 Task: Get directions from Big Sur, California, United States to Washington-on-the-Brazos State Historic Site, Texas, United States and explore the nearby things to do with rating 3 and above and open @ 11:00 am Monday
Action: Mouse moved to (154, 84)
Screenshot: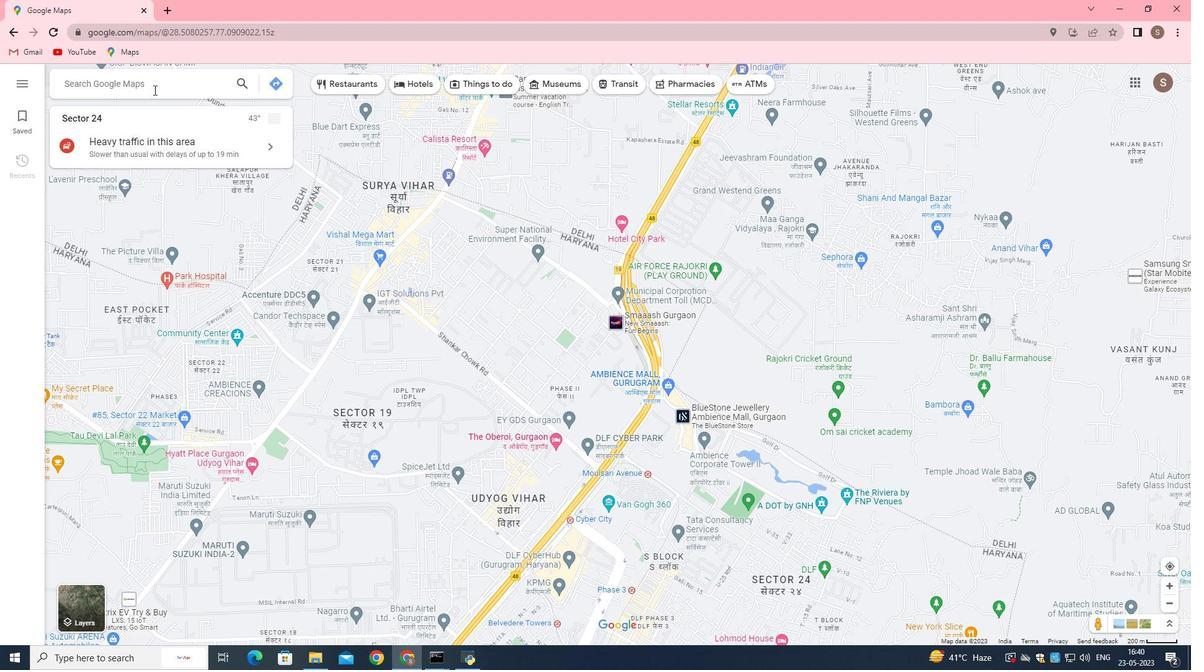 
Action: Mouse pressed left at (154, 84)
Screenshot: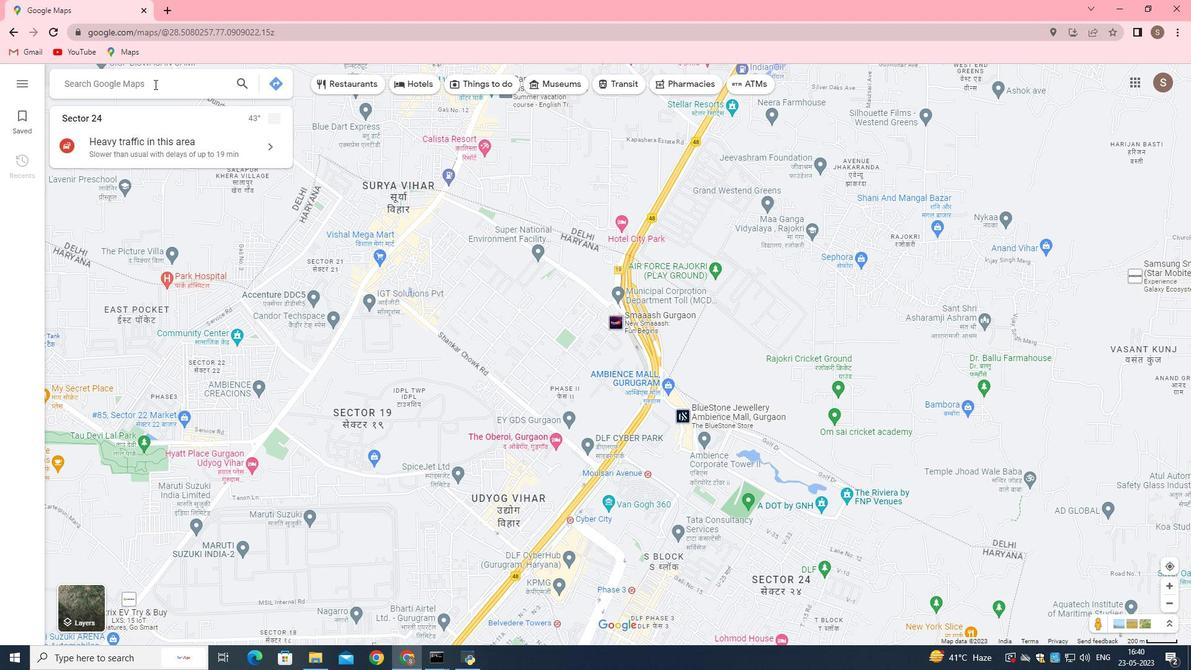 
Action: Mouse moved to (154, 83)
Screenshot: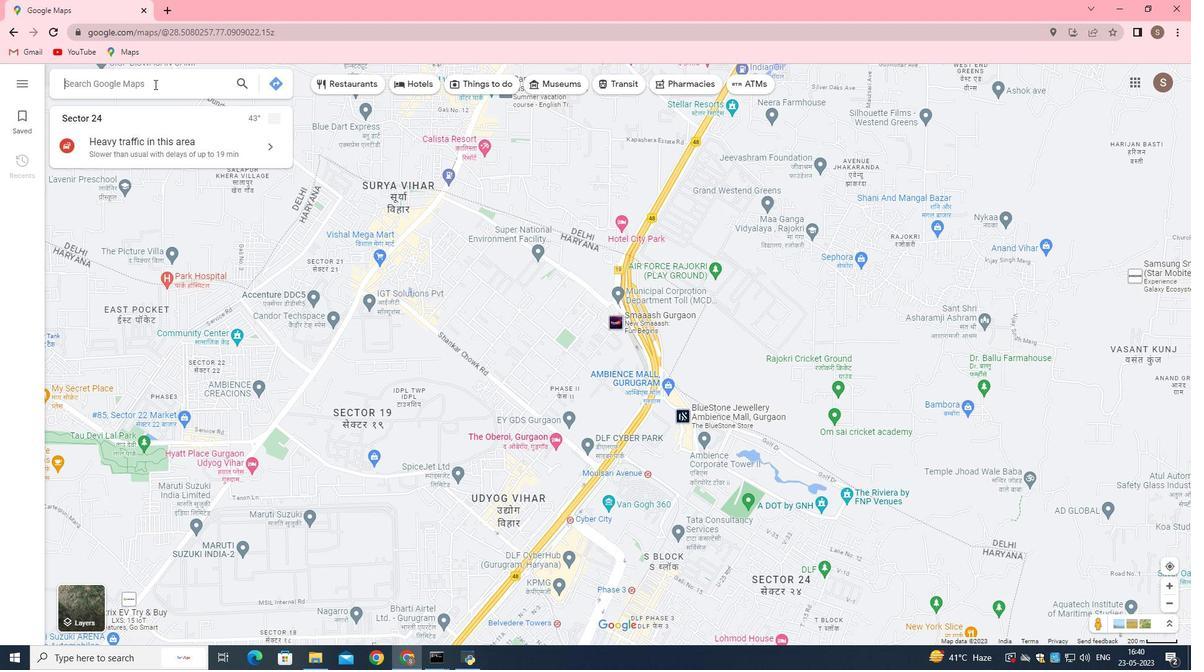 
Action: Key pressed big<Key.space>sur<Key.space>,<Key.space>california,<Key.space>united<Key.space>state<Key.enter>
Screenshot: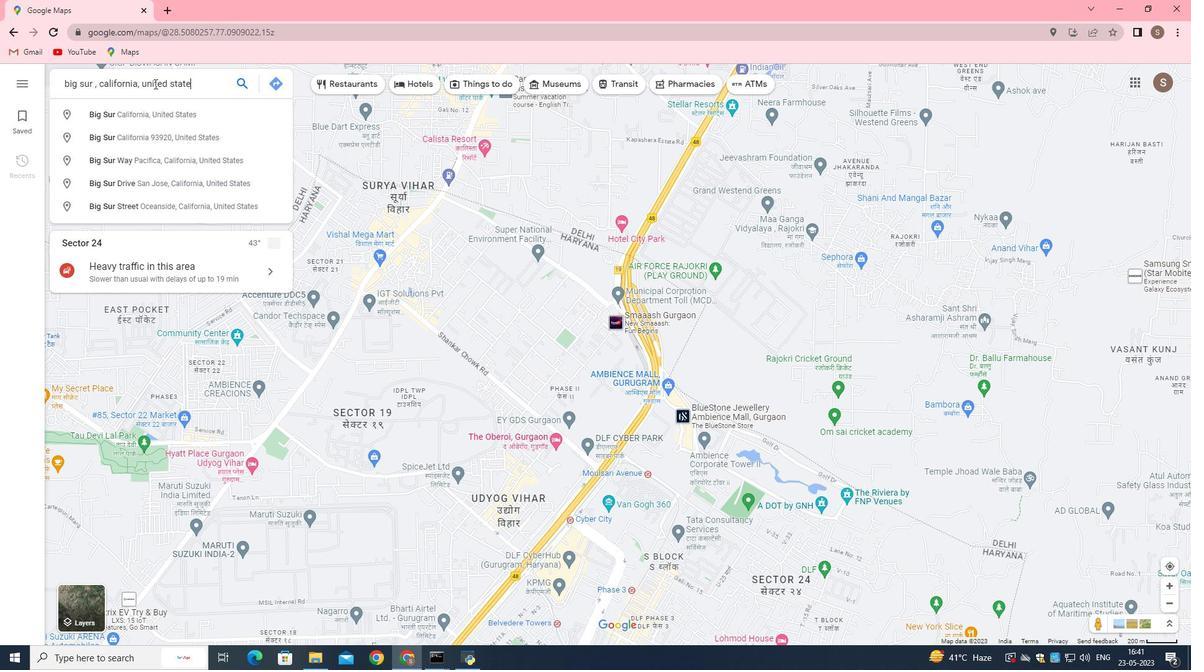 
Action: Mouse moved to (75, 297)
Screenshot: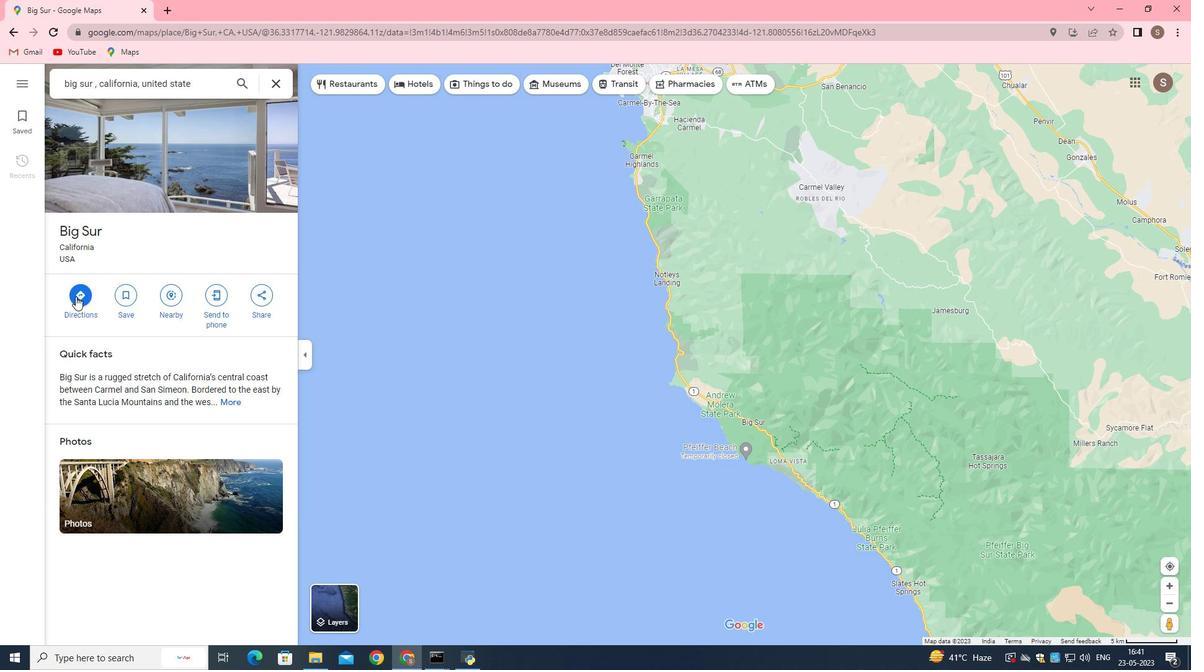 
Action: Mouse pressed left at (75, 297)
Screenshot: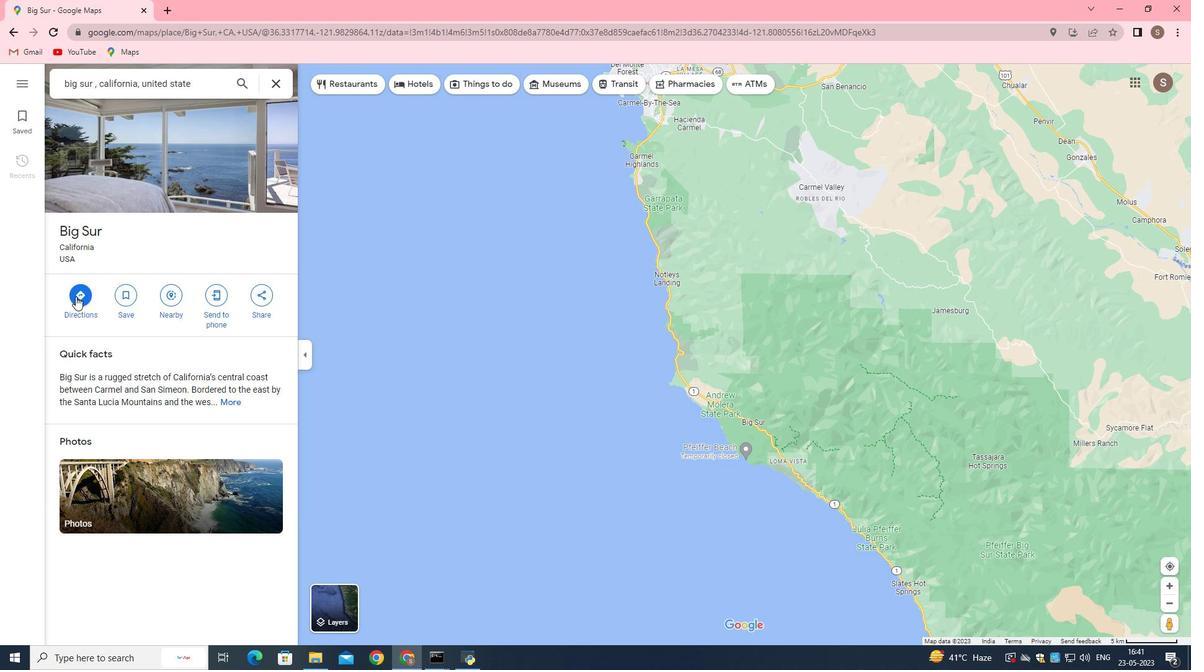 
Action: Mouse moved to (165, 156)
Screenshot: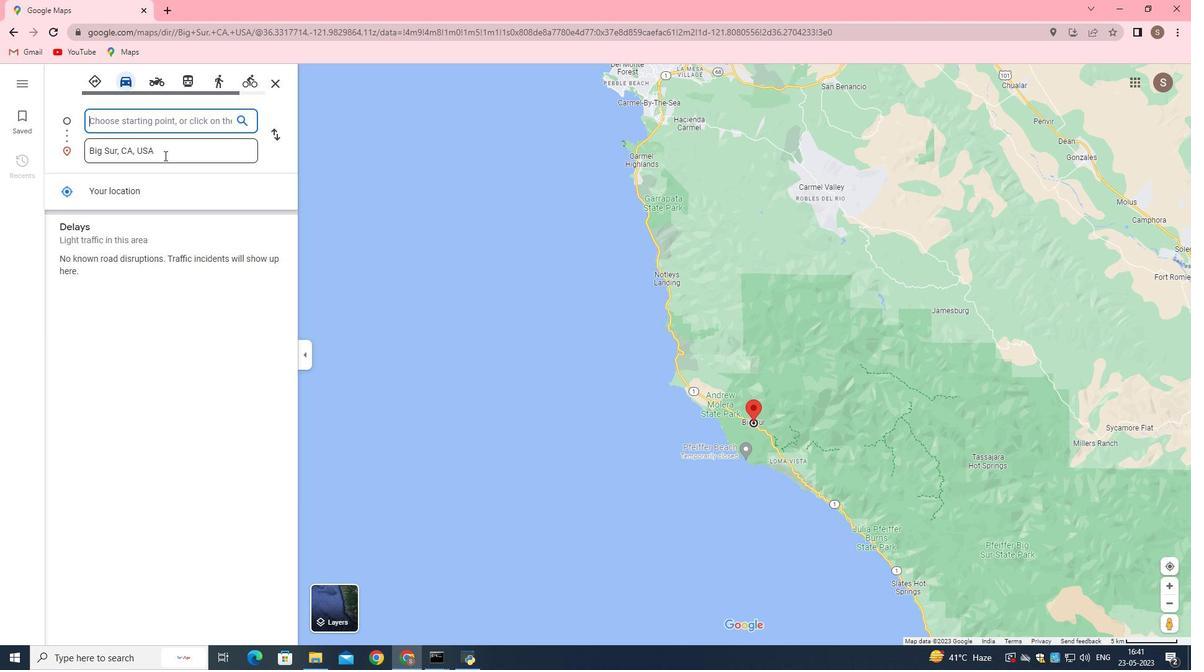 
Action: Mouse pressed left at (165, 156)
Screenshot: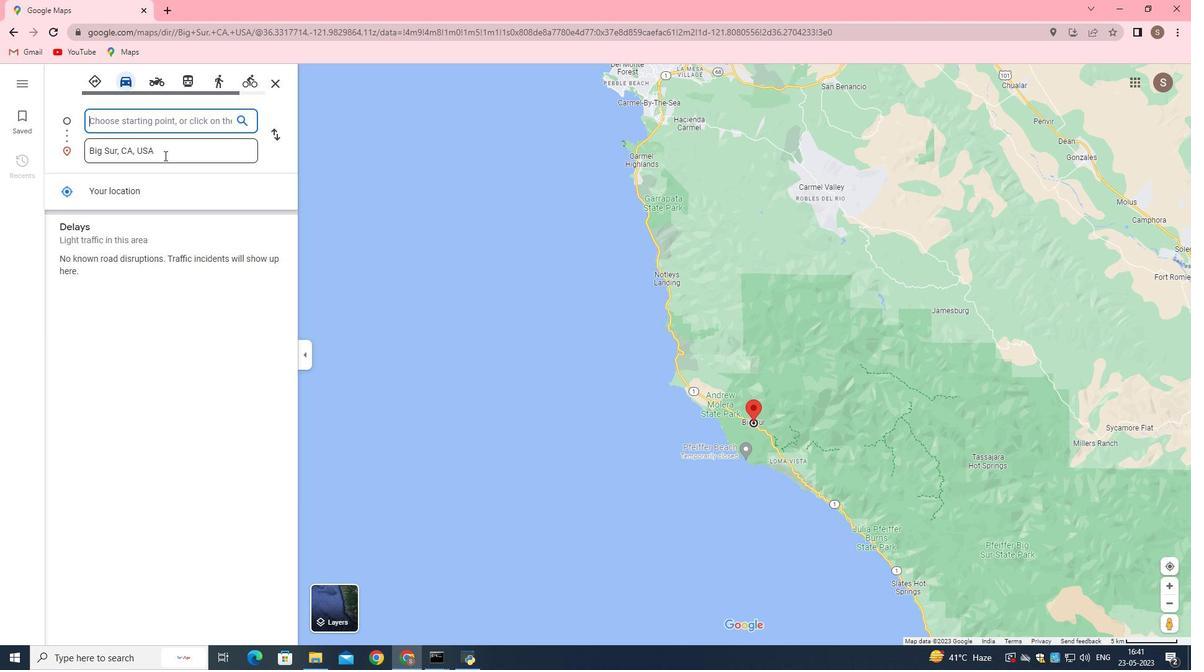 
Action: Mouse moved to (150, 150)
Screenshot: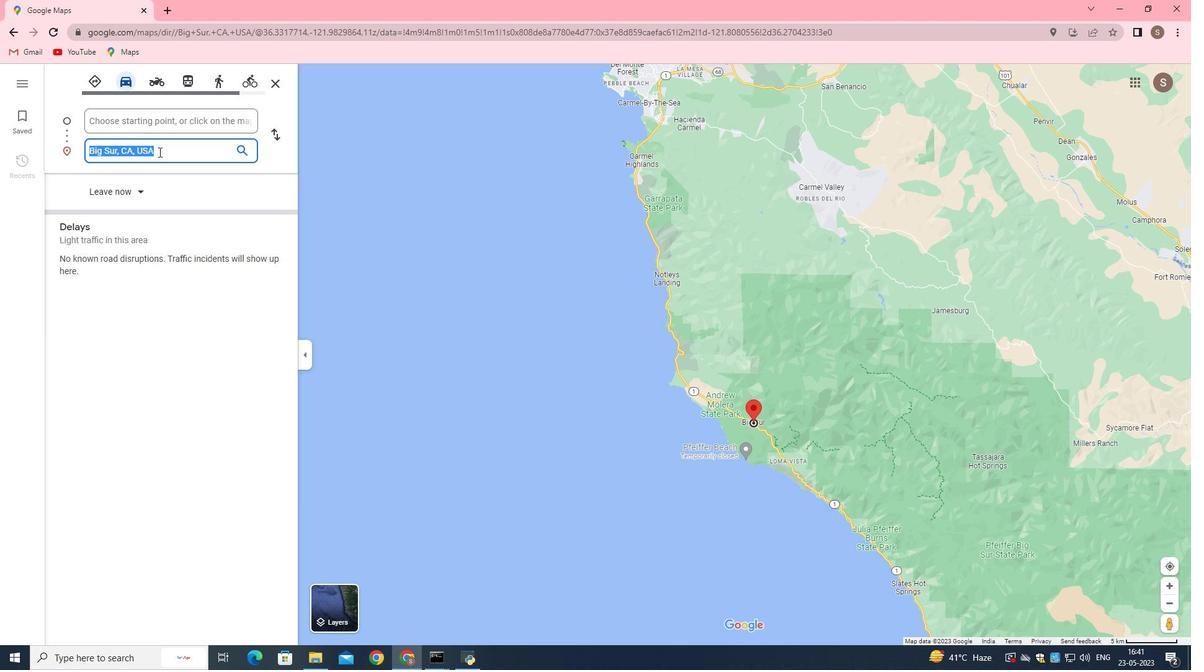 
Action: Key pressed ctrl+C
Screenshot: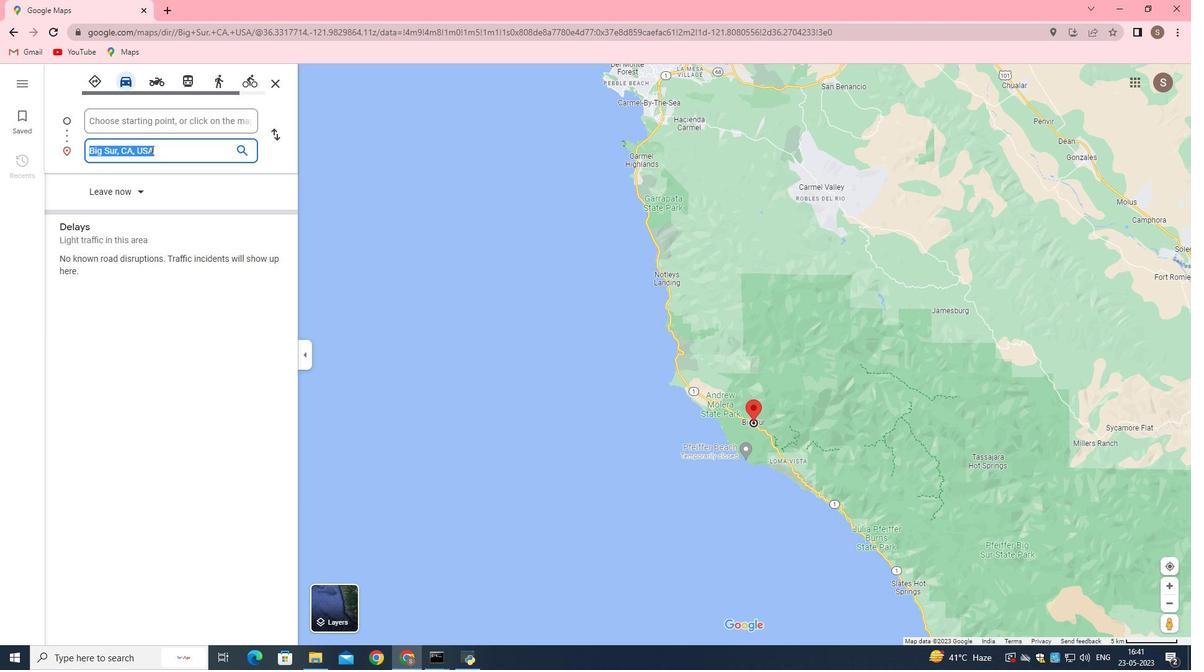 
Action: Mouse moved to (126, 125)
Screenshot: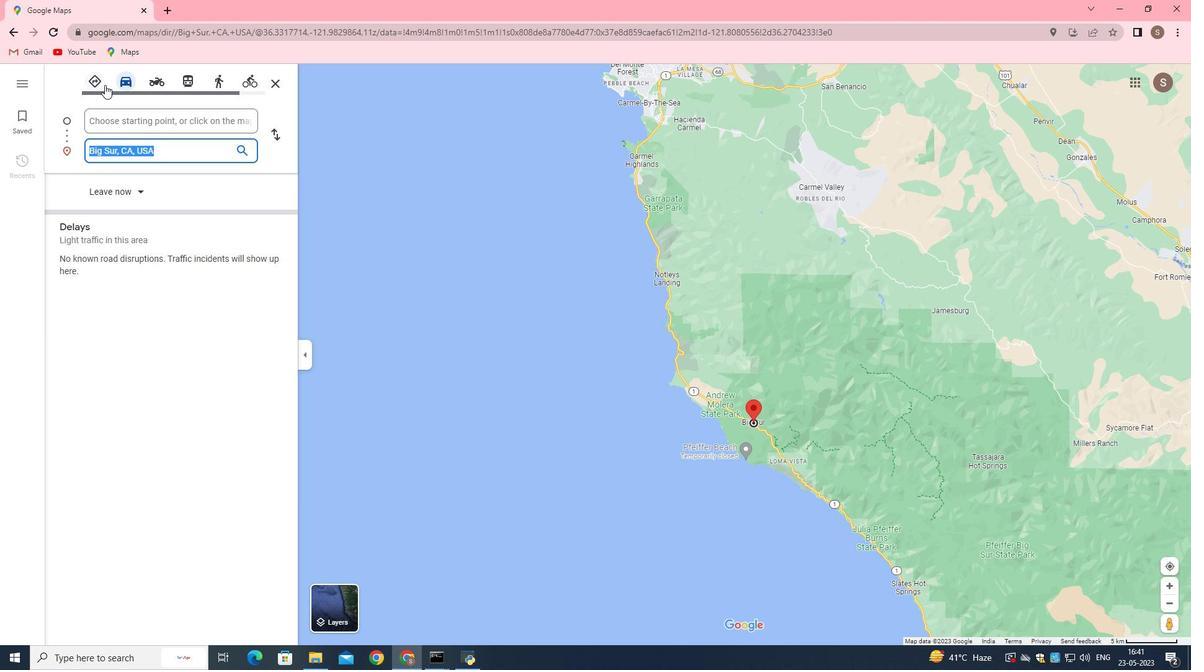 
Action: Mouse pressed left at (126, 125)
Screenshot: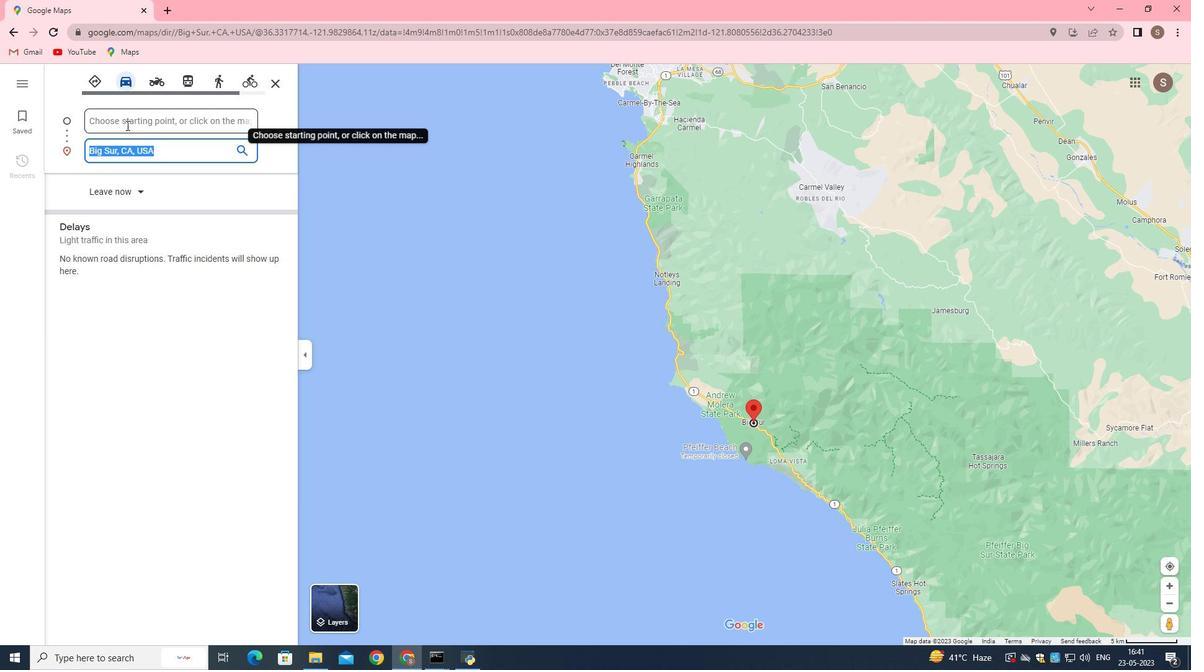 
Action: Mouse moved to (127, 125)
Screenshot: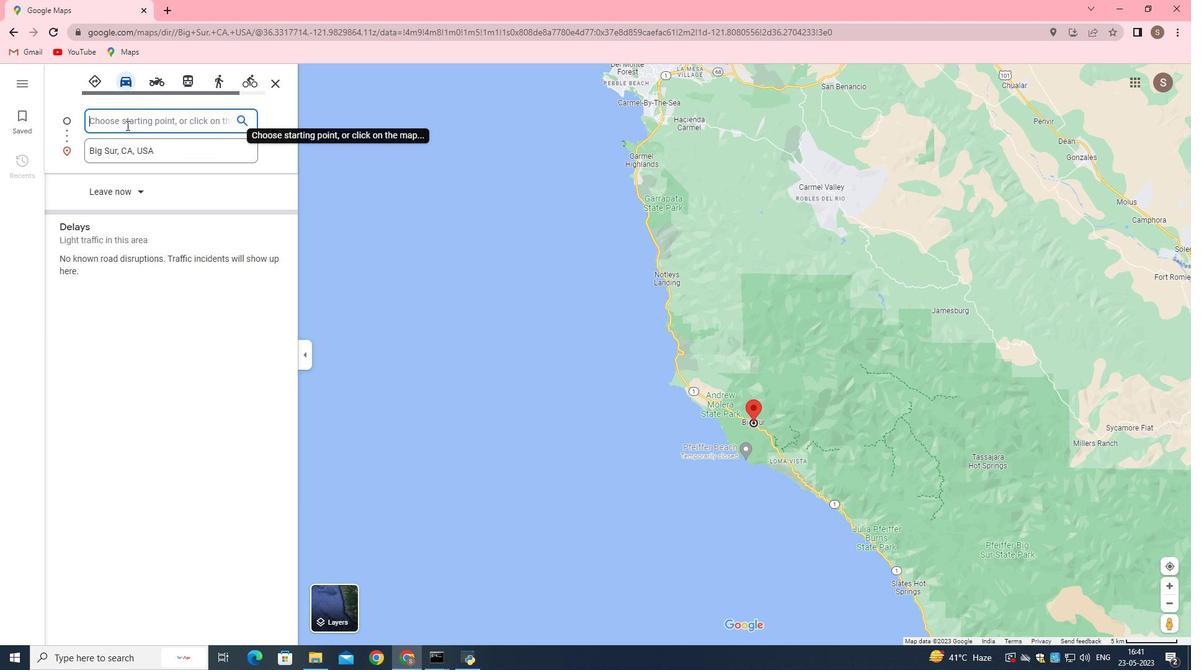 
Action: Key pressed ctrl+V
Screenshot: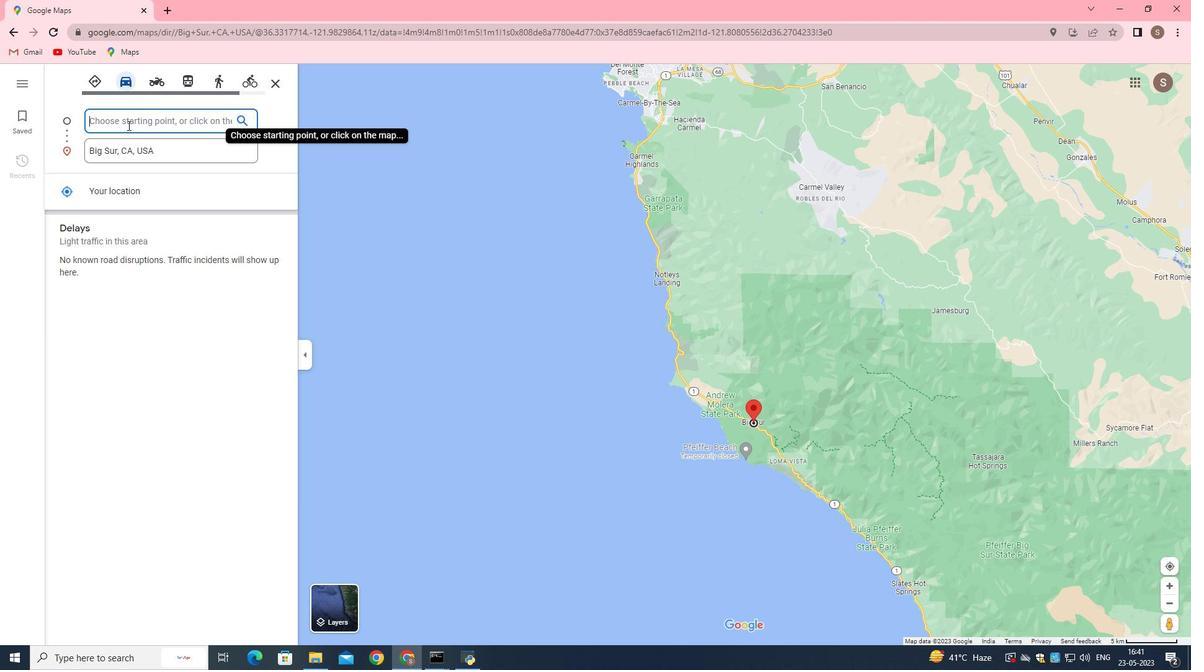 
Action: Mouse moved to (176, 140)
Screenshot: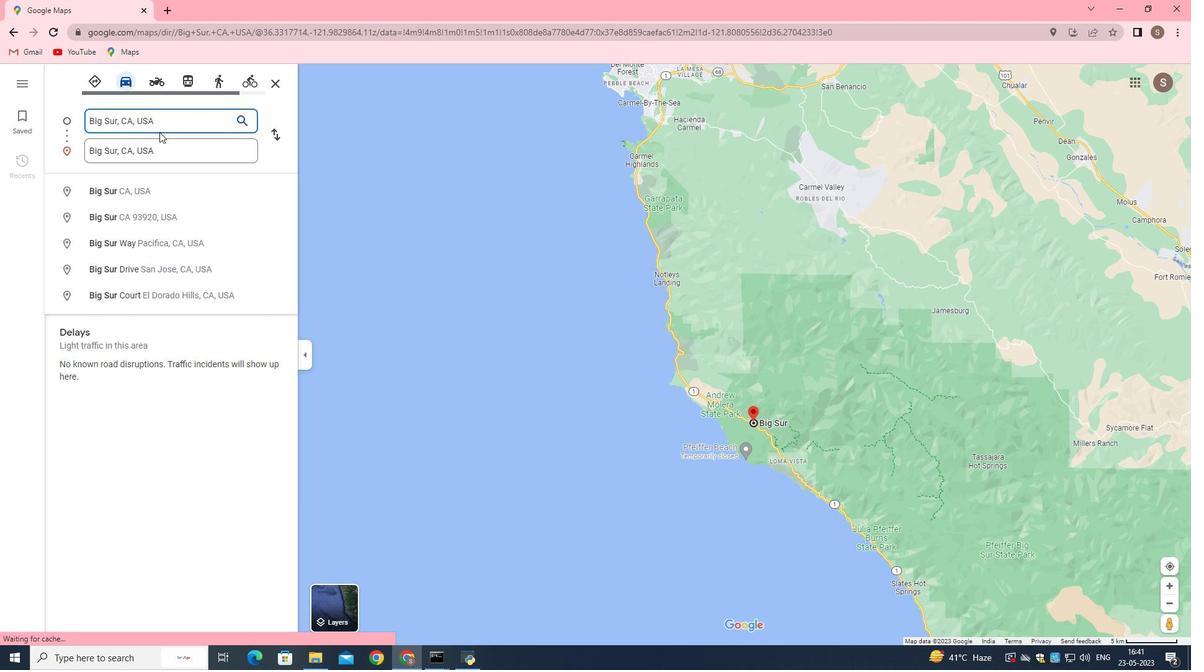 
Action: Mouse pressed left at (176, 140)
Screenshot: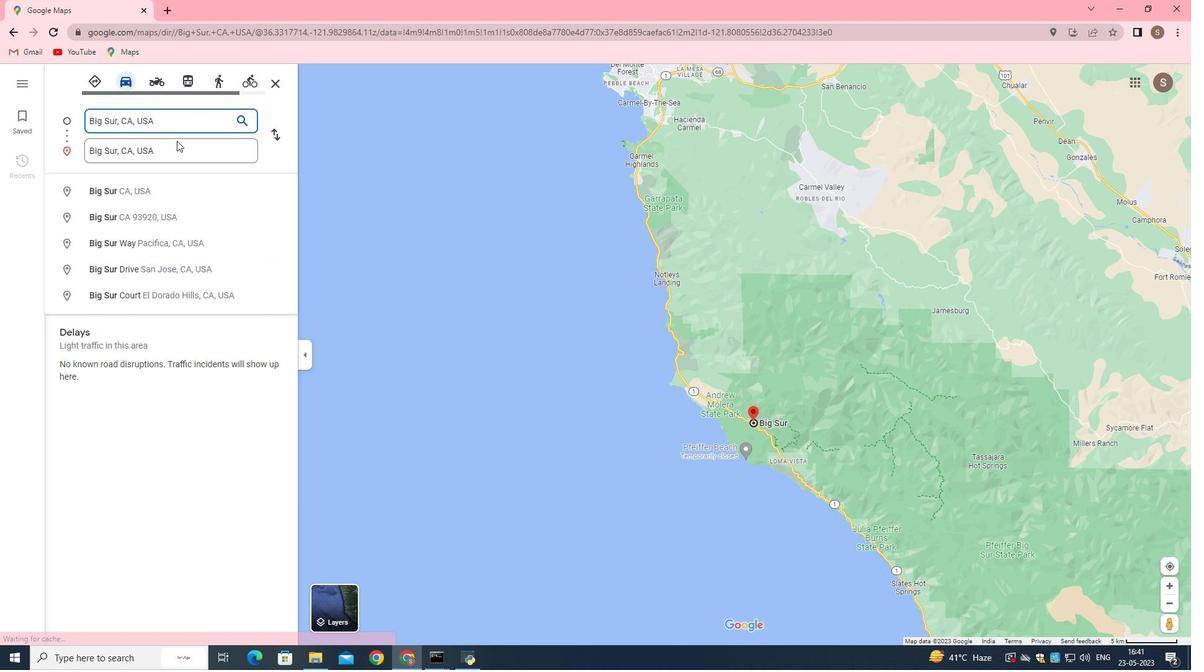 
Action: Mouse moved to (153, 127)
Screenshot: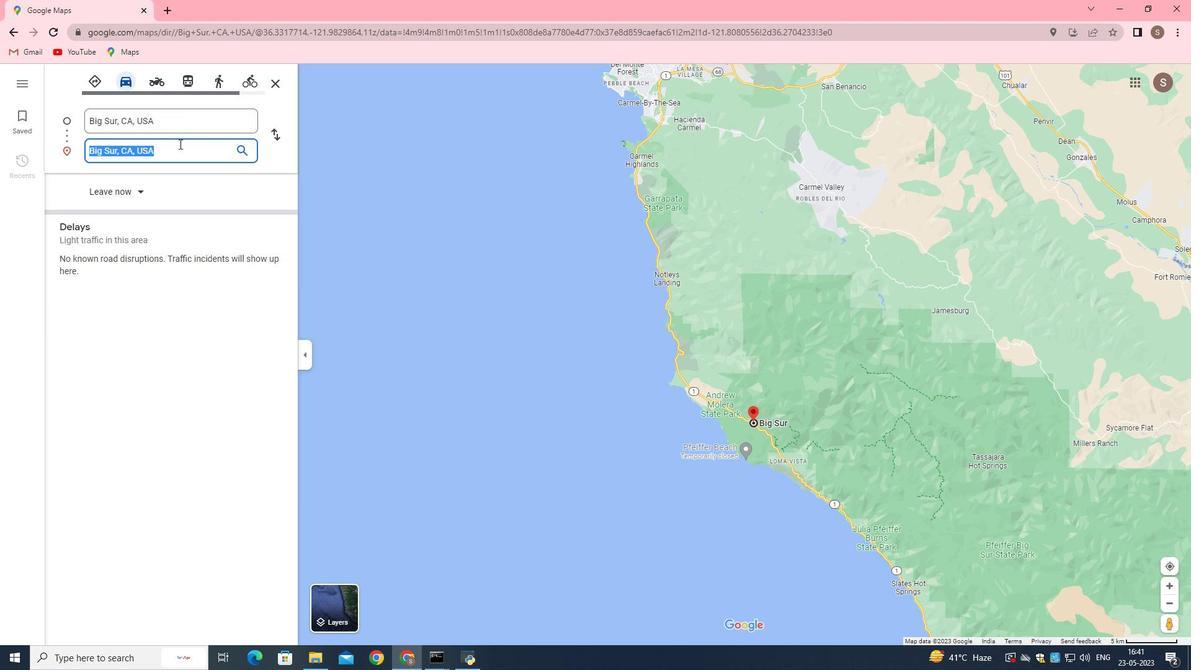 
Action: Key pressed <Key.shift>Washington-on-the-brazos<Key.space>state<Key.space>historic<Key.space>site<Key.enter>
Screenshot: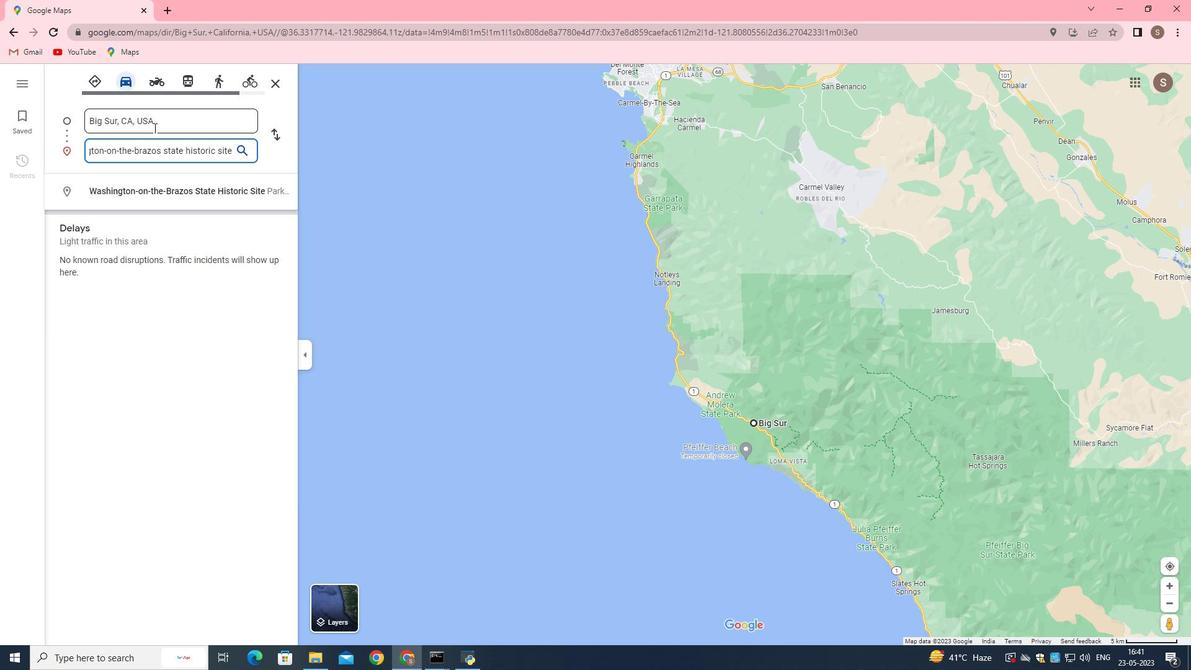 
Action: Mouse moved to (107, 222)
Screenshot: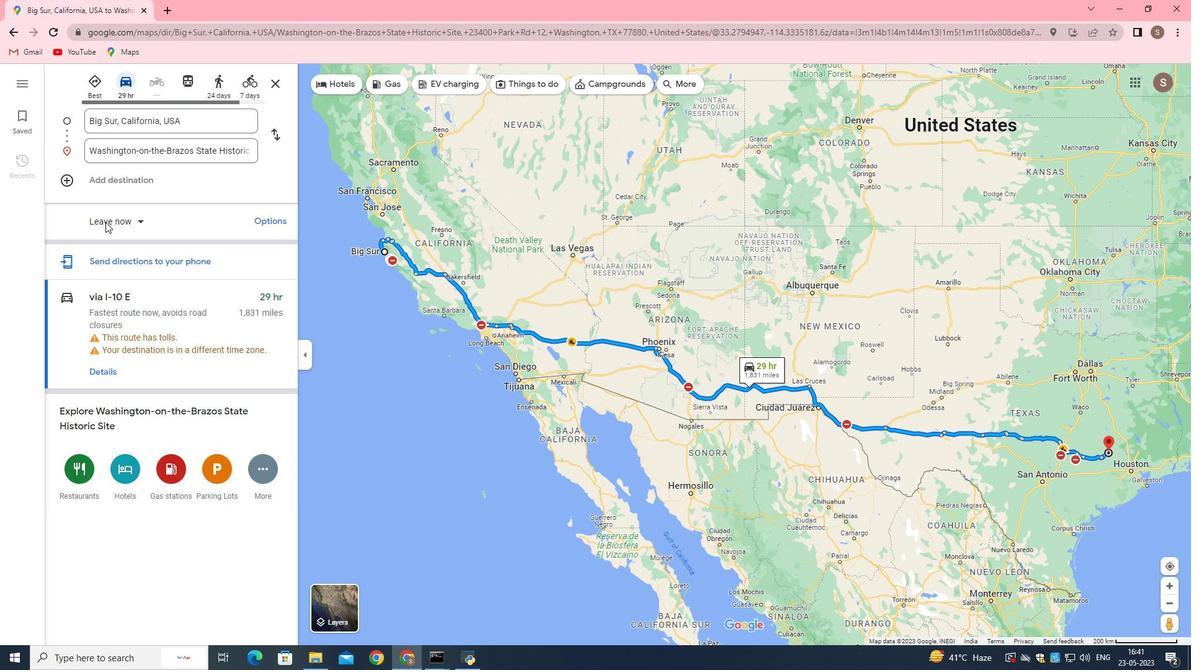 
Action: Mouse pressed left at (107, 222)
Screenshot: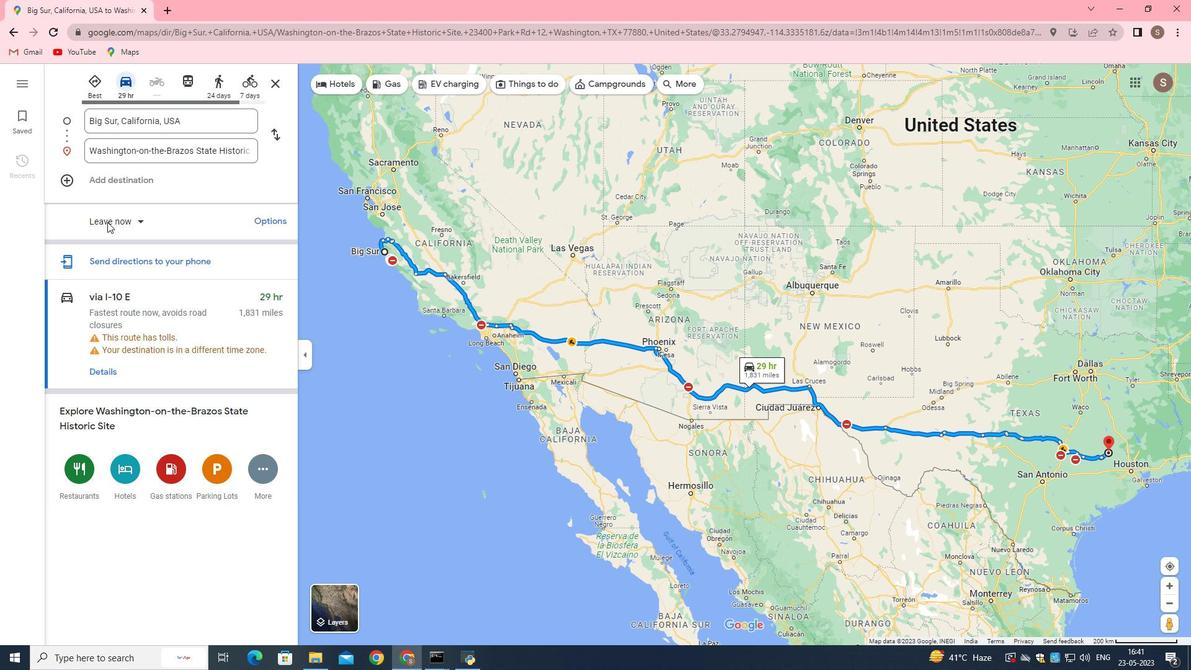 
Action: Mouse moved to (109, 272)
Screenshot: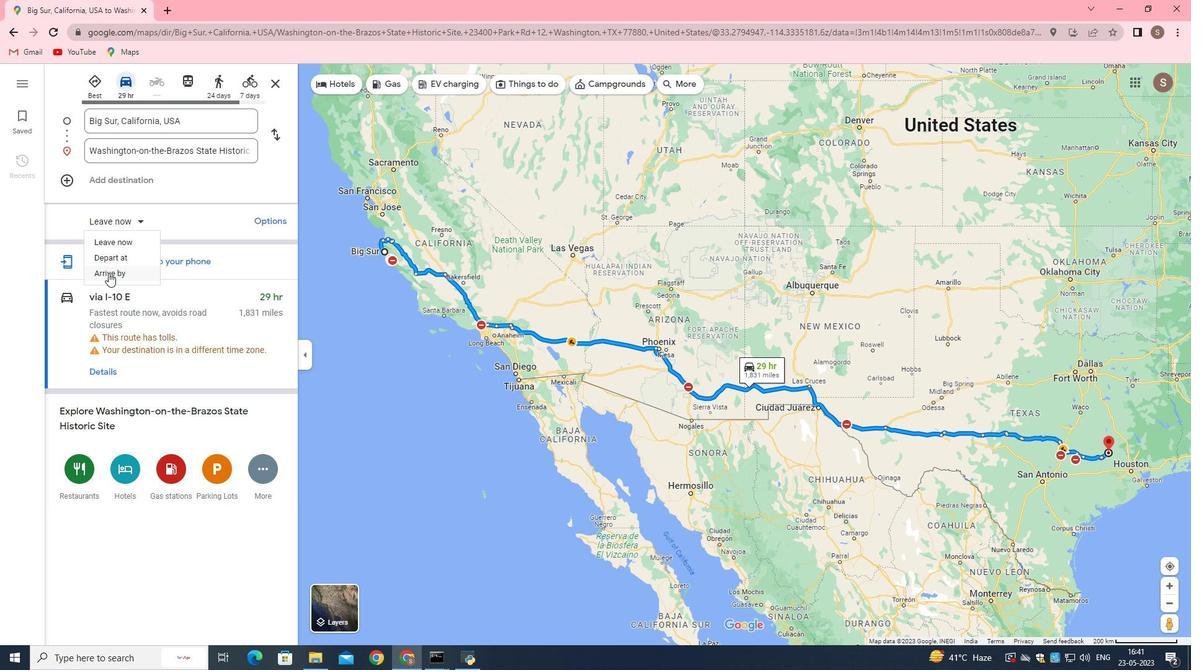 
Action: Mouse pressed left at (109, 272)
Screenshot: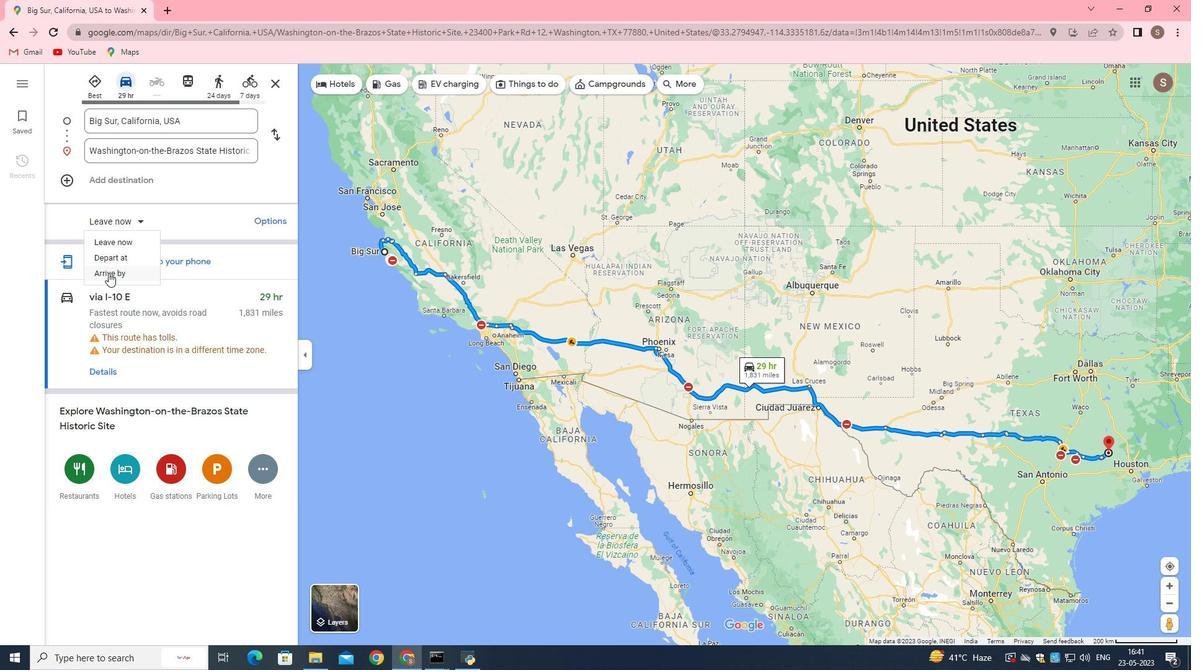 
Action: Mouse moved to (122, 212)
Screenshot: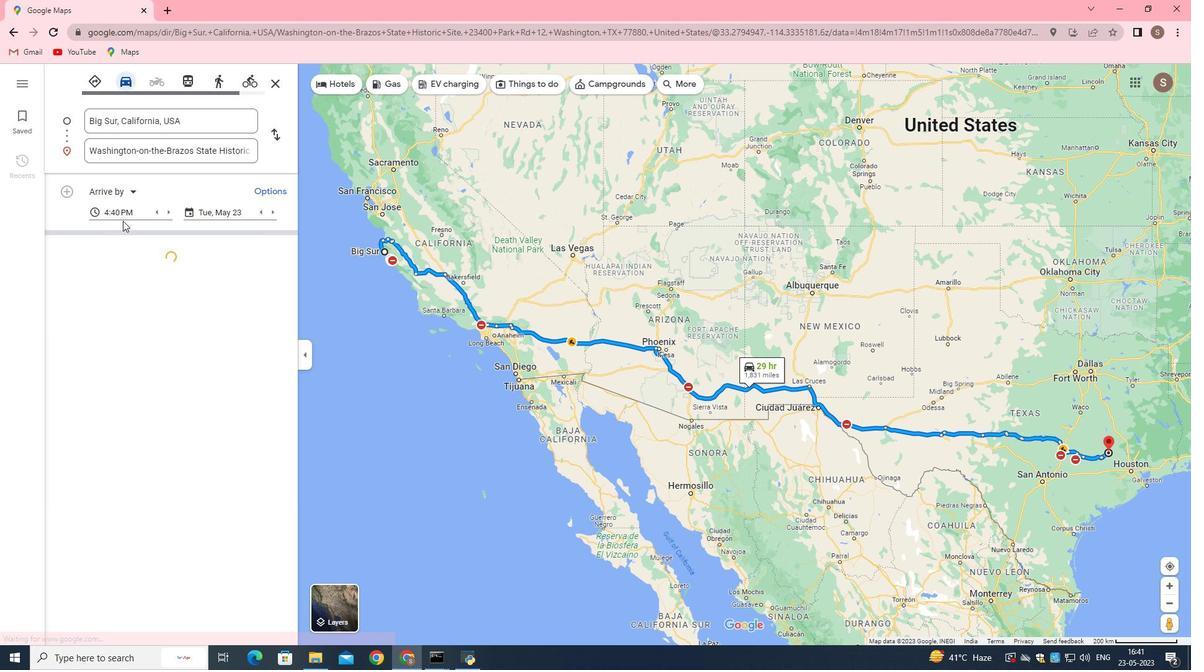 
Action: Mouse pressed left at (122, 212)
Screenshot: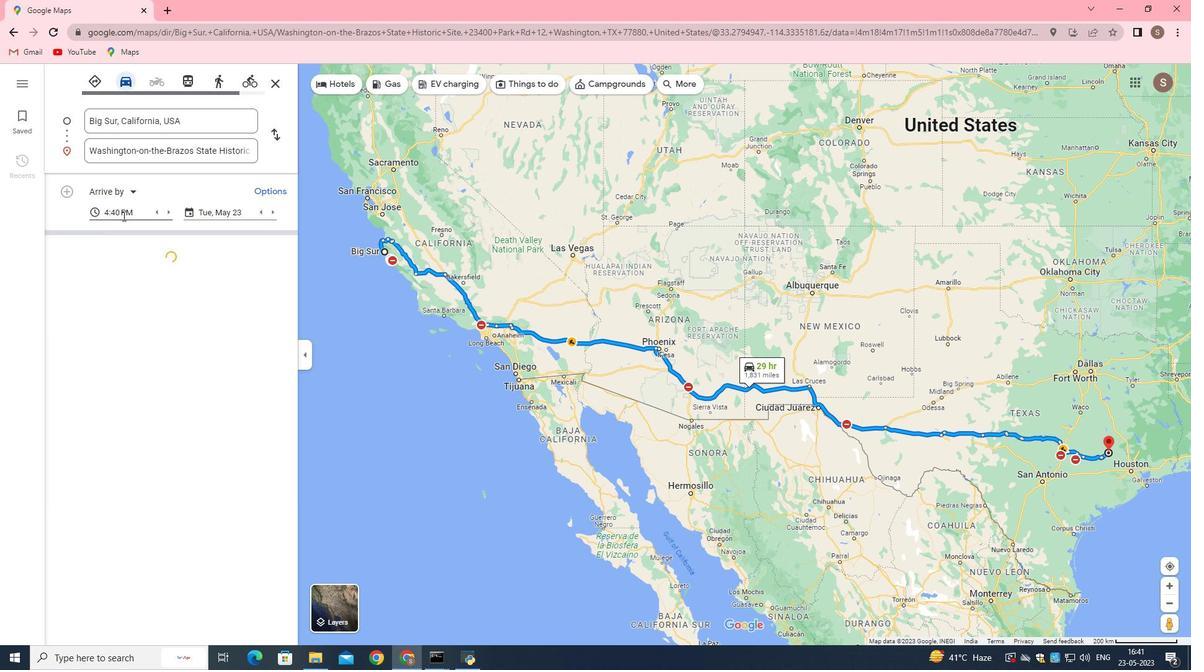 
Action: Mouse moved to (171, 237)
Screenshot: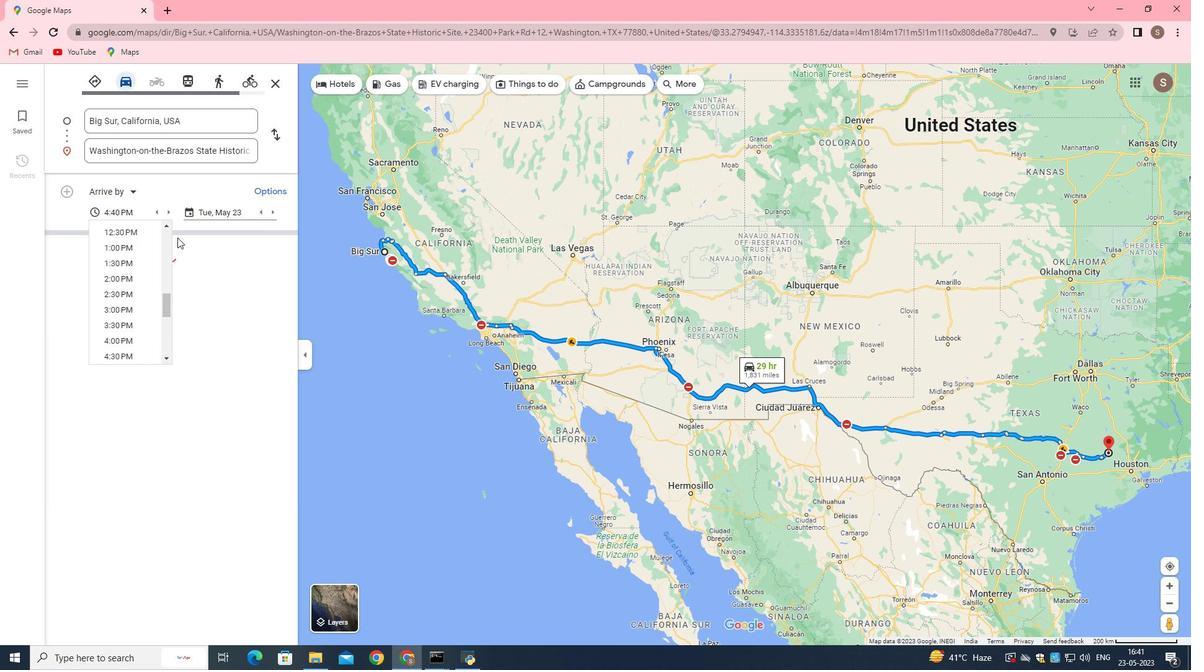 
Action: Key pressed <Key.backspace><Key.backspace><Key.backspace><Key.backspace><Key.backspace><Key.backspace><Key.backspace><Key.backspace><Key.backspace><Key.backspace><Key.backspace>11
Screenshot: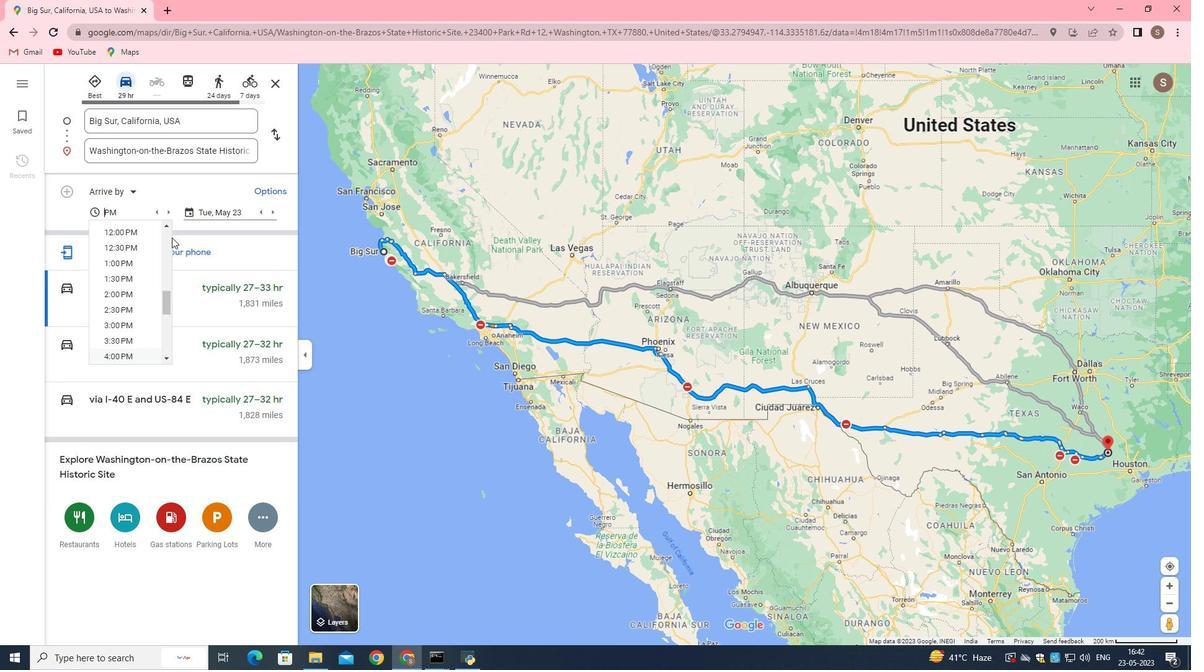 
Action: Mouse moved to (511, 390)
Screenshot: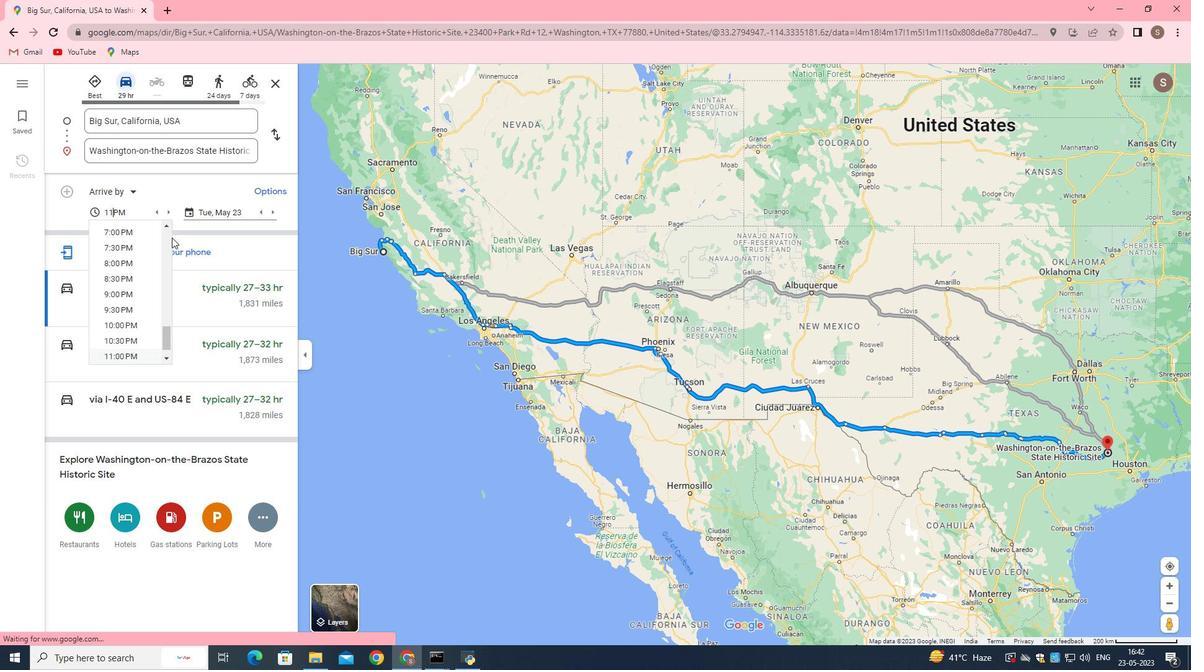 
Action: Key pressed <Key.shift_r>:
Screenshot: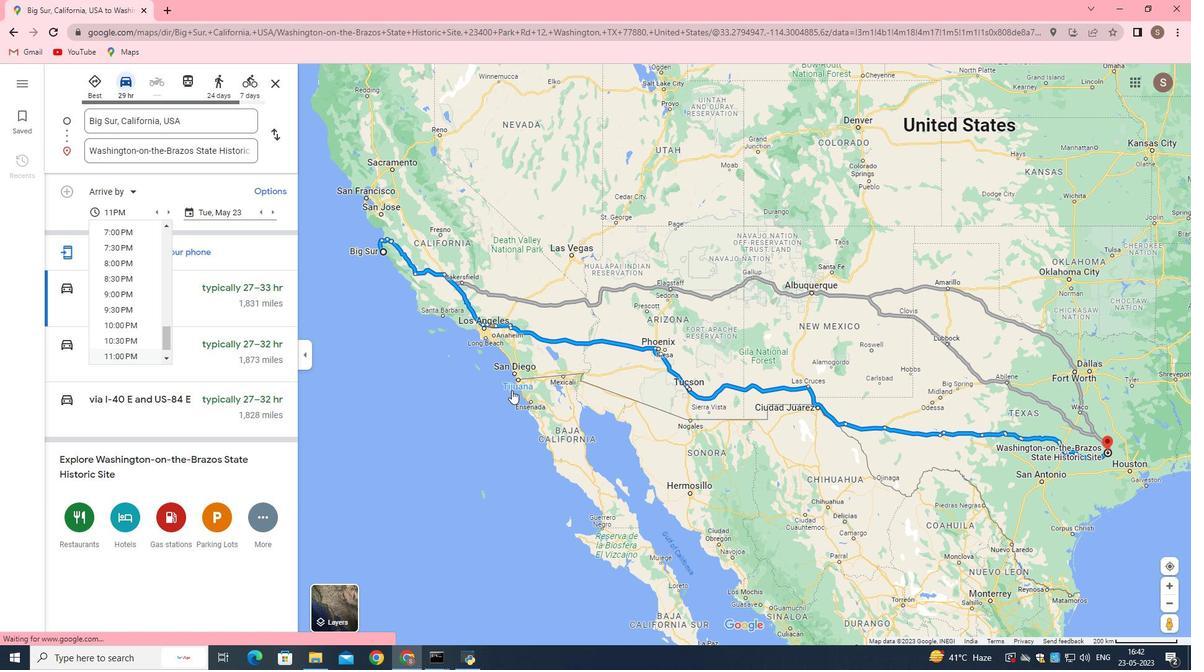
Action: Mouse moved to (794, 564)
Screenshot: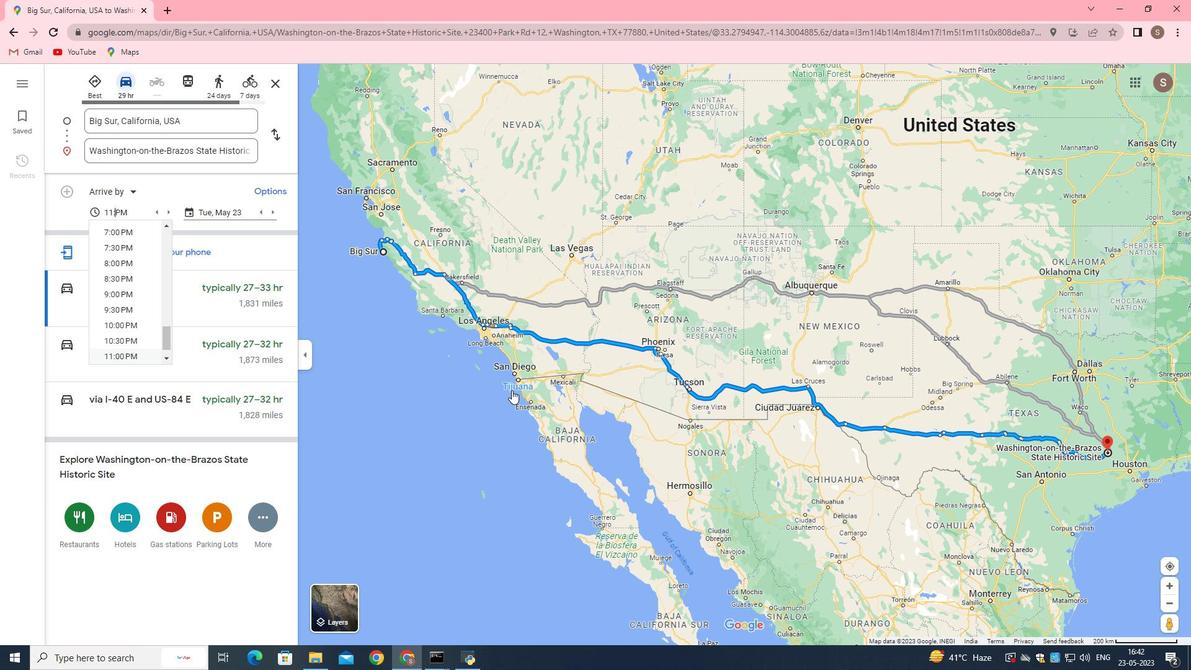 
Action: Key pressed 00
Screenshot: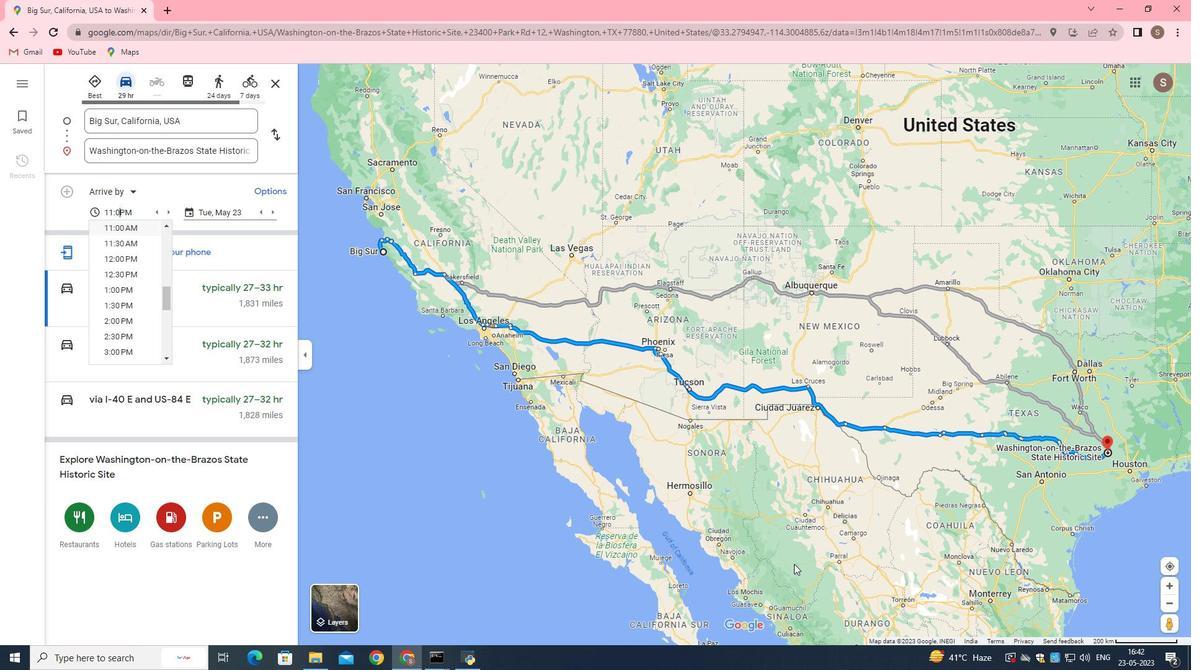 
Action: Mouse moved to (1018, 628)
Screenshot: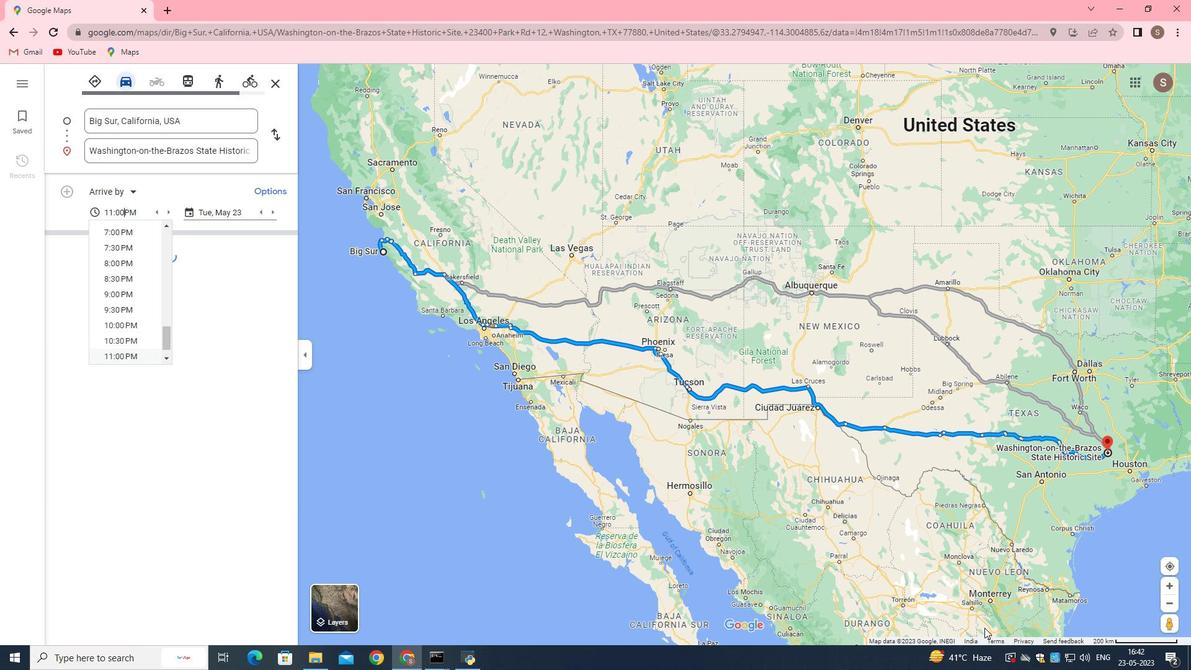 
Action: Key pressed <Key.right><Key.right><Key.left><Key.backspace><Key.shift>A
Screenshot: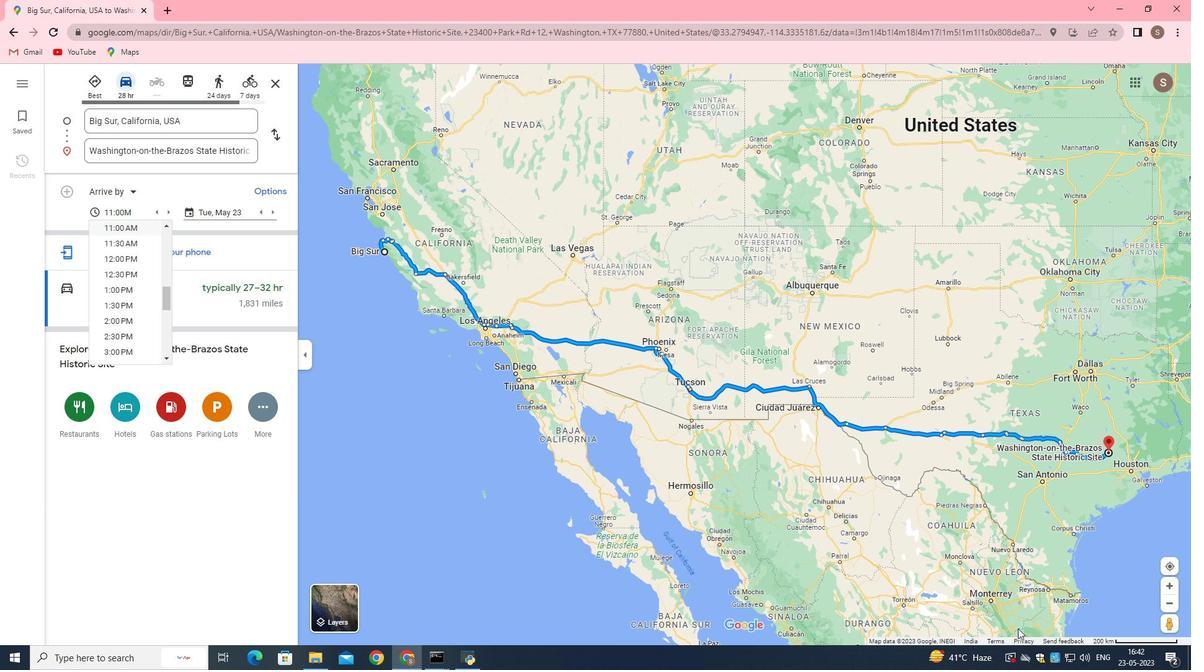 
Action: Mouse moved to (265, 211)
Screenshot: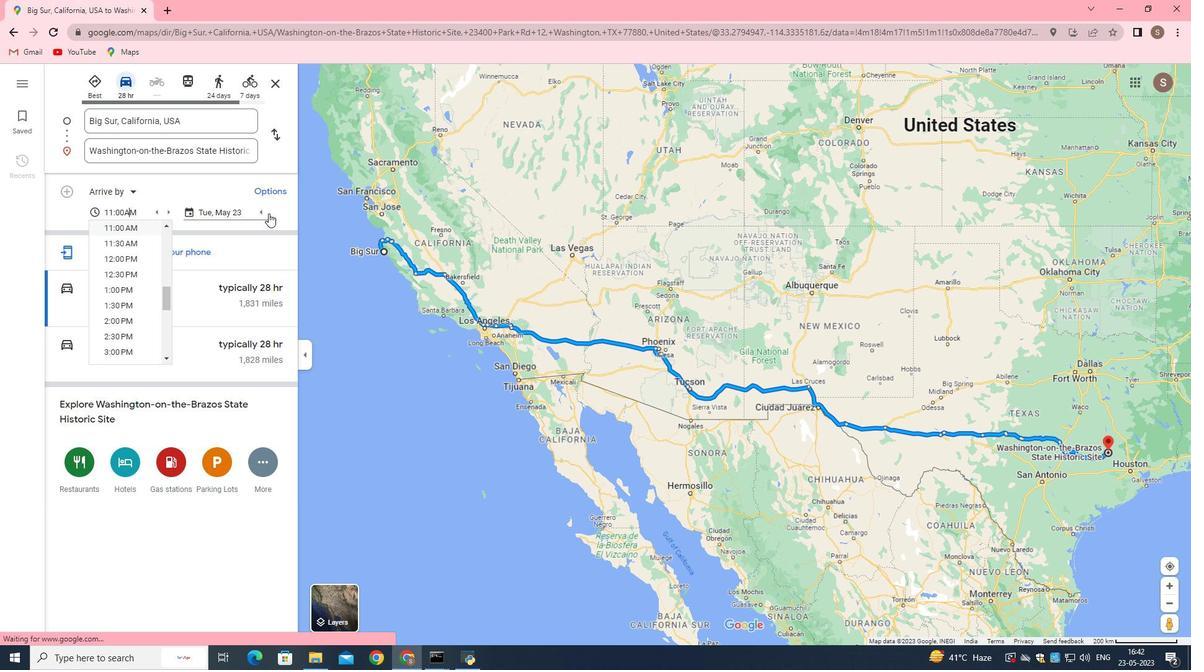 
Action: Mouse pressed left at (265, 211)
Screenshot: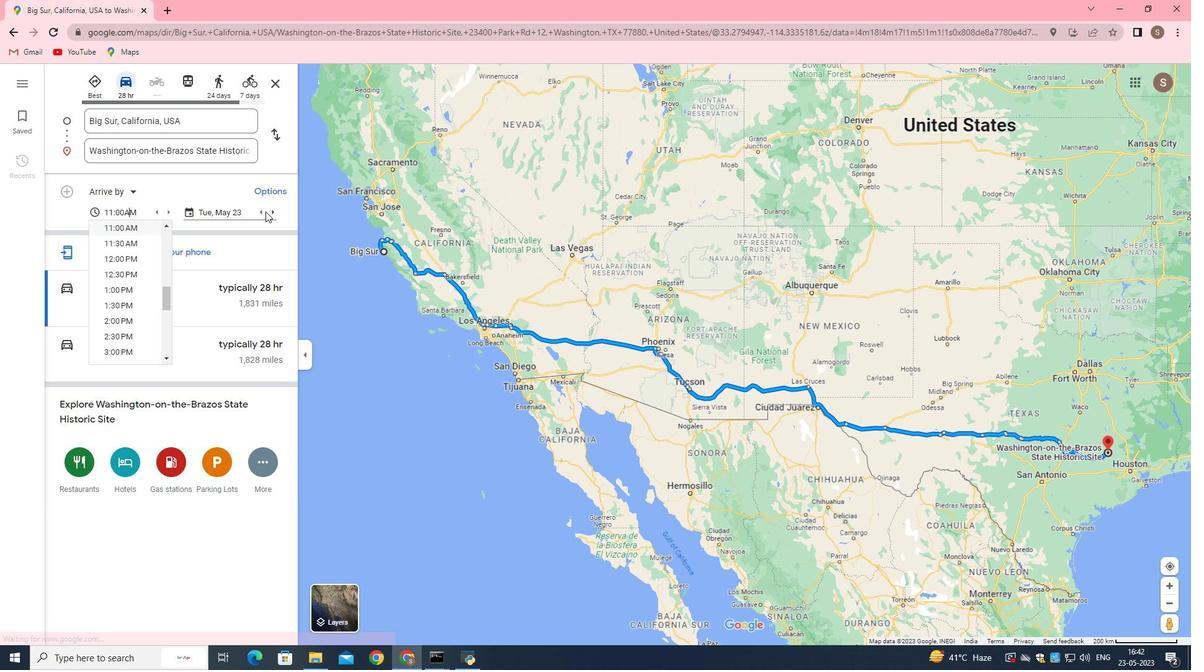 
Action: Mouse moved to (291, 255)
Screenshot: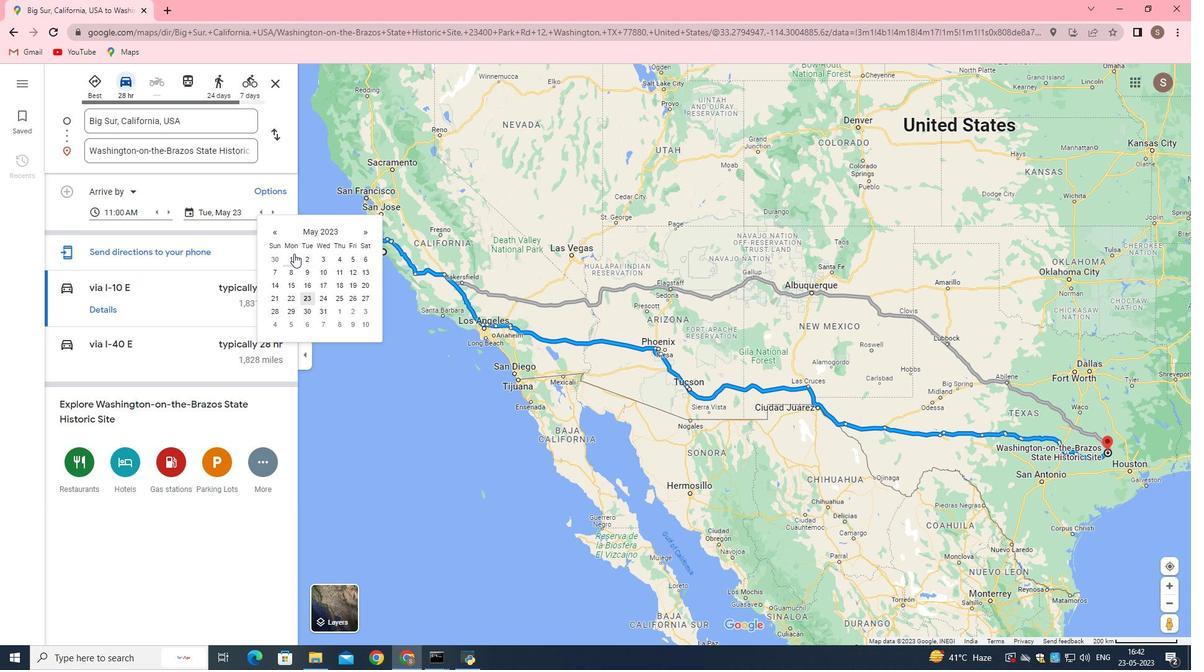 
Action: Mouse pressed left at (291, 255)
Screenshot: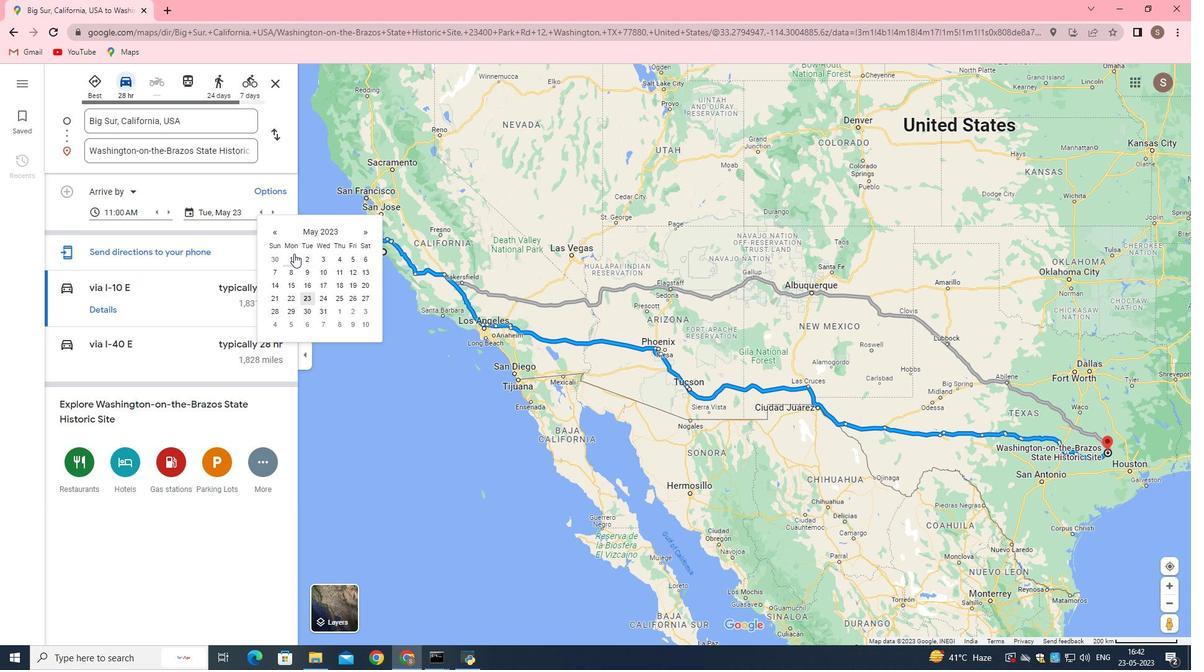 
Action: Mouse moved to (220, 267)
Screenshot: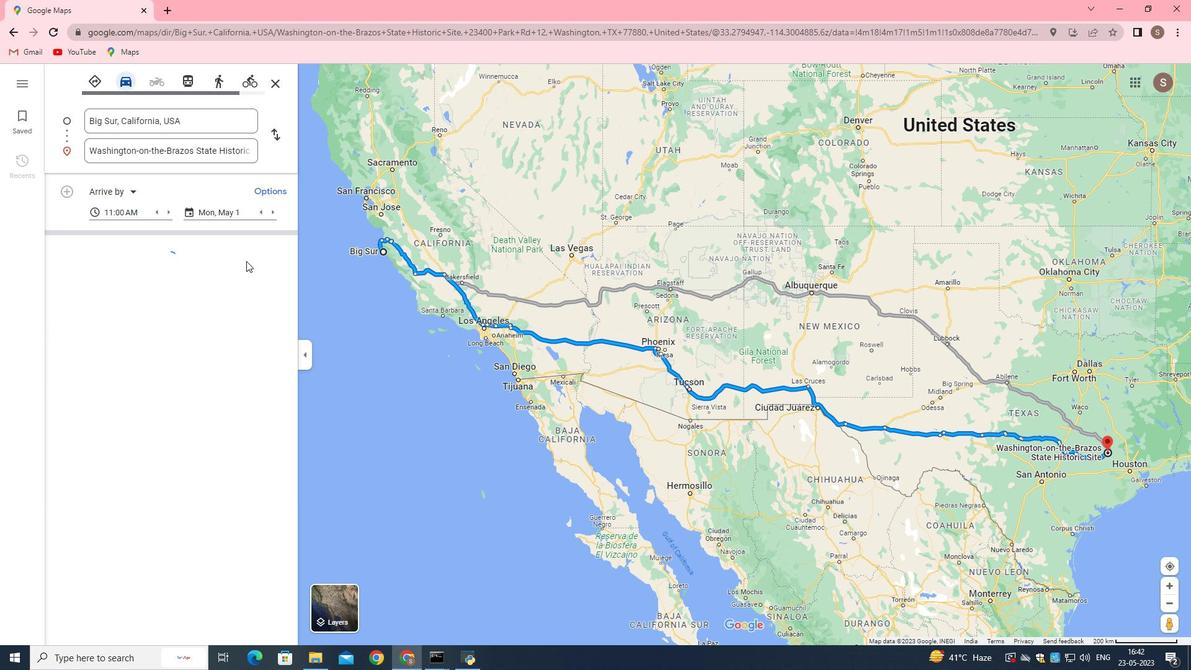 
Action: Mouse scrolled (220, 268) with delta (0, 0)
Screenshot: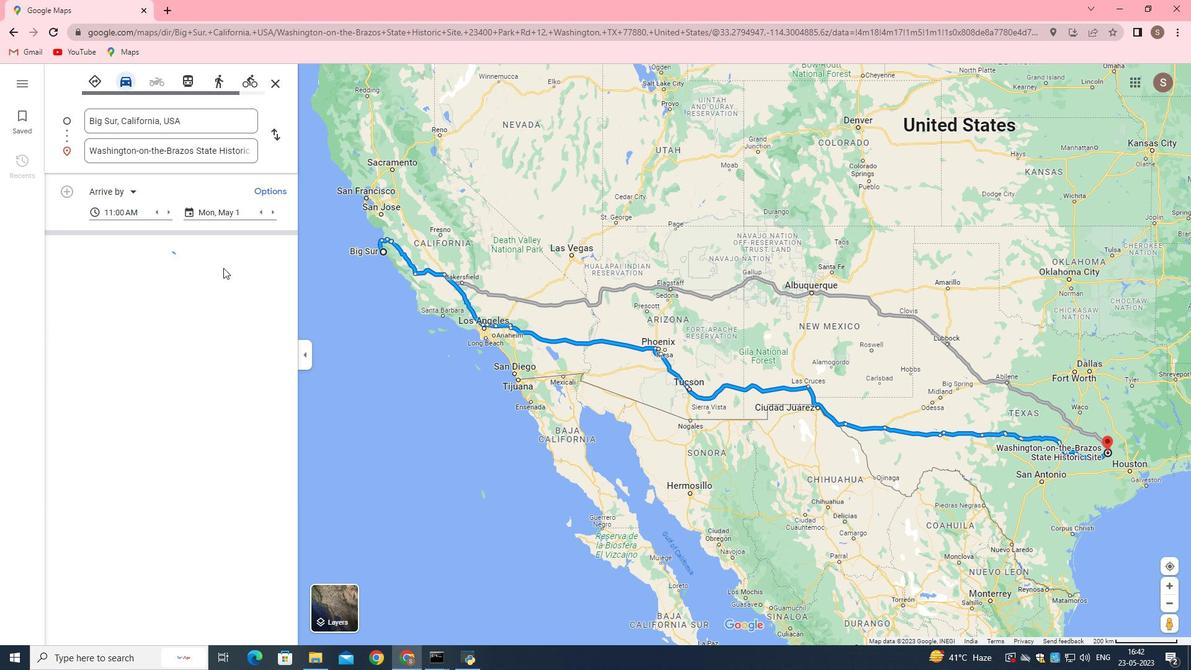 
Action: Mouse moved to (220, 266)
Screenshot: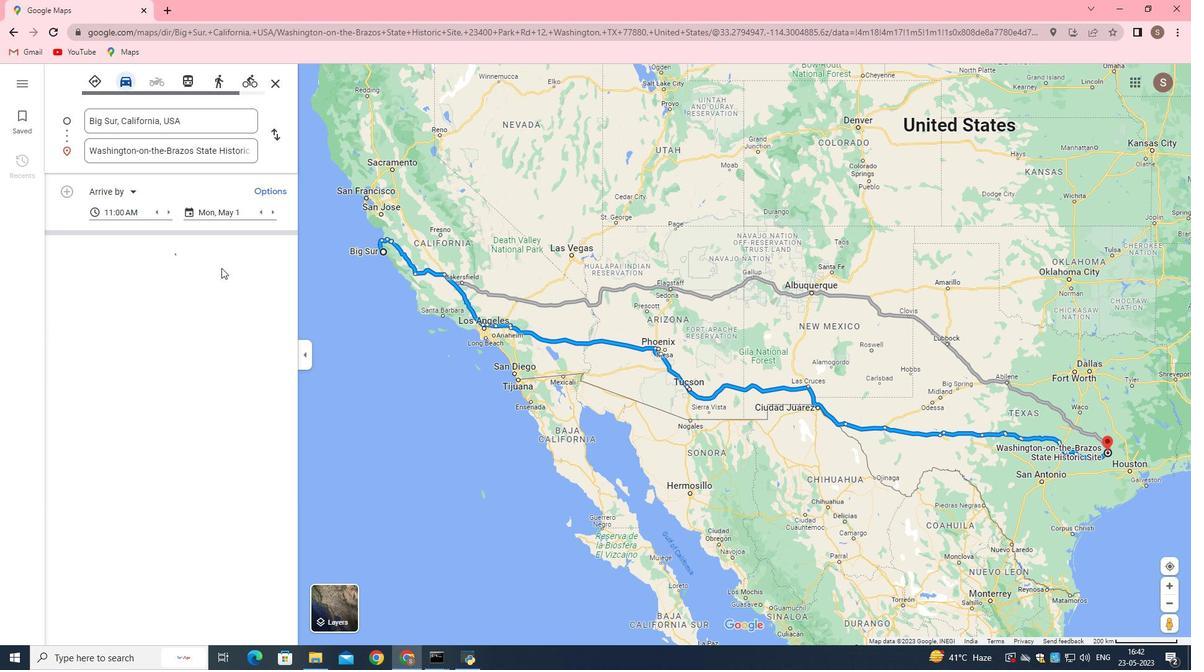 
Action: Mouse scrolled (220, 267) with delta (0, 0)
Screenshot: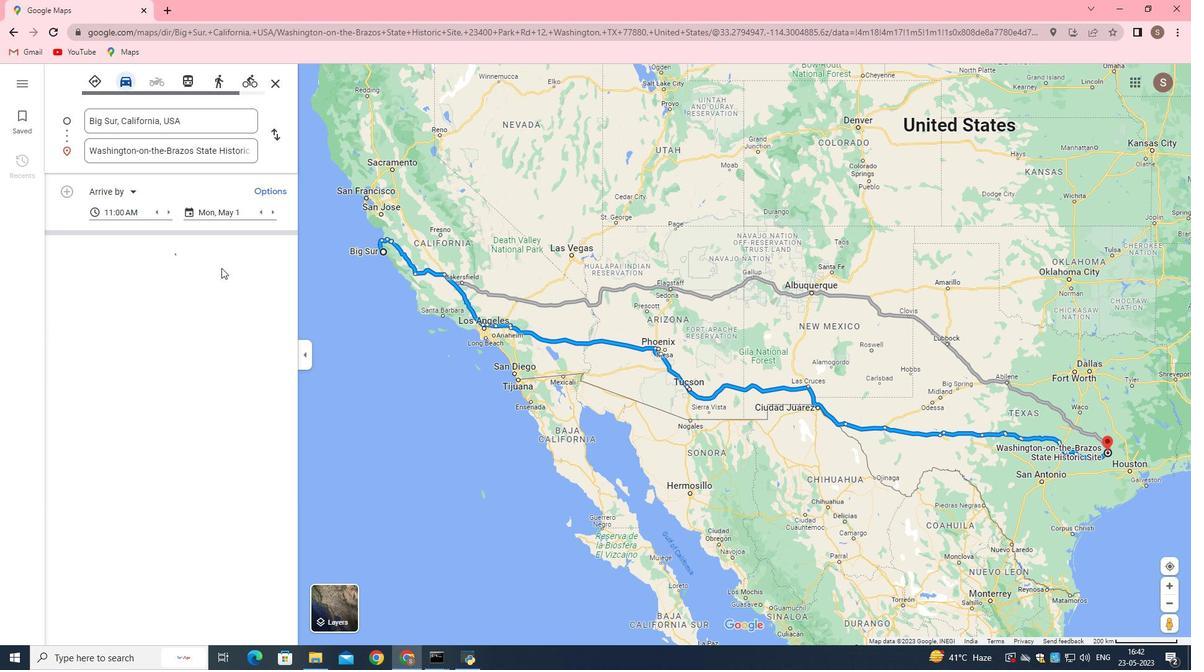 
Action: Mouse moved to (480, 262)
Screenshot: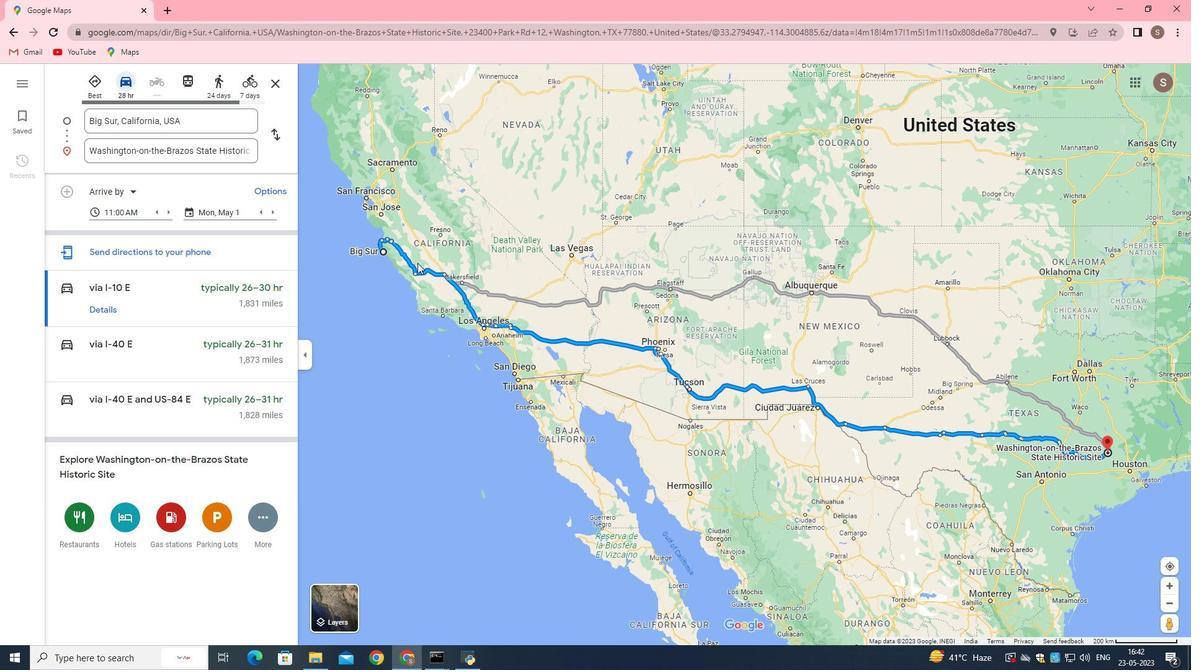 
Action: Mouse scrolled (480, 263) with delta (0, 0)
Screenshot: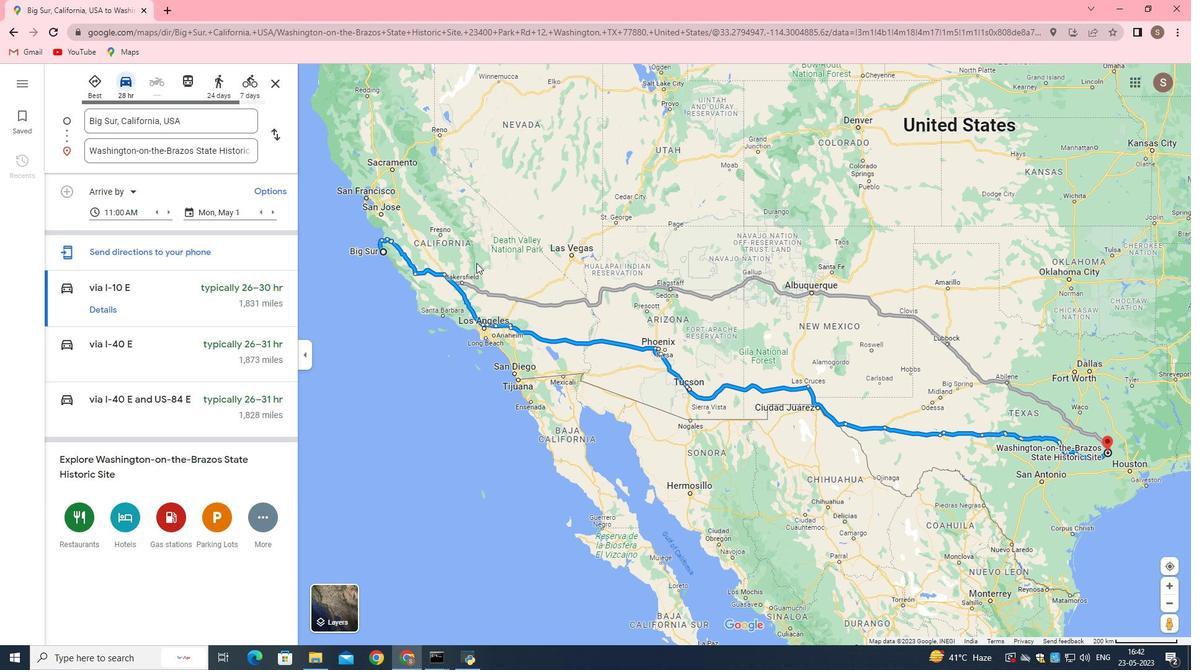 
Action: Mouse moved to (480, 262)
Screenshot: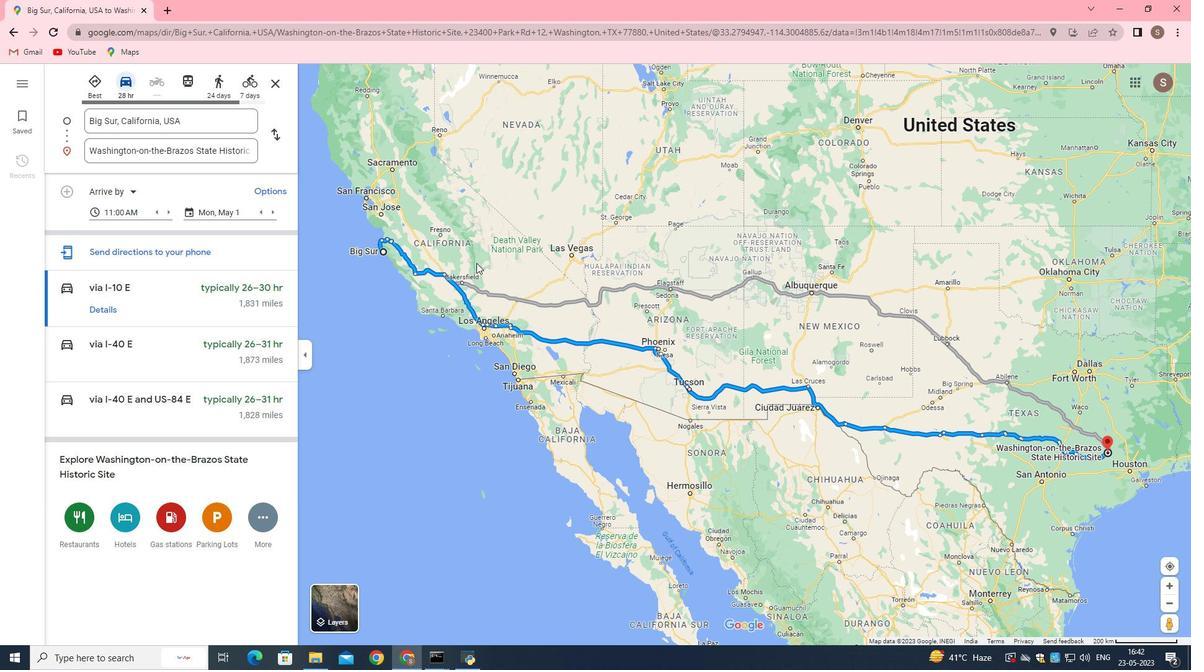 
Action: Mouse scrolled (480, 263) with delta (0, 0)
Screenshot: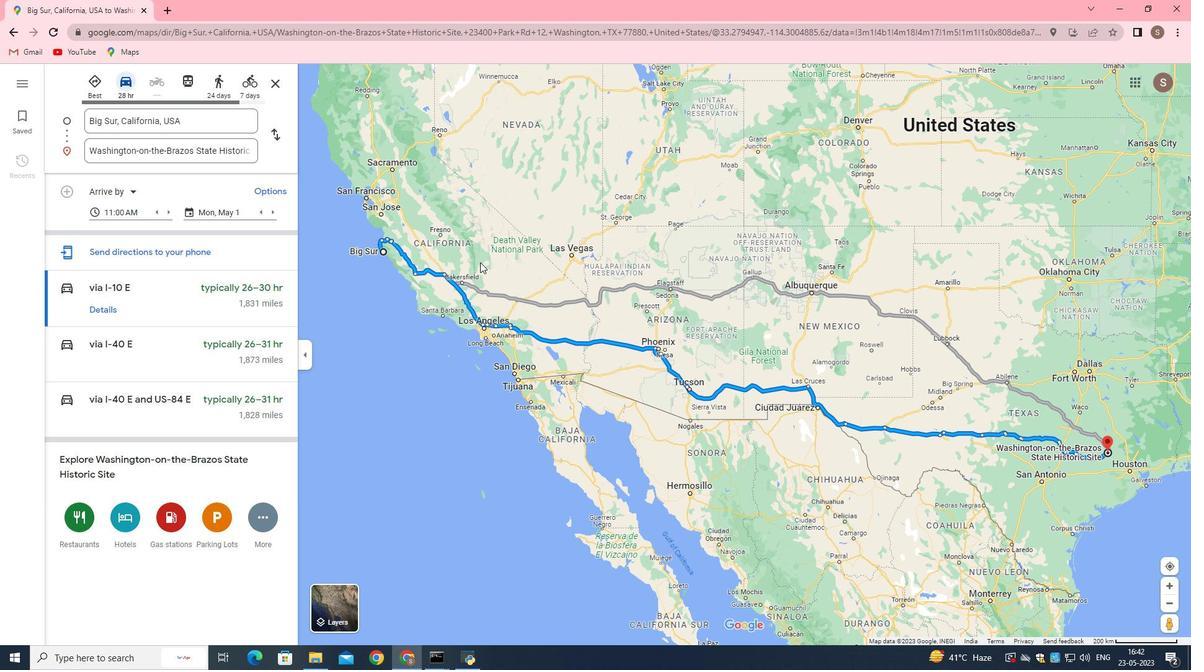 
Action: Mouse scrolled (480, 263) with delta (0, 0)
Screenshot: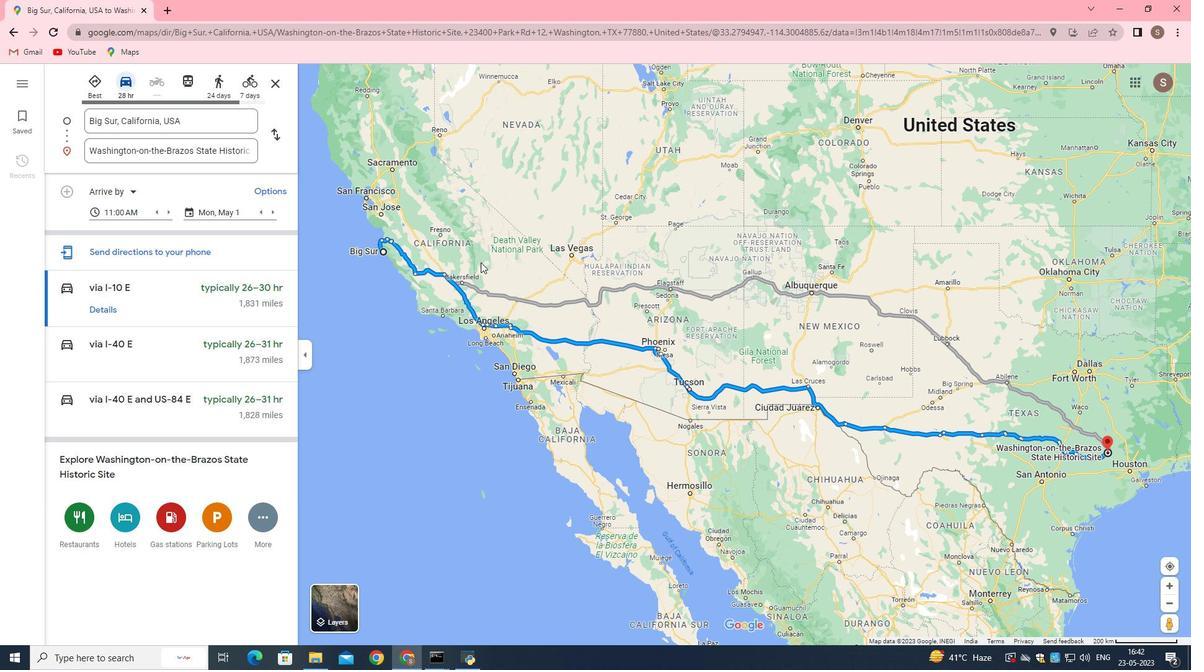 
Action: Mouse scrolled (480, 261) with delta (0, 0)
Screenshot: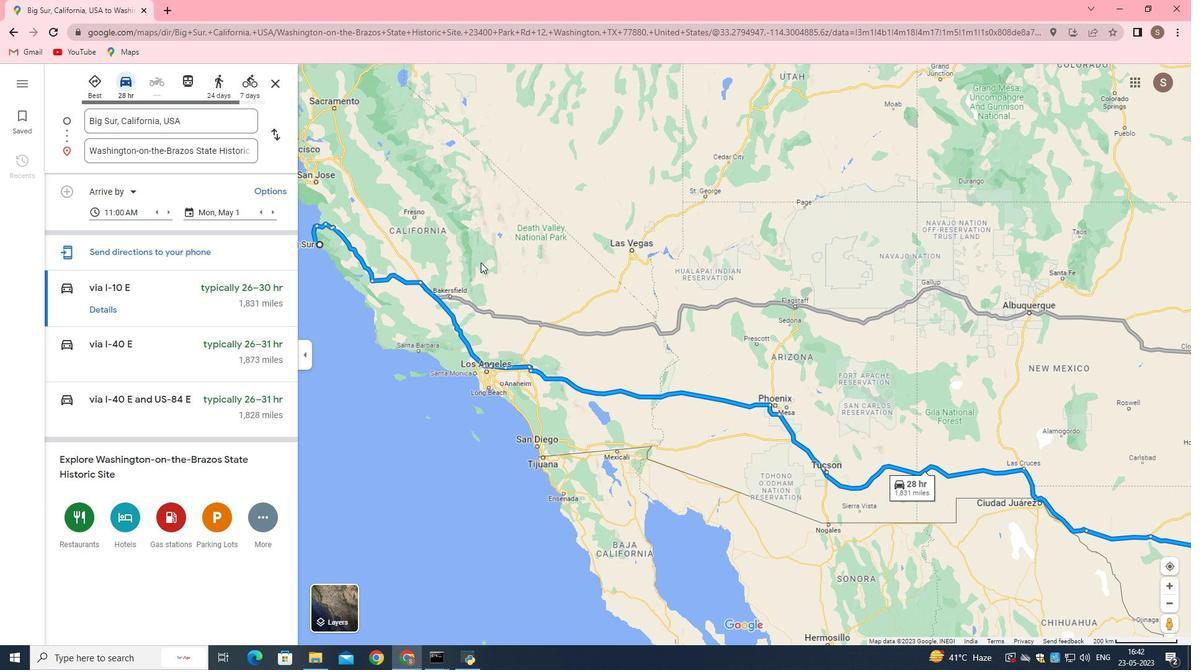 
Action: Mouse scrolled (480, 261) with delta (0, 0)
Screenshot: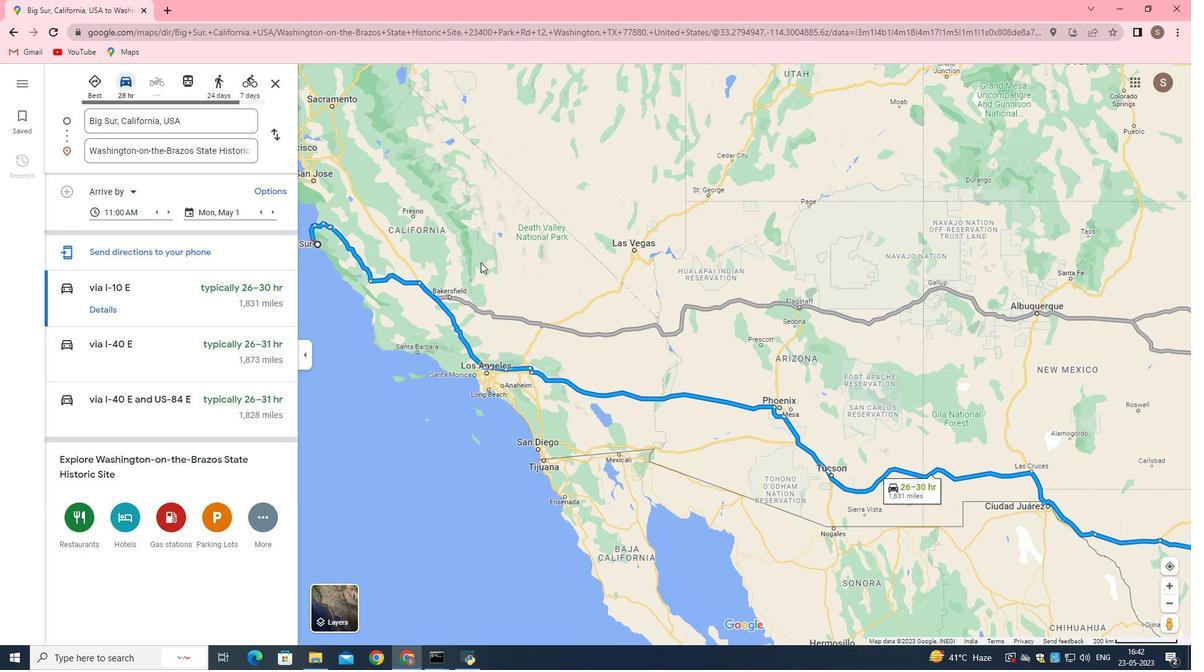 
Action: Mouse scrolled (480, 261) with delta (0, 0)
Screenshot: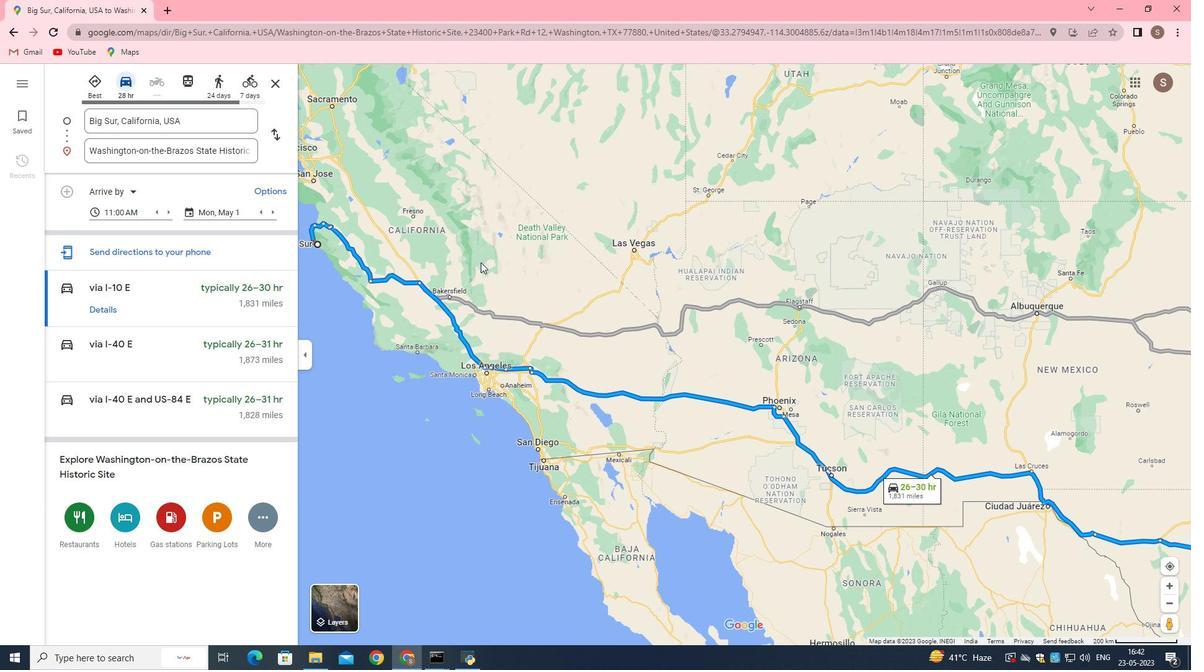 
Action: Mouse scrolled (480, 261) with delta (0, 0)
Screenshot: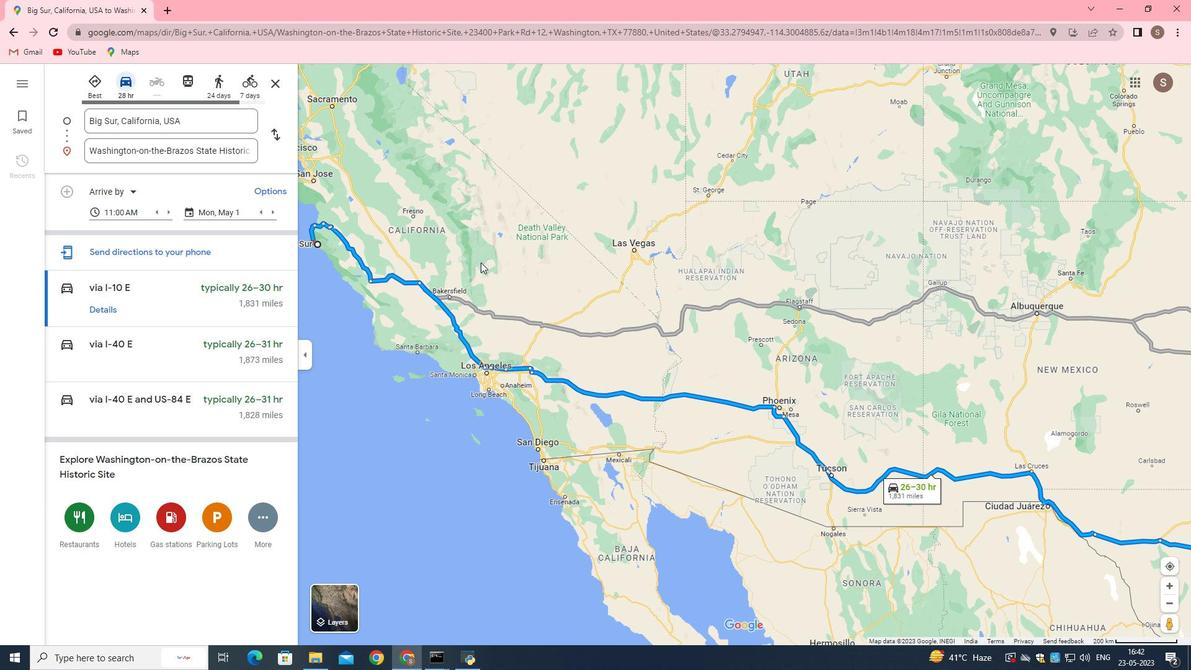 
Action: Mouse scrolled (480, 261) with delta (0, 0)
Screenshot: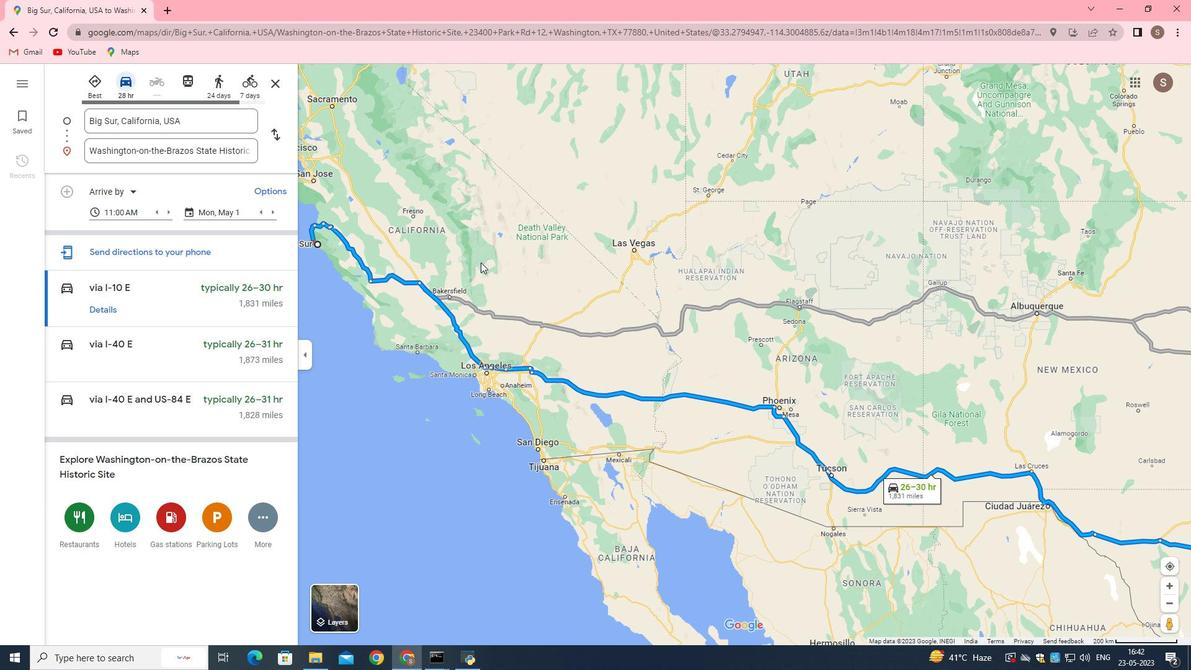 
Action: Mouse scrolled (480, 261) with delta (0, 0)
Screenshot: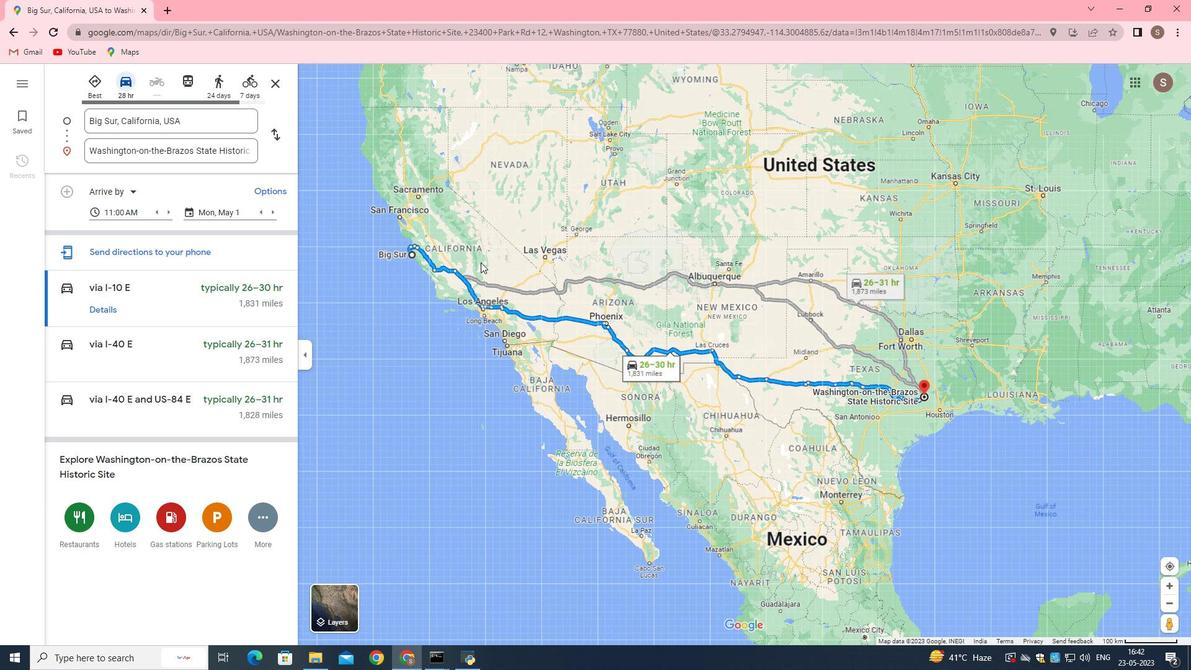 
Action: Mouse moved to (271, 185)
Screenshot: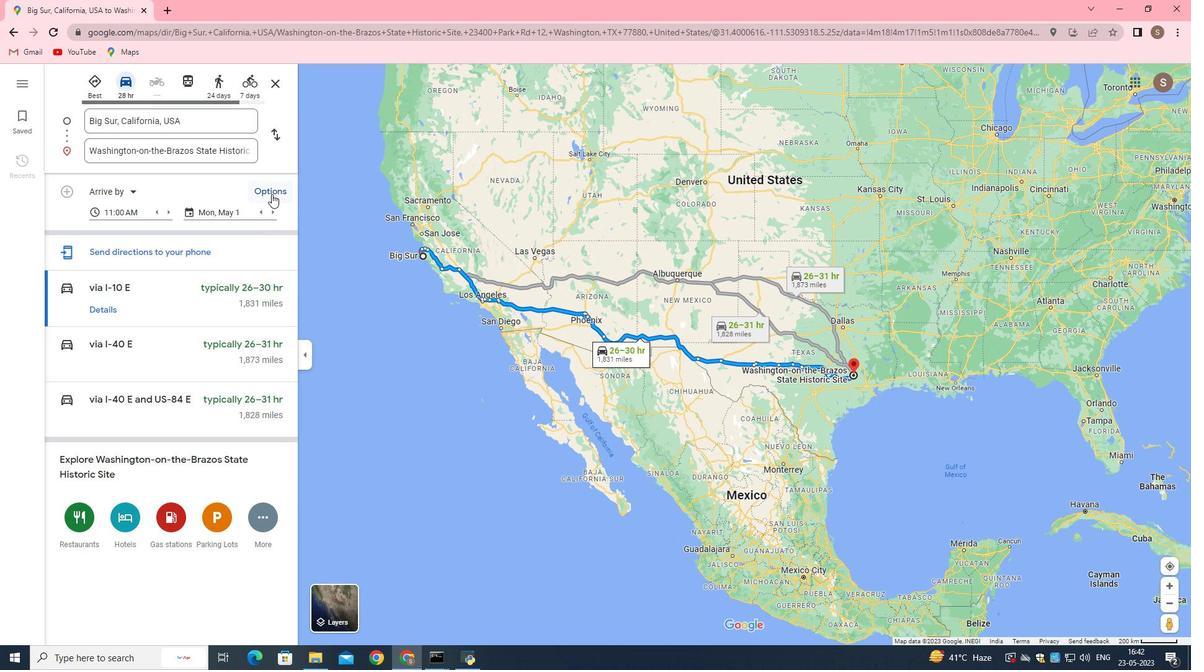 
Action: Mouse pressed left at (271, 185)
Screenshot: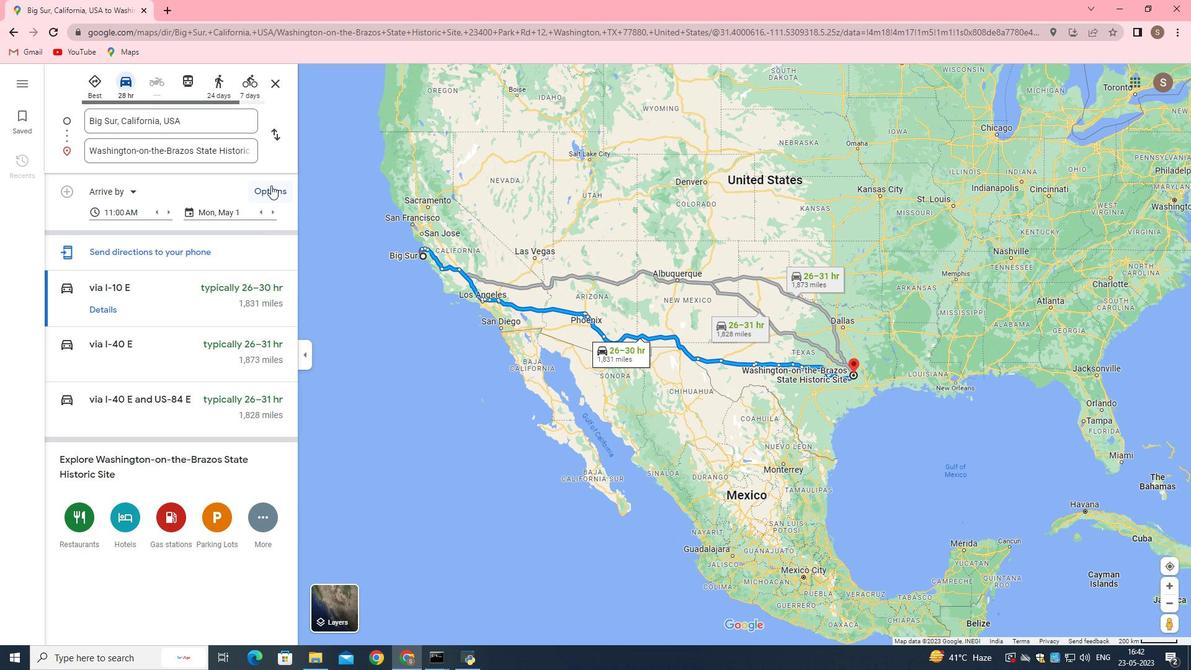 
Action: Mouse moved to (271, 191)
Screenshot: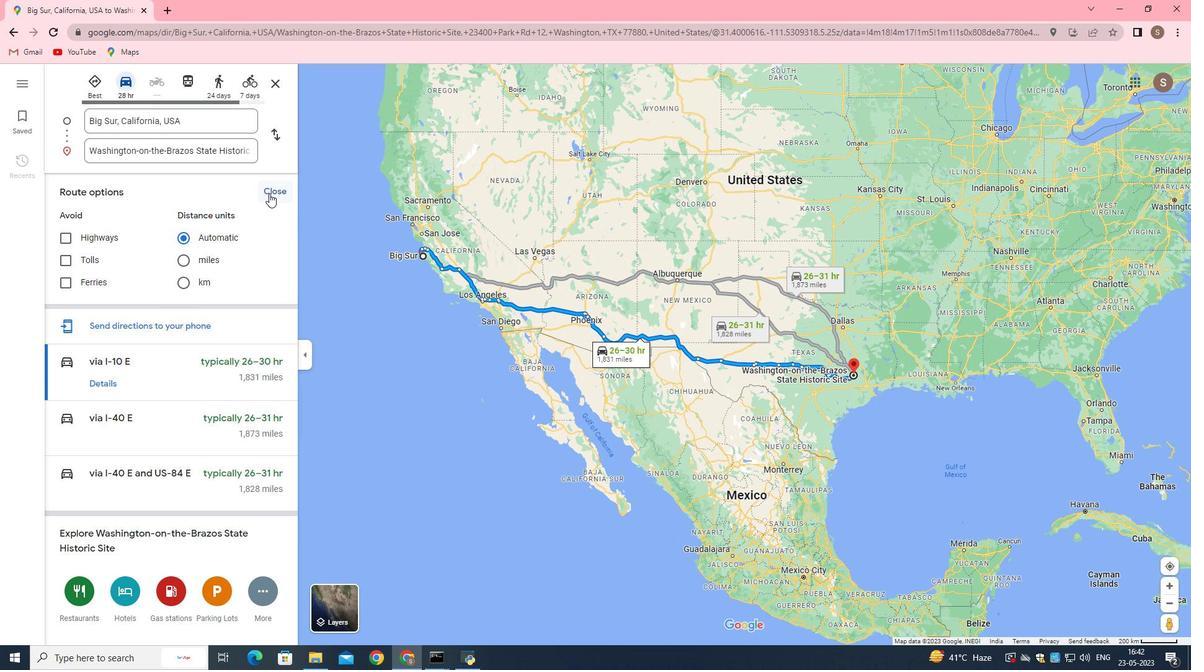 
Action: Mouse pressed left at (271, 191)
Screenshot: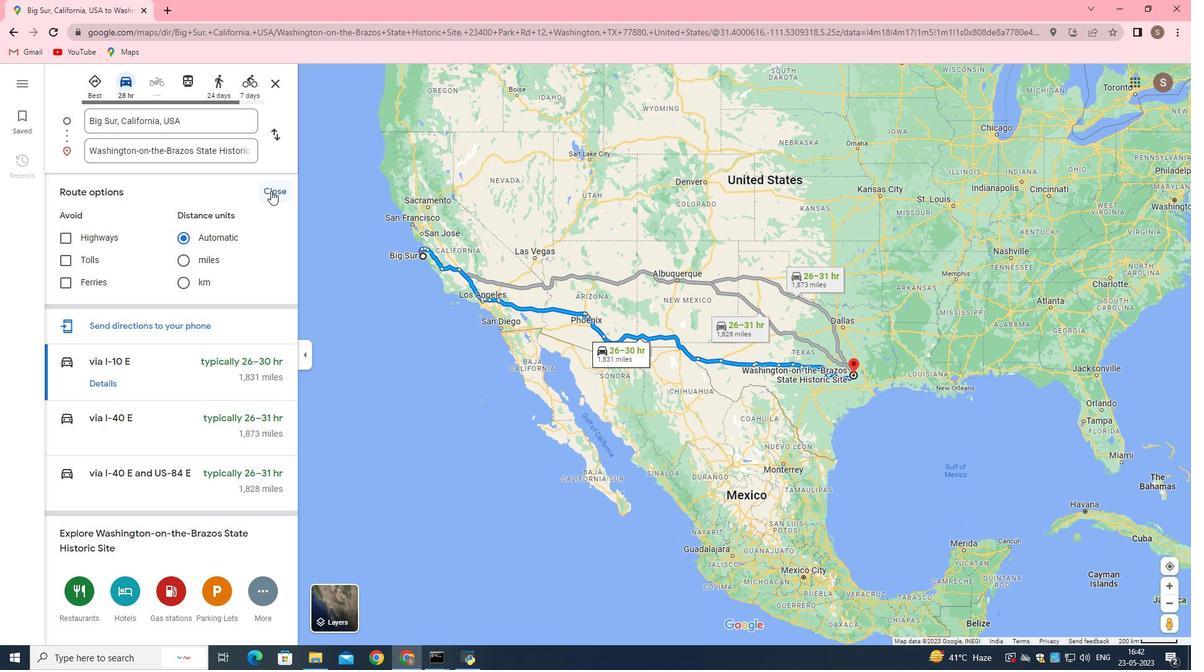 
Action: Mouse moved to (14, 30)
Screenshot: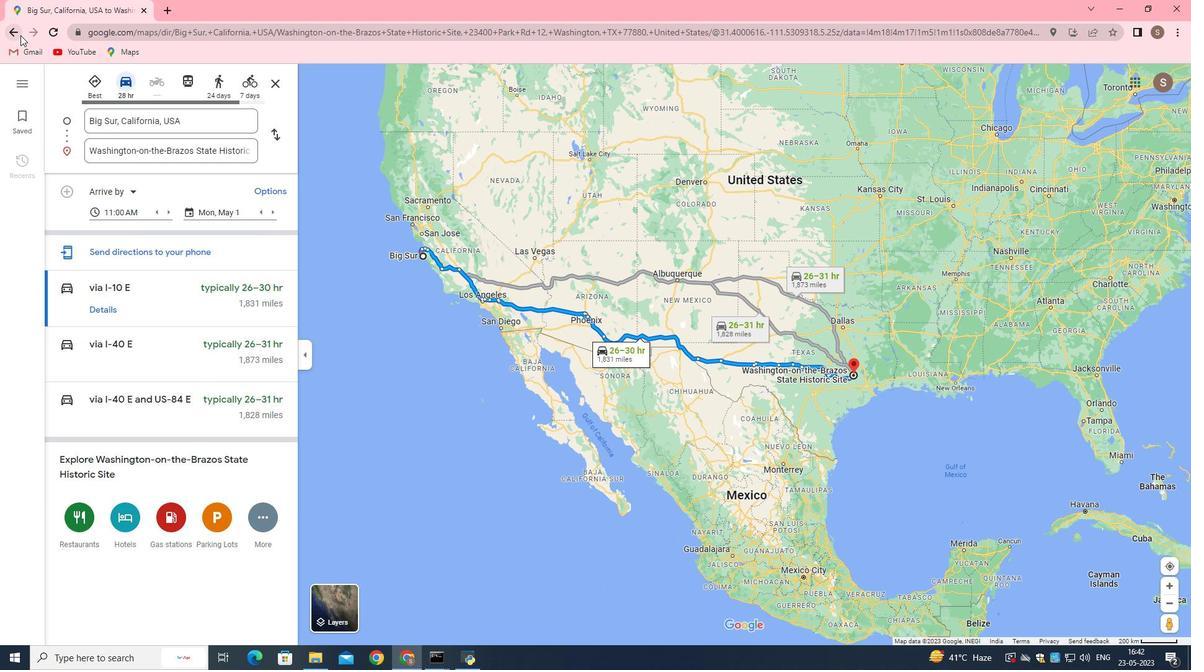 
Action: Mouse pressed left at (14, 30)
Screenshot: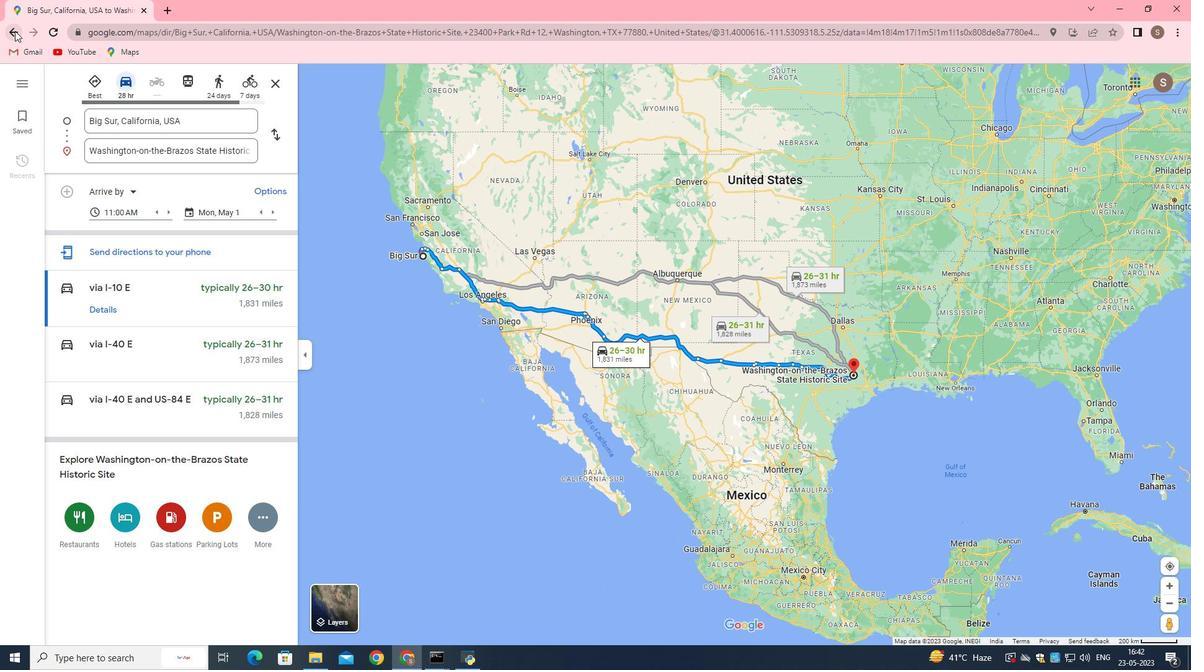 
Action: Mouse pressed left at (14, 30)
Screenshot: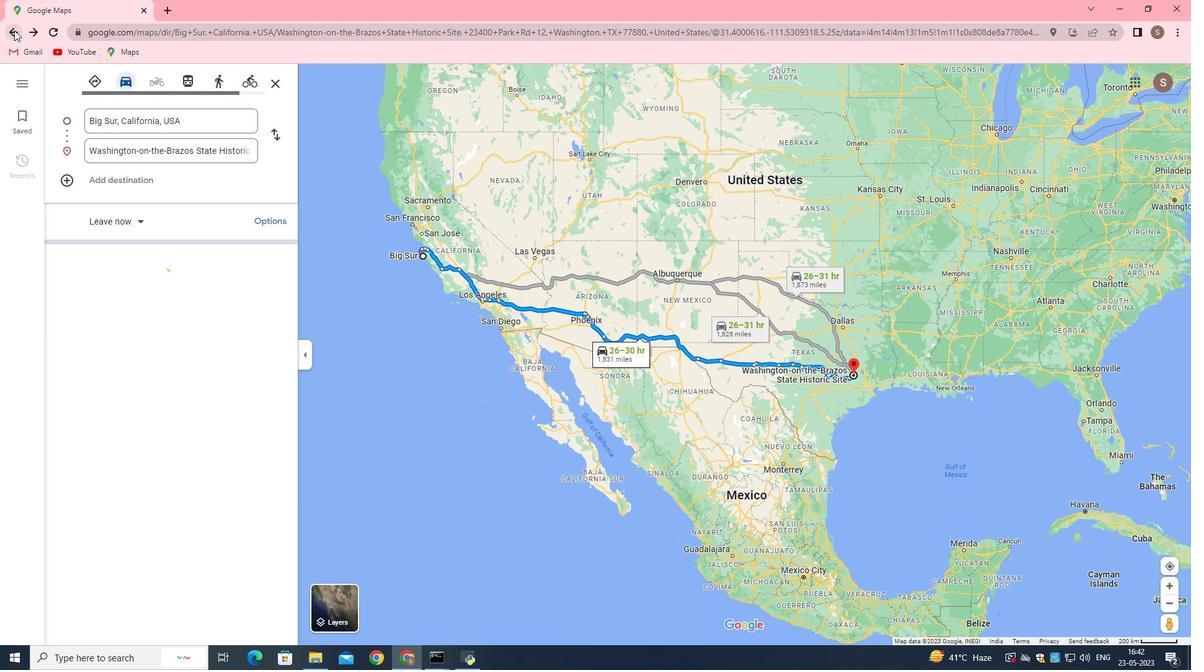 
Action: Mouse moved to (76, 291)
Screenshot: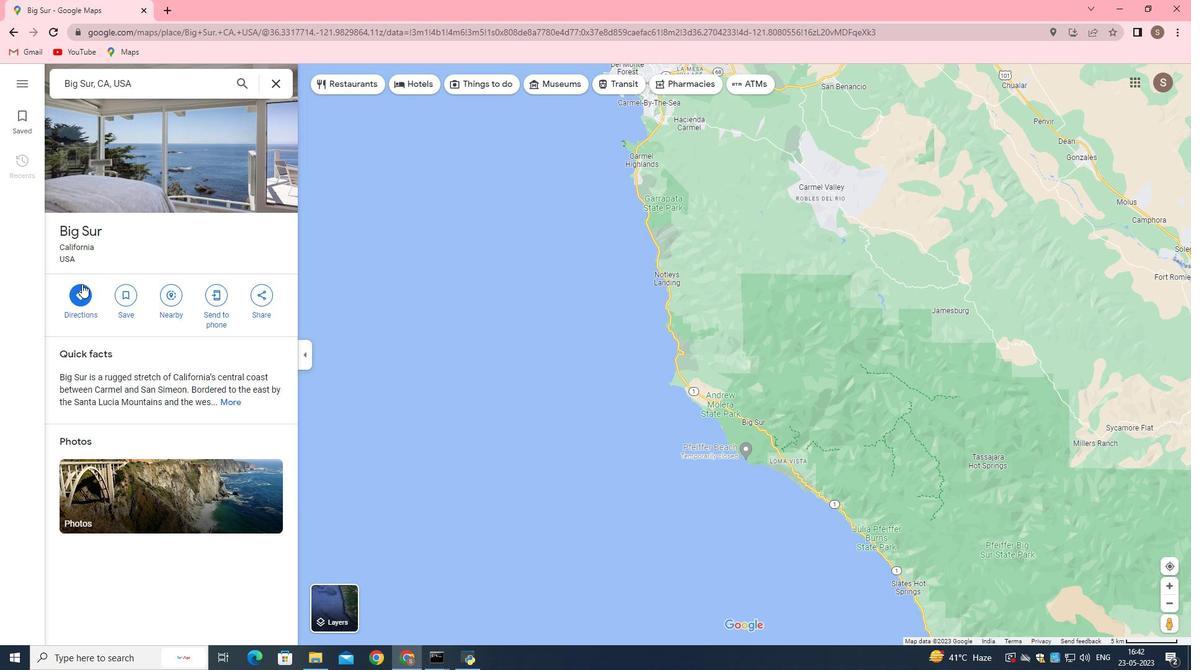 
Action: Mouse pressed left at (76, 291)
Screenshot: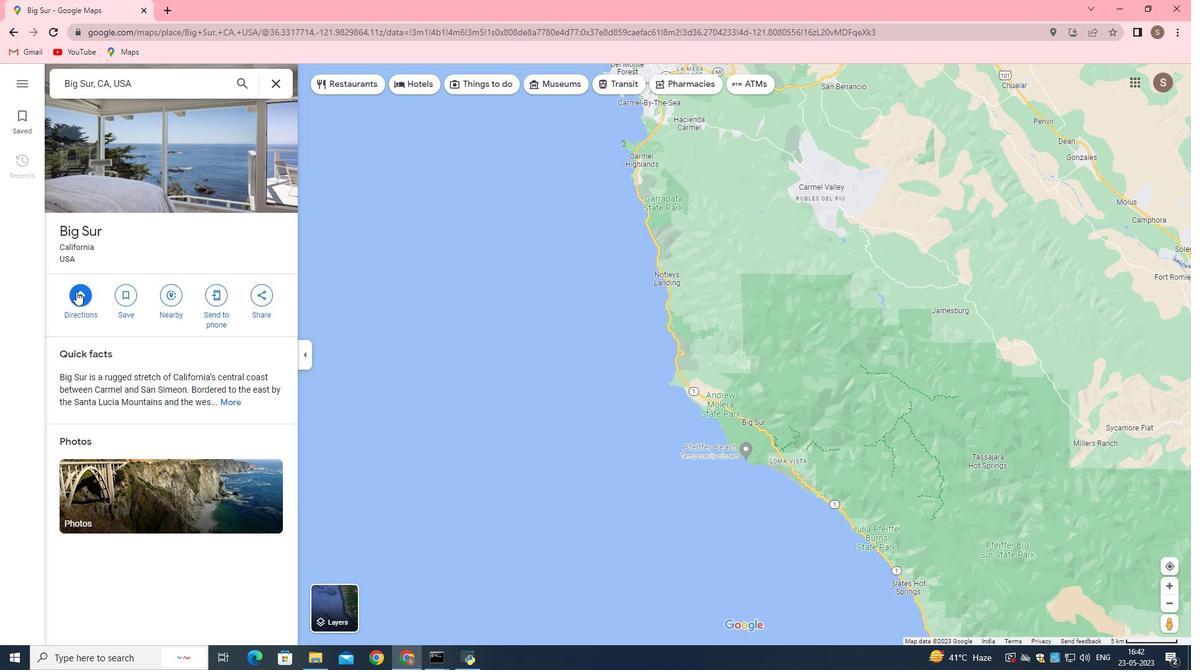 
Action: Mouse moved to (145, 119)
Screenshot: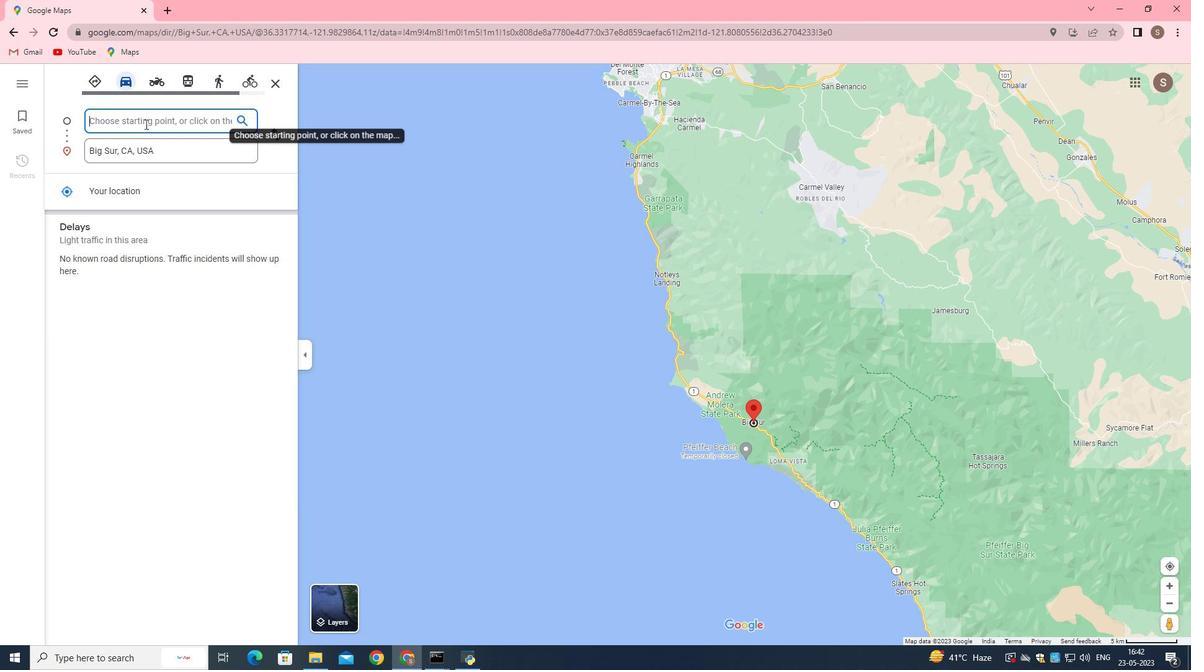 
Action: Mouse pressed left at (145, 119)
Screenshot: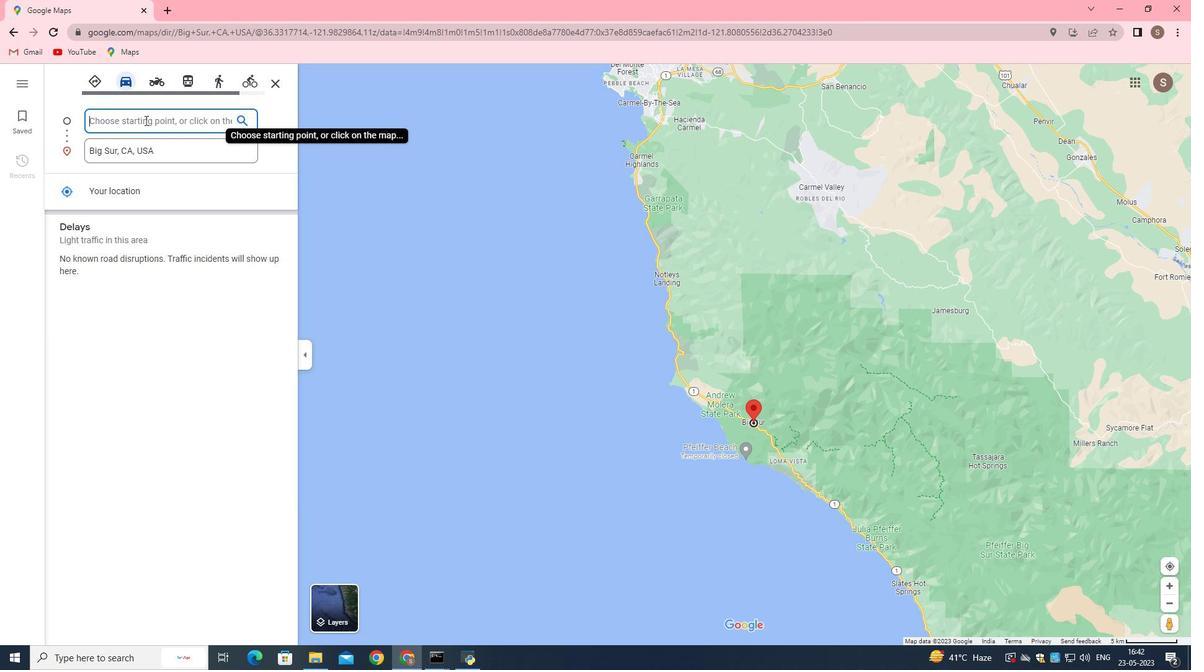 
Action: Mouse moved to (142, 116)
Screenshot: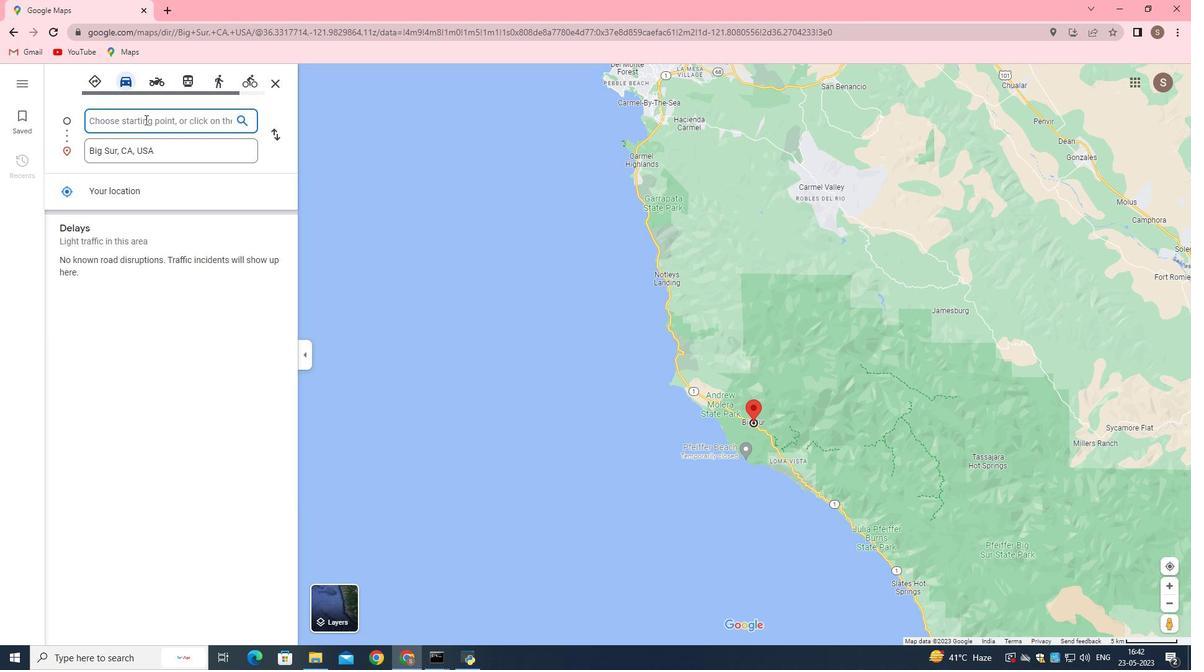 
Action: Key pressed <Key.shift>Washington<Key.space>on<Key.space>the<Key.space>barozos<Key.enter>
Screenshot: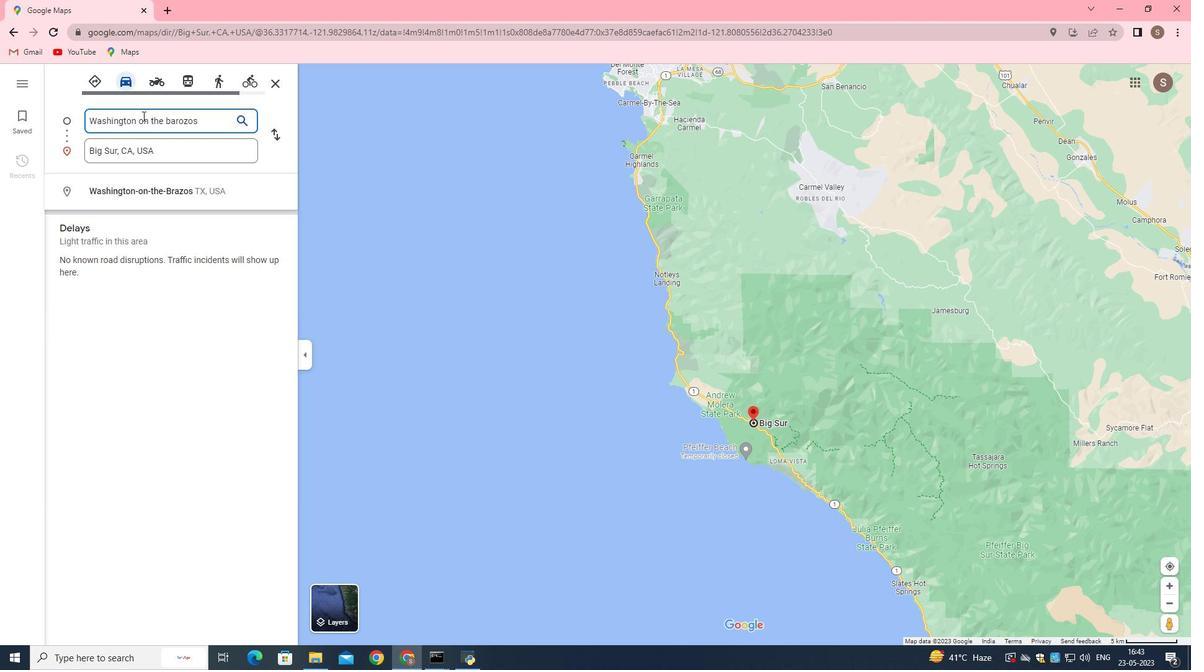 
Action: Mouse moved to (201, 121)
Screenshot: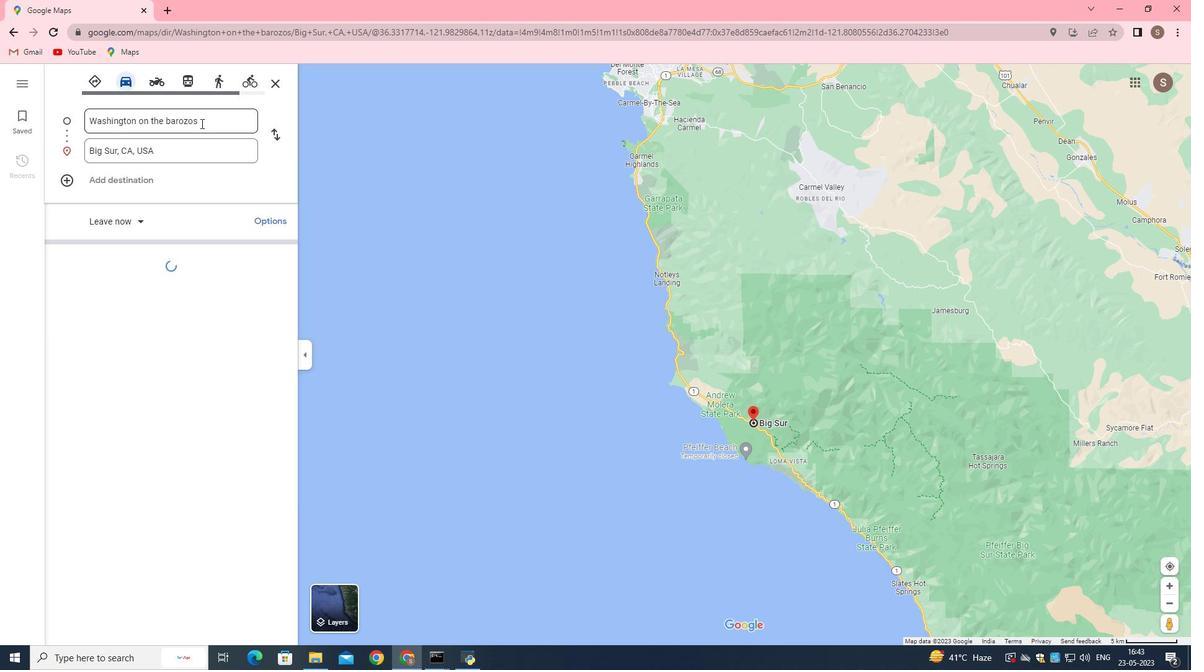 
Action: Mouse pressed left at (201, 121)
Screenshot: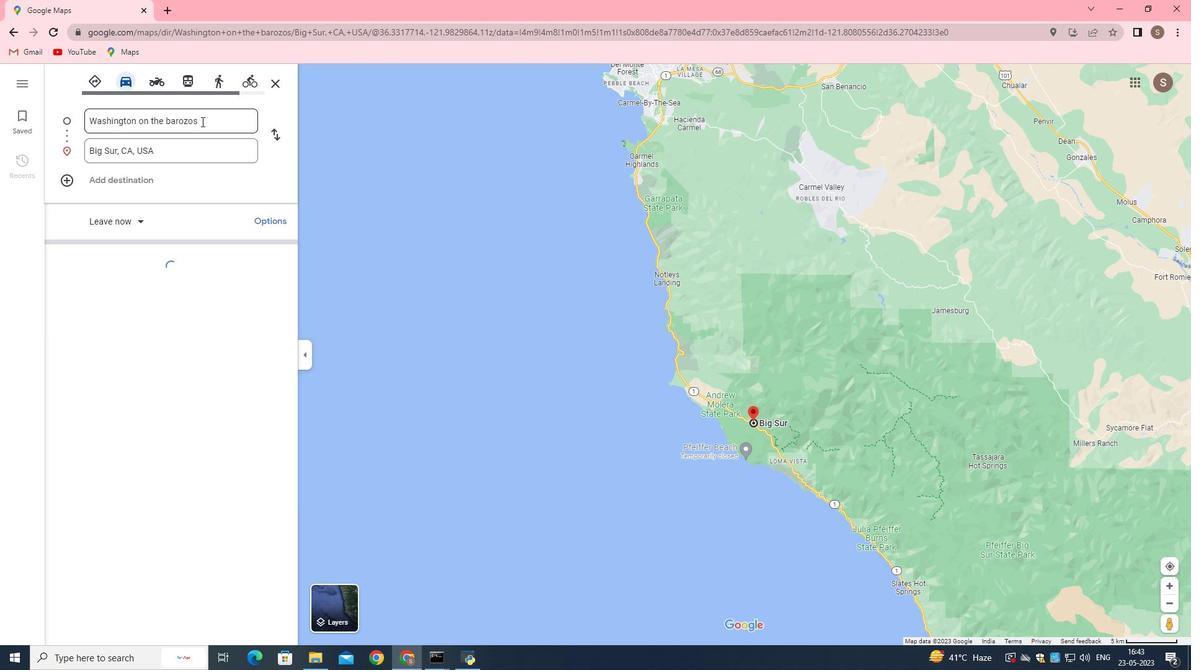 
Action: Mouse pressed left at (201, 121)
Screenshot: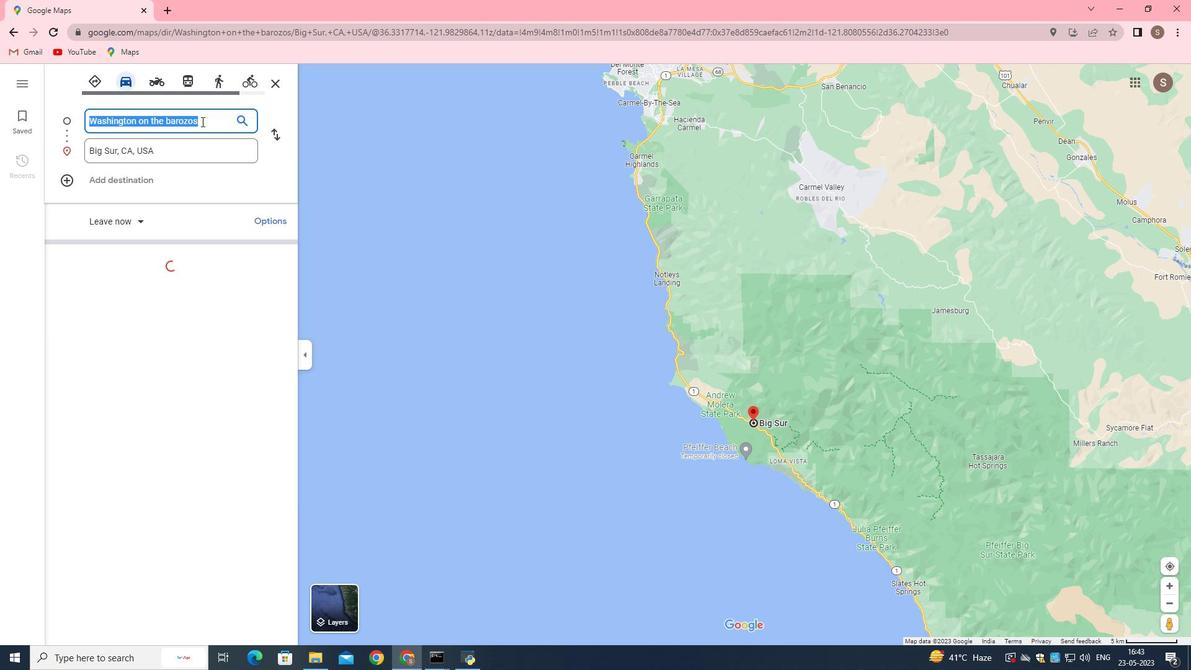 
Action: Mouse pressed left at (201, 121)
Screenshot: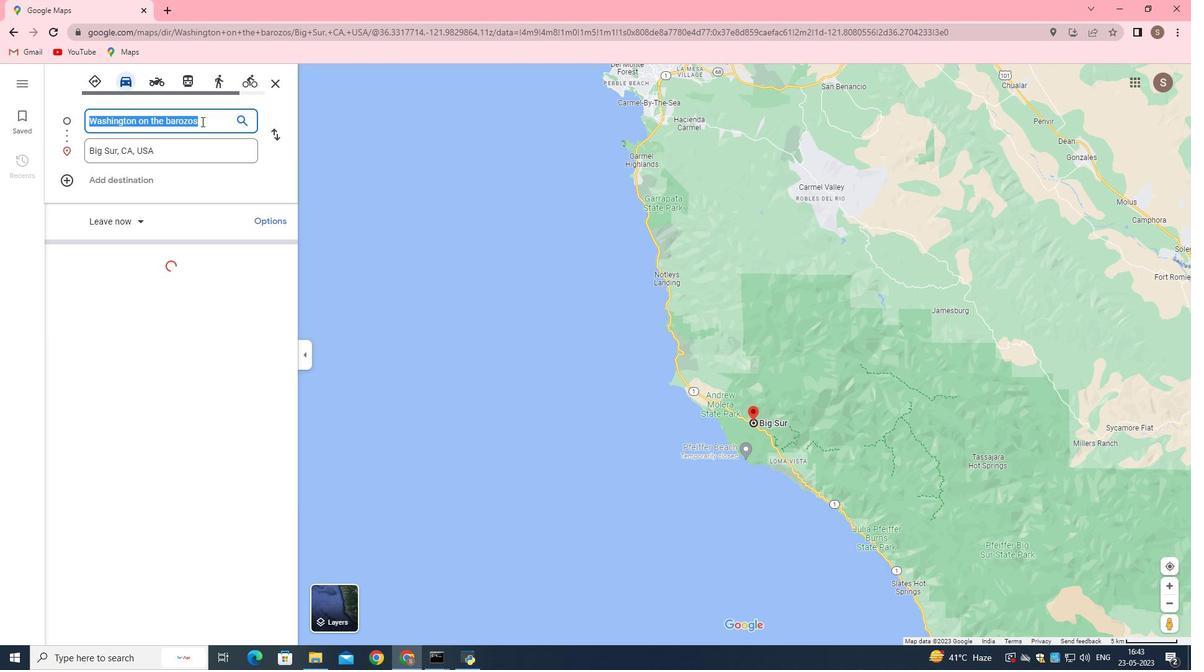 
Action: Mouse moved to (501, 82)
Screenshot: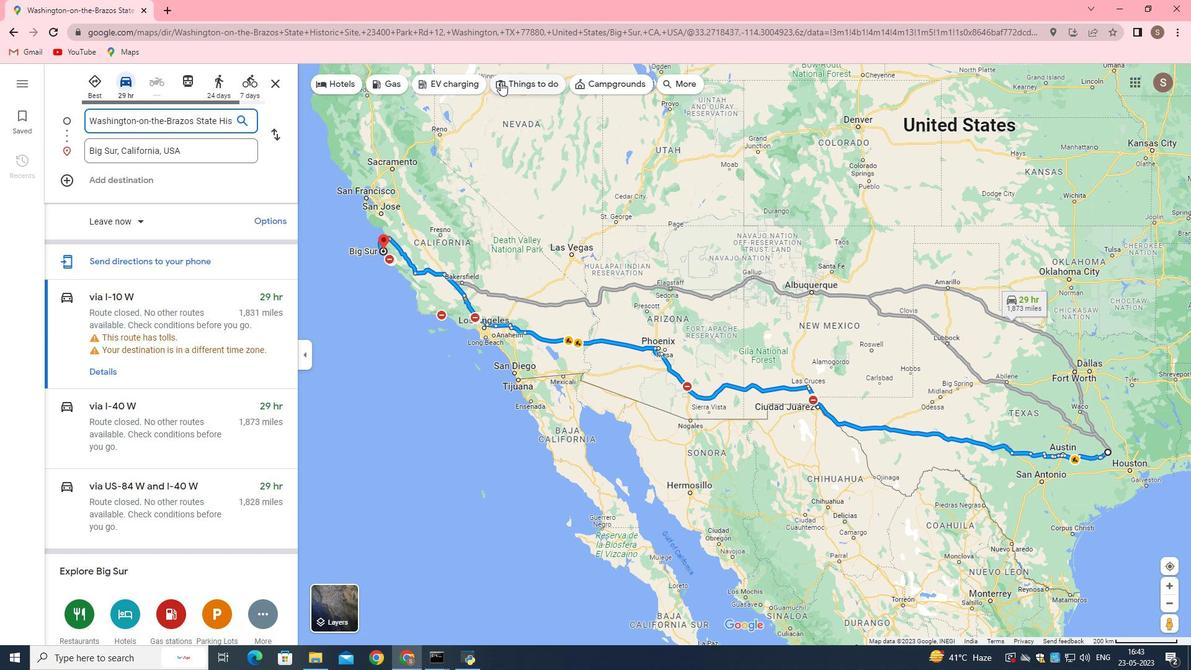
Action: Mouse pressed left at (501, 82)
Screenshot: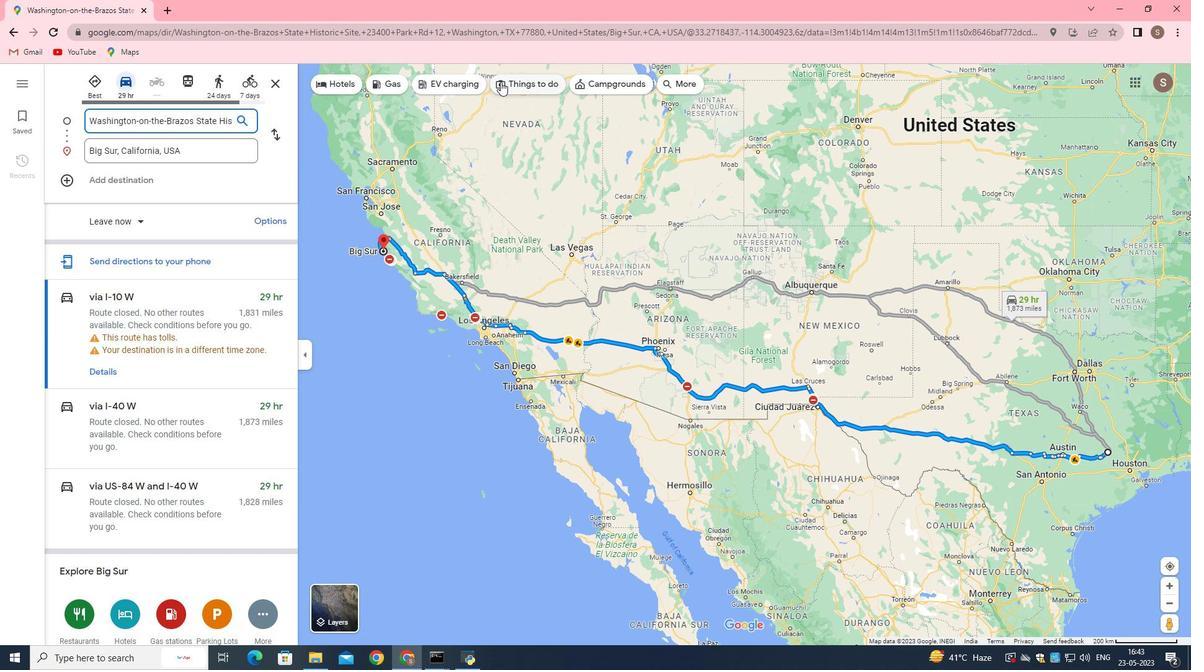 
Action: Mouse moved to (414, 83)
Screenshot: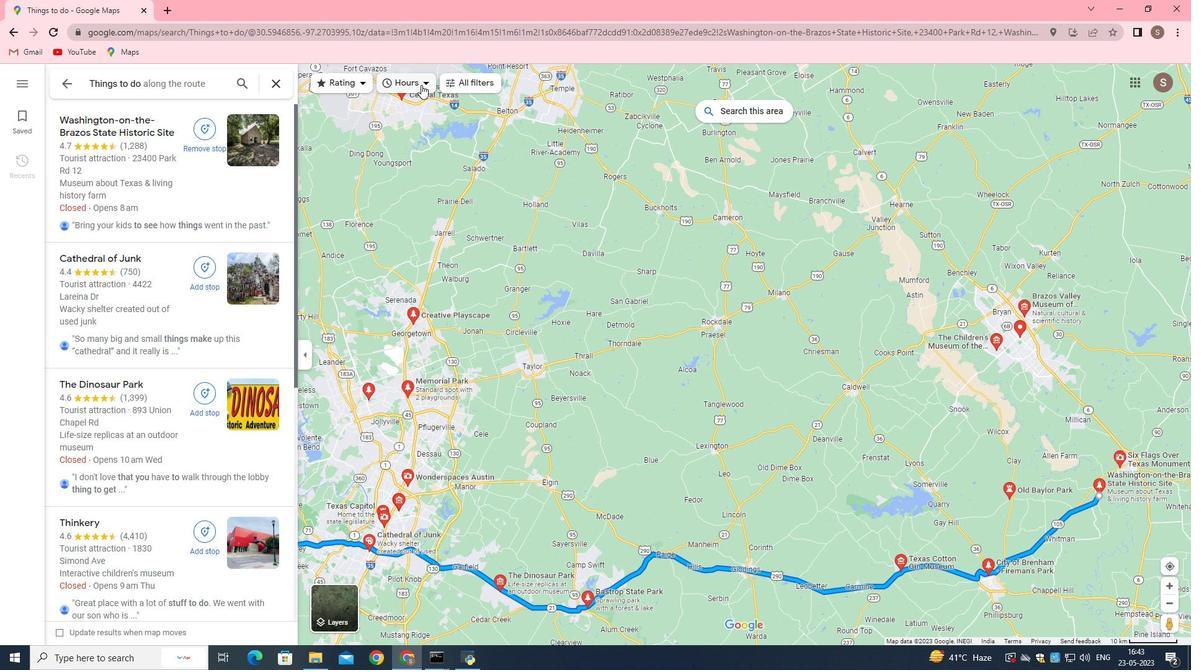 
Action: Mouse pressed left at (414, 83)
Screenshot: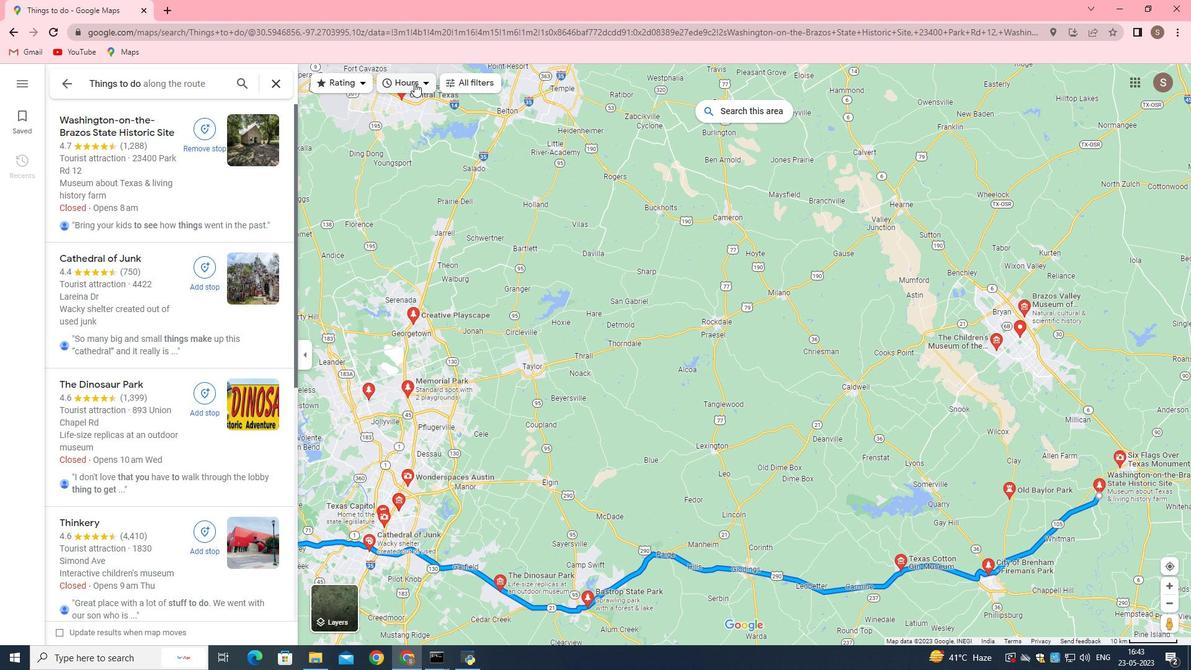 
Action: Mouse moved to (432, 232)
Screenshot: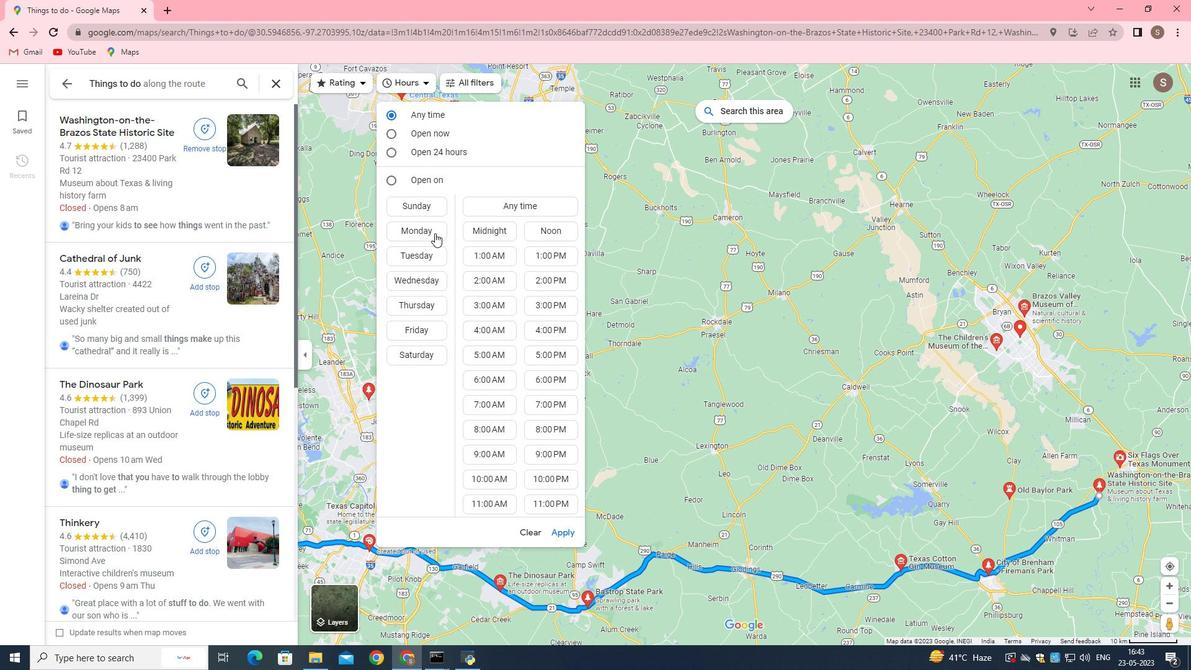 
Action: Mouse pressed left at (432, 232)
Screenshot: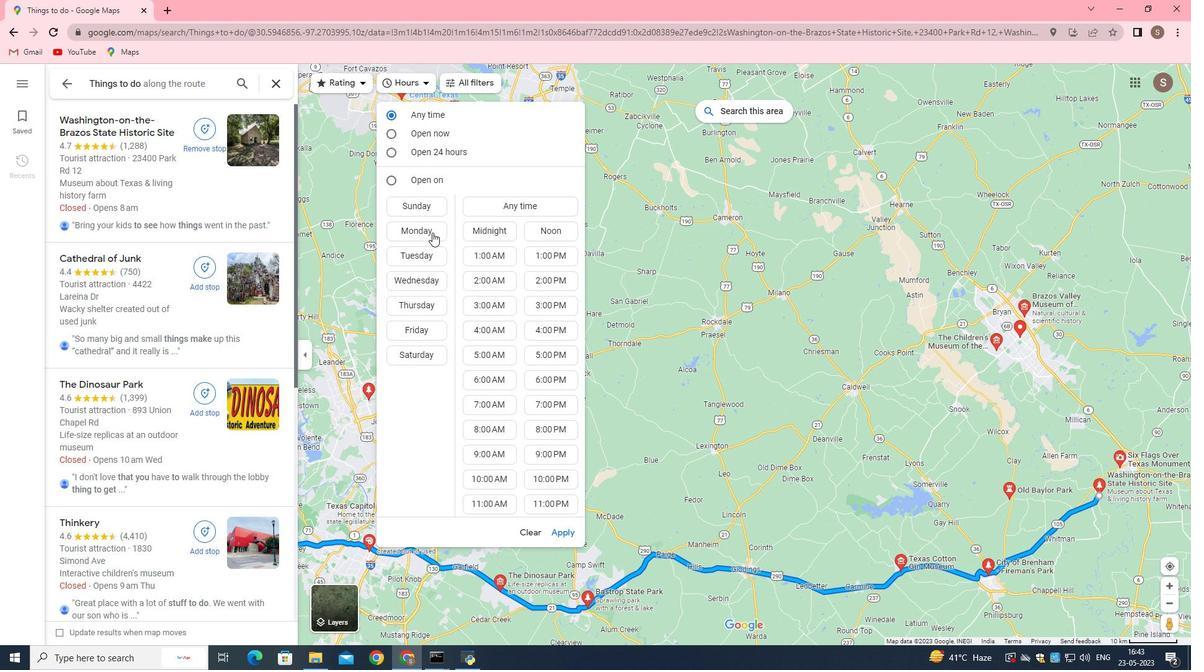
Action: Mouse moved to (505, 505)
Screenshot: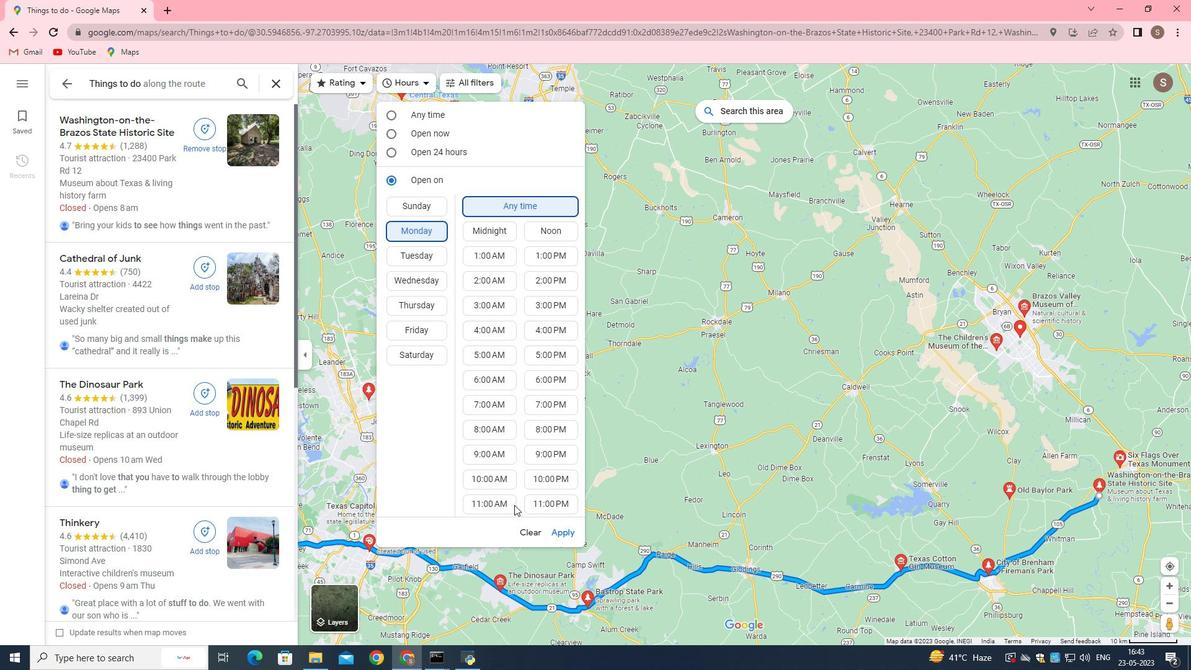 
Action: Mouse pressed left at (505, 505)
Screenshot: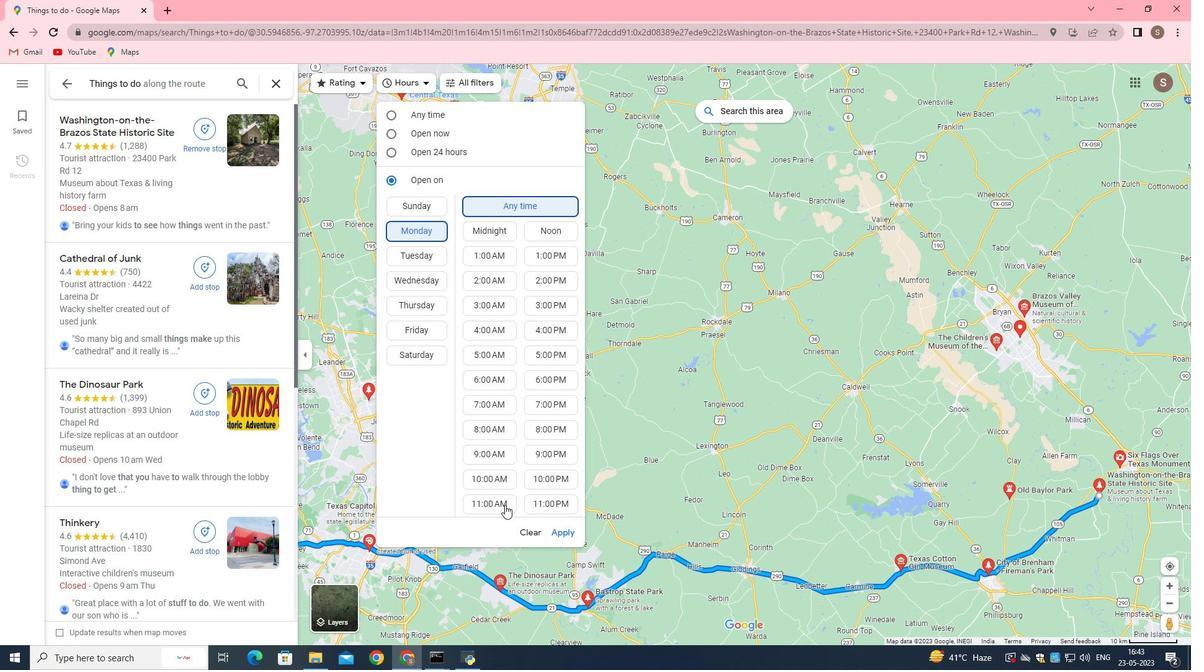
Action: Mouse moved to (557, 529)
Screenshot: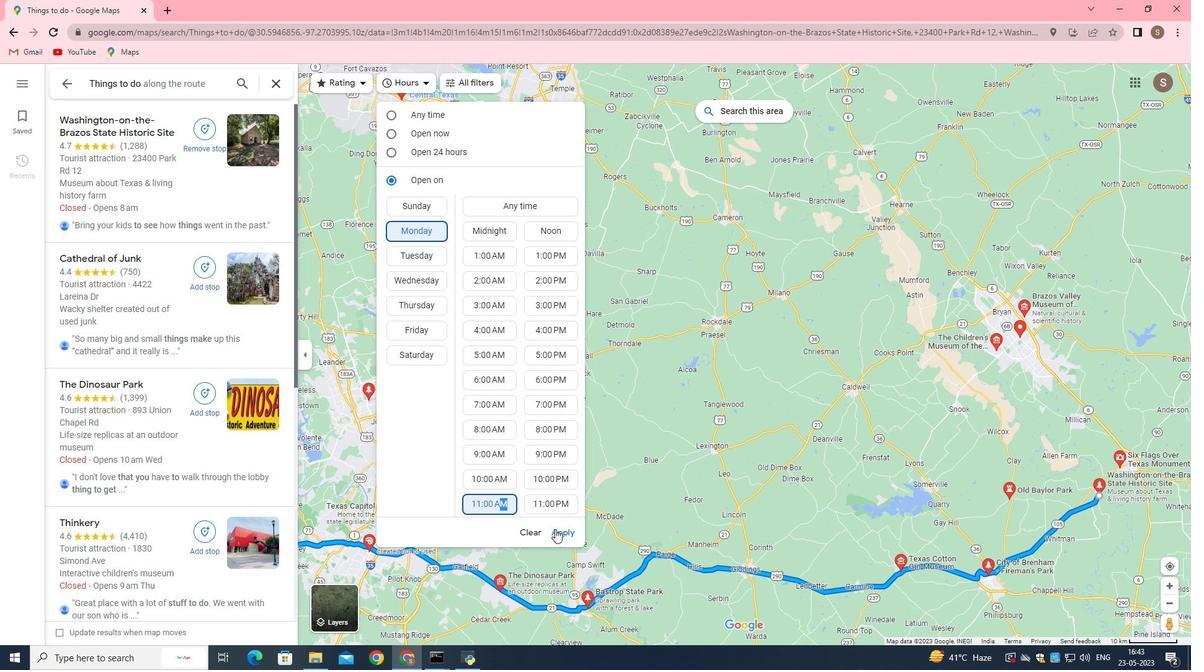 
Action: Mouse pressed left at (557, 529)
Screenshot: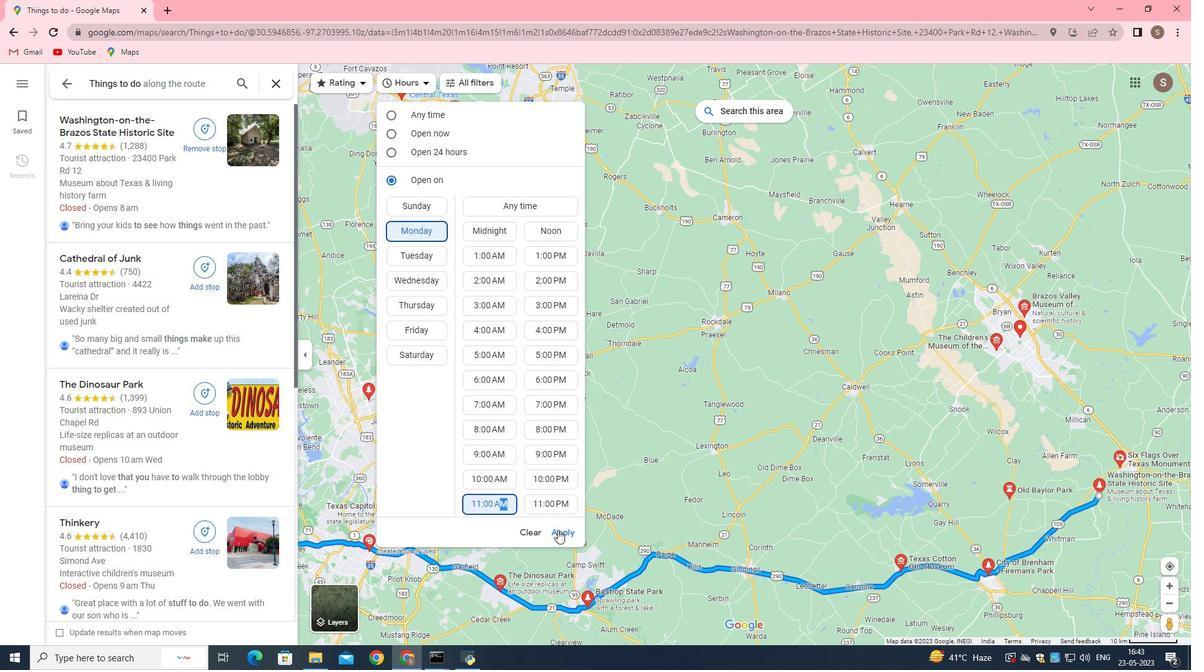 
Action: Mouse moved to (238, 137)
Screenshot: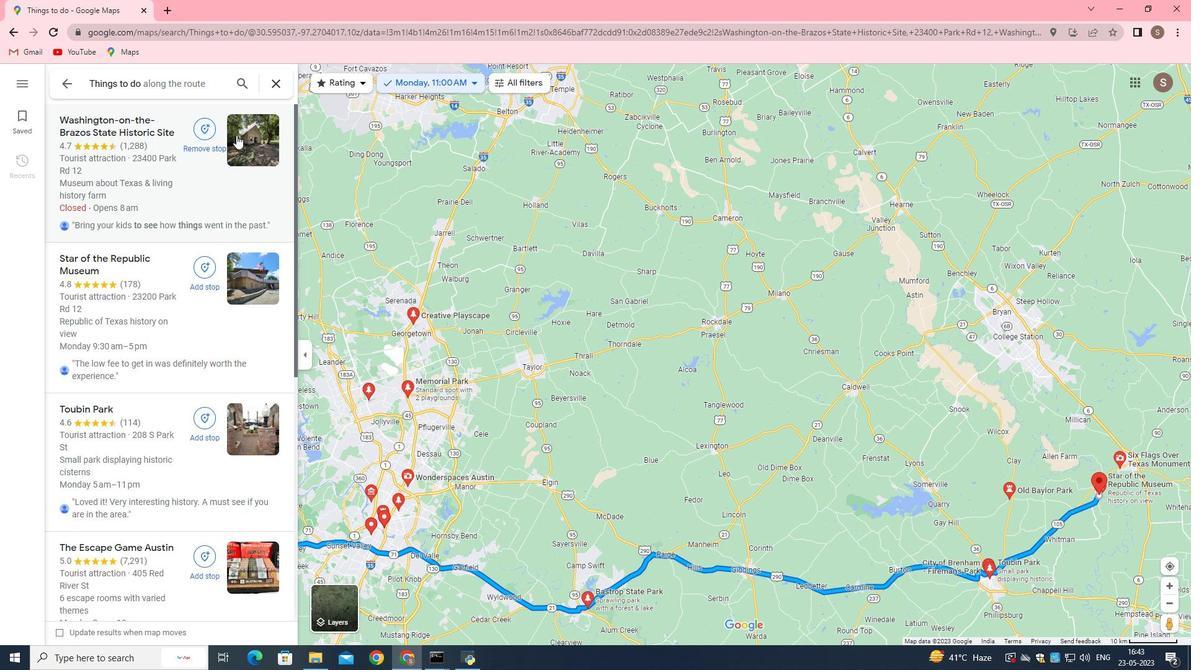 
Action: Mouse pressed left at (238, 137)
Screenshot: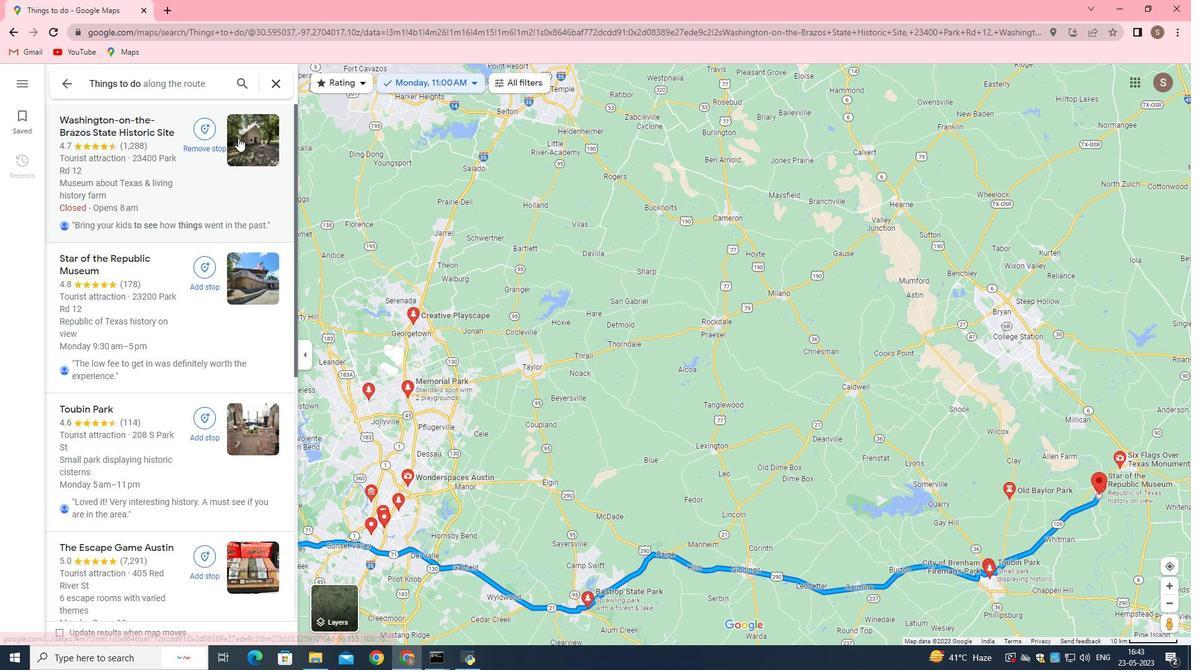 
Action: Mouse moved to (451, 222)
Screenshot: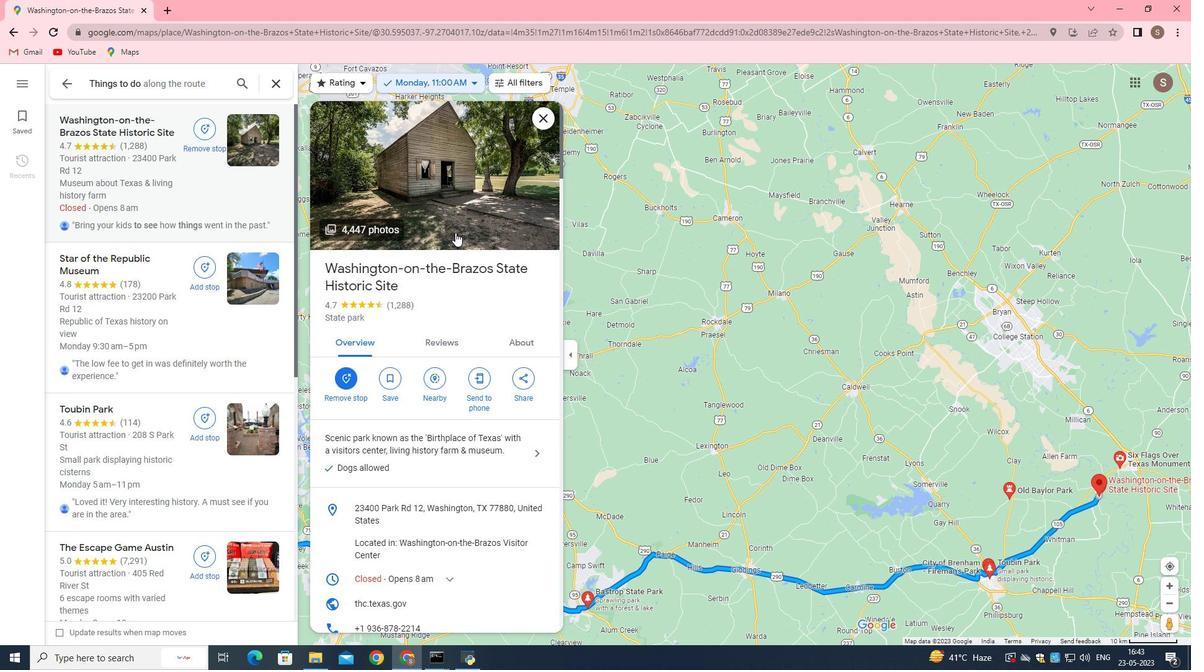 
Action: Mouse pressed left at (451, 222)
Screenshot: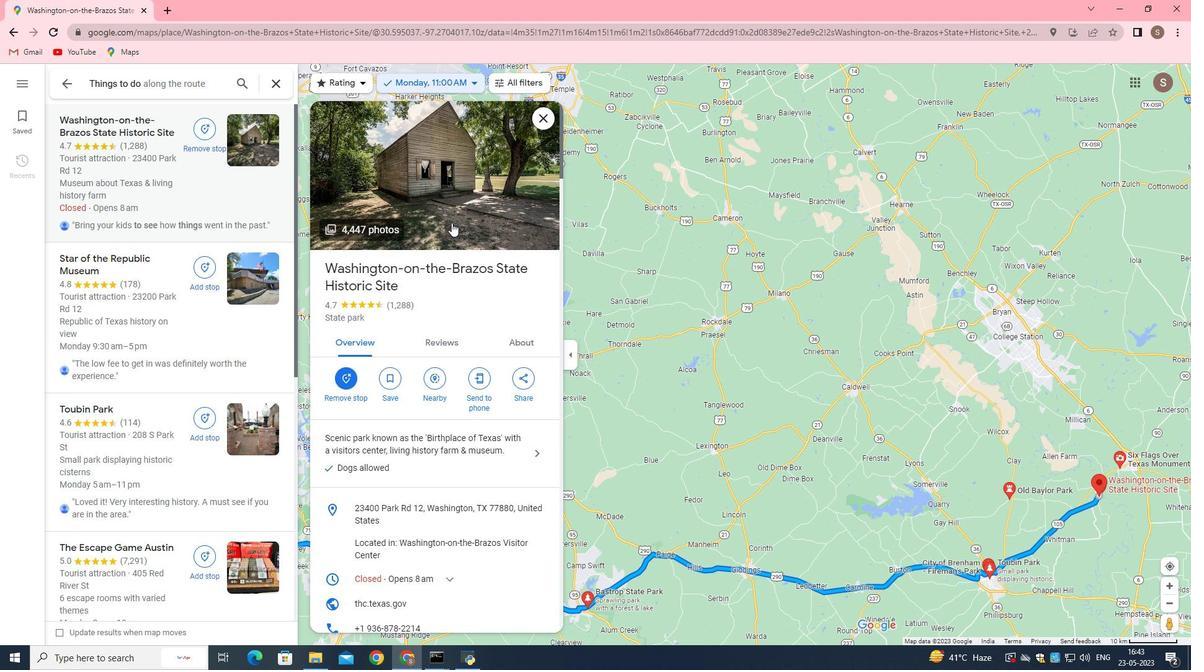 
Action: Mouse moved to (767, 548)
Screenshot: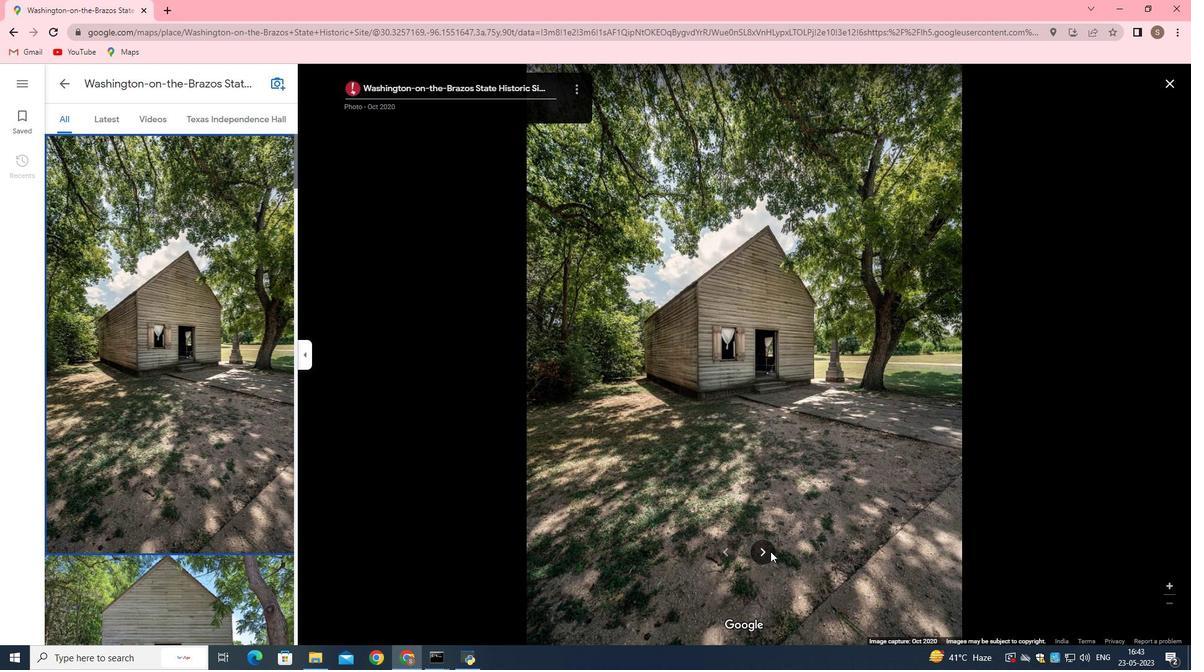 
Action: Mouse pressed left at (767, 548)
Screenshot: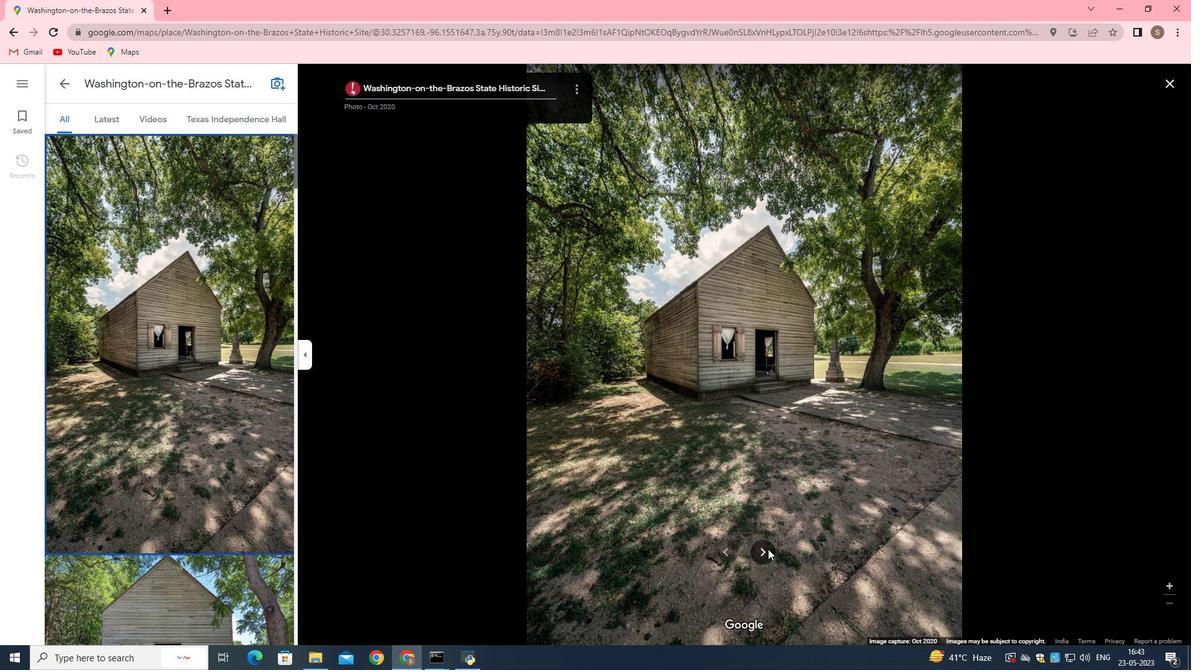 
Action: Mouse moved to (766, 546)
Screenshot: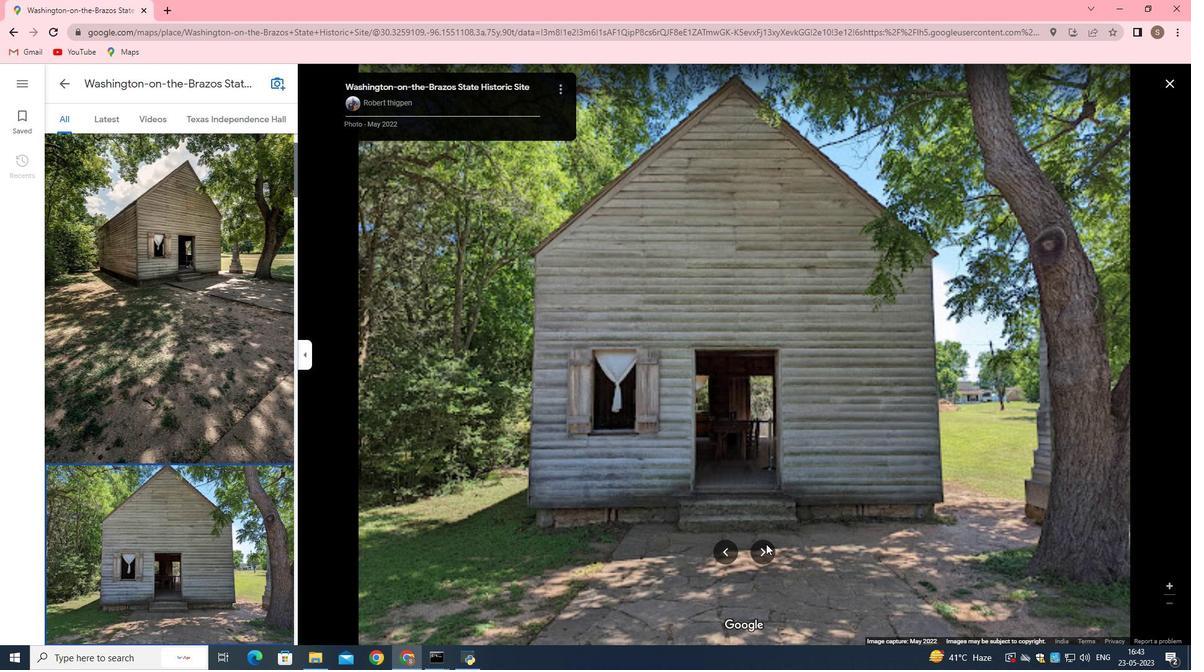 
Action: Mouse pressed left at (766, 546)
Screenshot: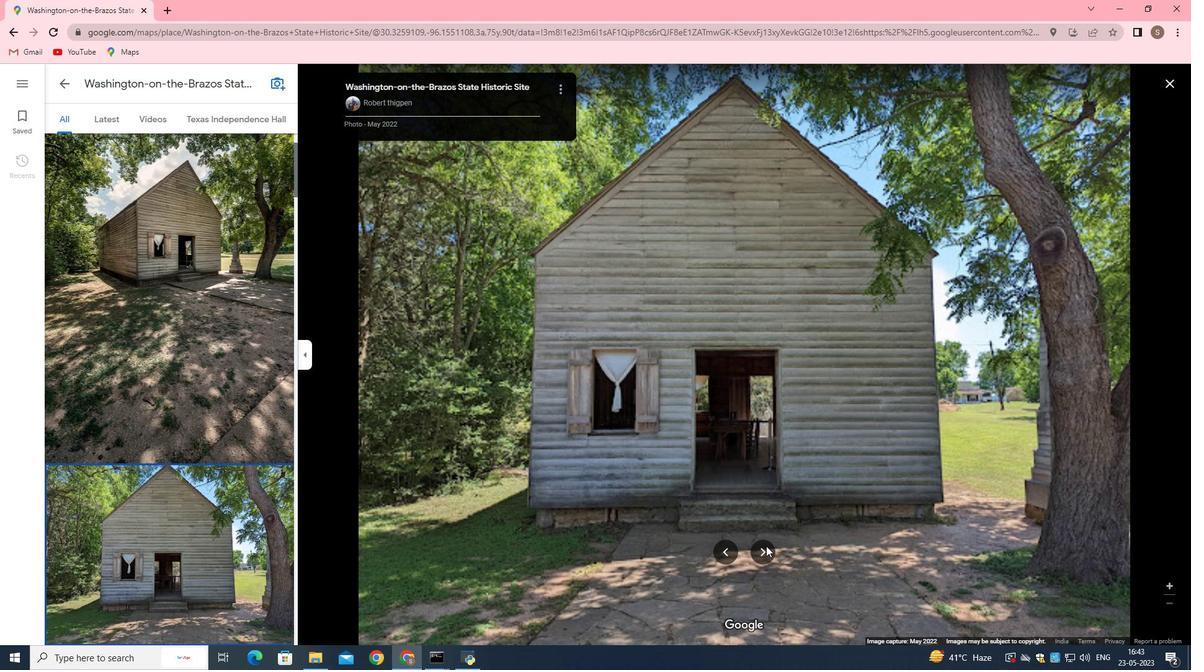 
Action: Mouse moved to (766, 547)
Screenshot: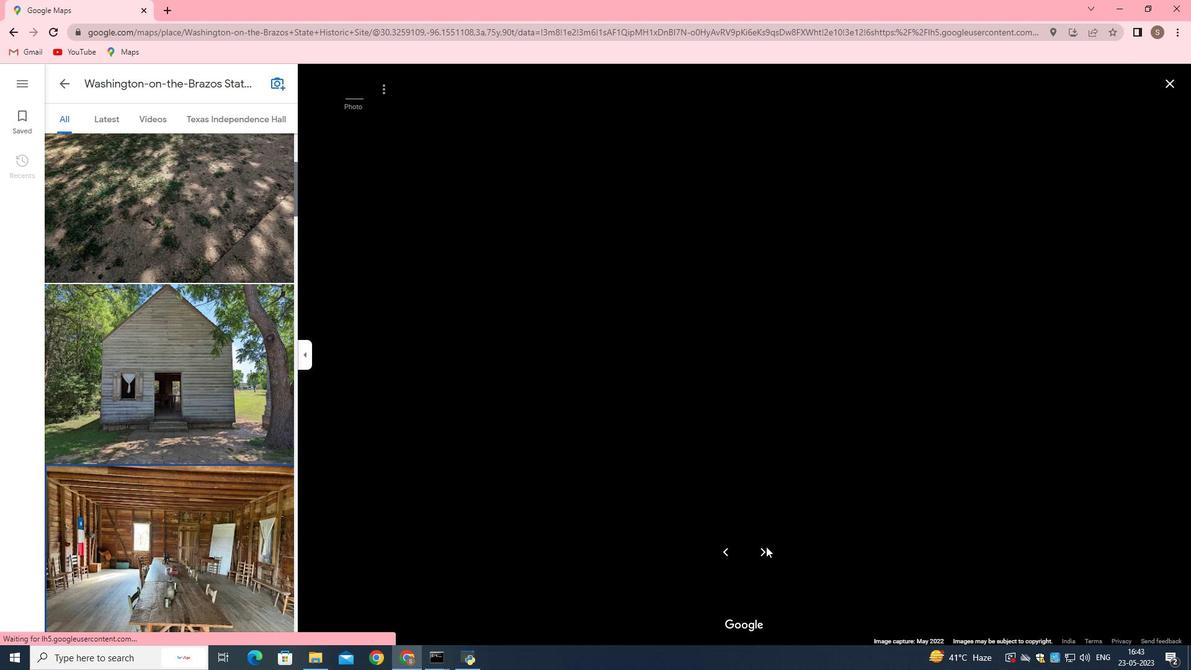 
Action: Mouse pressed left at (766, 547)
Screenshot: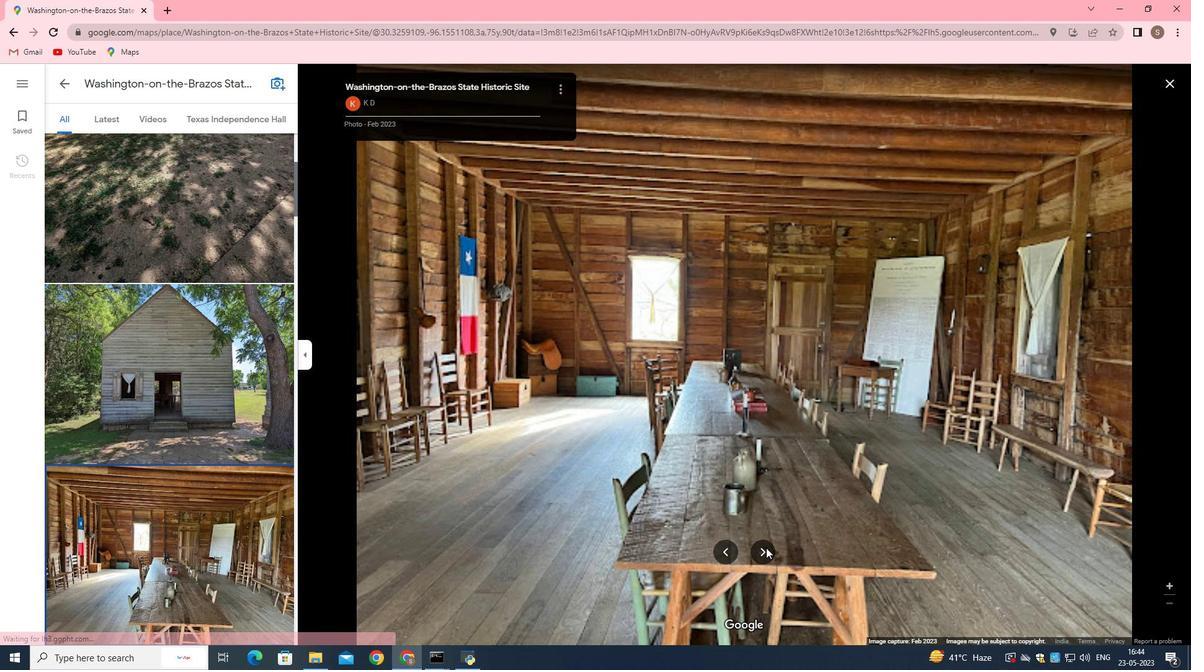 
Action: Mouse pressed left at (766, 547)
Screenshot: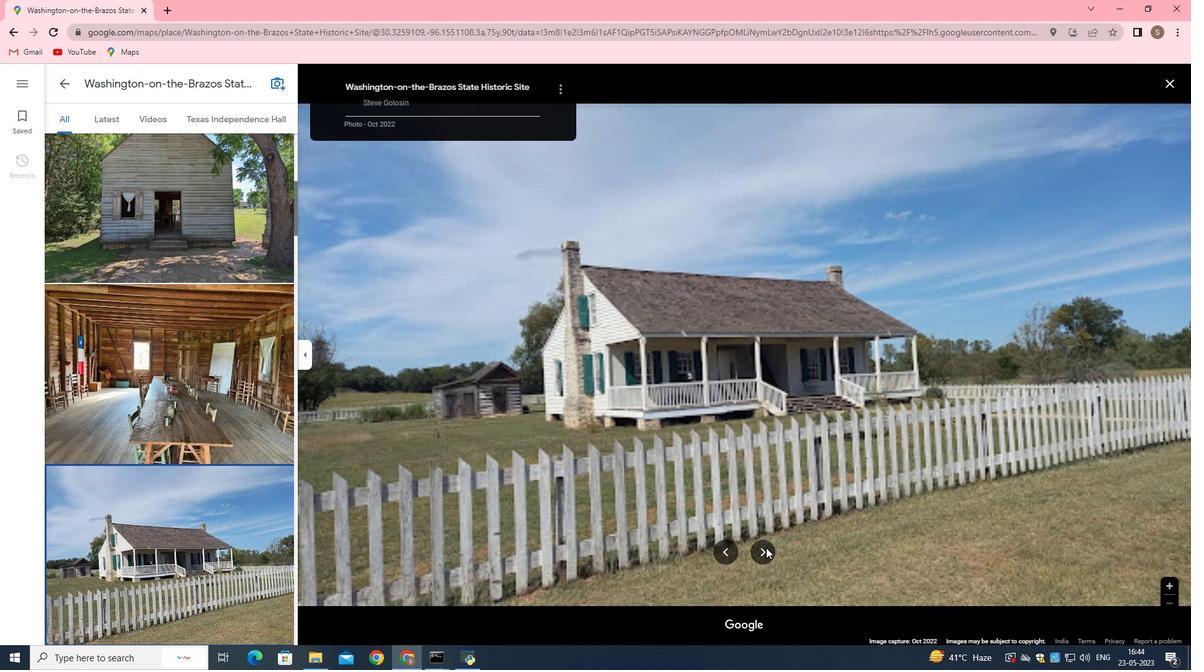 
Action: Mouse moved to (154, 113)
Screenshot: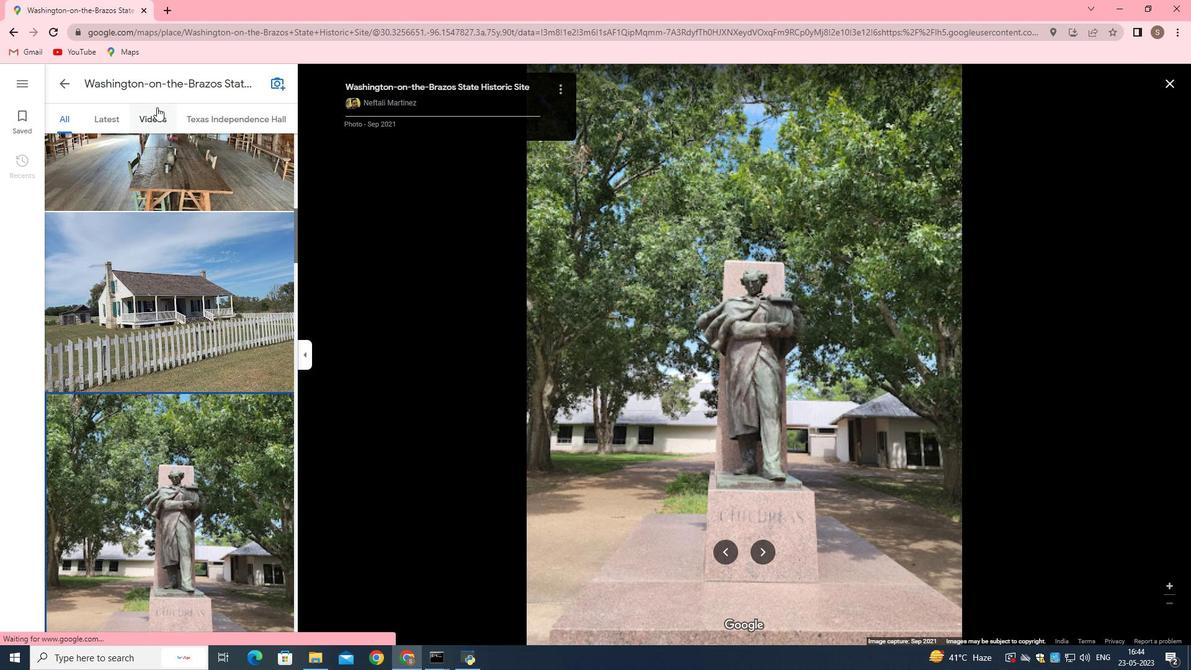 
Action: Mouse pressed left at (154, 113)
Screenshot: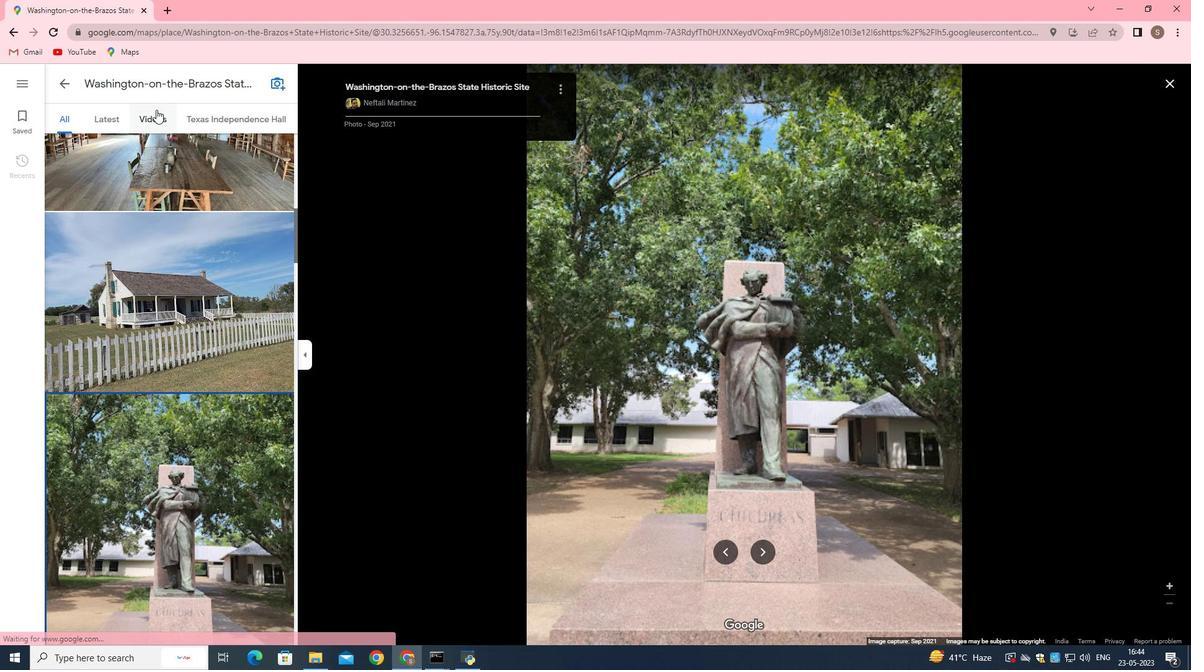 
Action: Mouse moved to (152, 475)
Screenshot: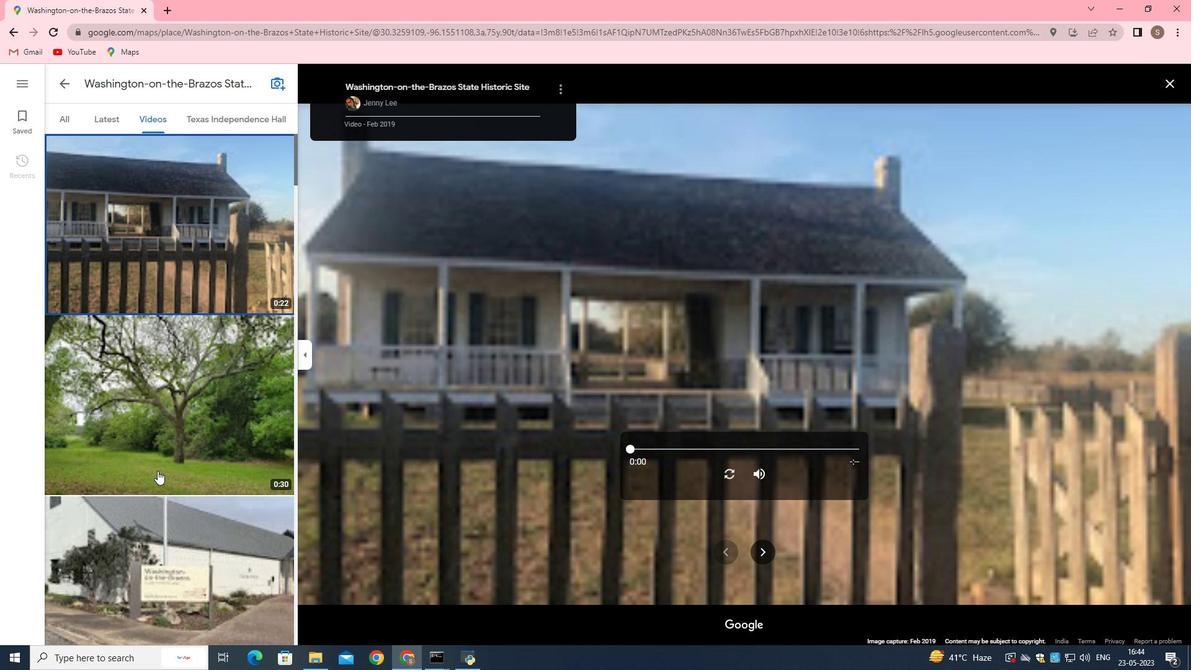
Action: Mouse scrolled (152, 475) with delta (0, 0)
Screenshot: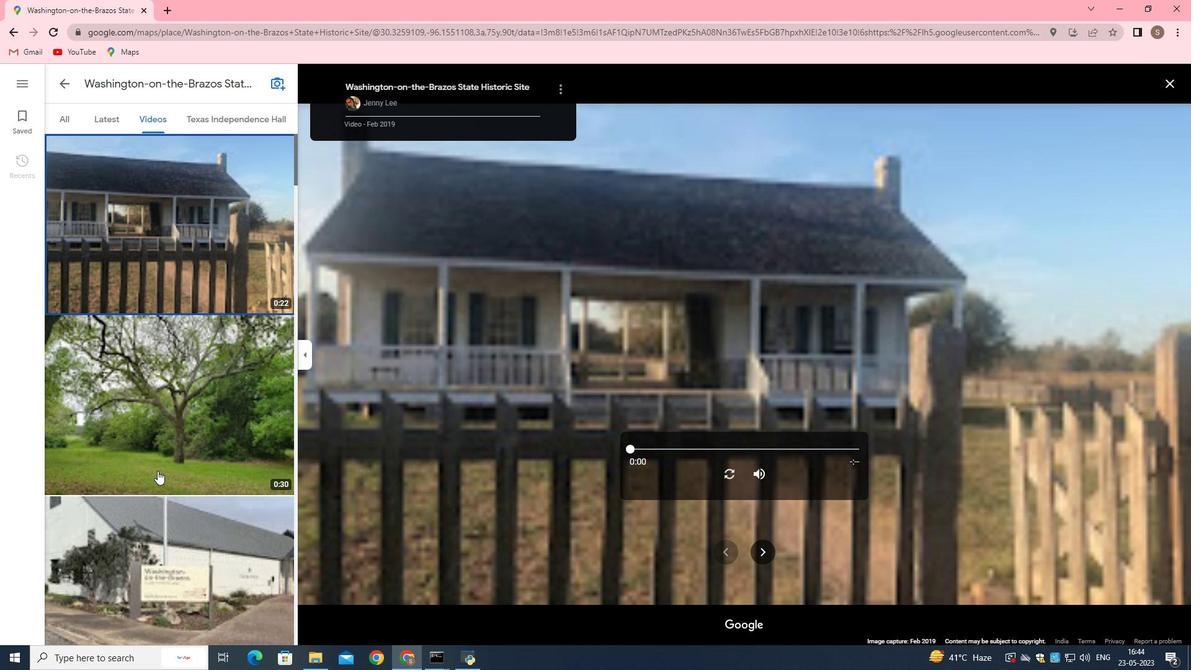 
Action: Mouse moved to (152, 477)
Screenshot: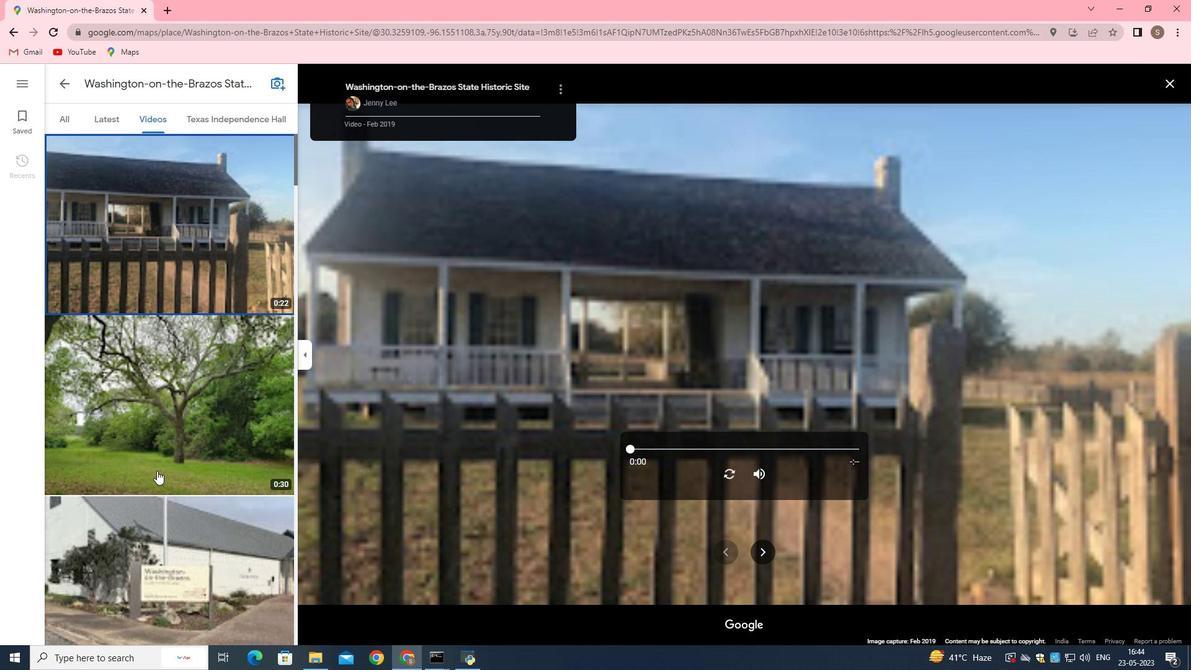 
Action: Mouse scrolled (152, 477) with delta (0, 0)
Screenshot: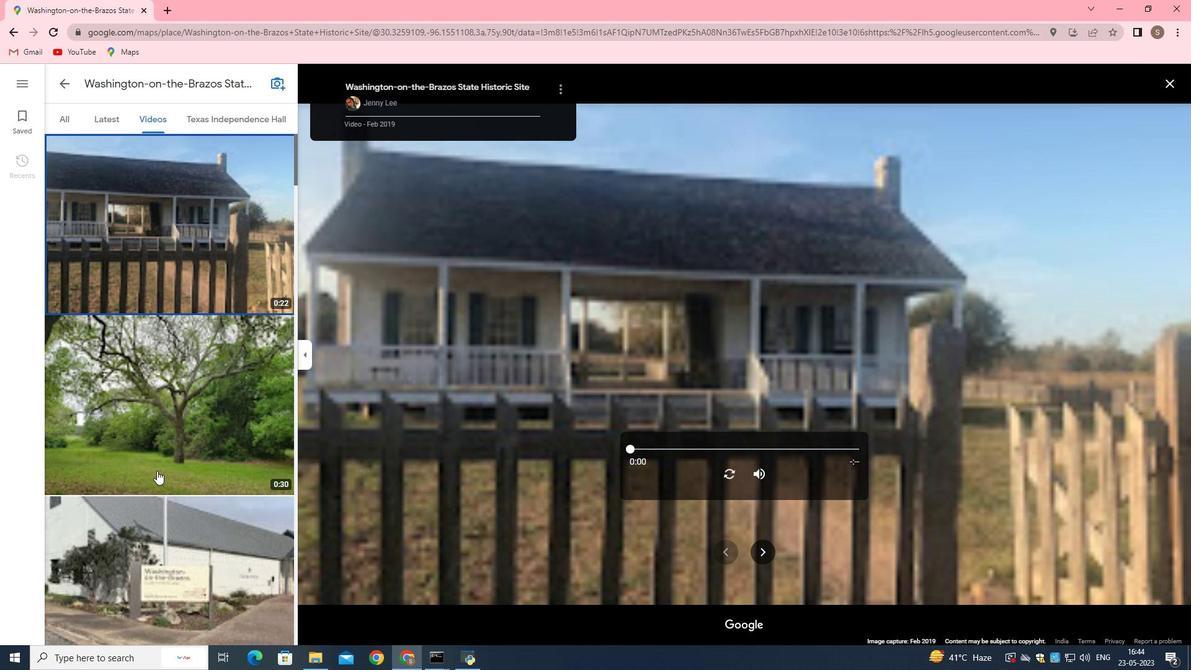 
Action: Mouse moved to (151, 478)
Screenshot: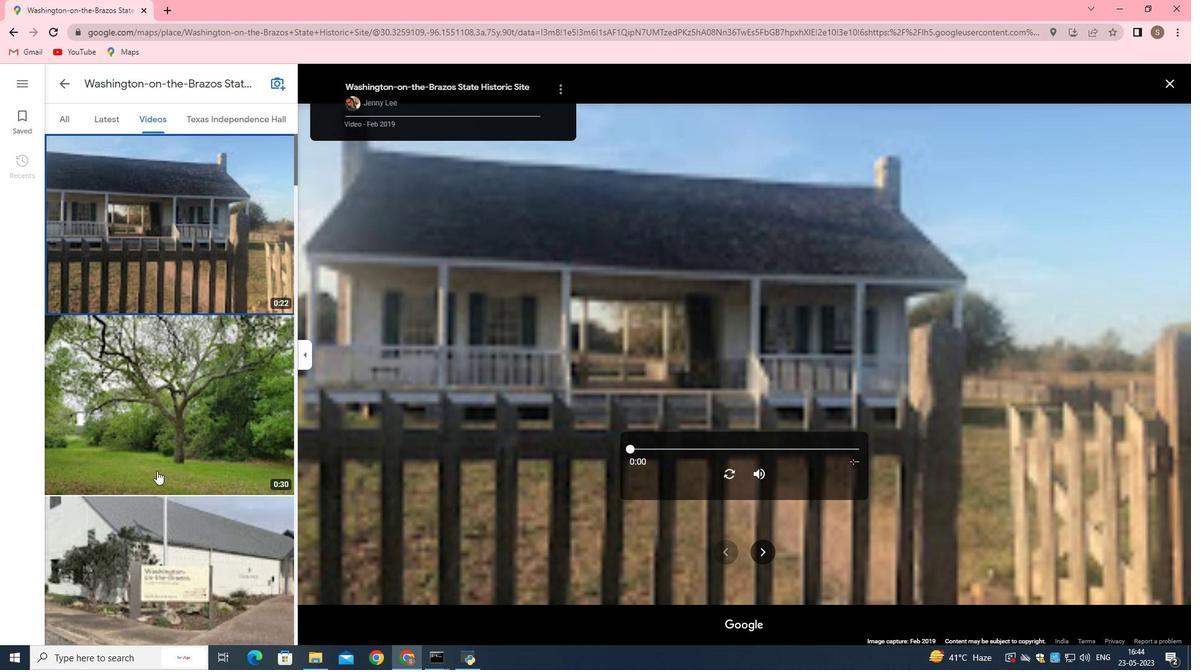
Action: Mouse scrolled (151, 477) with delta (0, 0)
Screenshot: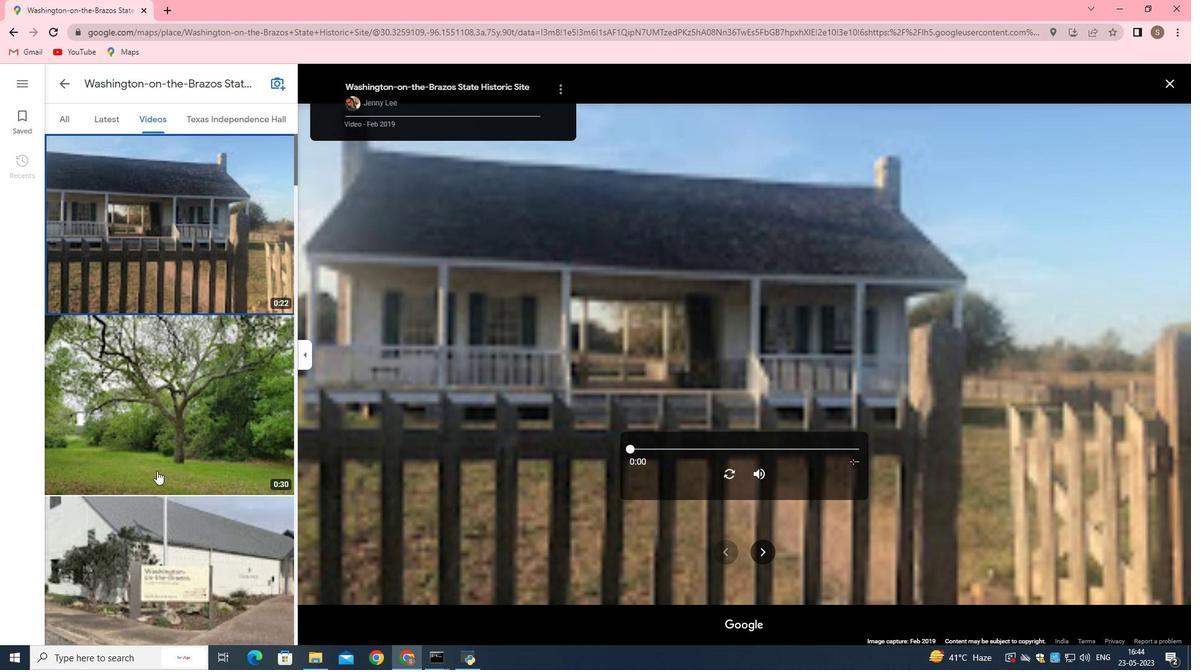 
Action: Mouse moved to (152, 481)
Screenshot: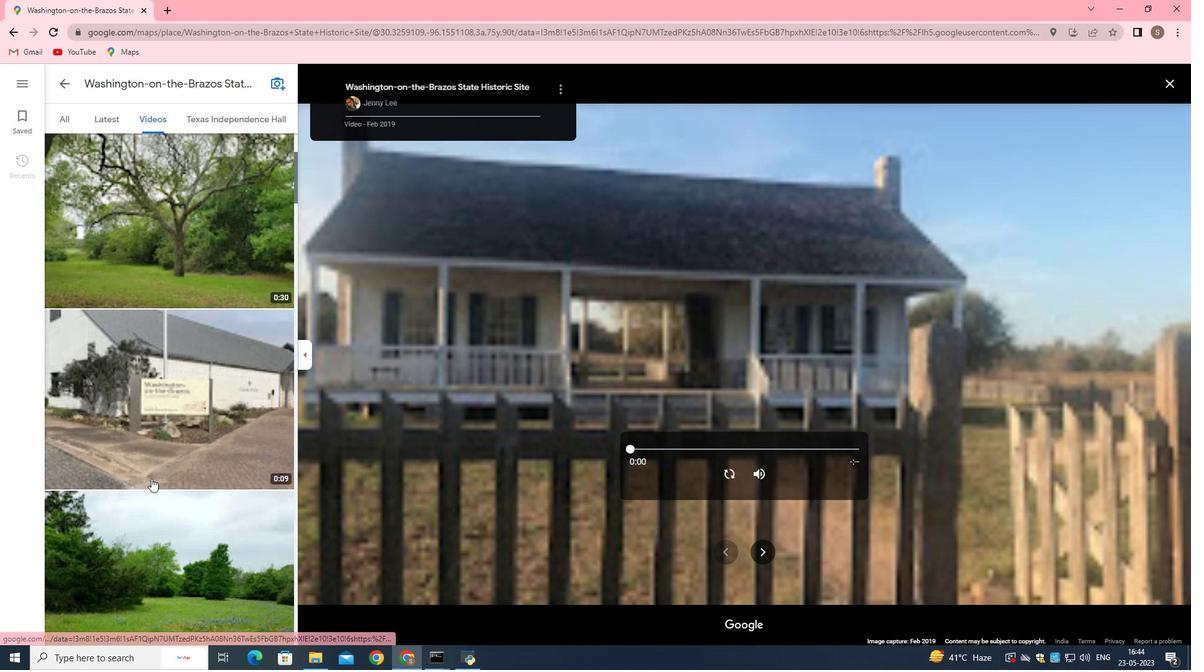 
Action: Mouse scrolled (152, 480) with delta (0, 0)
Screenshot: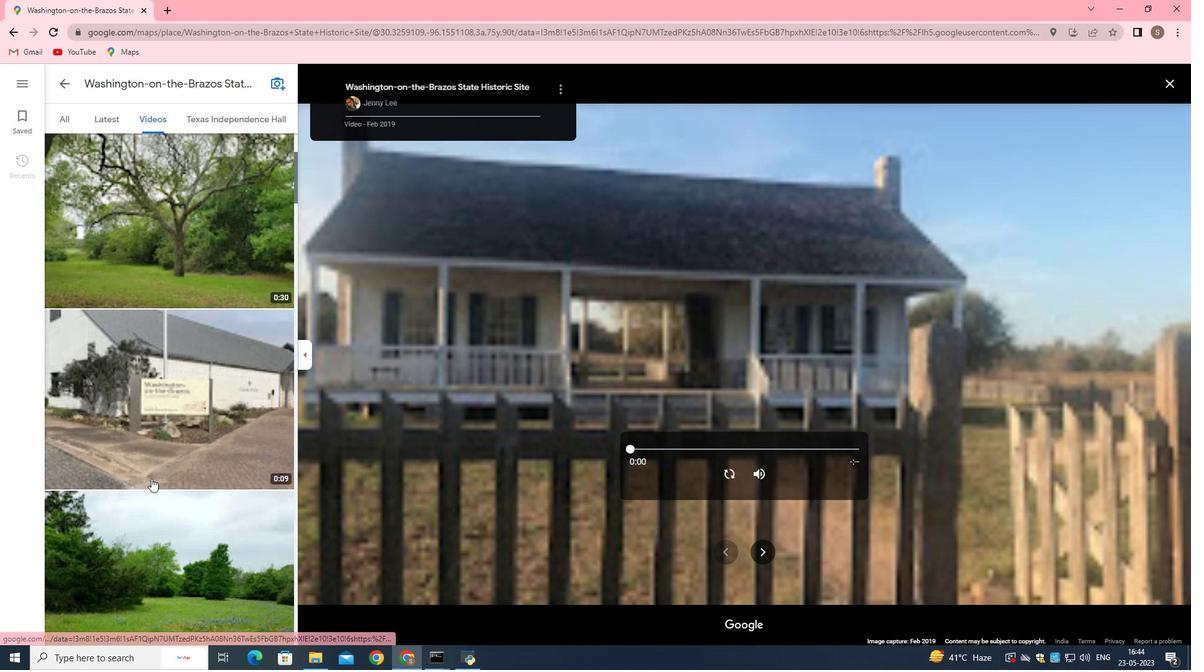 
Action: Mouse moved to (152, 483)
Screenshot: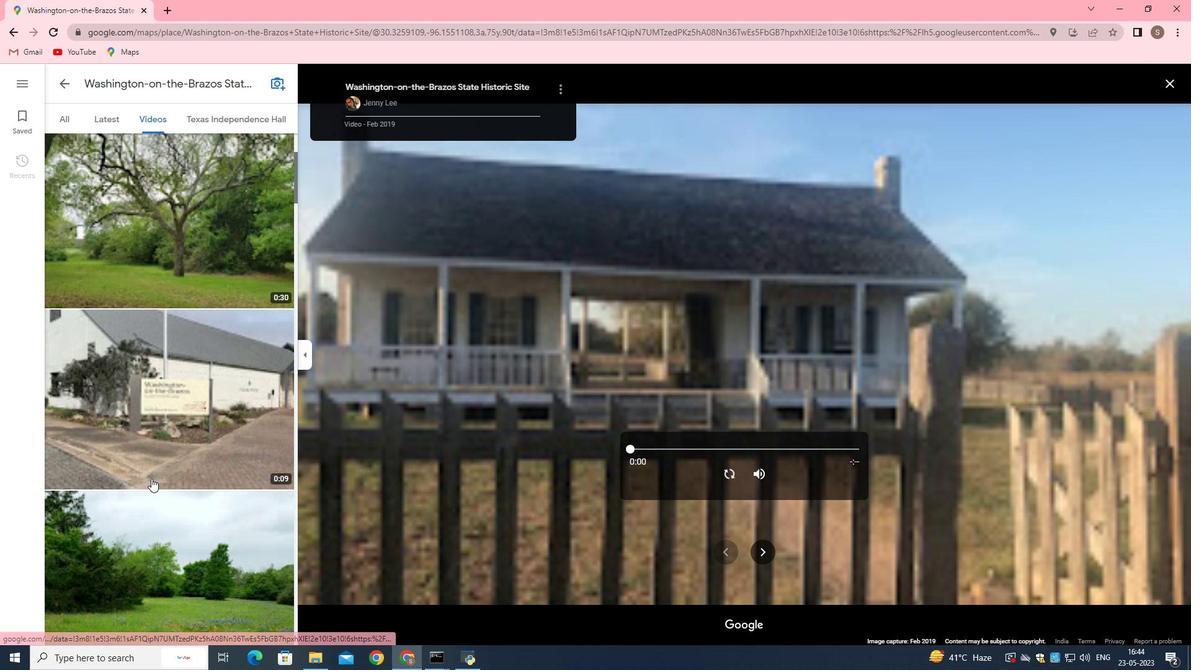 
Action: Mouse scrolled (152, 482) with delta (0, 0)
Screenshot: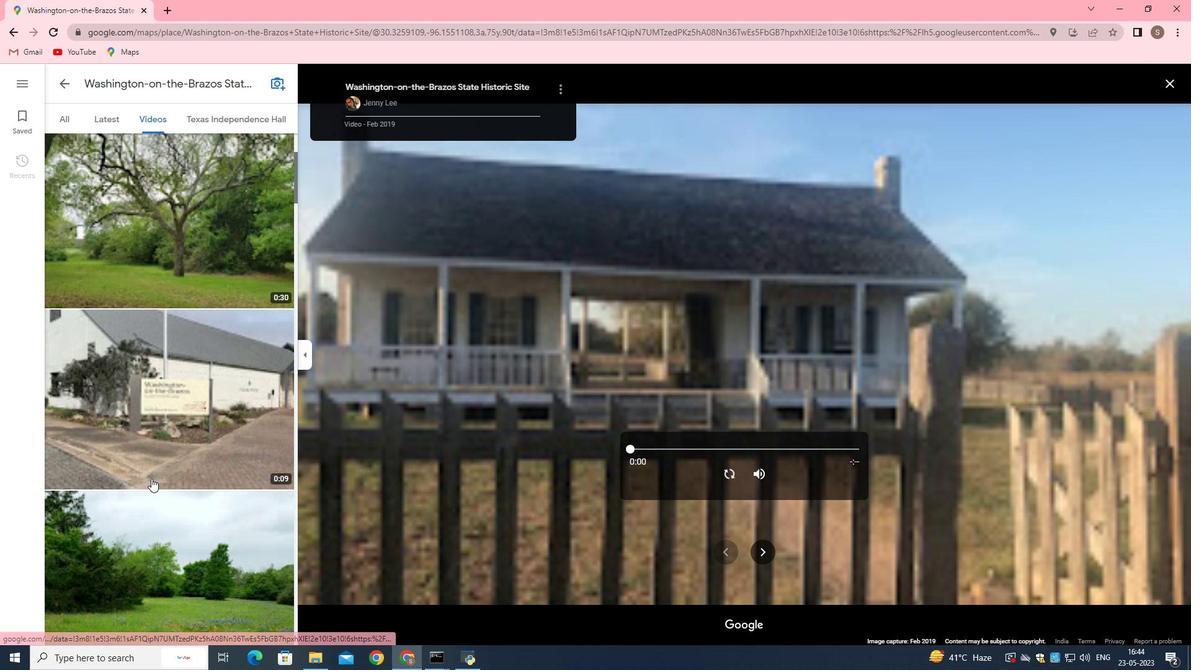 
Action: Mouse moved to (153, 484)
Screenshot: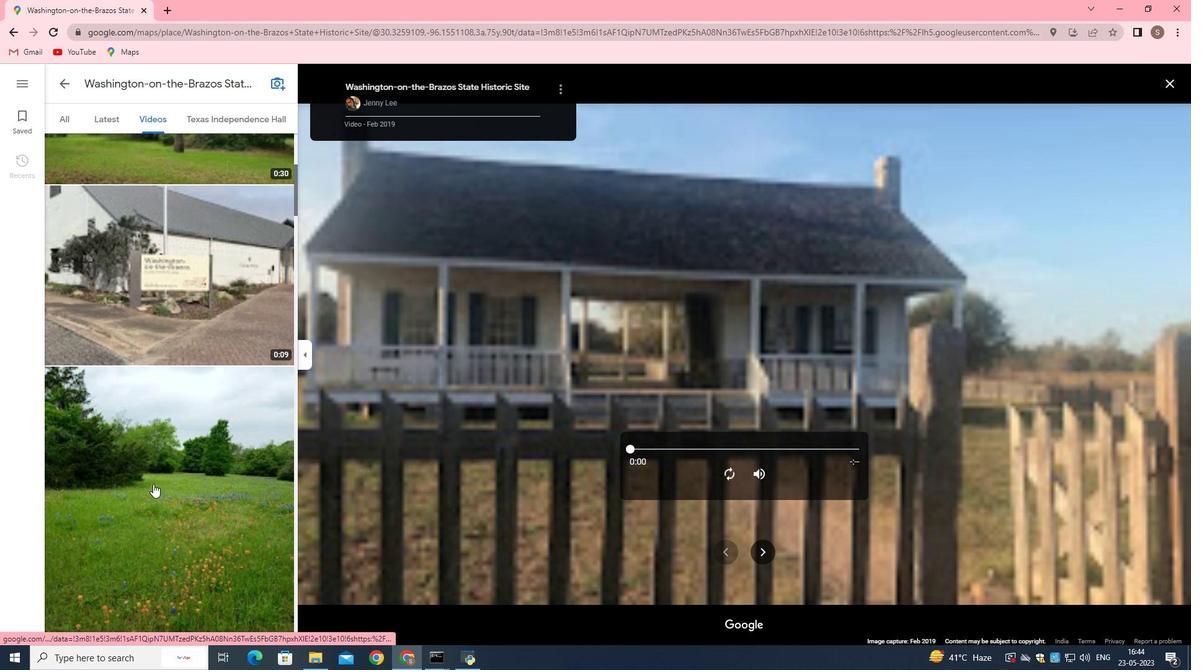 
Action: Mouse scrolled (153, 484) with delta (0, 0)
Screenshot: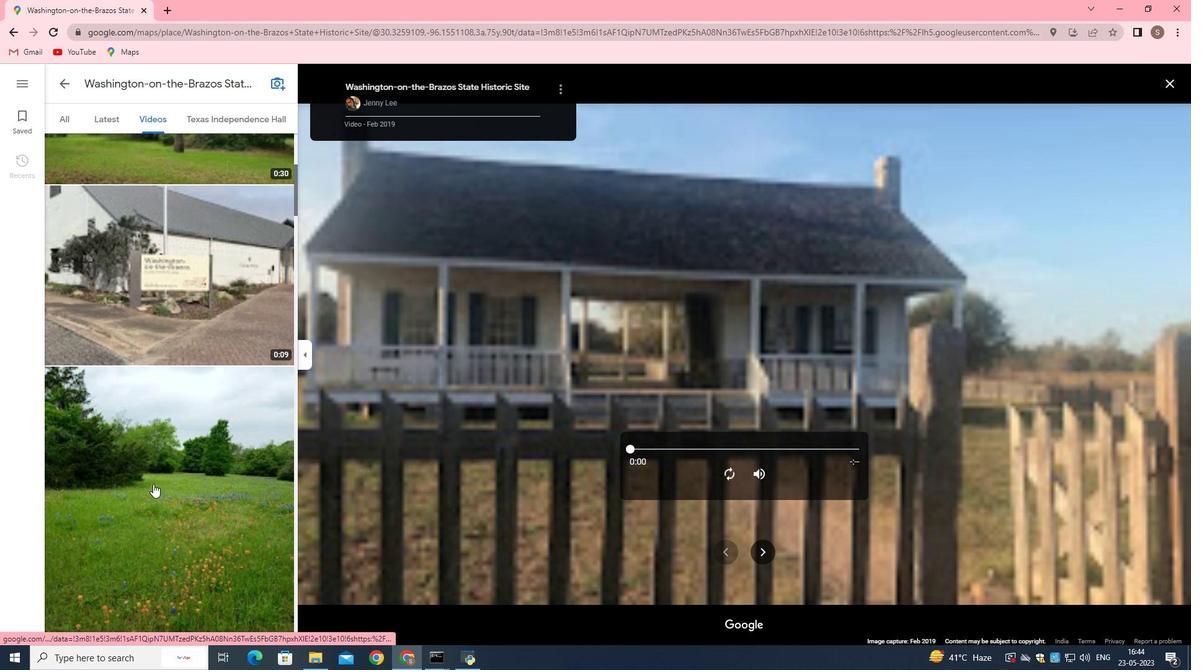 
Action: Mouse moved to (154, 485)
Screenshot: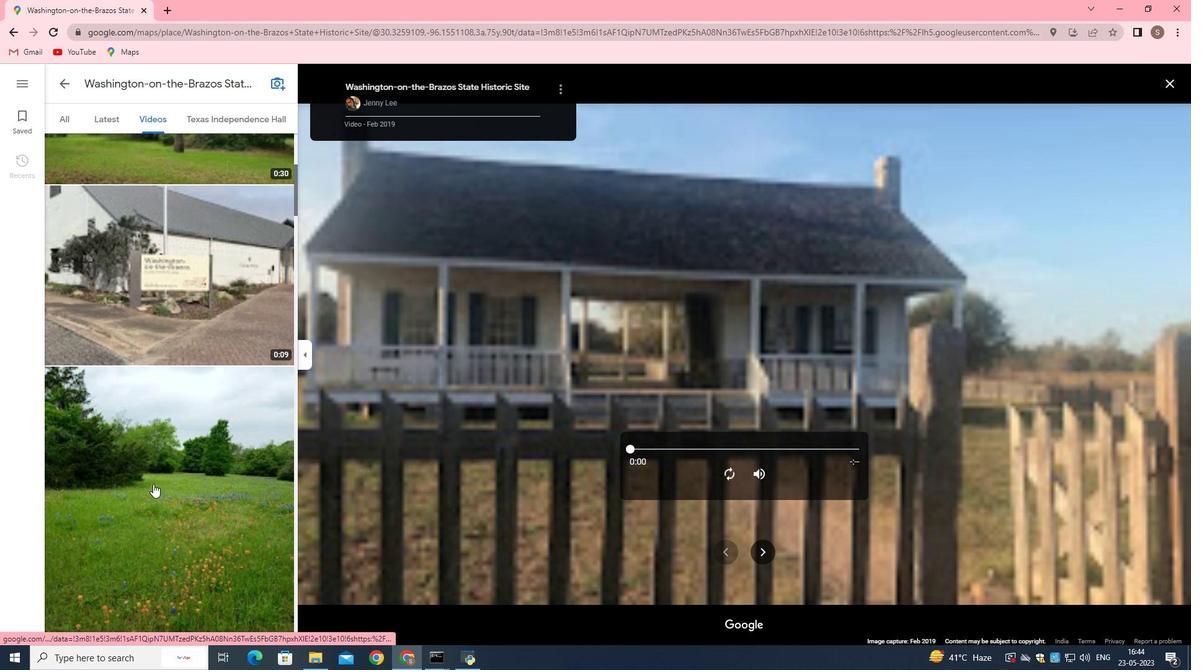 
Action: Mouse scrolled (154, 485) with delta (0, 0)
Screenshot: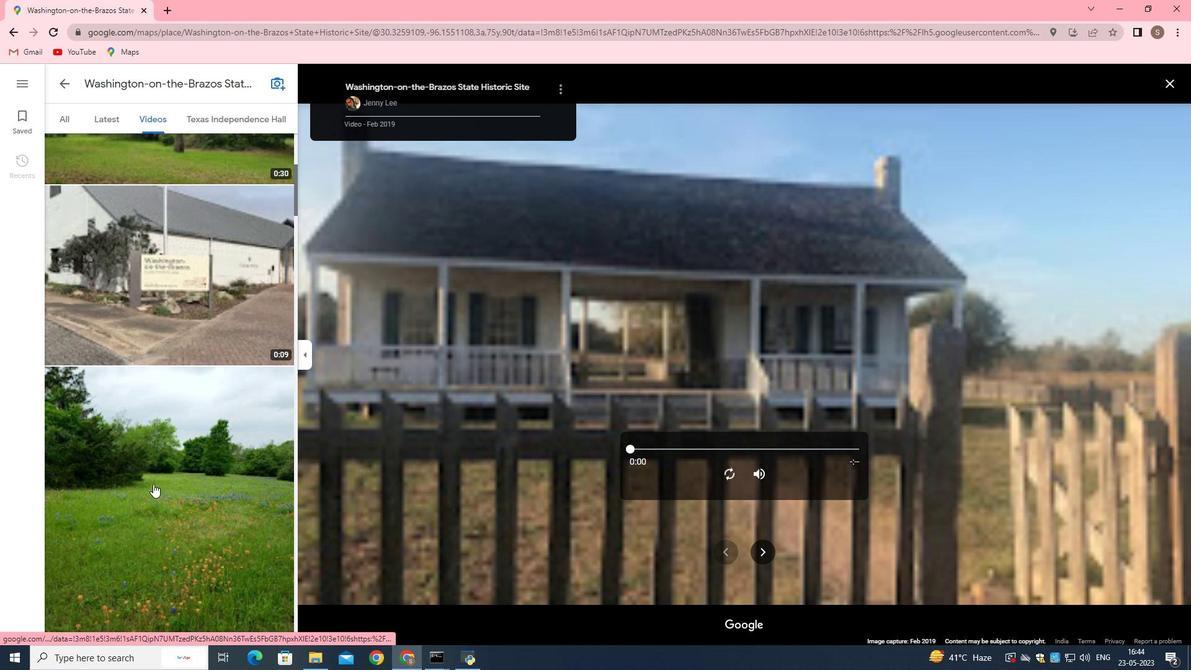 
Action: Mouse scrolled (154, 485) with delta (0, 0)
Screenshot: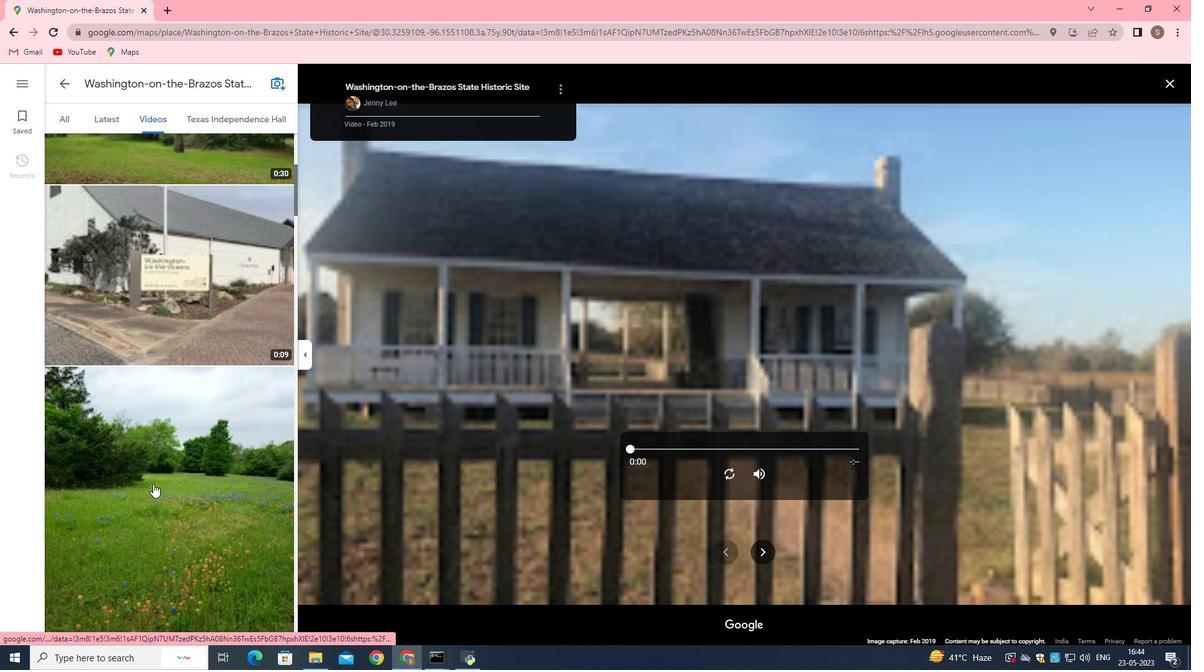 
Action: Mouse moved to (154, 485)
Screenshot: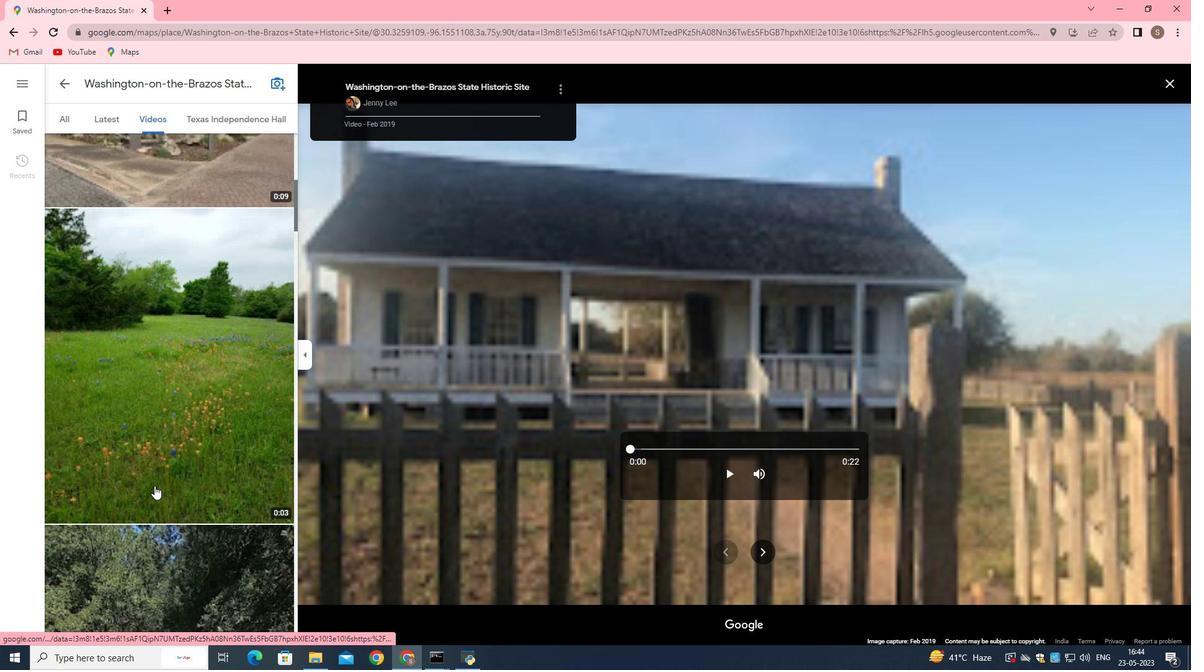
Action: Mouse scrolled (154, 485) with delta (0, 0)
Screenshot: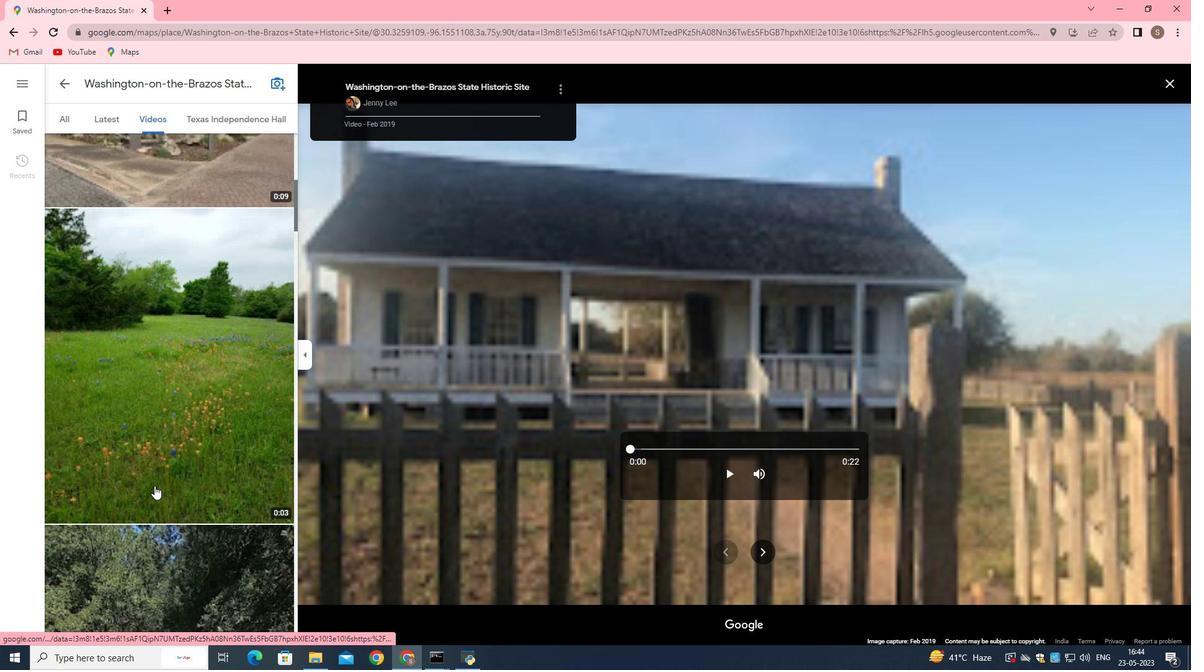 
Action: Mouse moved to (155, 485)
Screenshot: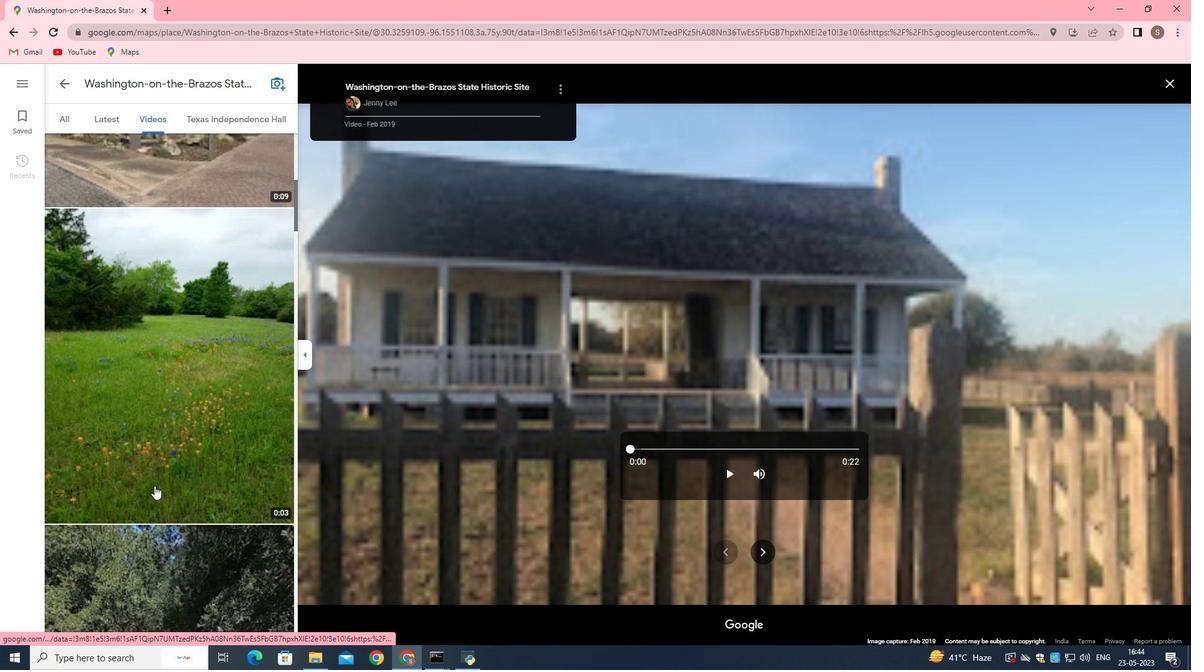 
Action: Mouse scrolled (155, 485) with delta (0, 0)
Screenshot: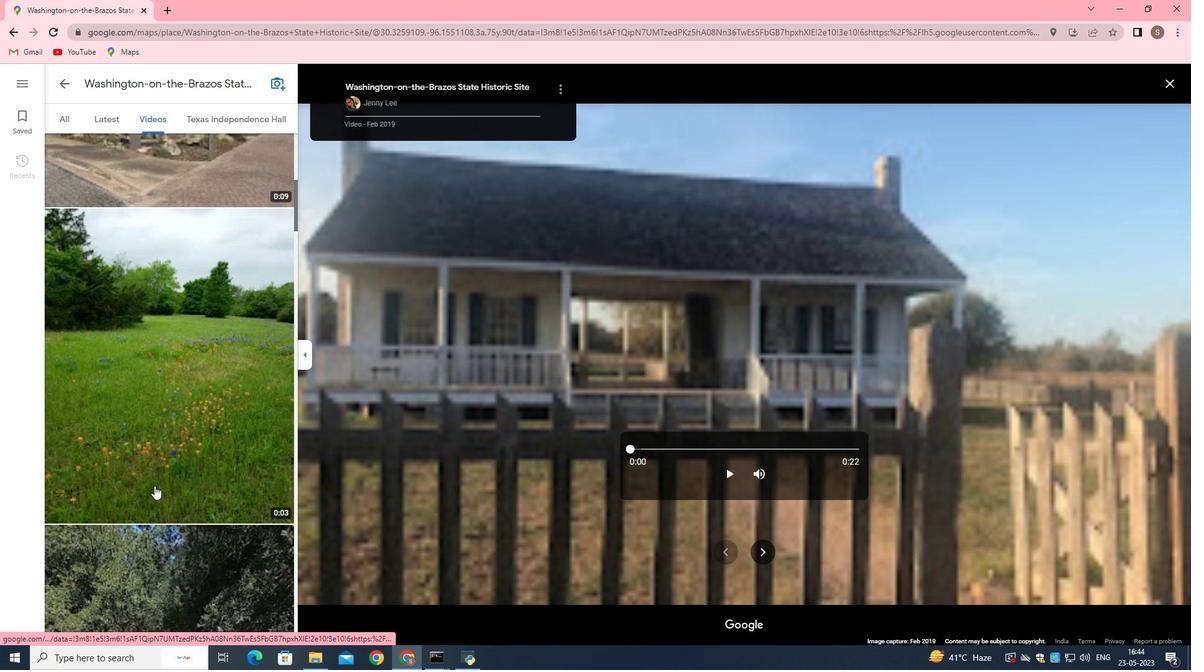 
Action: Mouse scrolled (155, 485) with delta (0, 0)
Screenshot: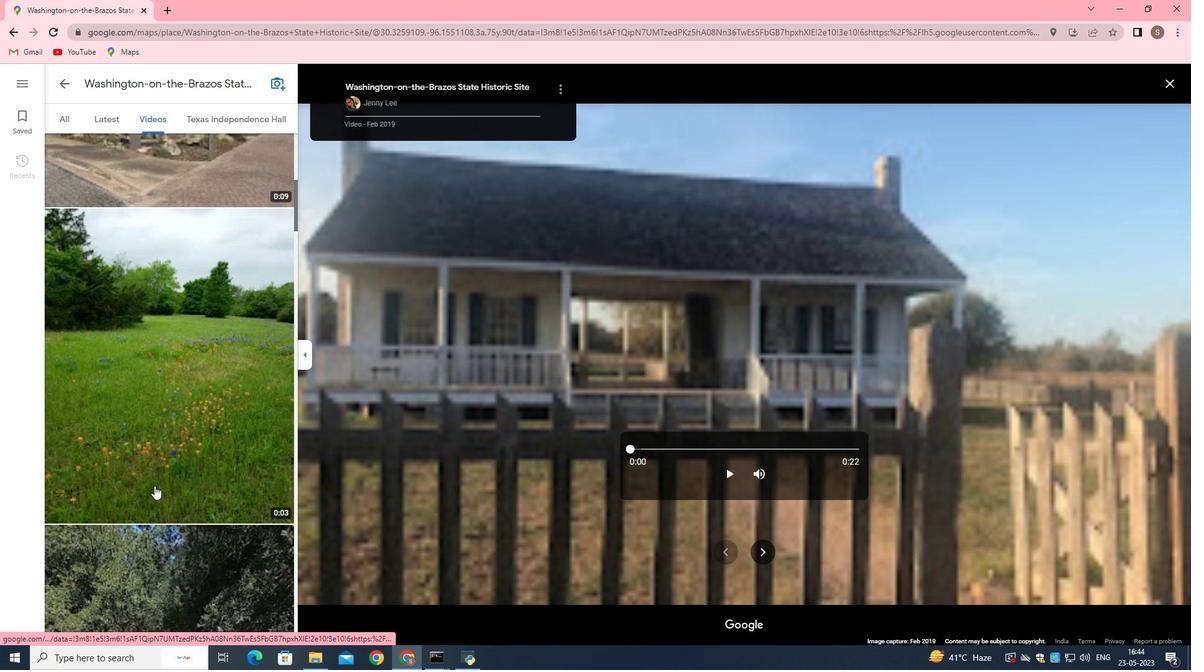 
Action: Mouse scrolled (155, 485) with delta (0, 0)
Screenshot: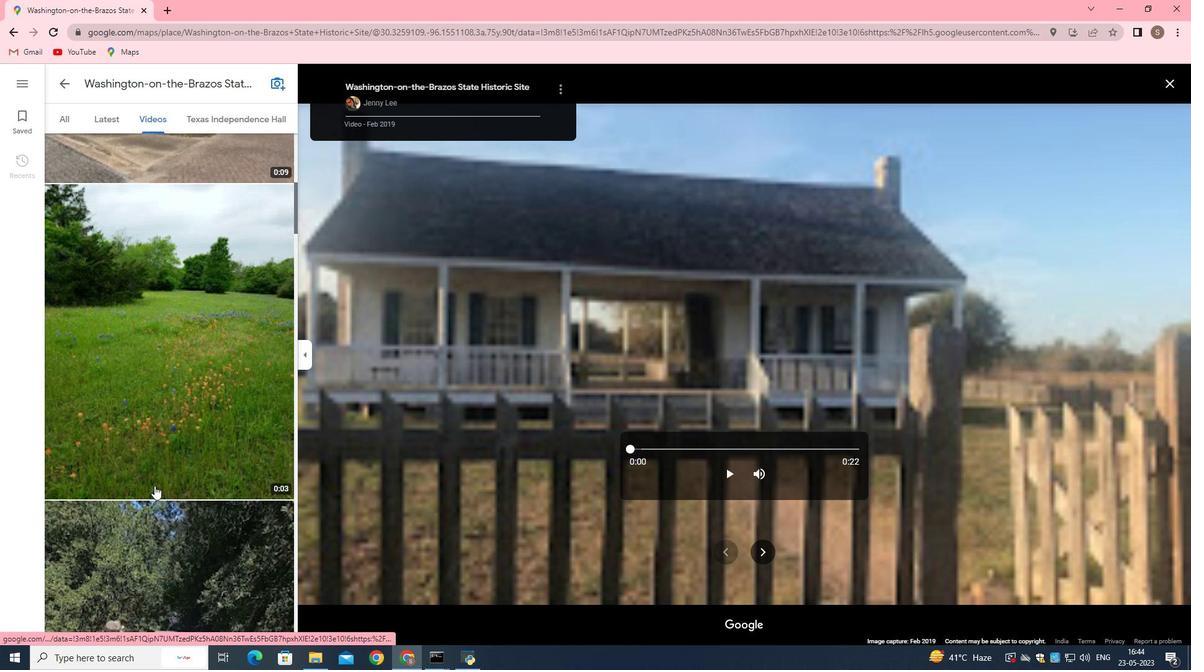 
Action: Mouse moved to (156, 486)
Screenshot: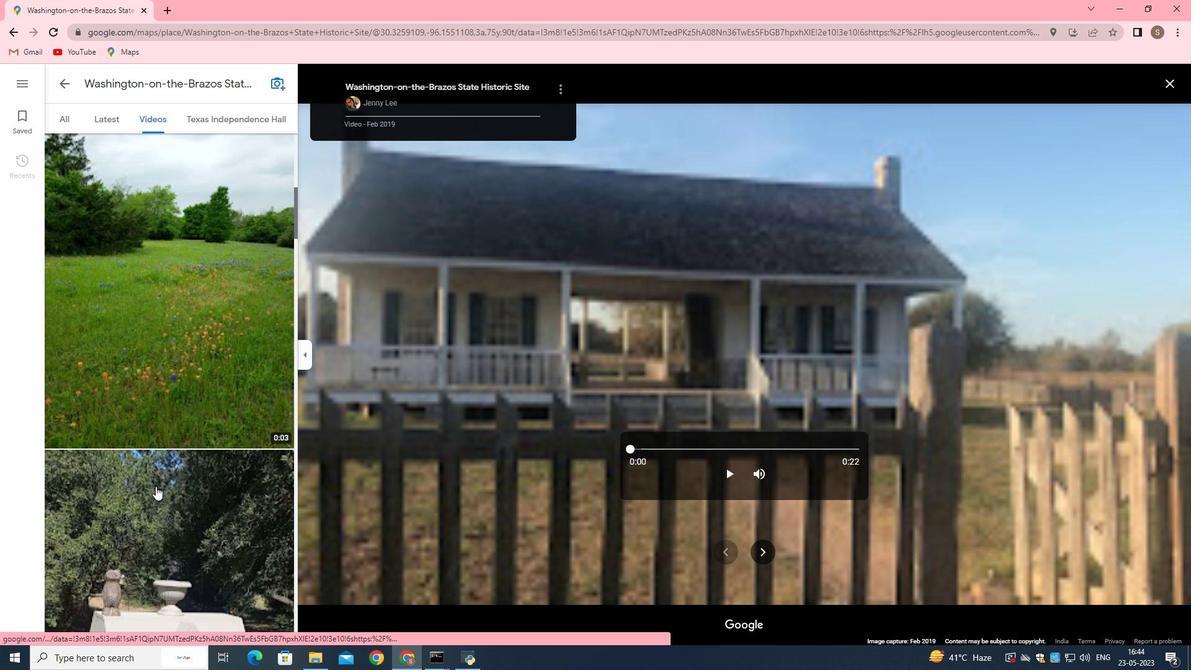 
Action: Mouse scrolled (156, 485) with delta (0, 0)
Screenshot: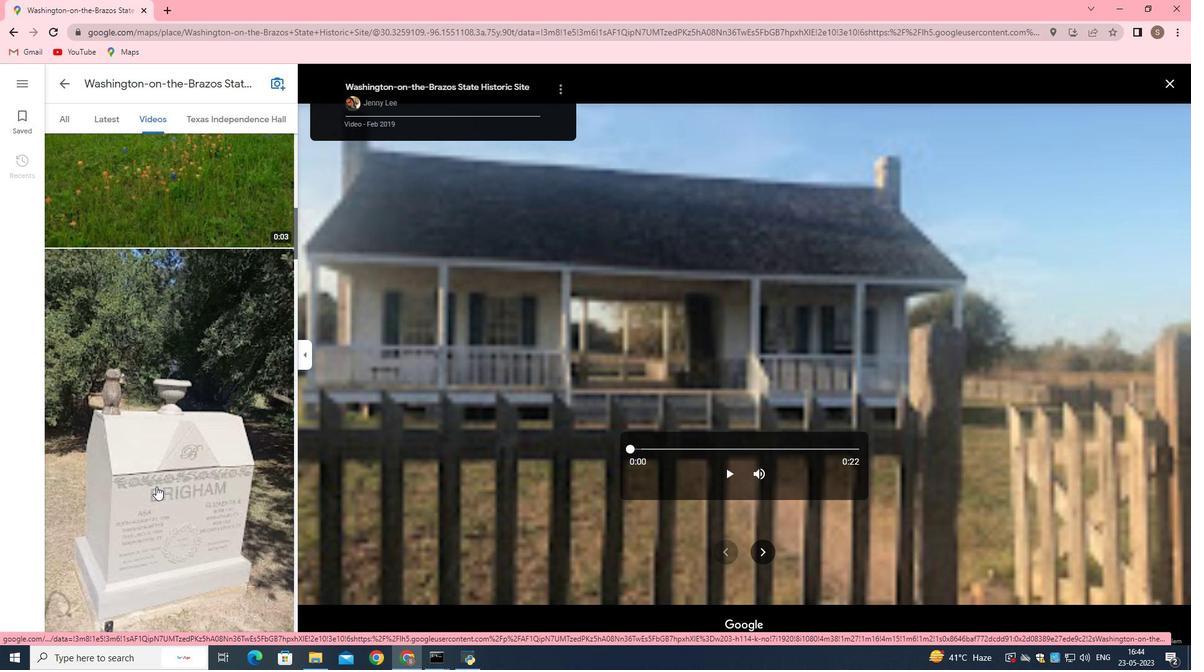 
Action: Mouse scrolled (156, 485) with delta (0, 0)
Screenshot: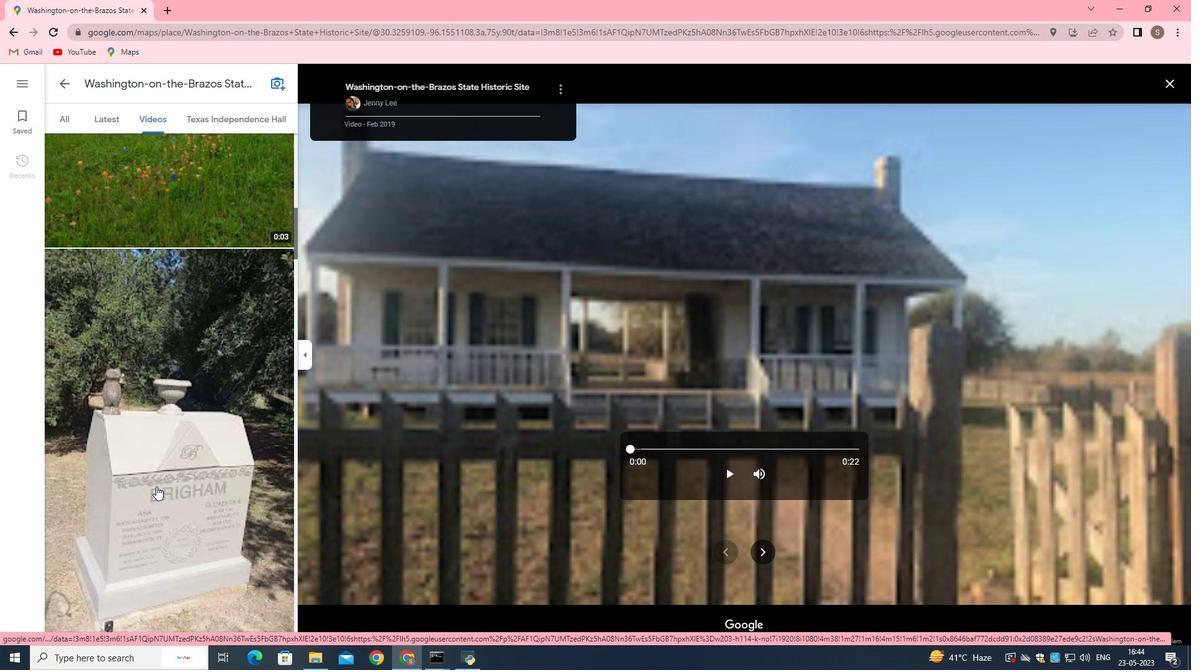 
Action: Mouse scrolled (156, 485) with delta (0, 0)
Screenshot: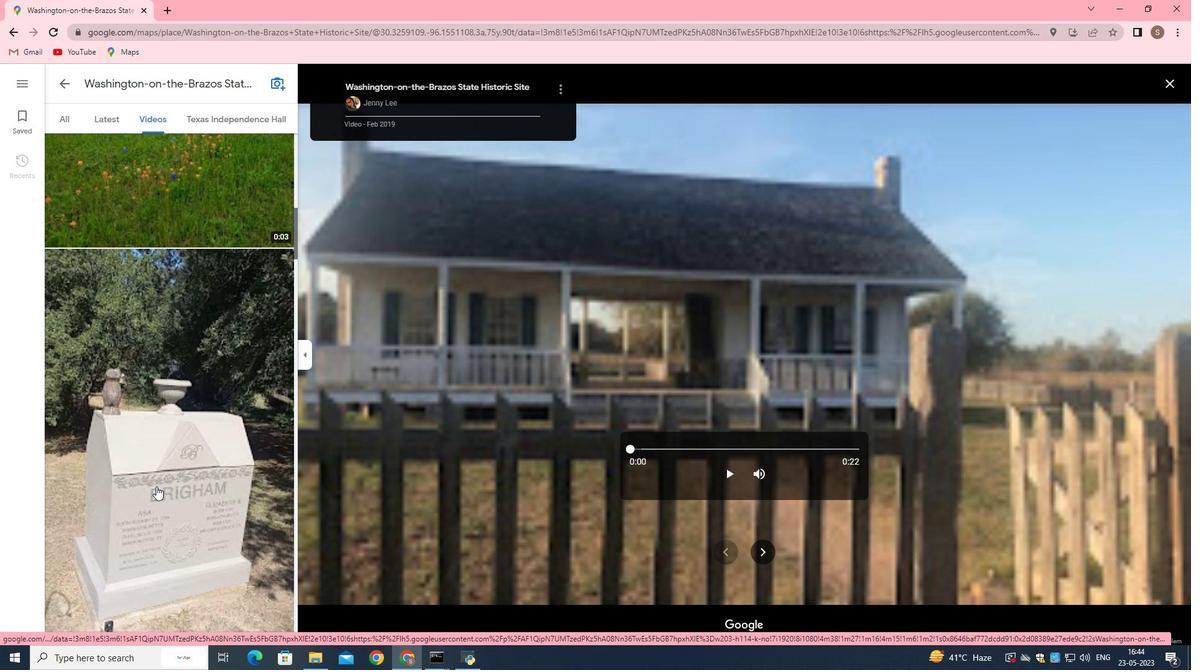 
Action: Mouse scrolled (156, 485) with delta (0, 0)
Screenshot: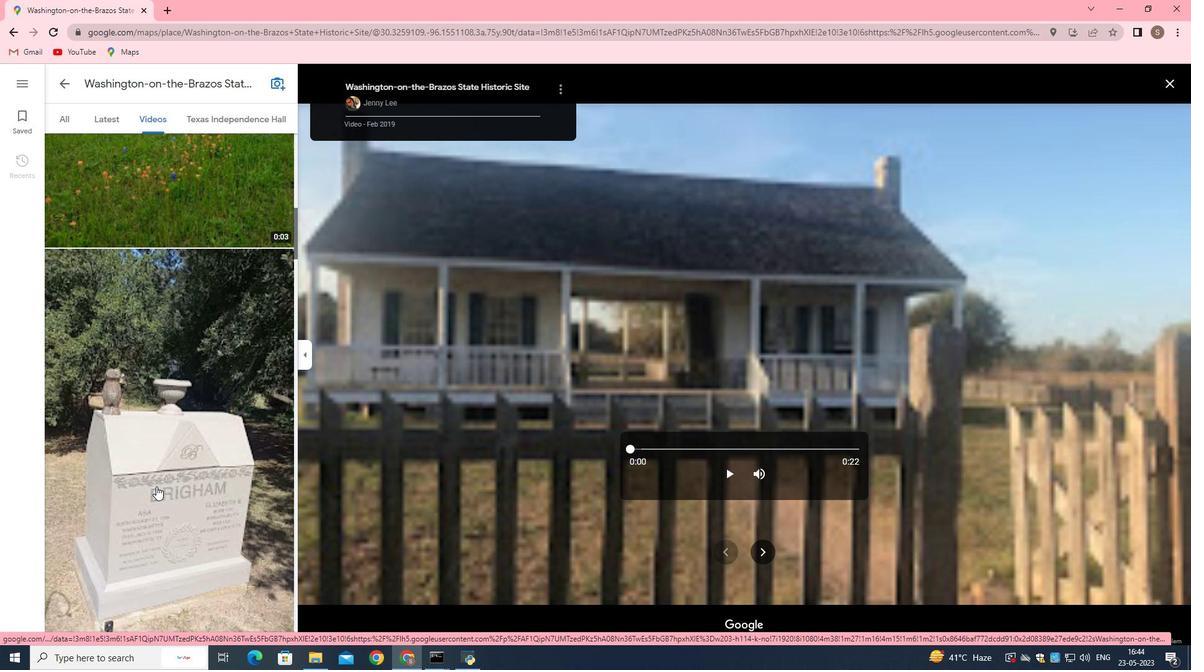 
Action: Mouse moved to (157, 486)
Screenshot: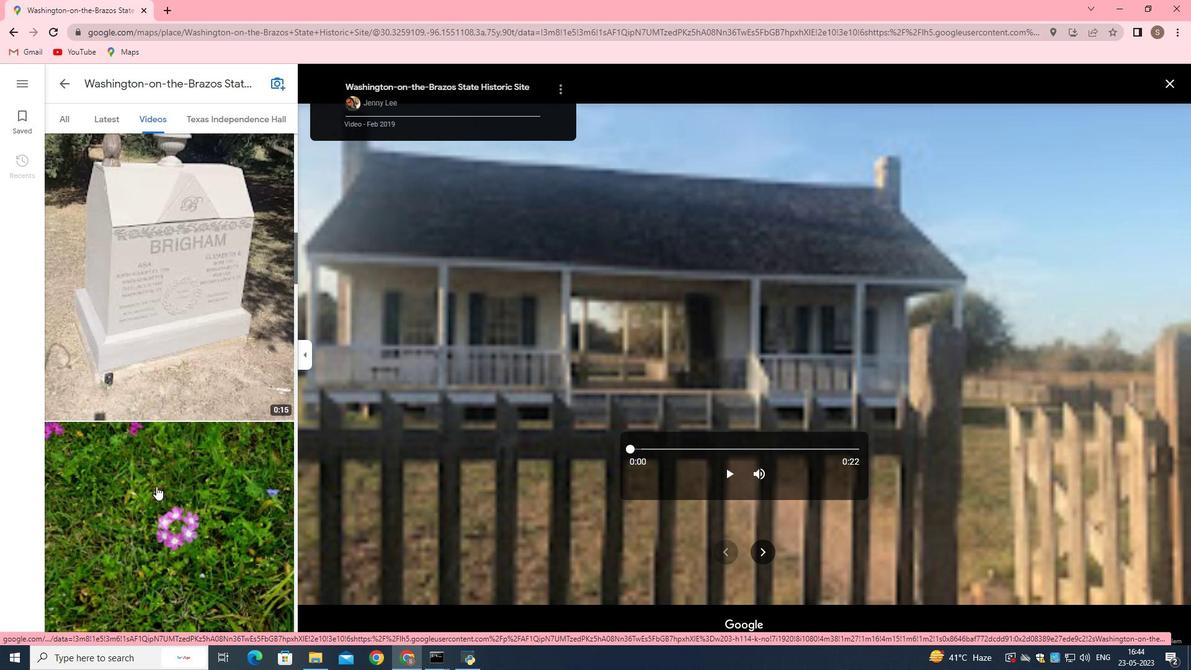 
Action: Mouse scrolled (157, 485) with delta (0, 0)
Screenshot: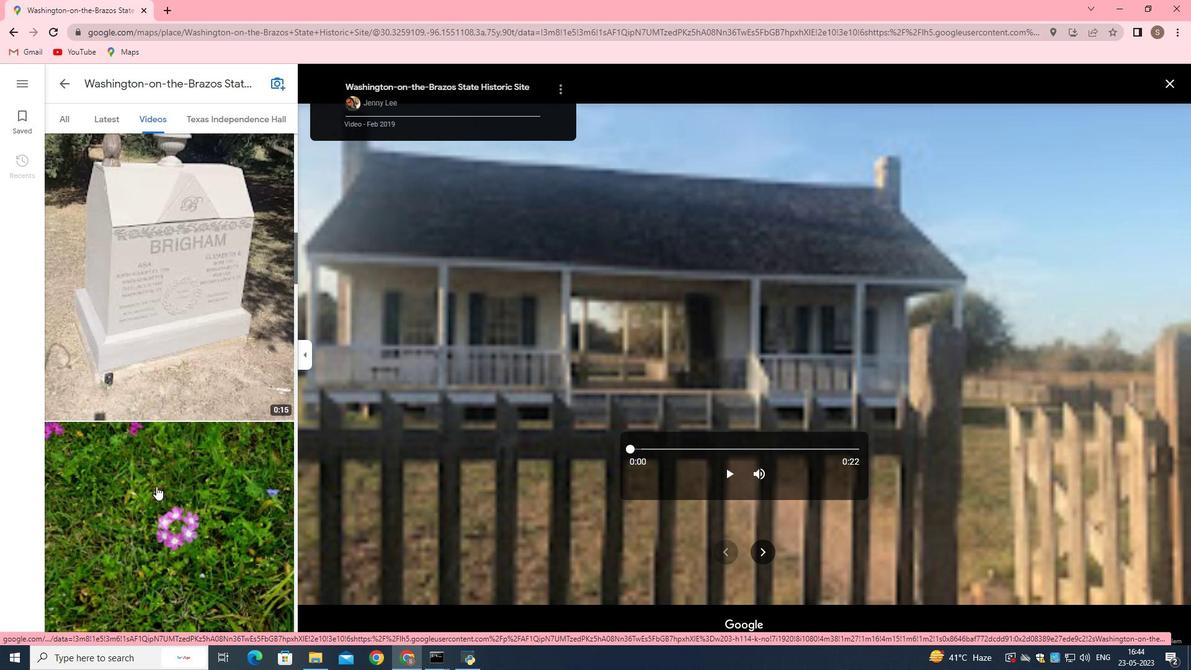 
Action: Mouse scrolled (157, 485) with delta (0, 0)
Screenshot: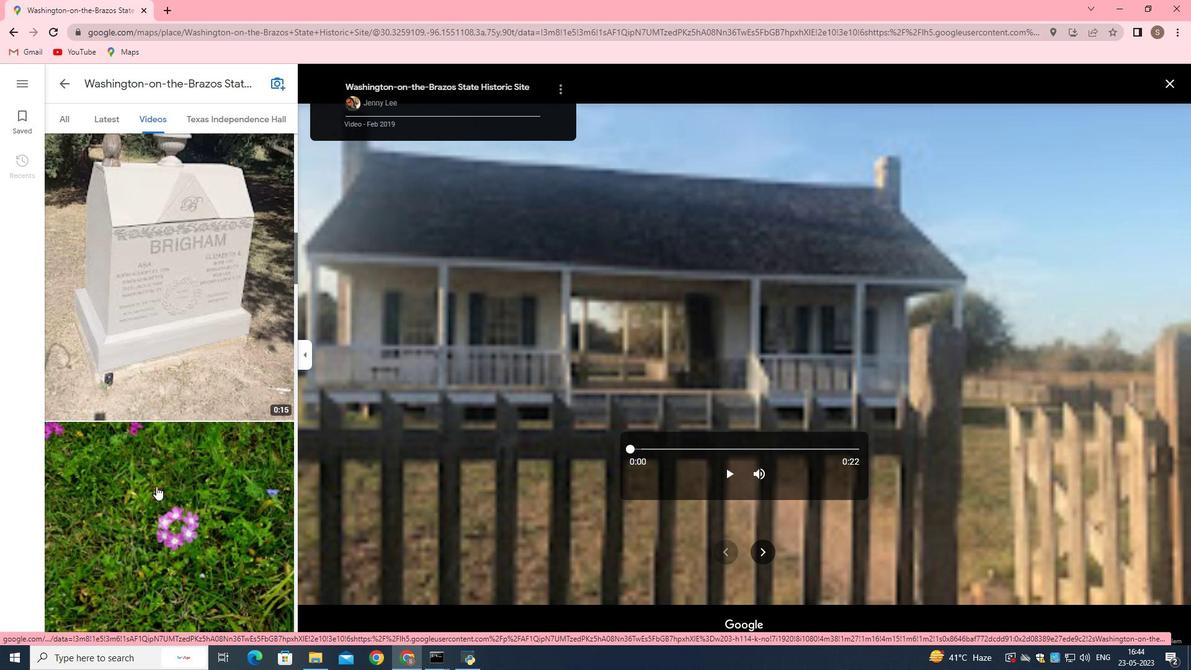 
Action: Mouse scrolled (157, 485) with delta (0, 0)
Screenshot: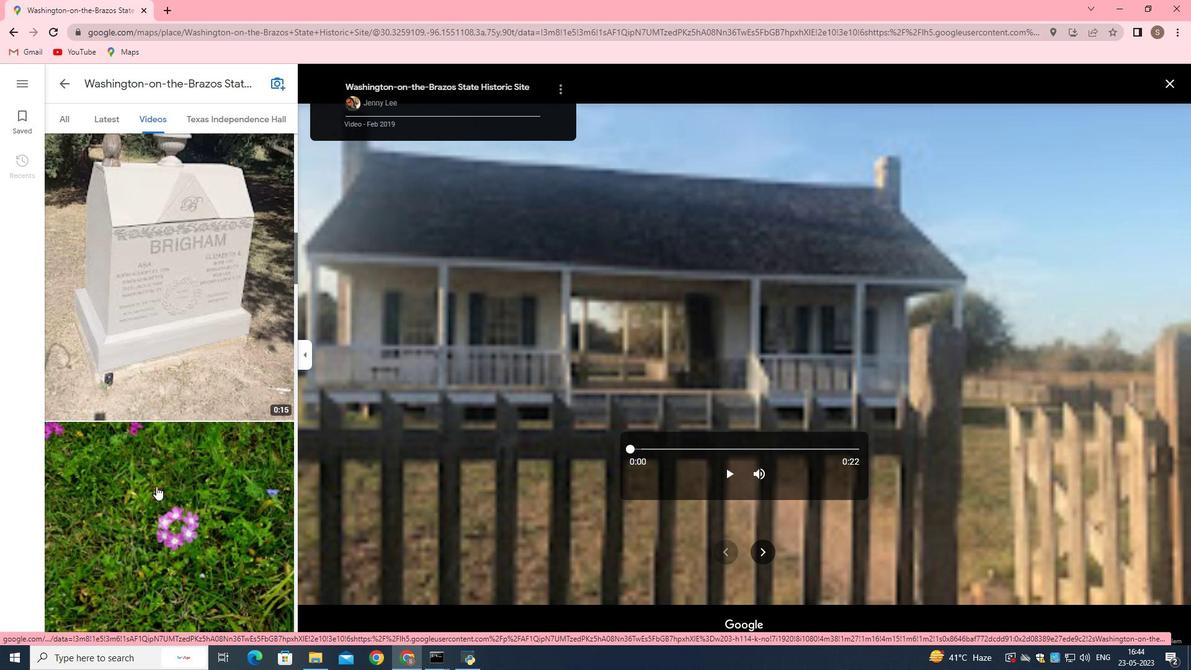 
Action: Mouse moved to (157, 487)
Screenshot: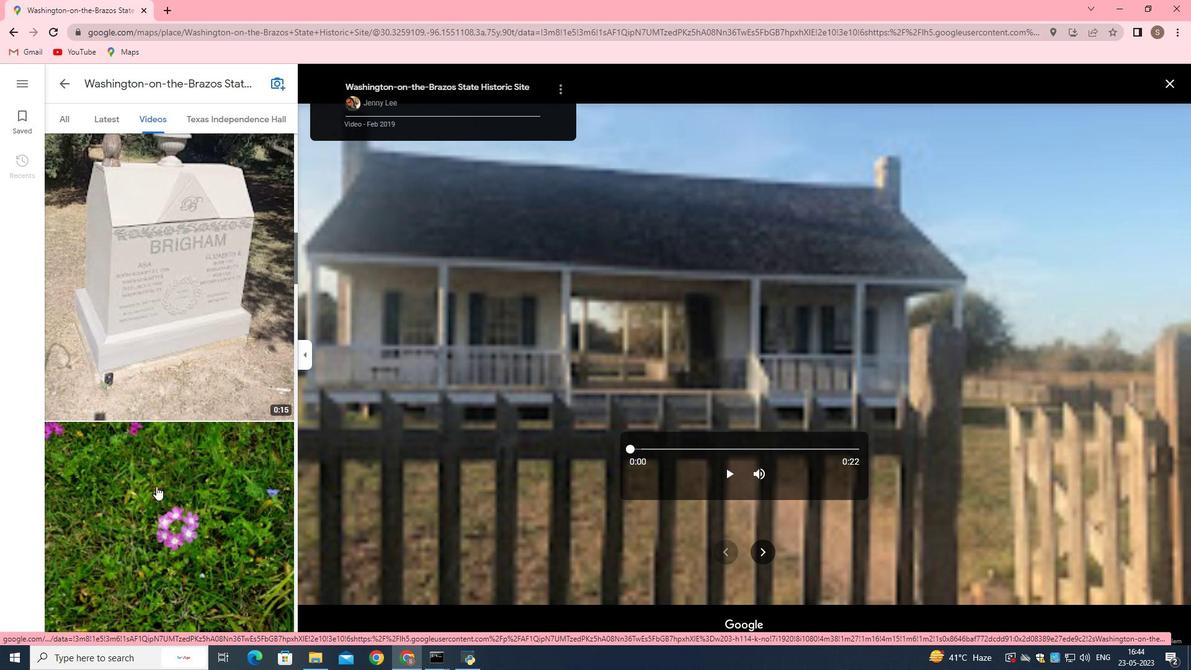 
Action: Mouse scrolled (157, 486) with delta (0, 0)
Screenshot: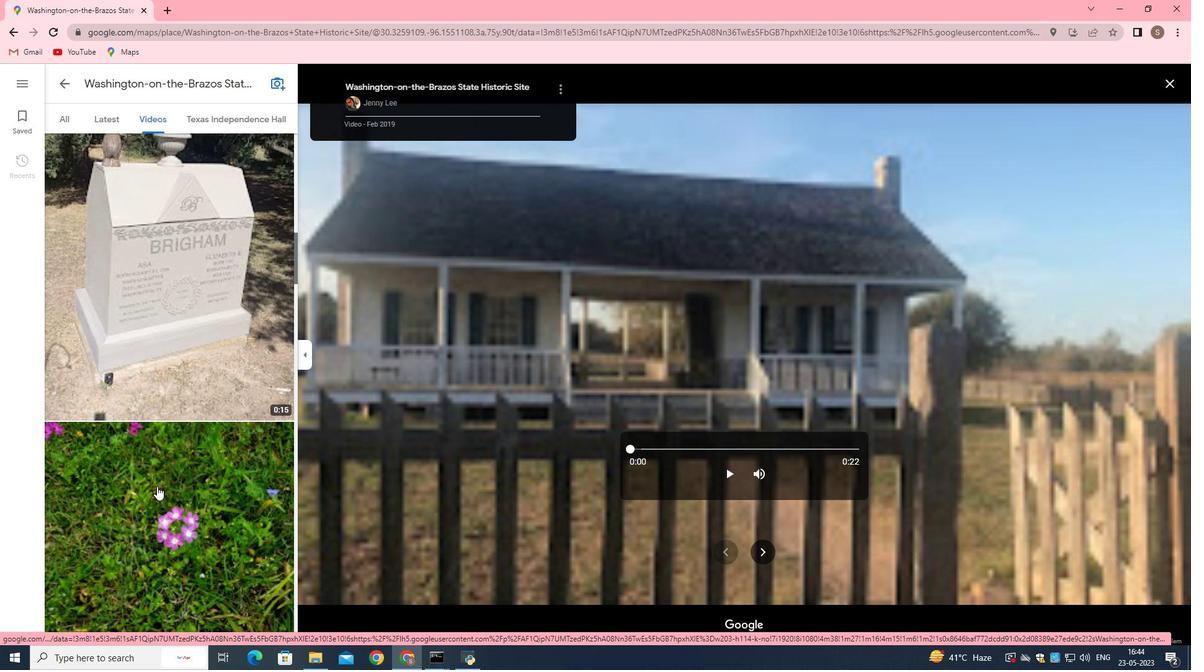 
Action: Mouse scrolled (157, 486) with delta (0, 0)
Screenshot: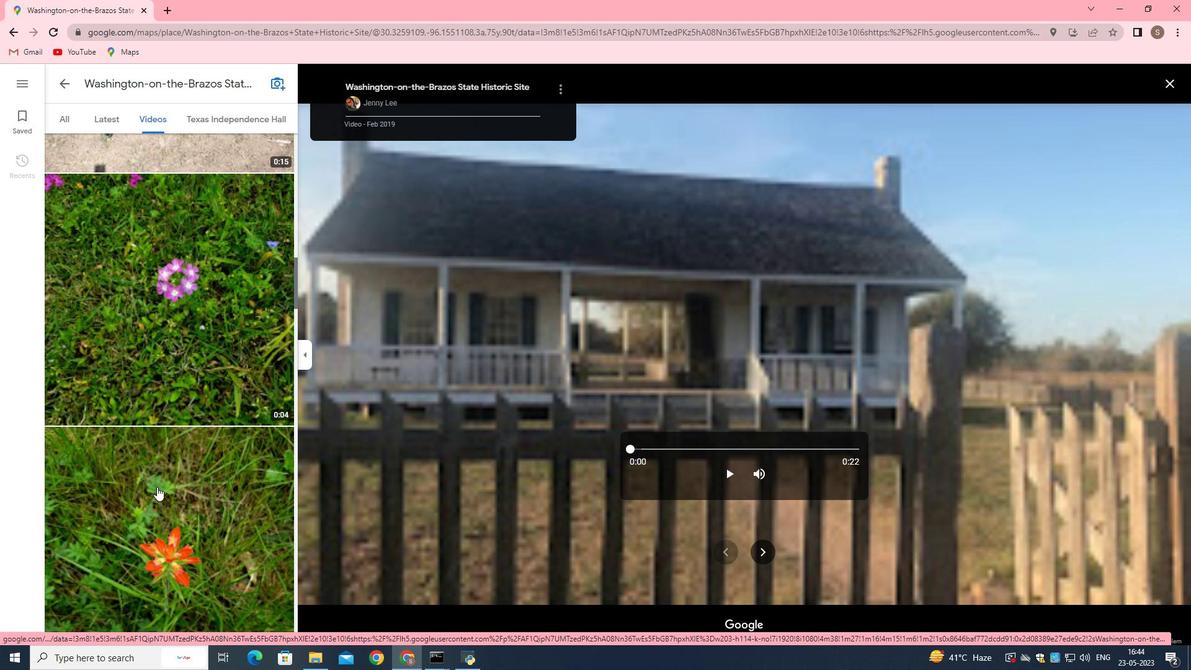 
Action: Mouse scrolled (157, 486) with delta (0, 0)
Screenshot: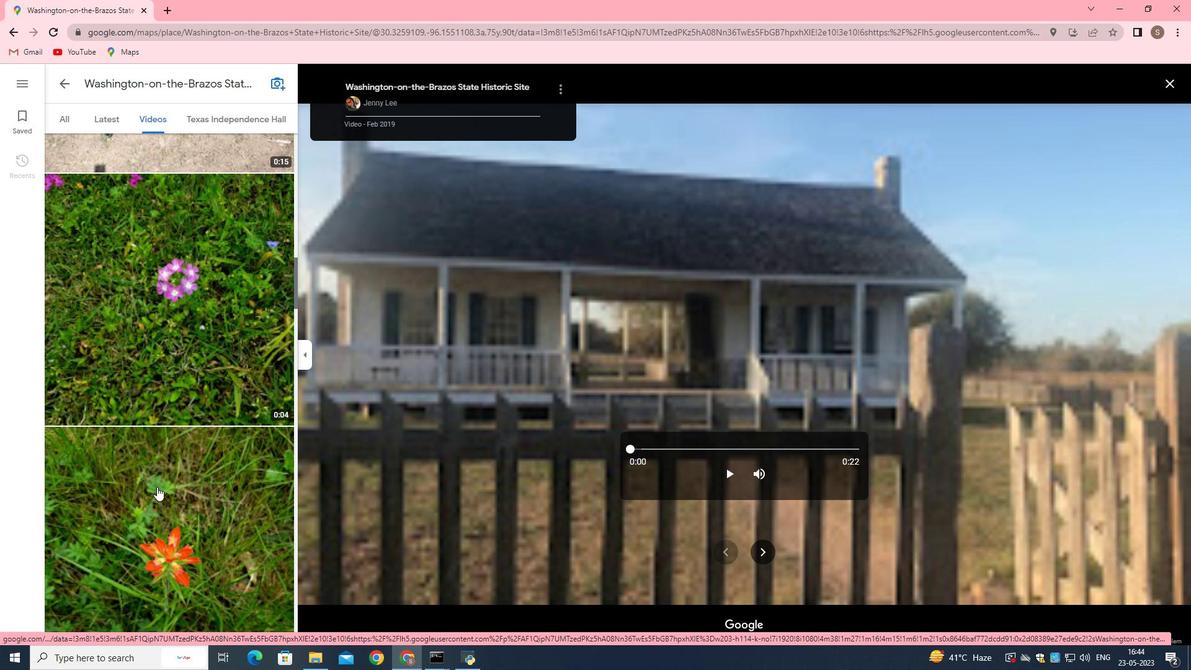 
Action: Mouse scrolled (157, 486) with delta (0, 0)
Screenshot: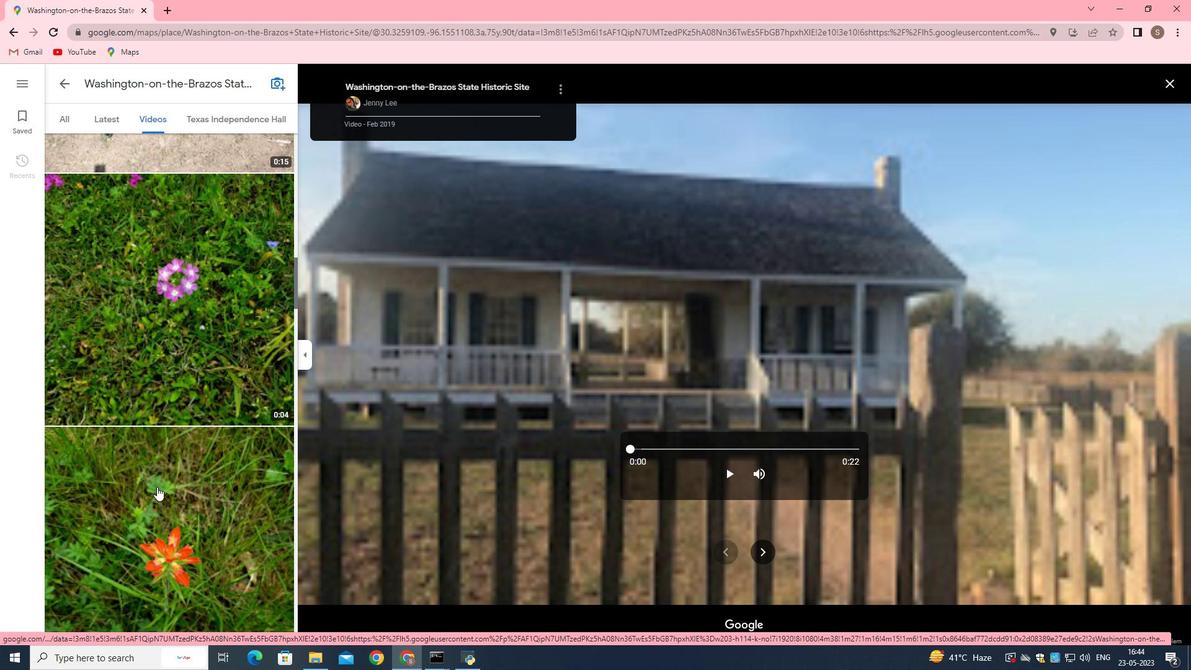 
Action: Mouse moved to (157, 487)
Screenshot: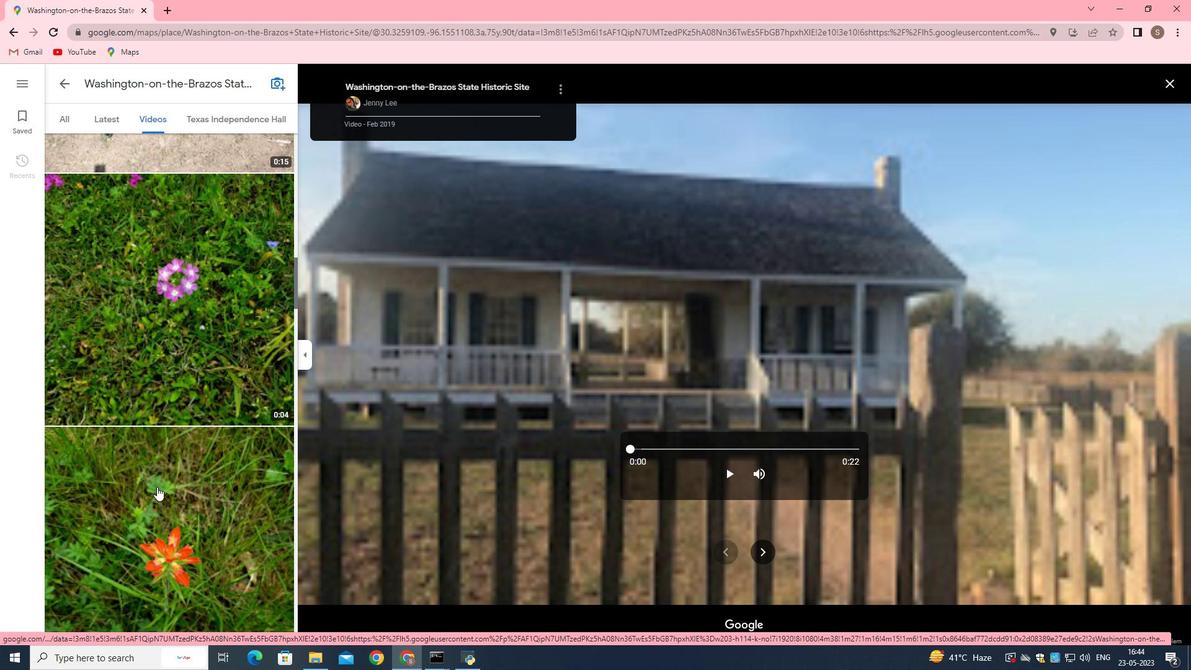 
Action: Mouse scrolled (157, 486) with delta (0, 0)
Screenshot: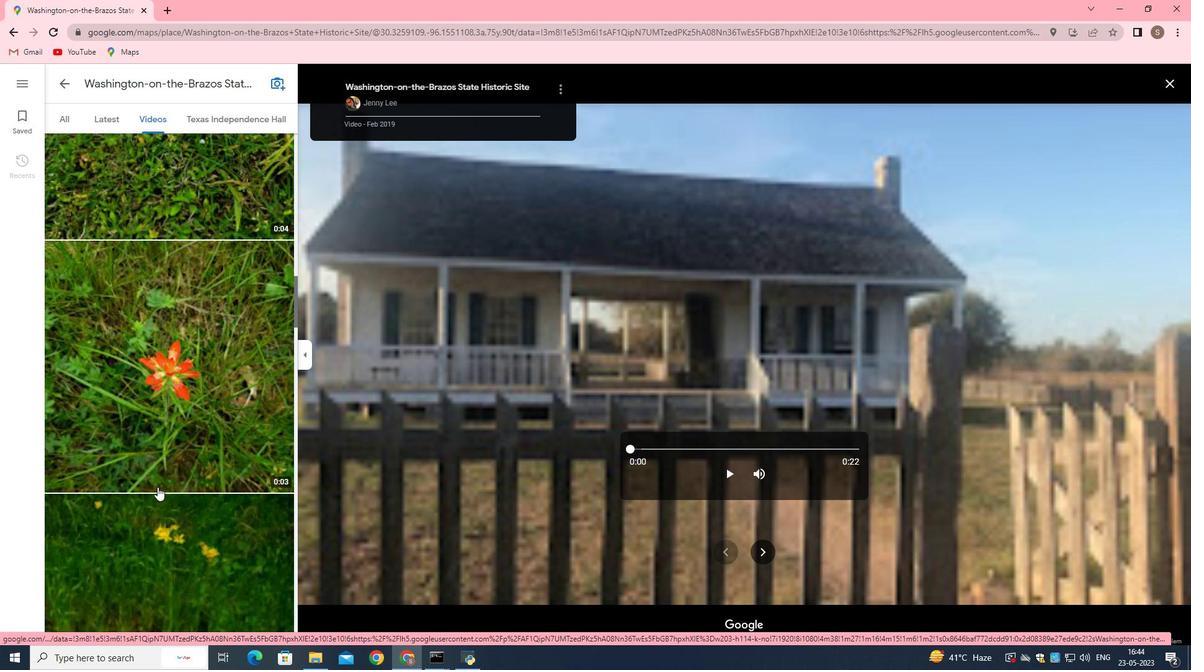 
Action: Mouse scrolled (157, 486) with delta (0, 0)
Screenshot: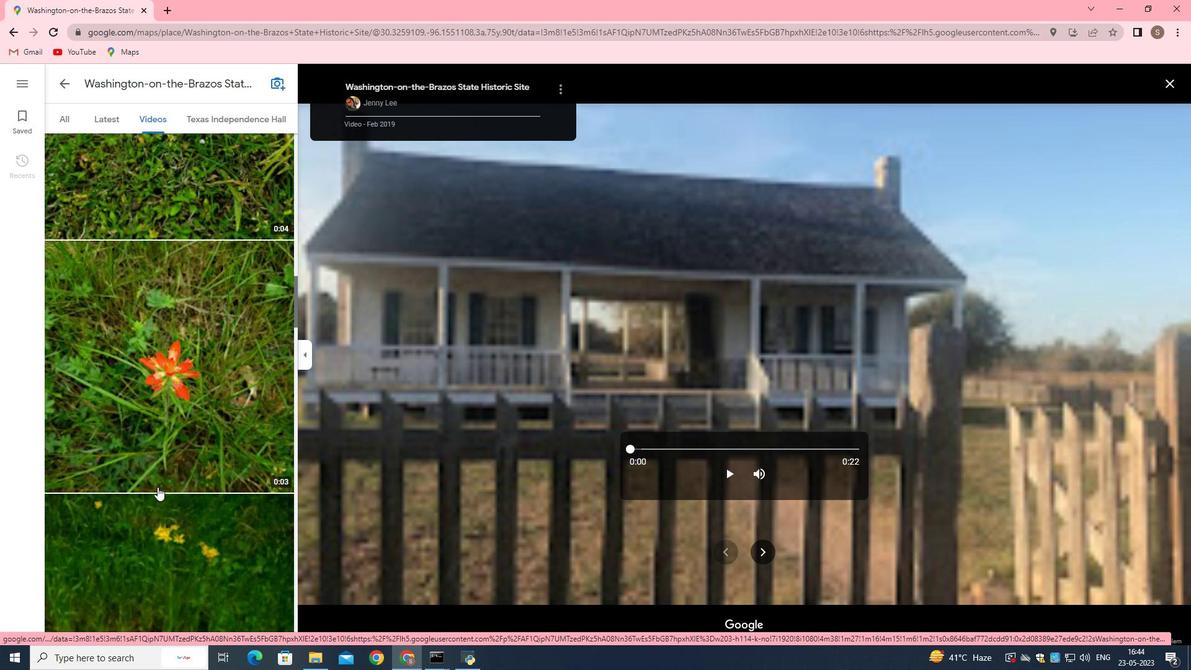 
Action: Mouse scrolled (157, 486) with delta (0, 0)
Screenshot: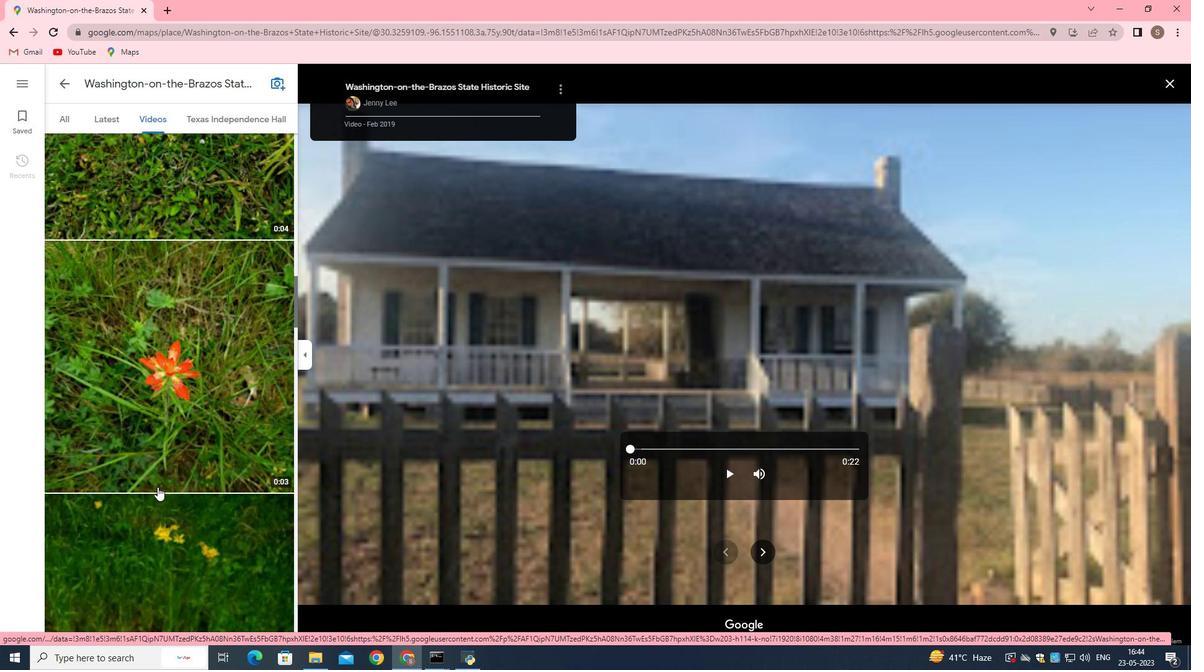 
Action: Mouse scrolled (157, 486) with delta (0, 0)
Screenshot: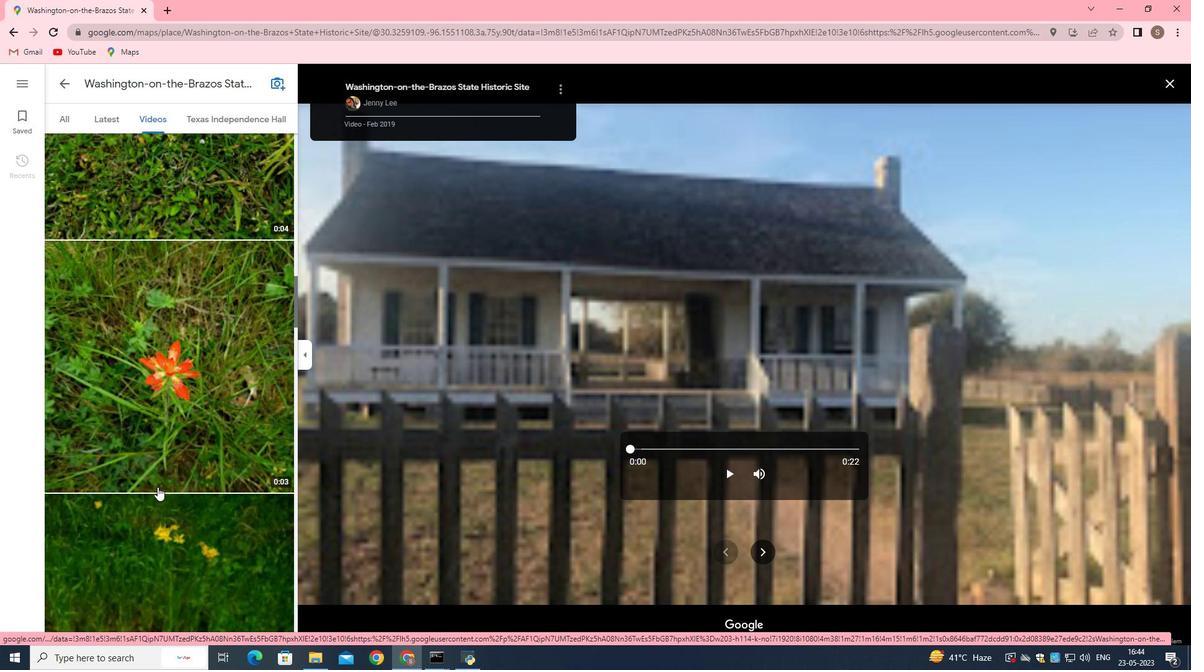 
Action: Mouse scrolled (157, 486) with delta (0, 0)
Screenshot: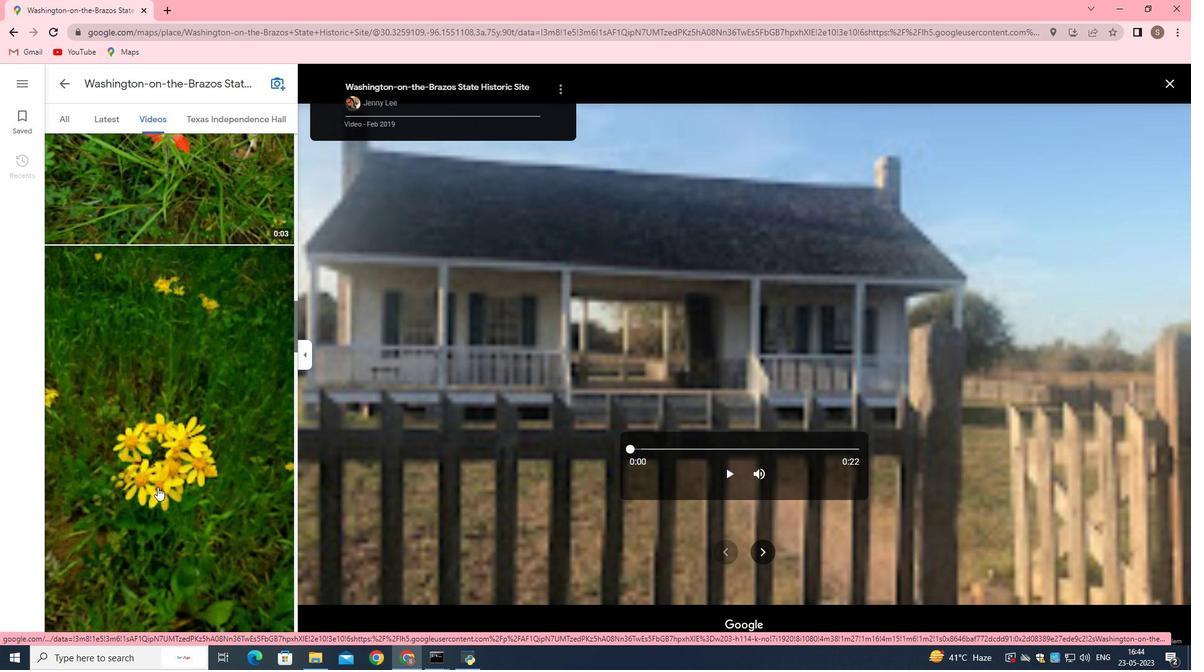 
Action: Mouse scrolled (157, 486) with delta (0, 0)
Screenshot: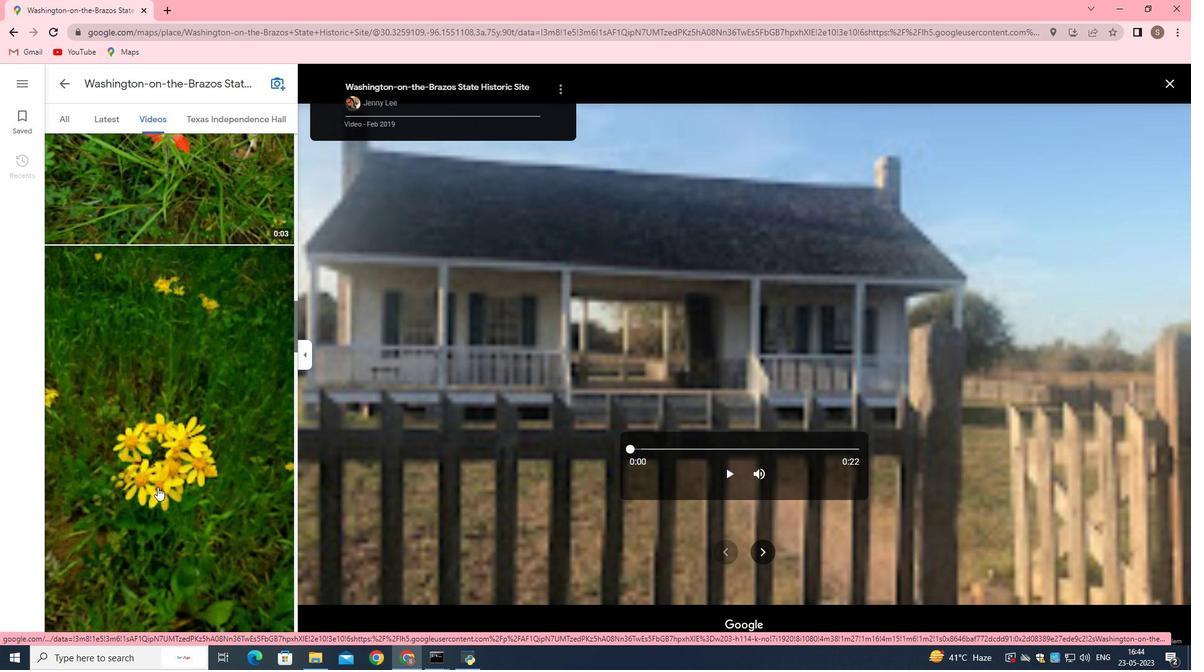 
Action: Mouse scrolled (157, 486) with delta (0, 0)
Screenshot: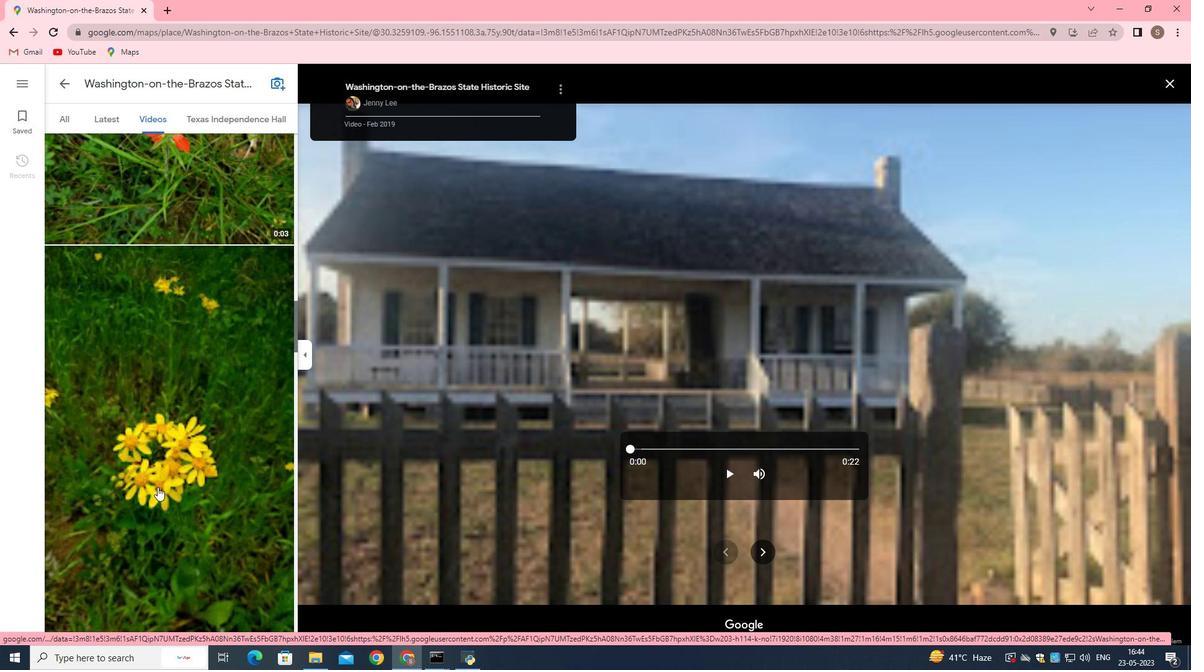 
Action: Mouse scrolled (157, 486) with delta (0, 0)
Screenshot: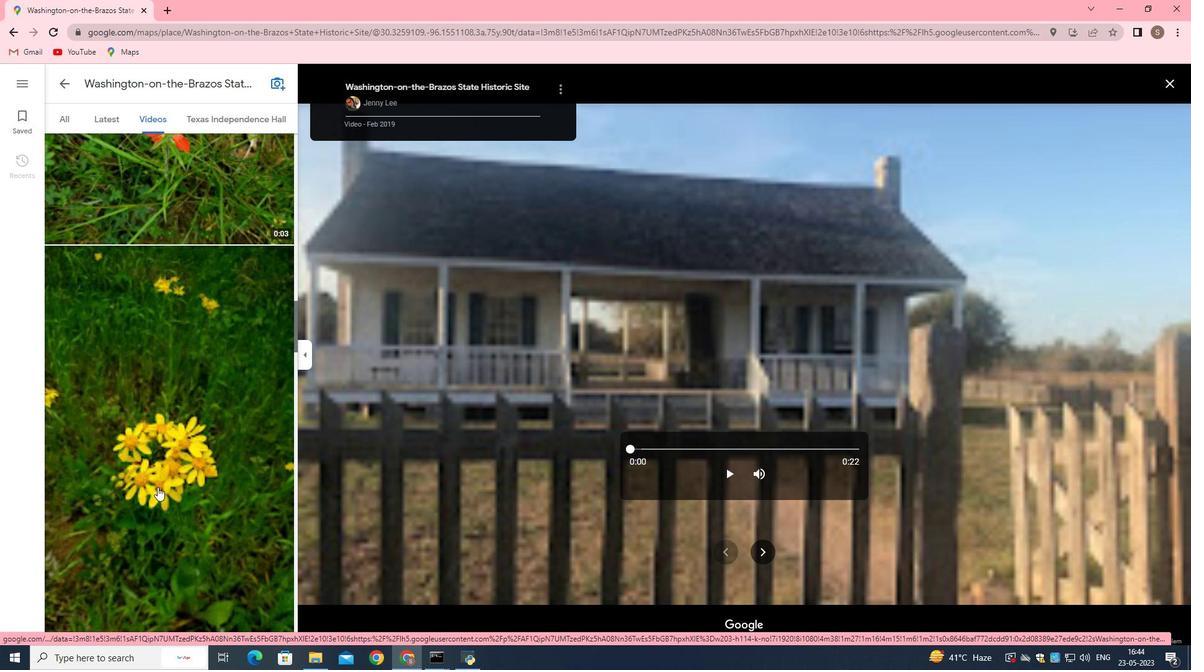 
Action: Mouse scrolled (157, 486) with delta (0, 0)
Screenshot: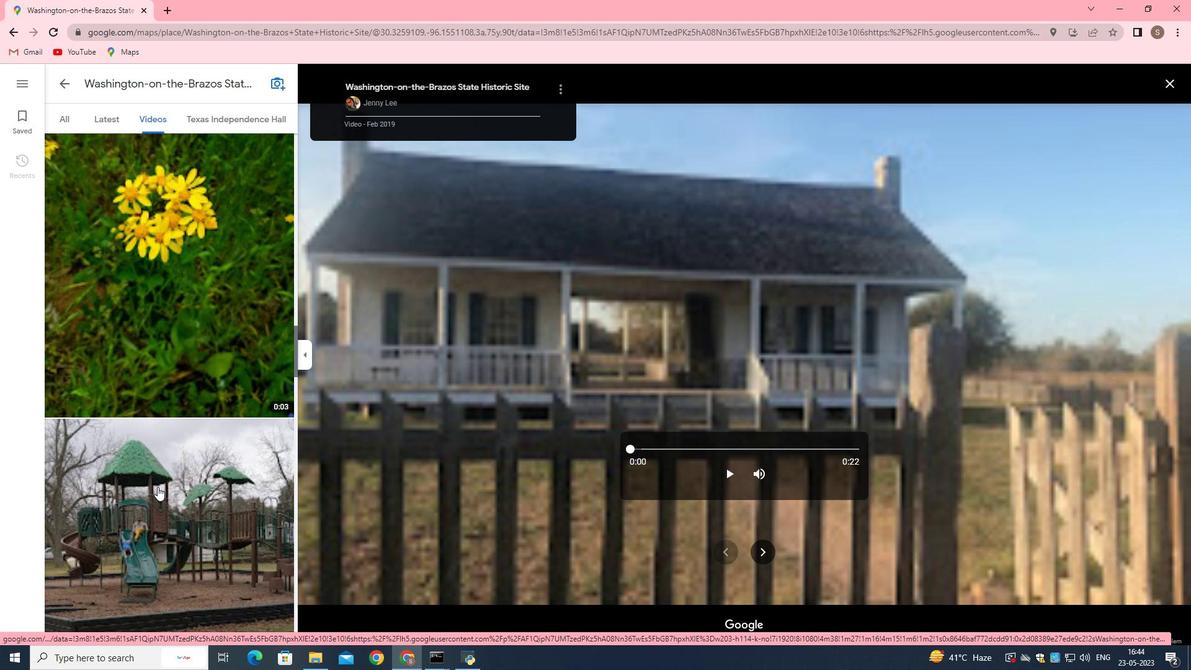 
Action: Mouse scrolled (157, 486) with delta (0, 0)
Screenshot: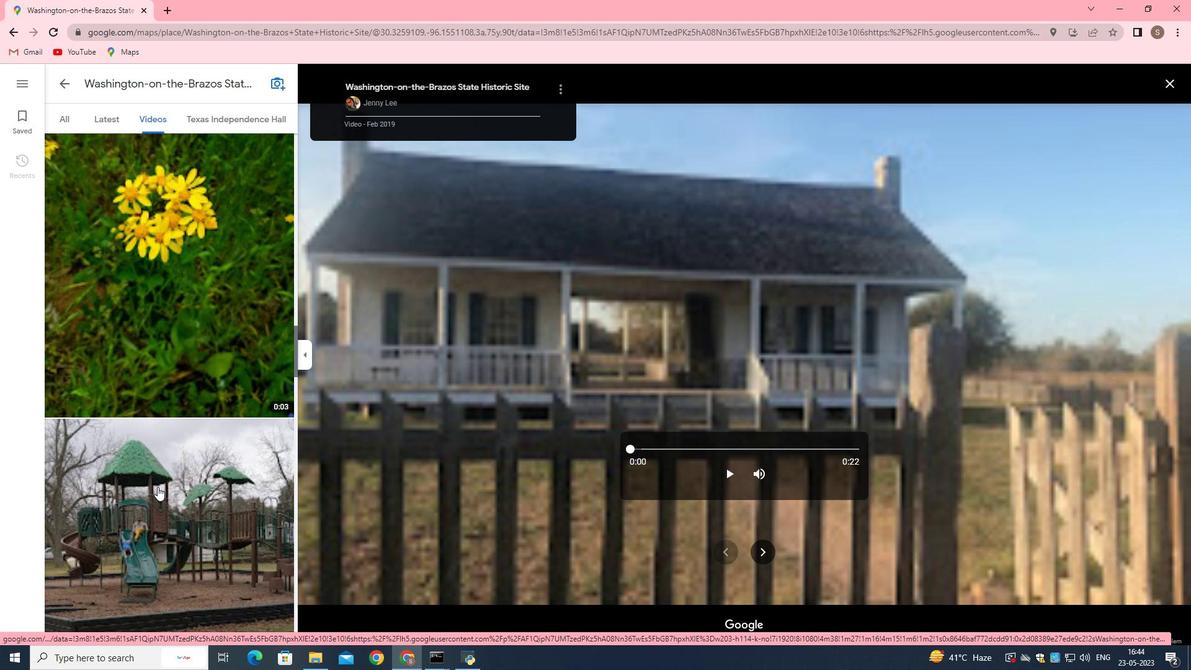 
Action: Mouse scrolled (157, 486) with delta (0, 0)
Screenshot: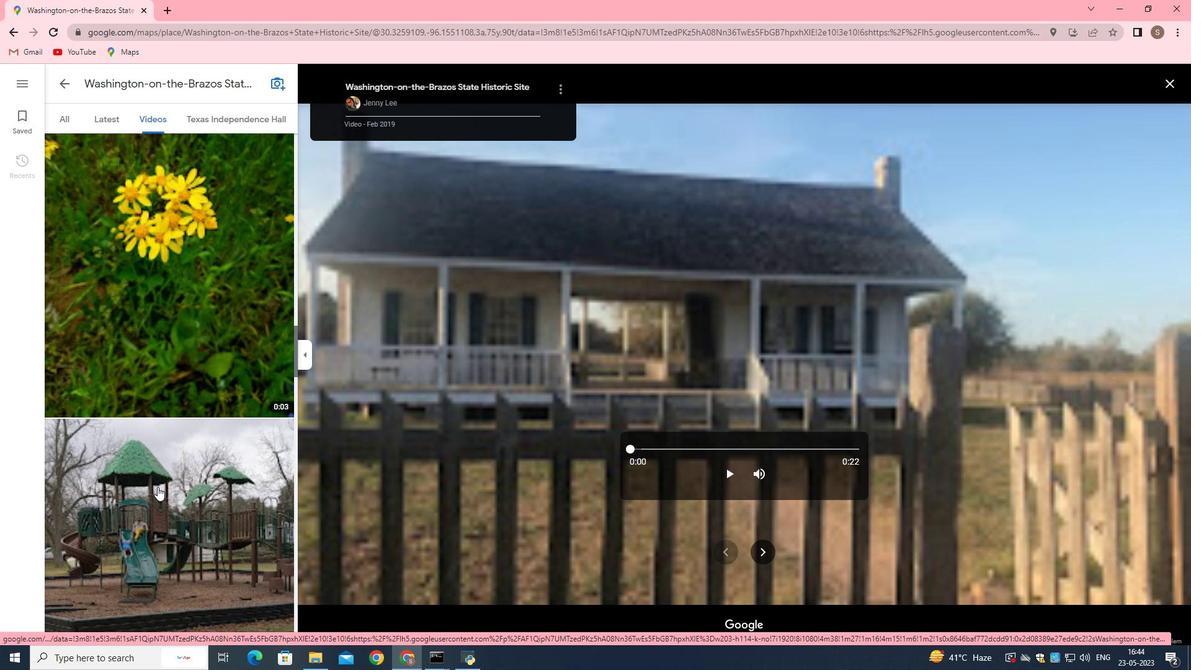 
Action: Mouse moved to (728, 474)
Screenshot: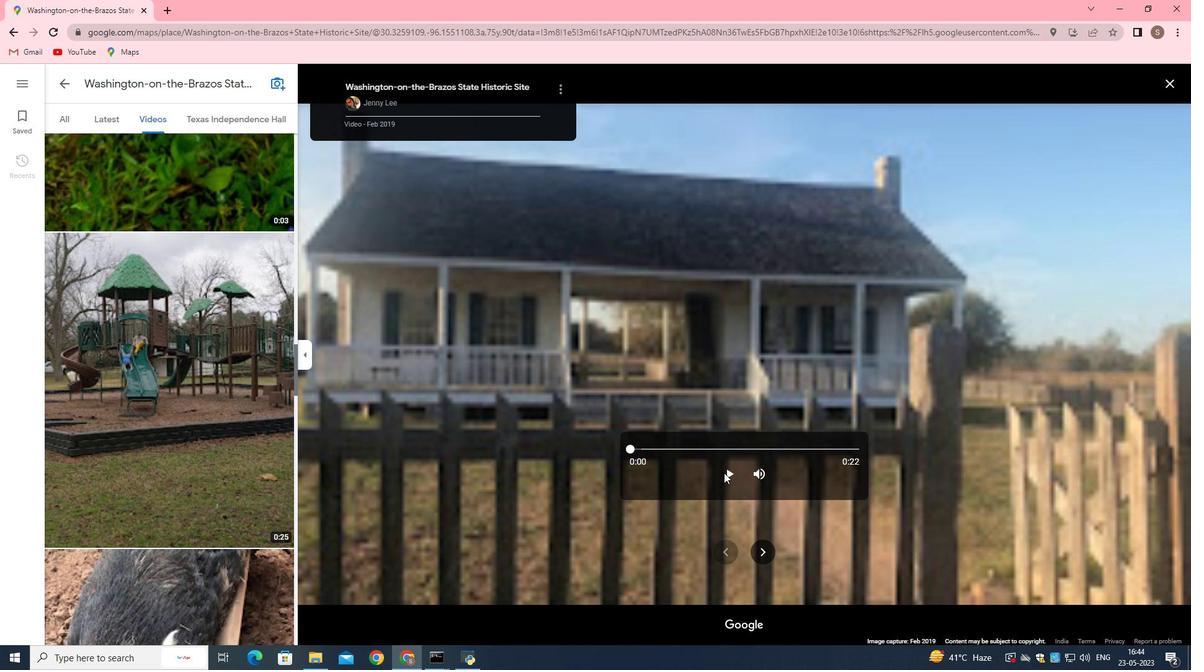 
Action: Mouse pressed left at (728, 474)
Screenshot: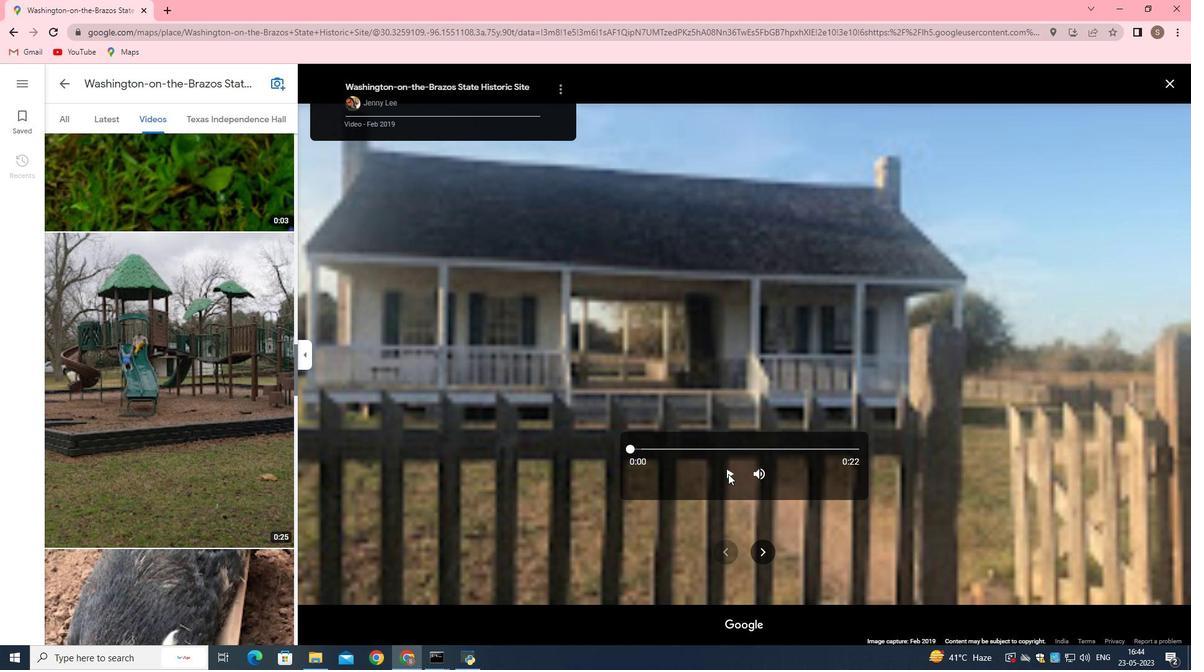 
Action: Mouse moved to (288, 516)
Screenshot: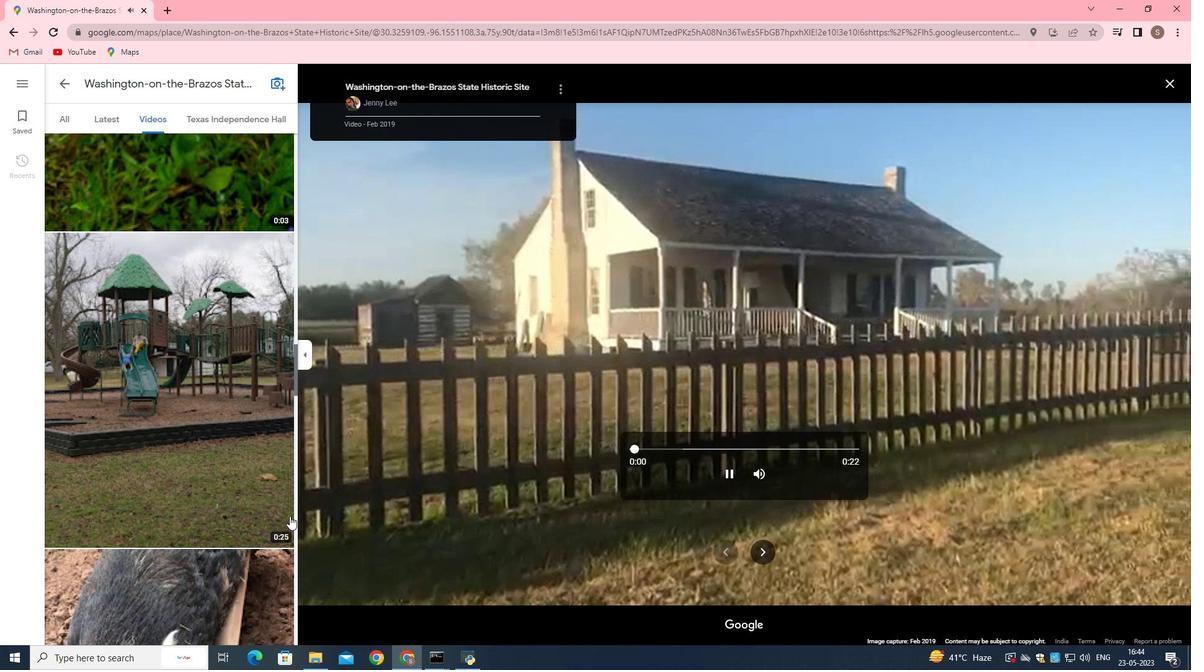 
Action: Mouse scrolled (288, 515) with delta (0, 0)
Screenshot: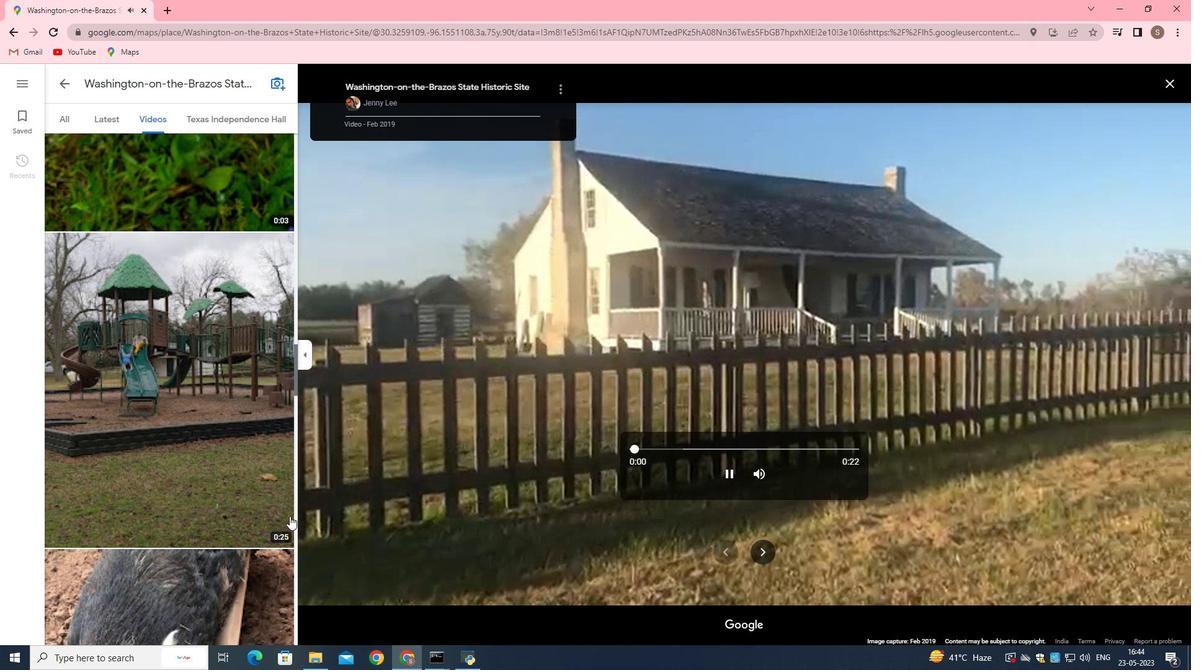 
Action: Mouse moved to (287, 516)
Screenshot: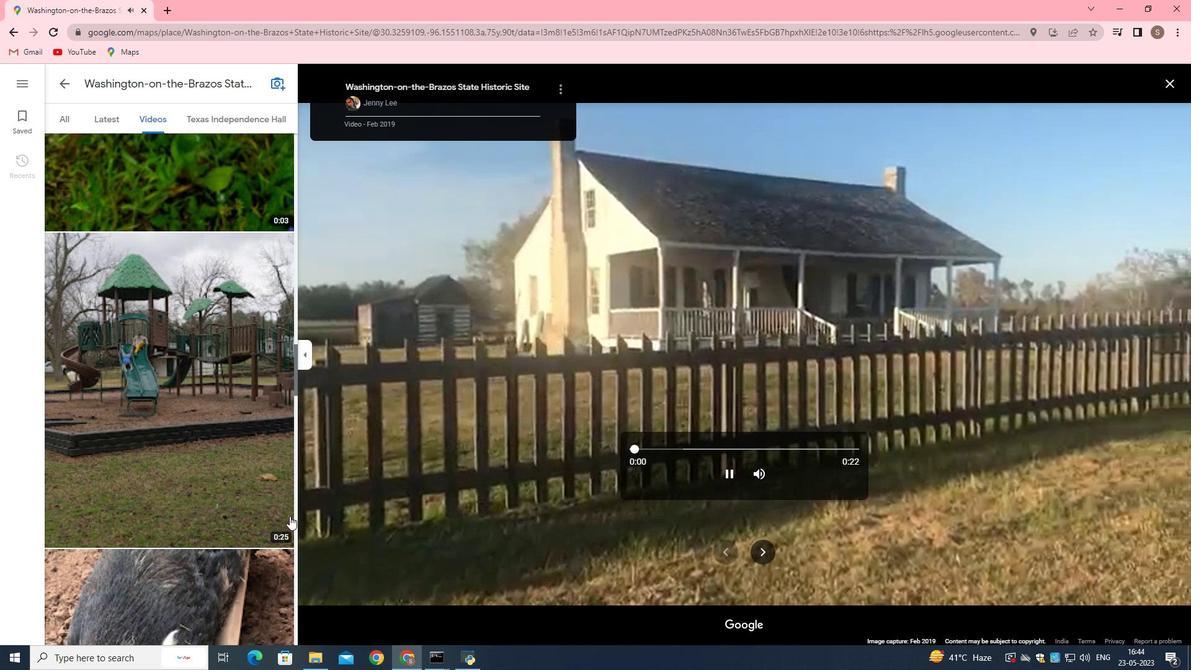 
Action: Mouse scrolled (287, 515) with delta (0, 0)
Screenshot: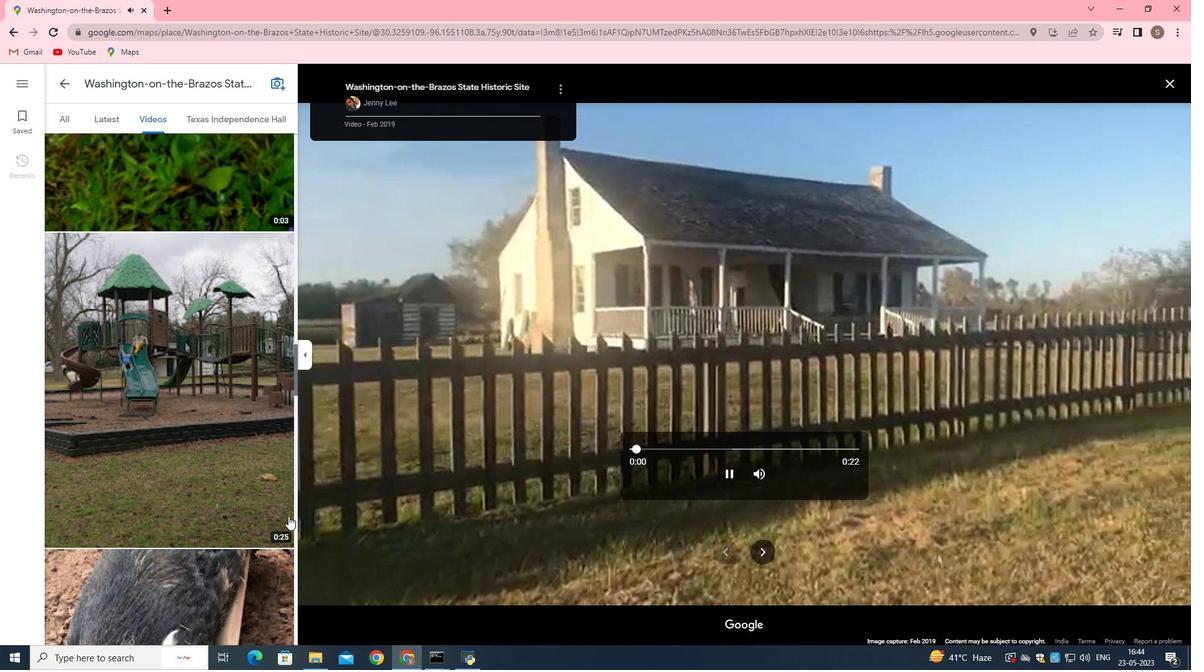 
Action: Mouse moved to (286, 516)
Screenshot: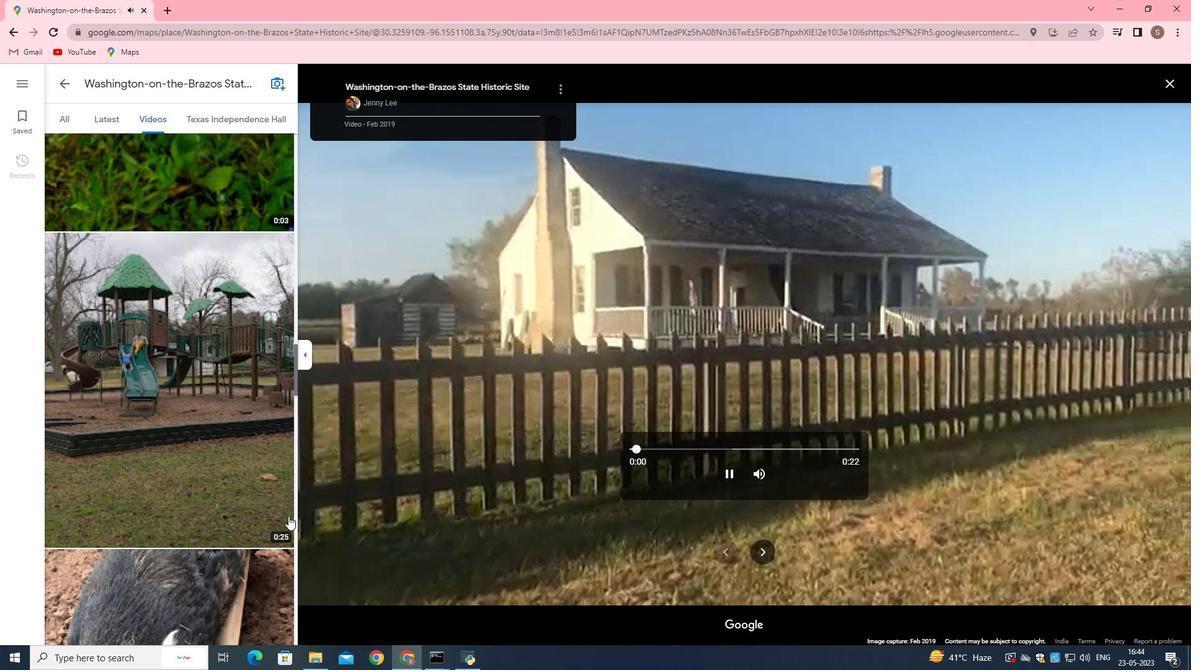 
Action: Mouse scrolled (287, 516) with delta (0, 0)
Screenshot: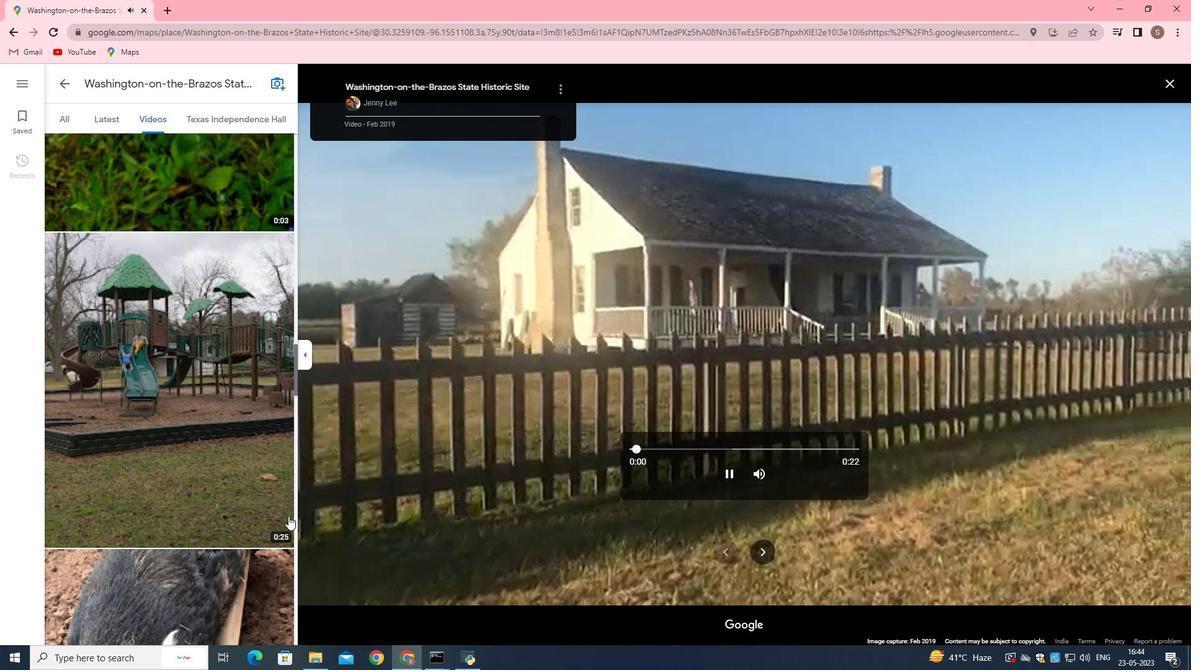
Action: Mouse moved to (285, 518)
Screenshot: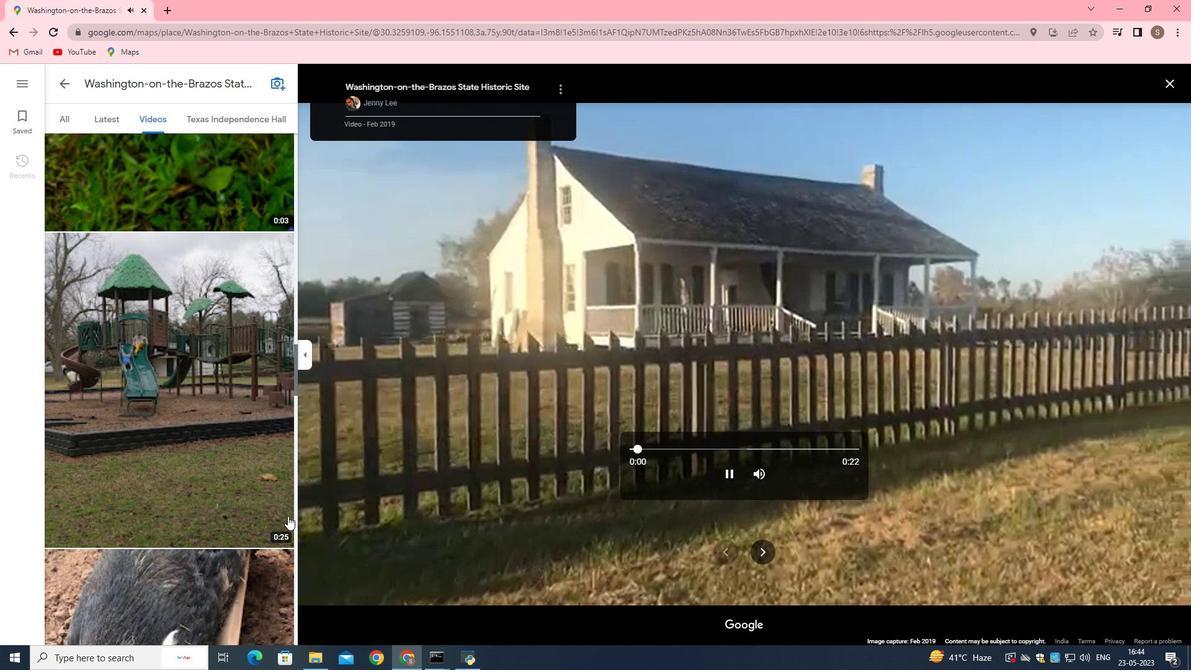 
Action: Mouse scrolled (286, 516) with delta (0, 0)
Screenshot: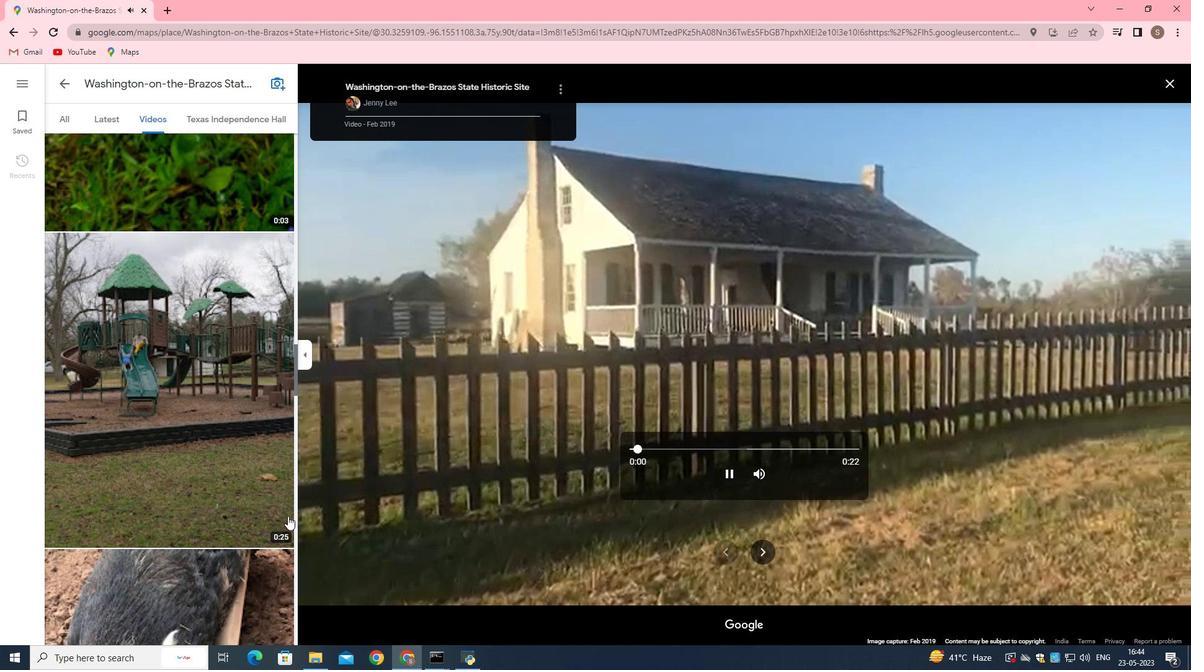 
Action: Mouse moved to (281, 517)
Screenshot: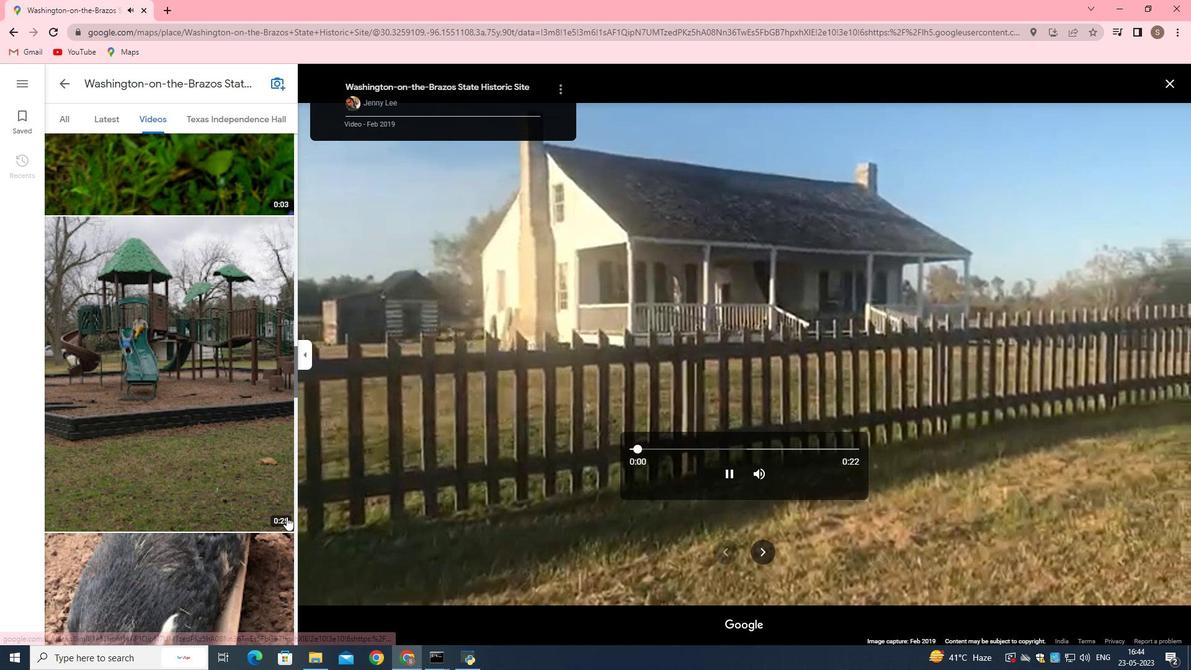 
Action: Mouse scrolled (281, 516) with delta (0, 0)
Screenshot: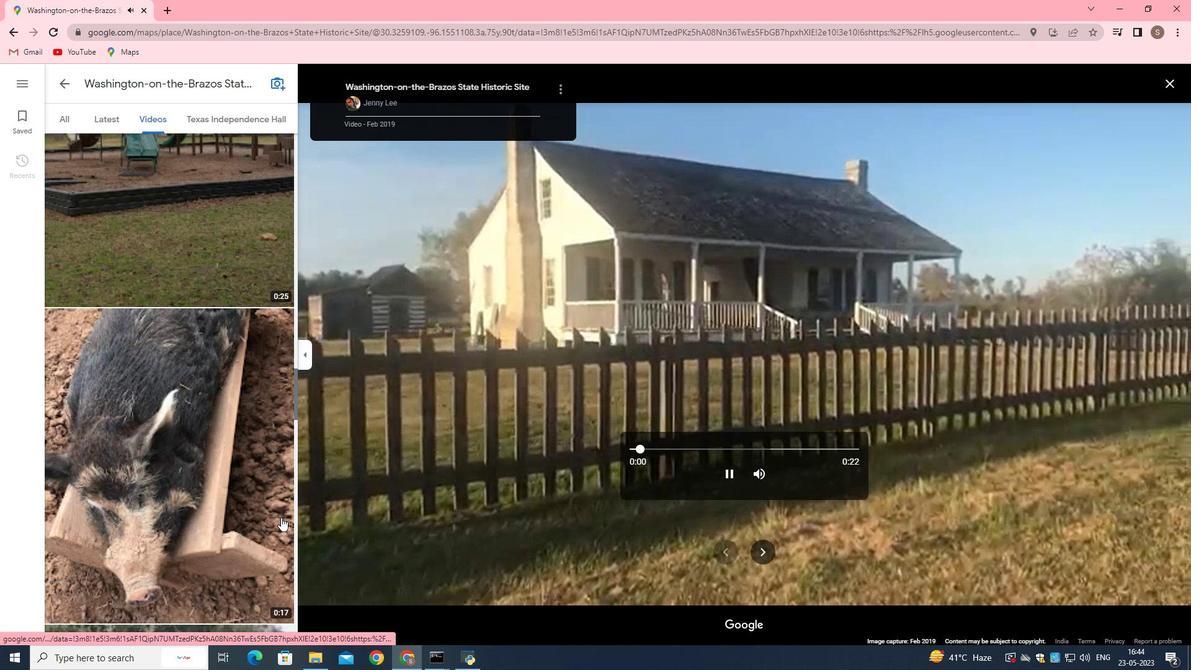
Action: Mouse scrolled (281, 516) with delta (0, 0)
Screenshot: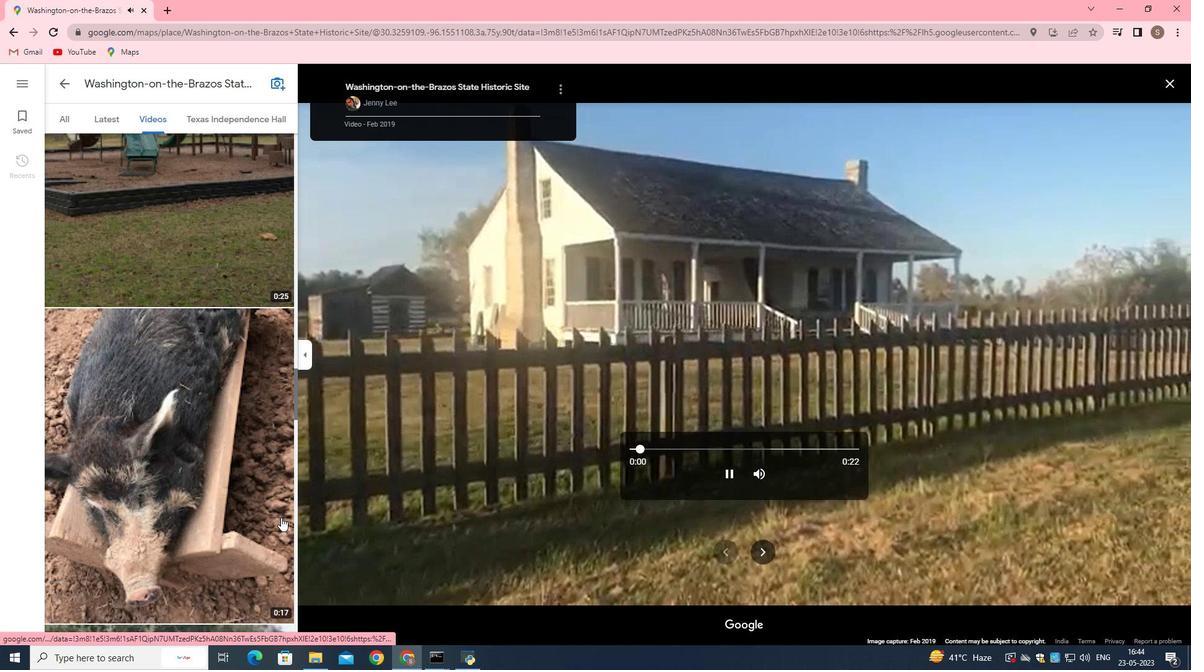 
Action: Mouse scrolled (281, 516) with delta (0, 0)
Screenshot: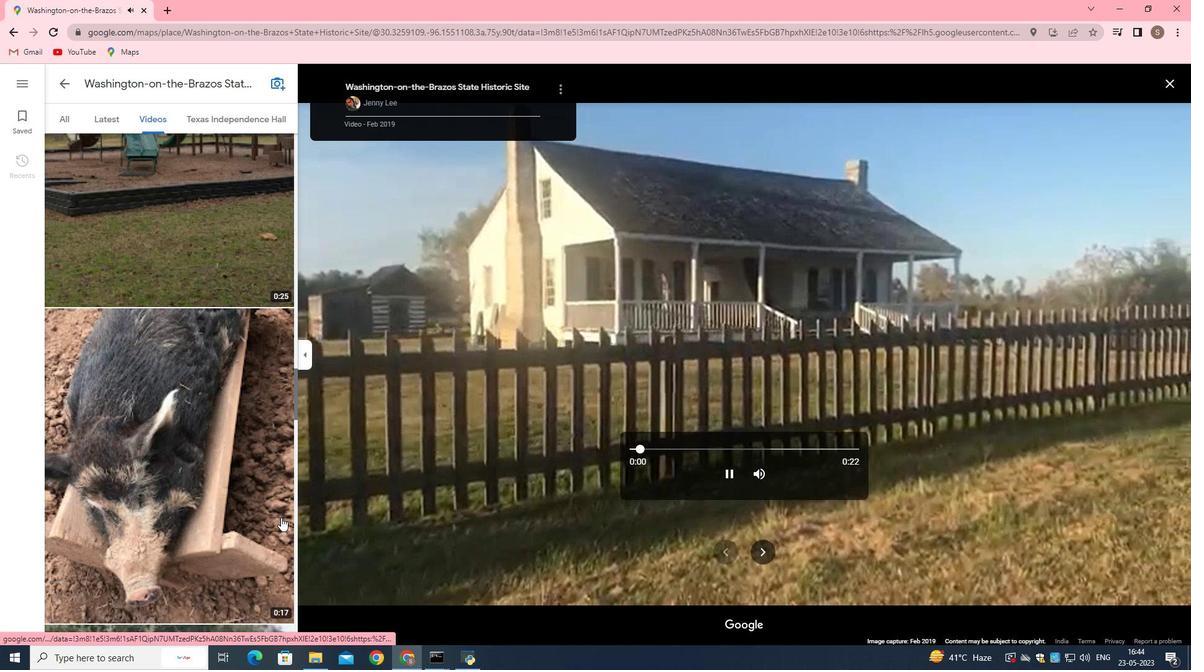 
Action: Mouse moved to (280, 517)
Screenshot: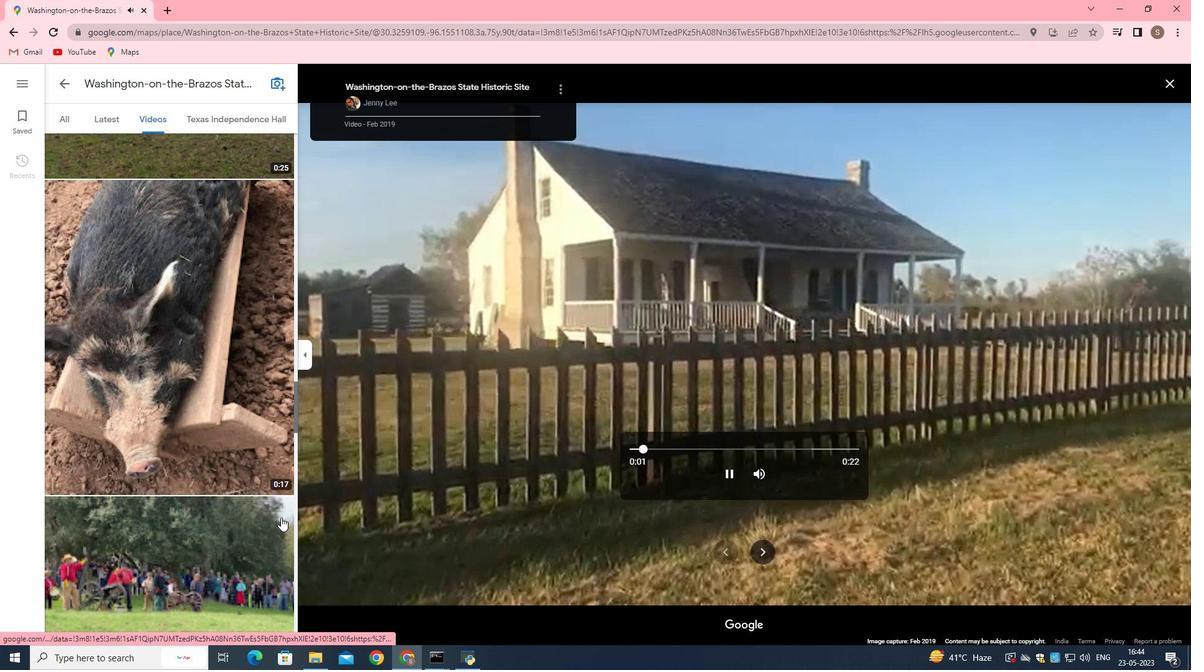 
Action: Mouse scrolled (280, 516) with delta (0, 0)
Screenshot: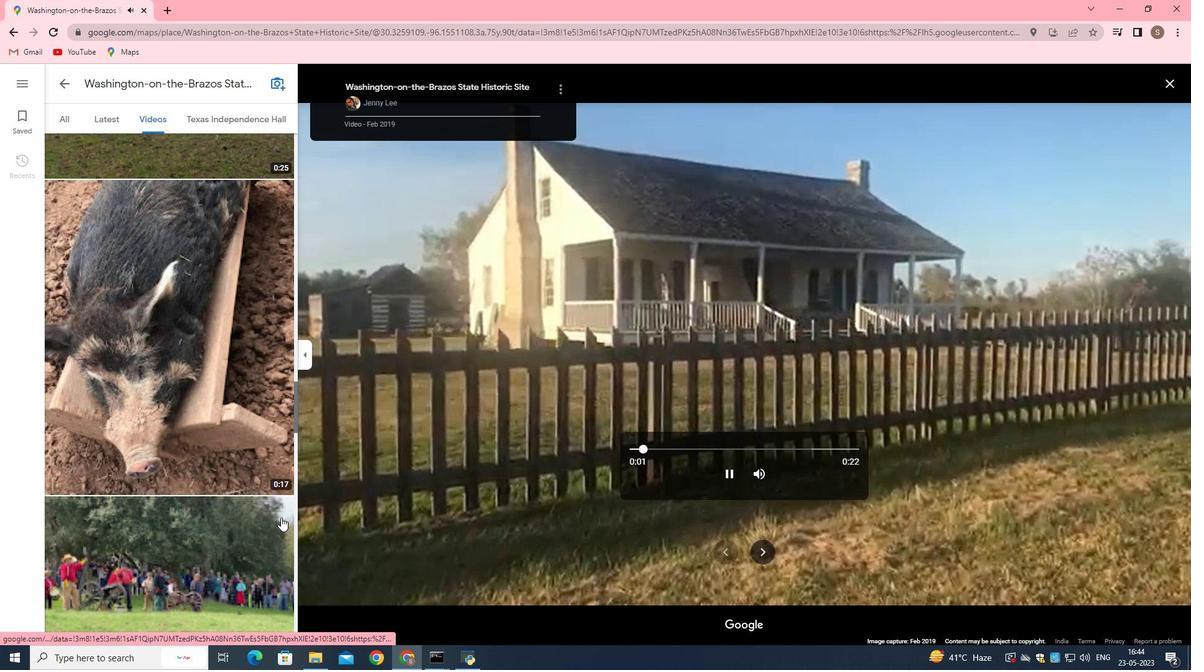 
Action: Mouse moved to (280, 518)
Screenshot: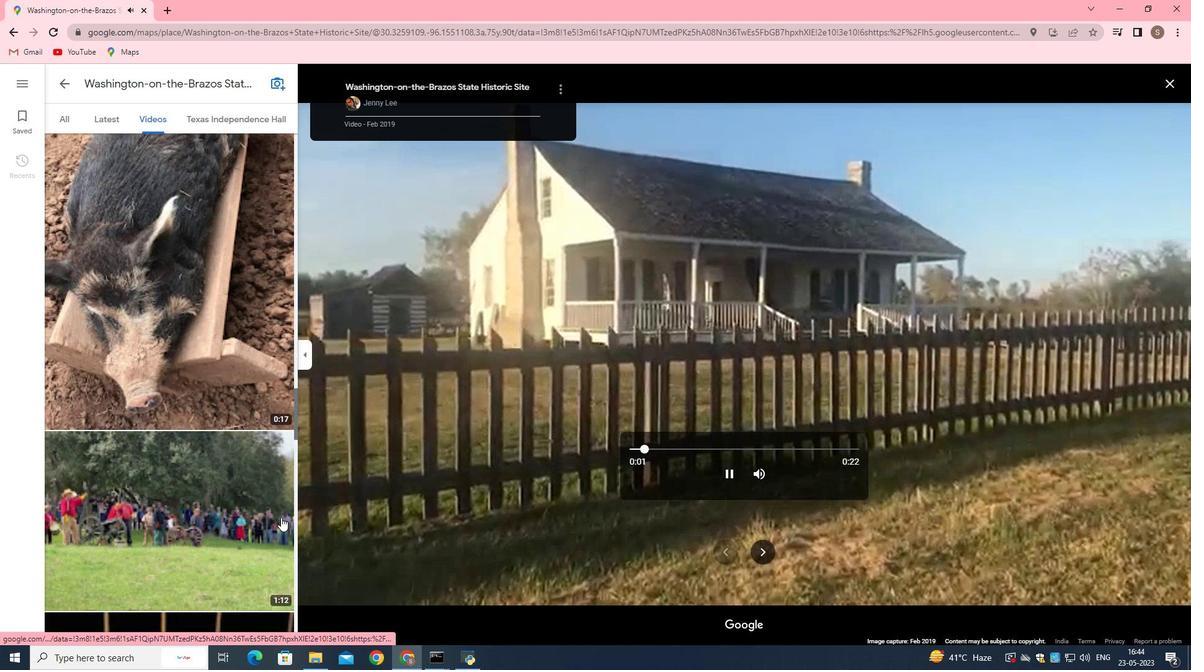 
Action: Mouse scrolled (280, 517) with delta (0, 0)
Screenshot: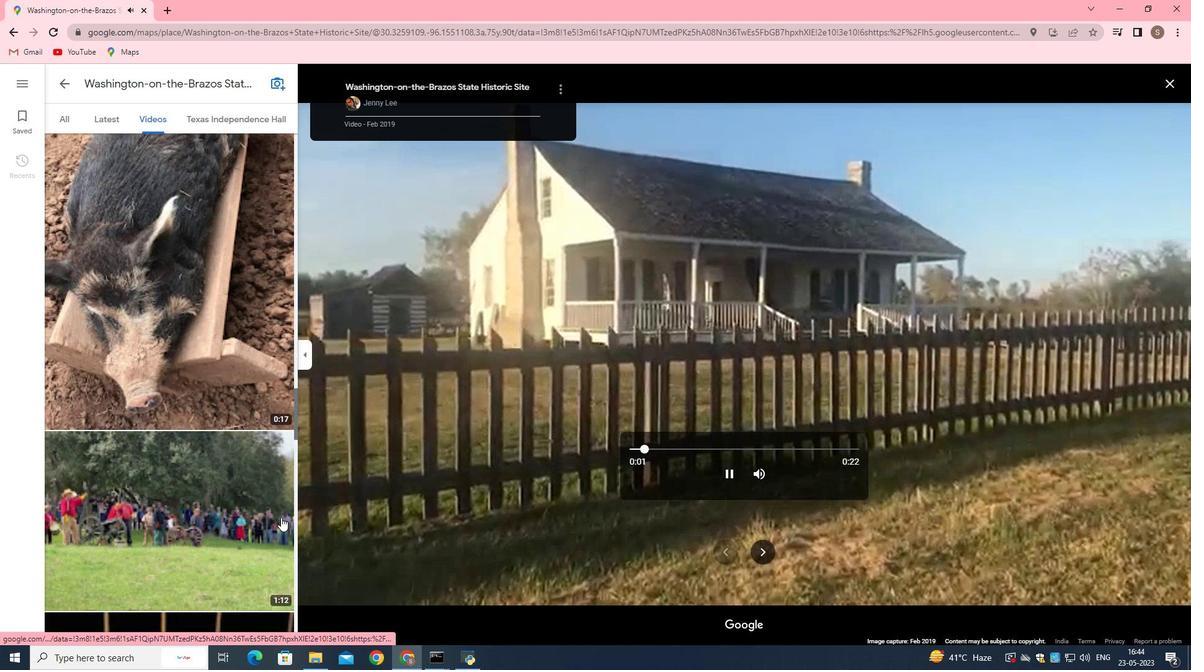 
Action: Mouse moved to (280, 518)
Screenshot: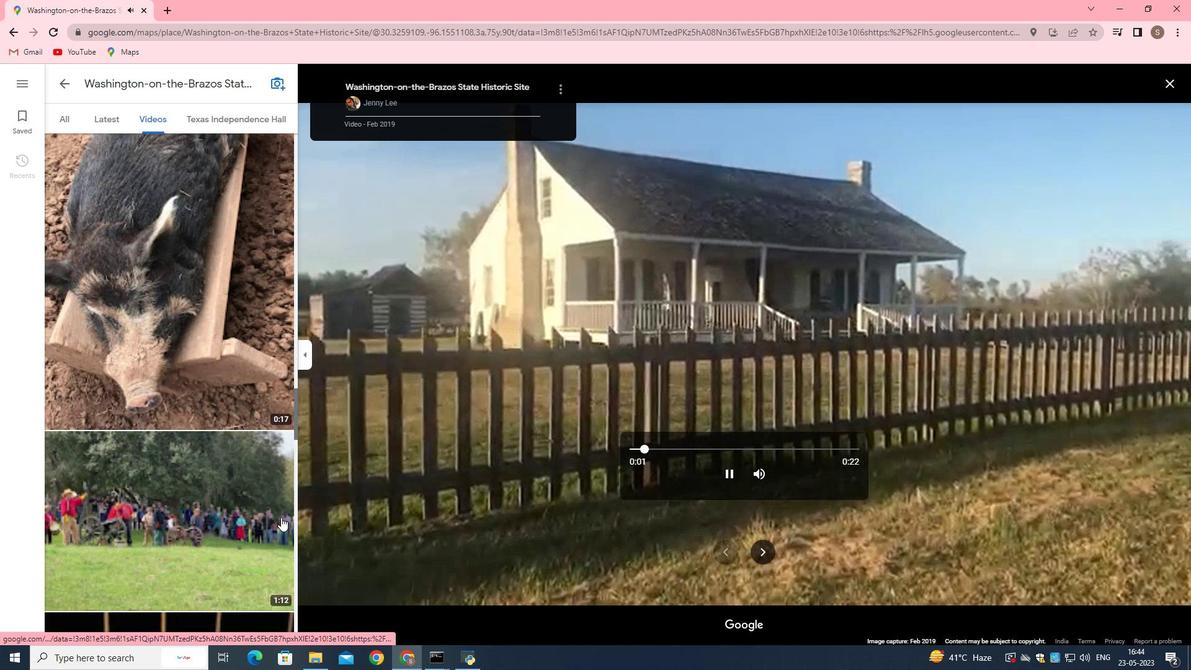 
Action: Mouse scrolled (280, 518) with delta (0, 0)
Screenshot: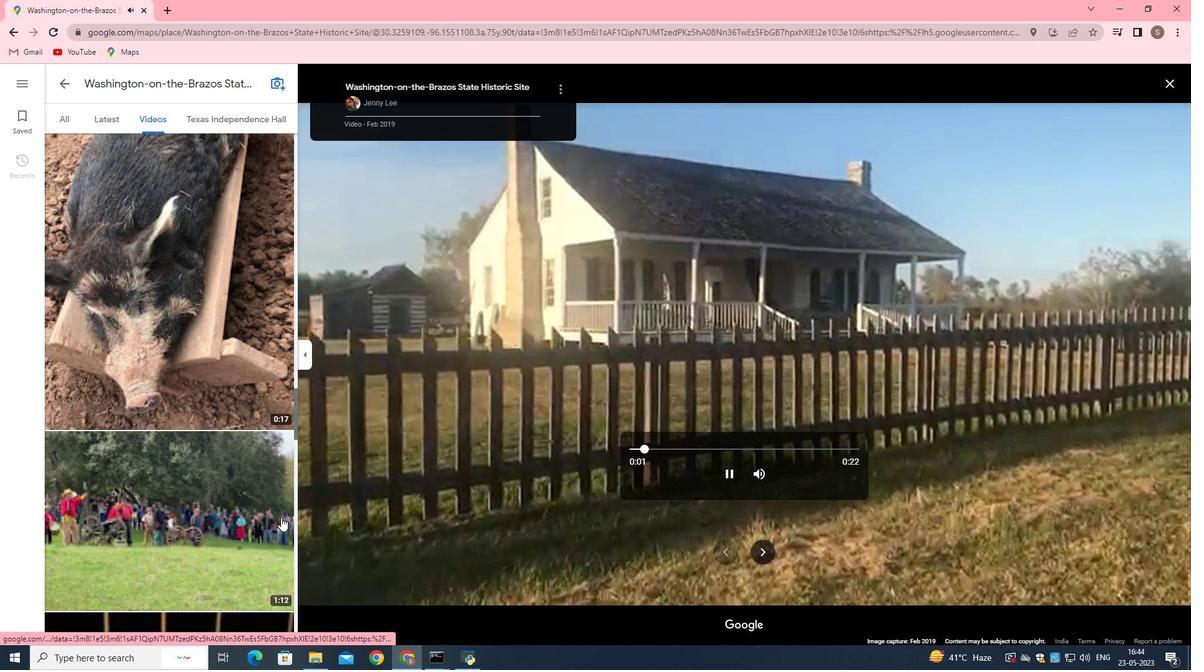 
Action: Mouse moved to (280, 518)
Screenshot: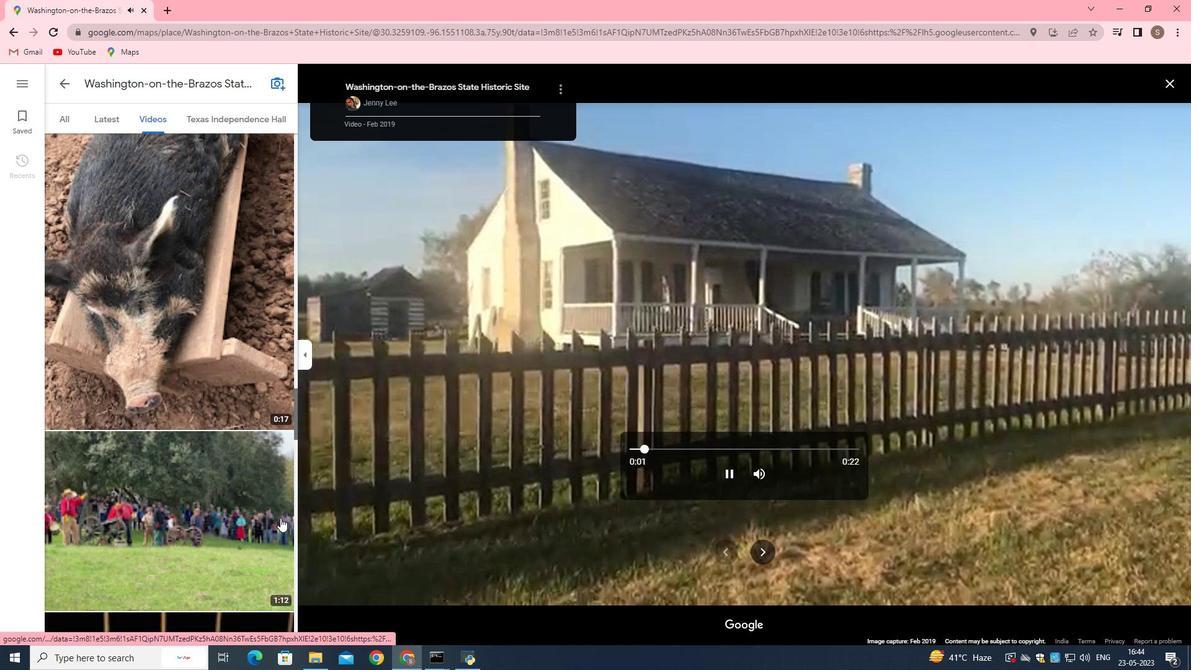 
Action: Mouse scrolled (280, 518) with delta (0, 0)
Screenshot: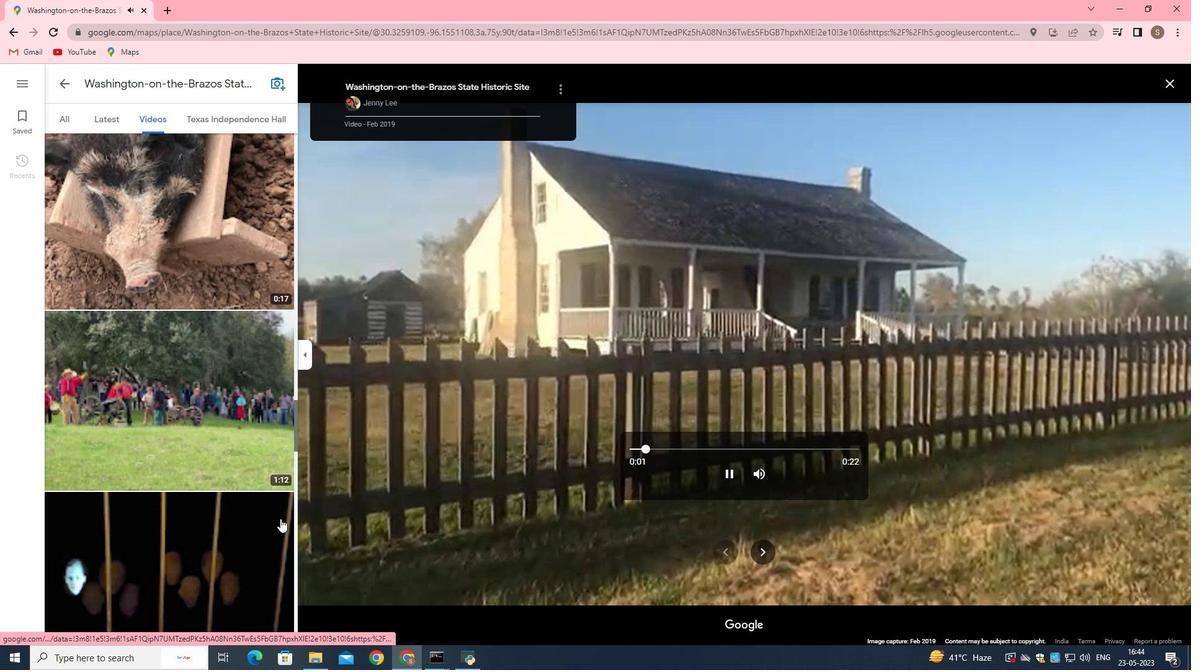 
Action: Mouse scrolled (280, 518) with delta (0, 0)
Screenshot: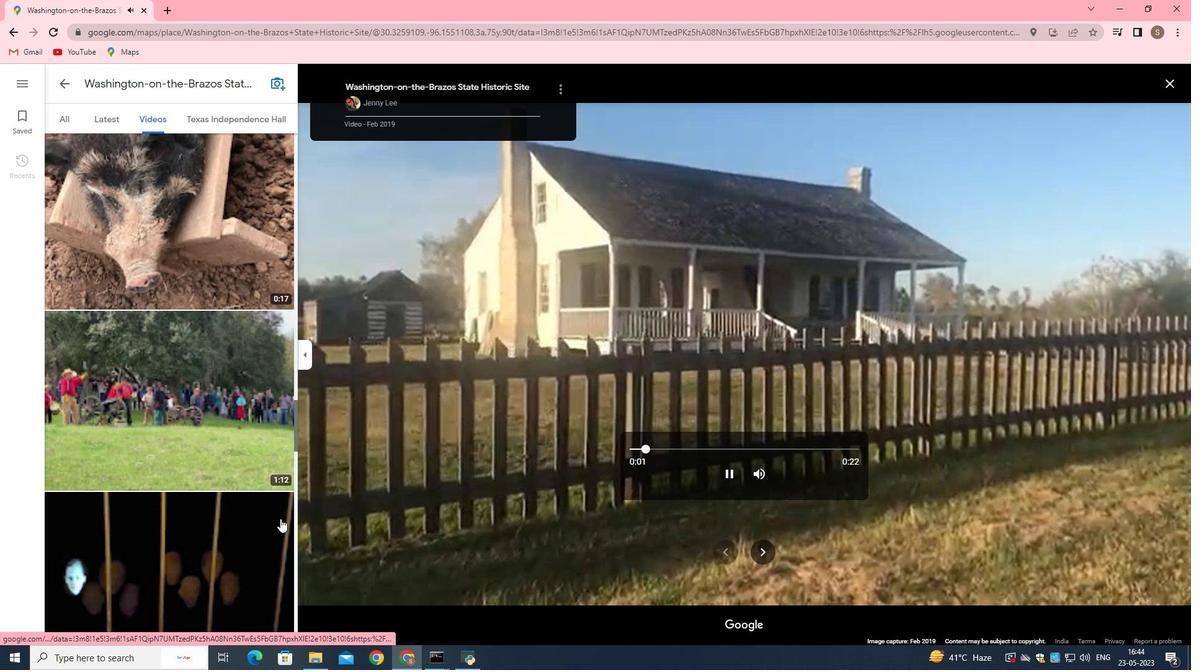 
Action: Mouse moved to (280, 519)
Screenshot: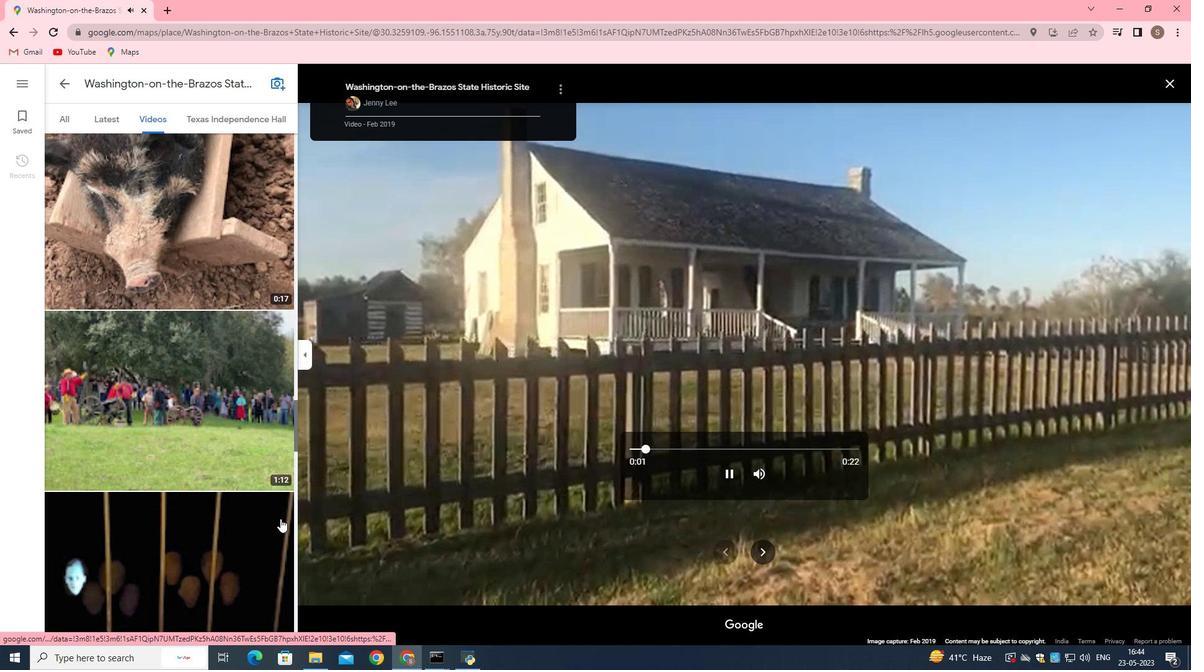 
Action: Mouse scrolled (280, 518) with delta (0, 0)
Screenshot: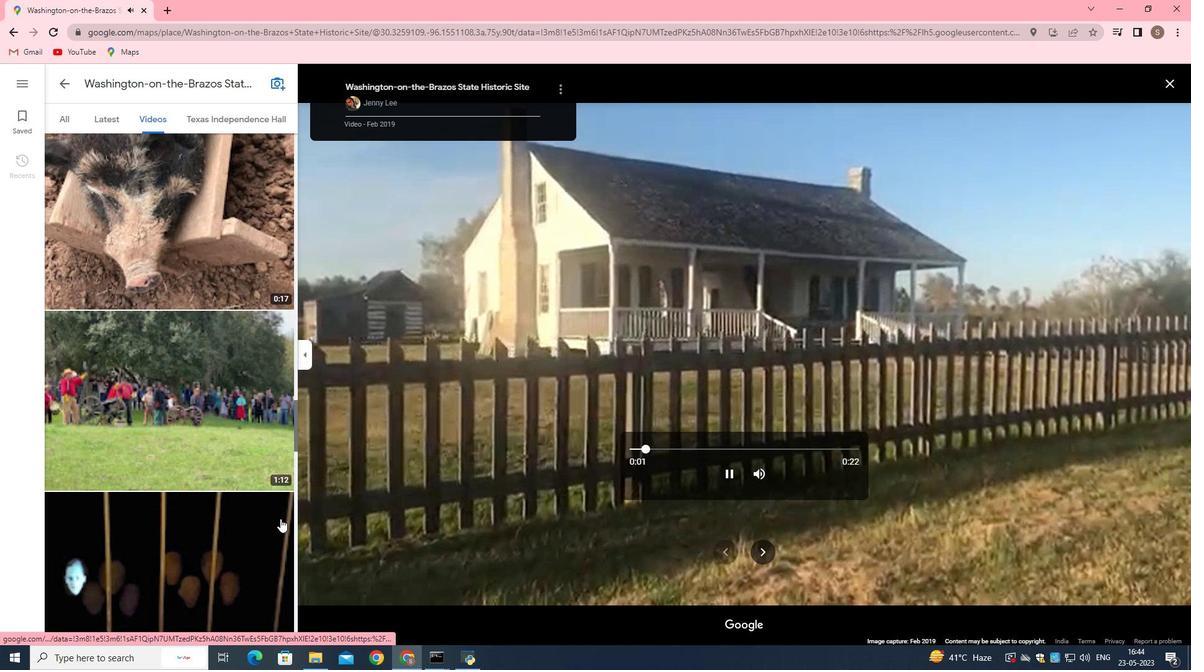 
Action: Mouse moved to (280, 519)
Screenshot: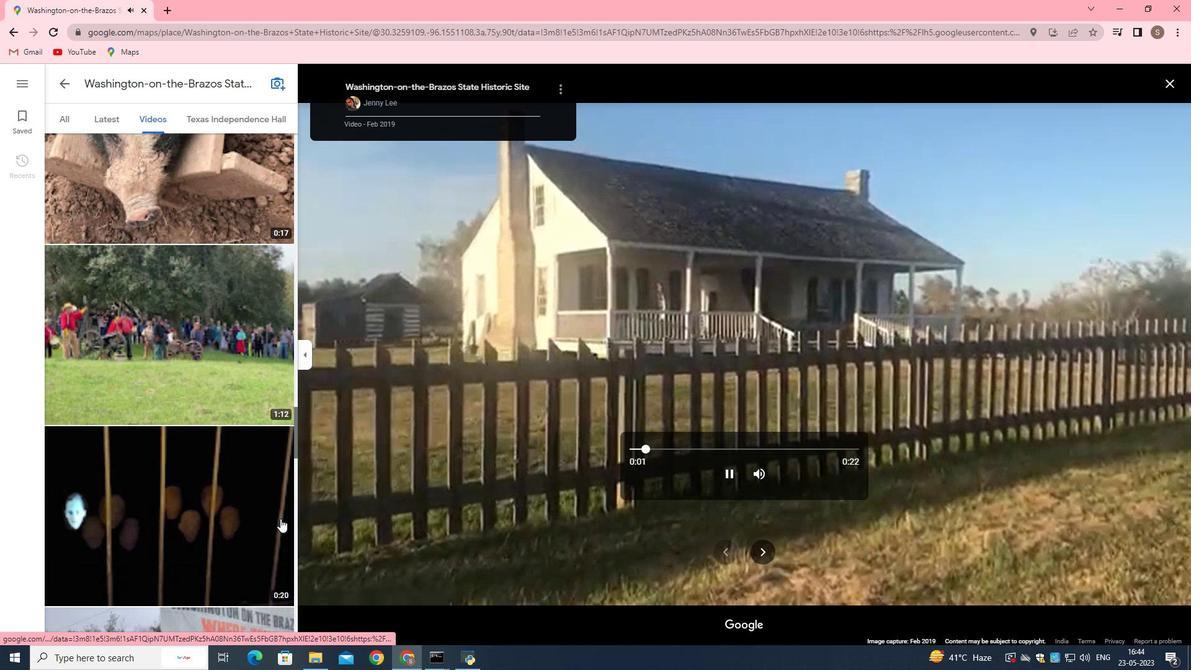 
Action: Mouse scrolled (280, 520) with delta (0, 0)
Screenshot: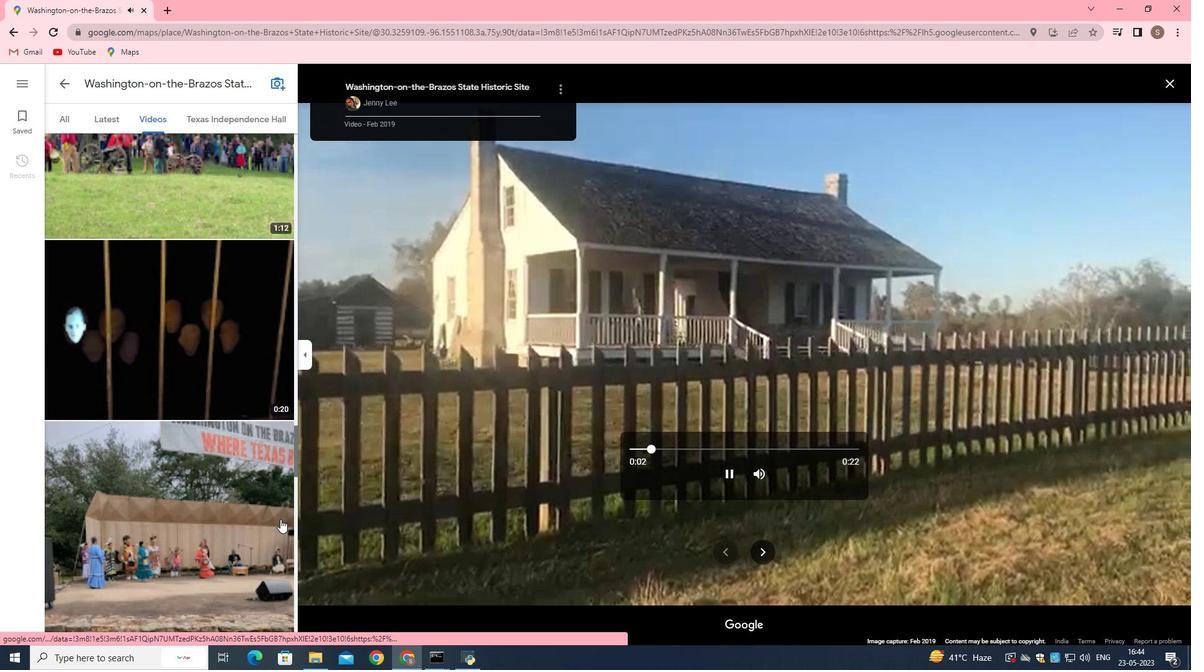 
Action: Mouse scrolled (280, 520) with delta (0, 0)
Screenshot: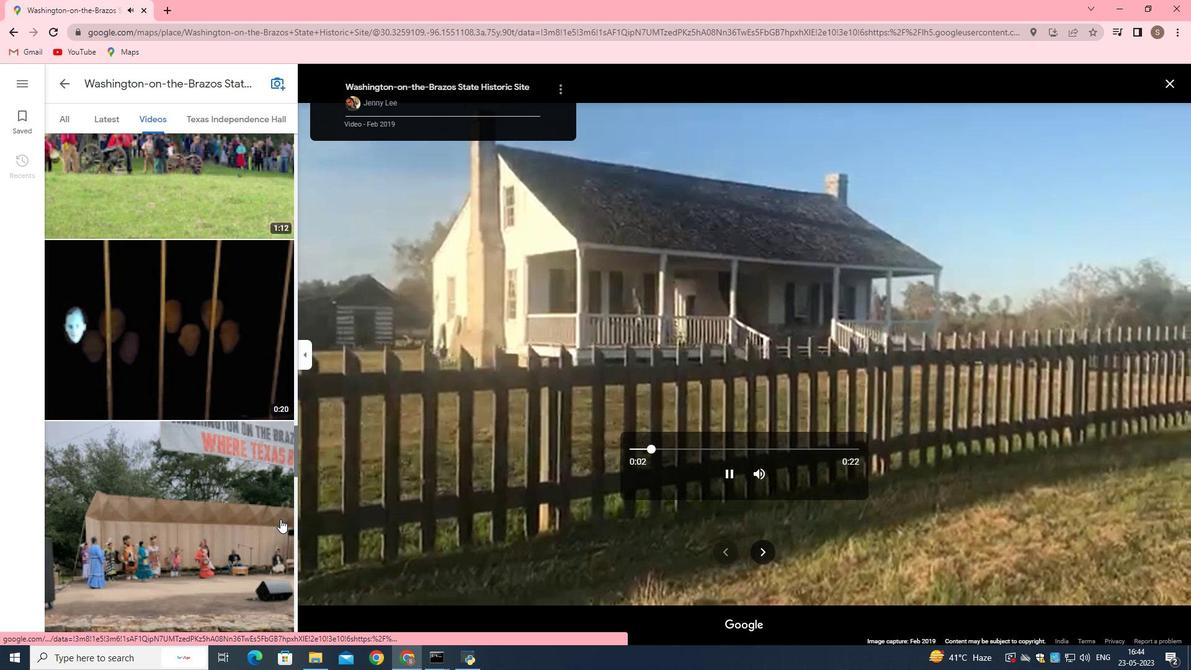 
Action: Mouse scrolled (280, 520) with delta (0, 0)
Screenshot: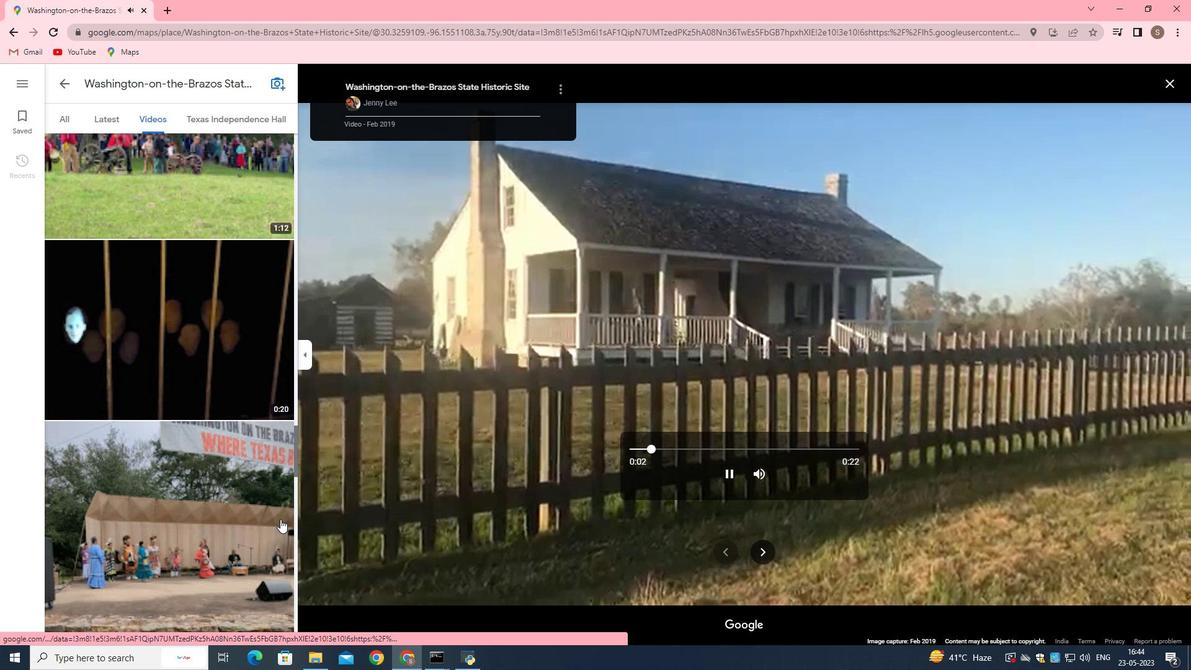 
Action: Mouse scrolled (280, 520) with delta (0, 0)
Screenshot: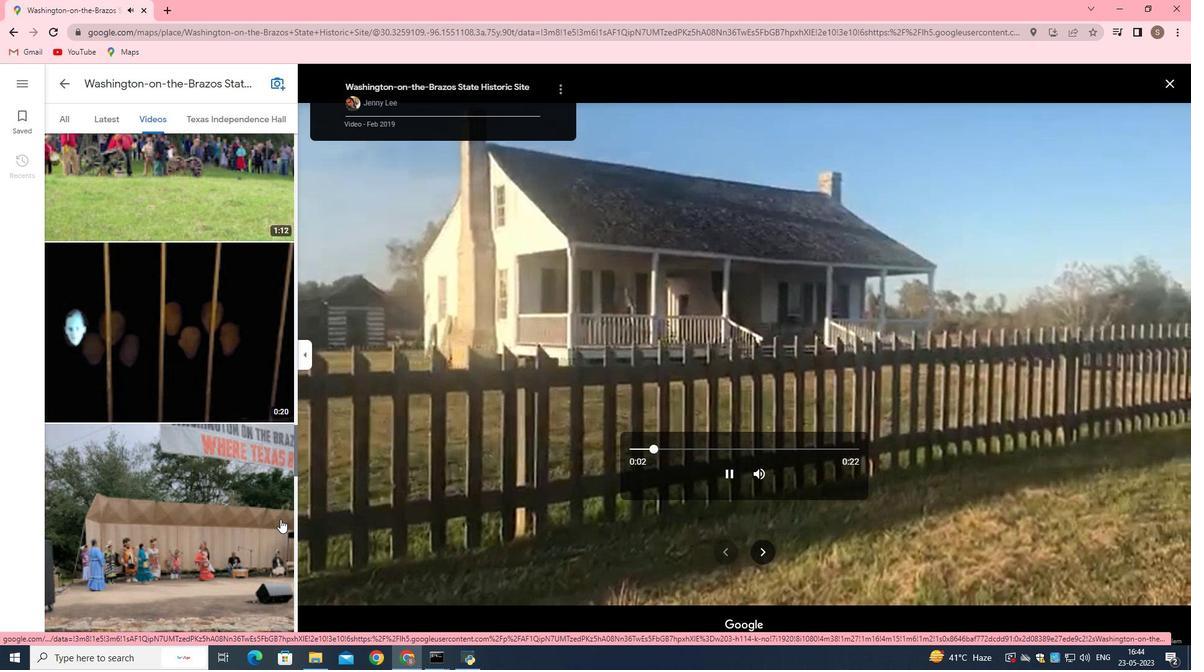 
Action: Mouse moved to (258, 467)
Screenshot: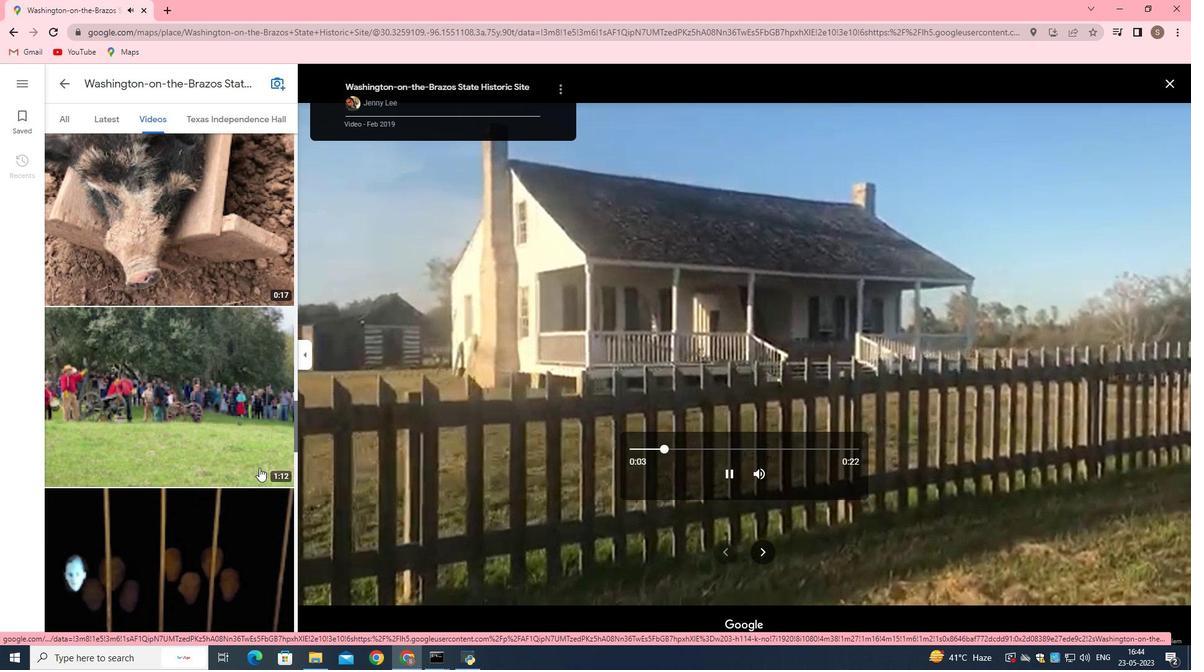 
Action: Mouse scrolled (258, 467) with delta (0, 0)
Screenshot: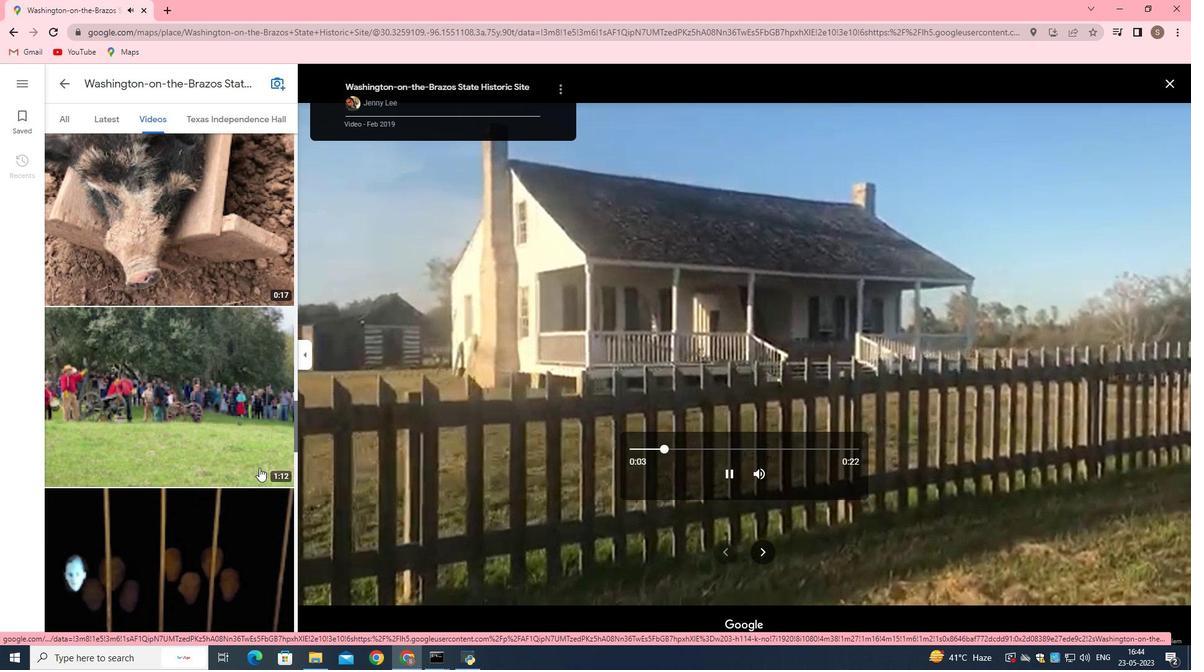 
Action: Mouse moved to (258, 467)
Screenshot: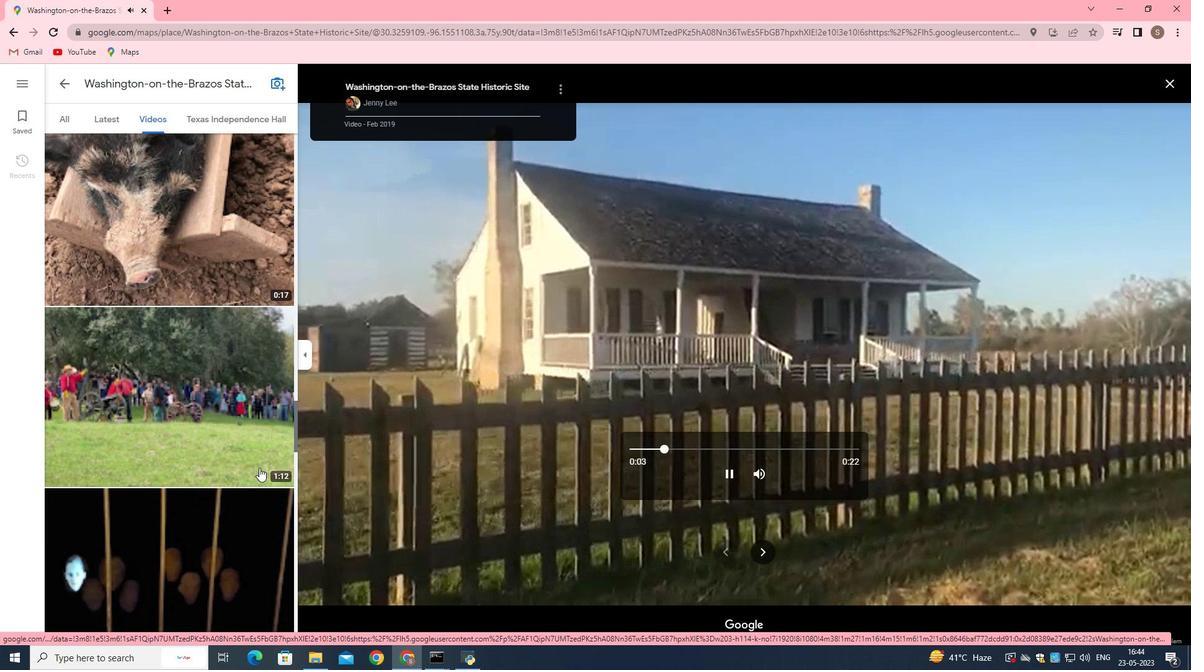 
Action: Mouse scrolled (258, 467) with delta (0, 0)
Screenshot: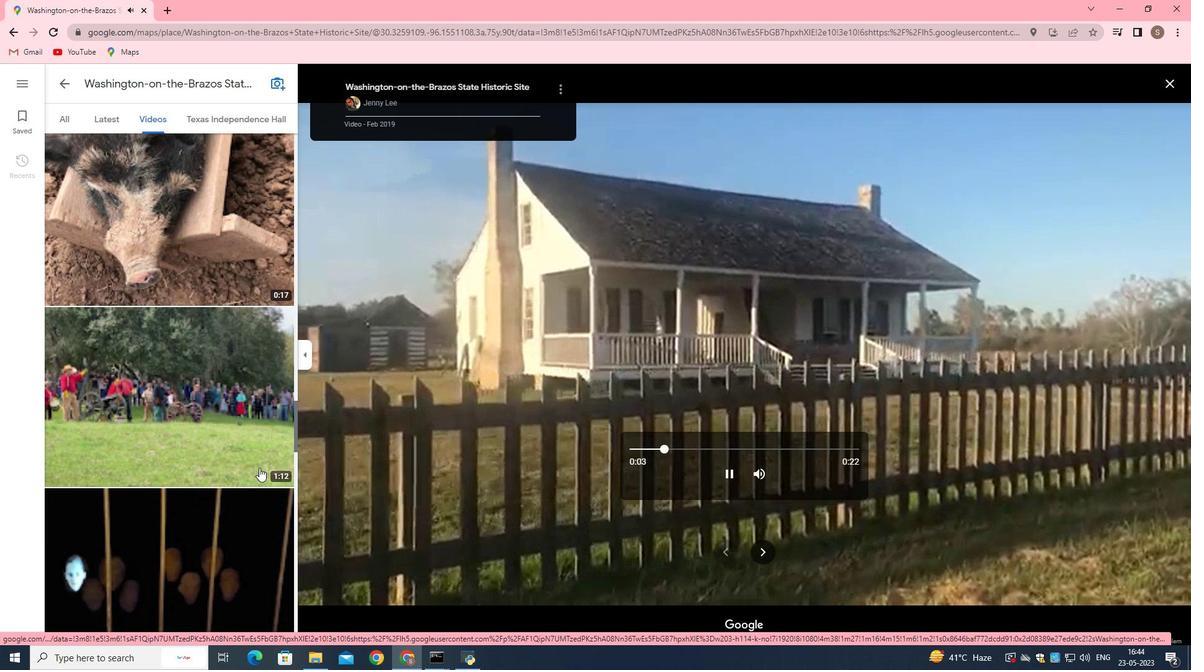 
Action: Mouse moved to (258, 470)
Screenshot: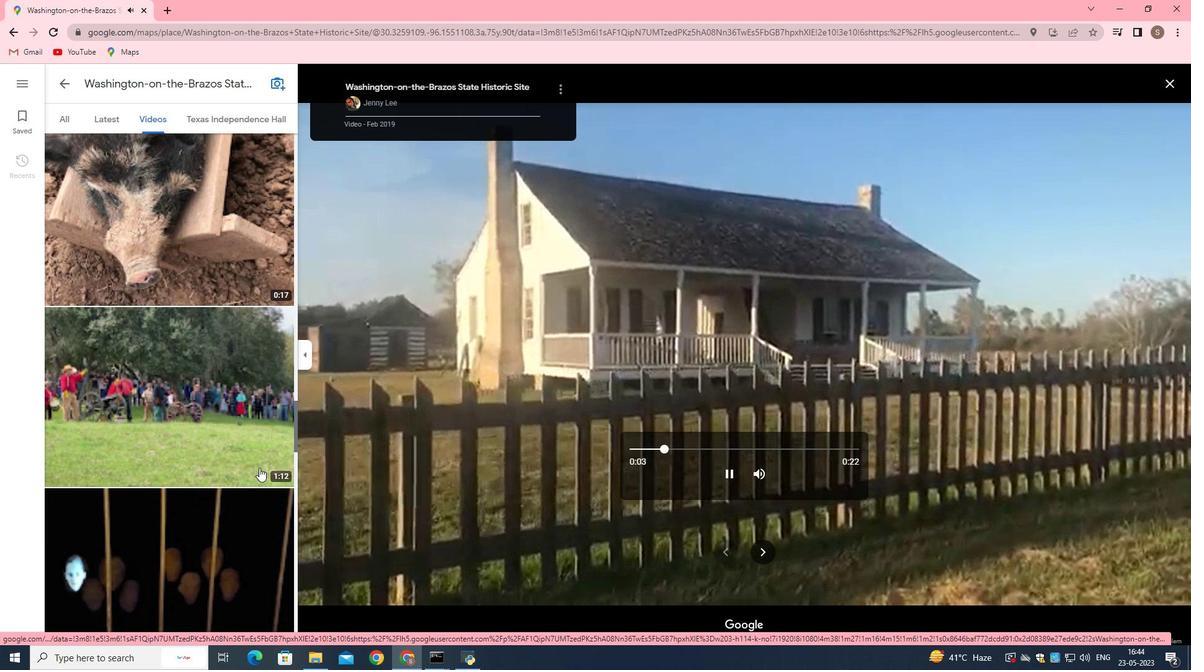 
Action: Mouse scrolled (258, 468) with delta (0, 0)
Screenshot: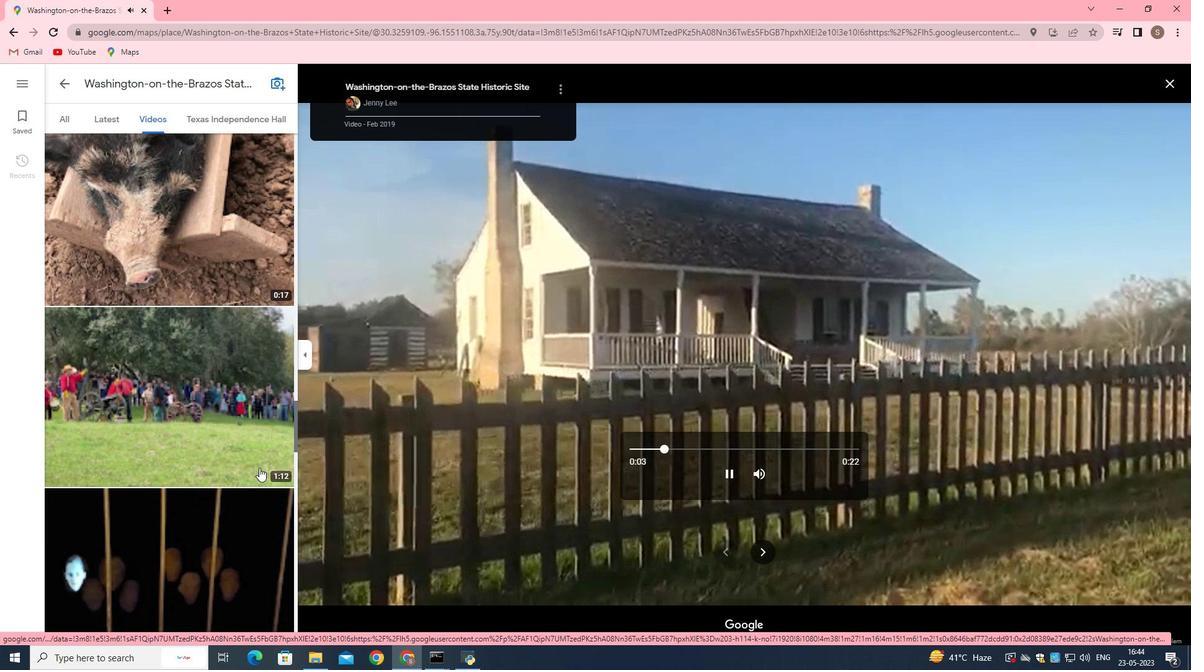 
Action: Mouse moved to (258, 471)
Screenshot: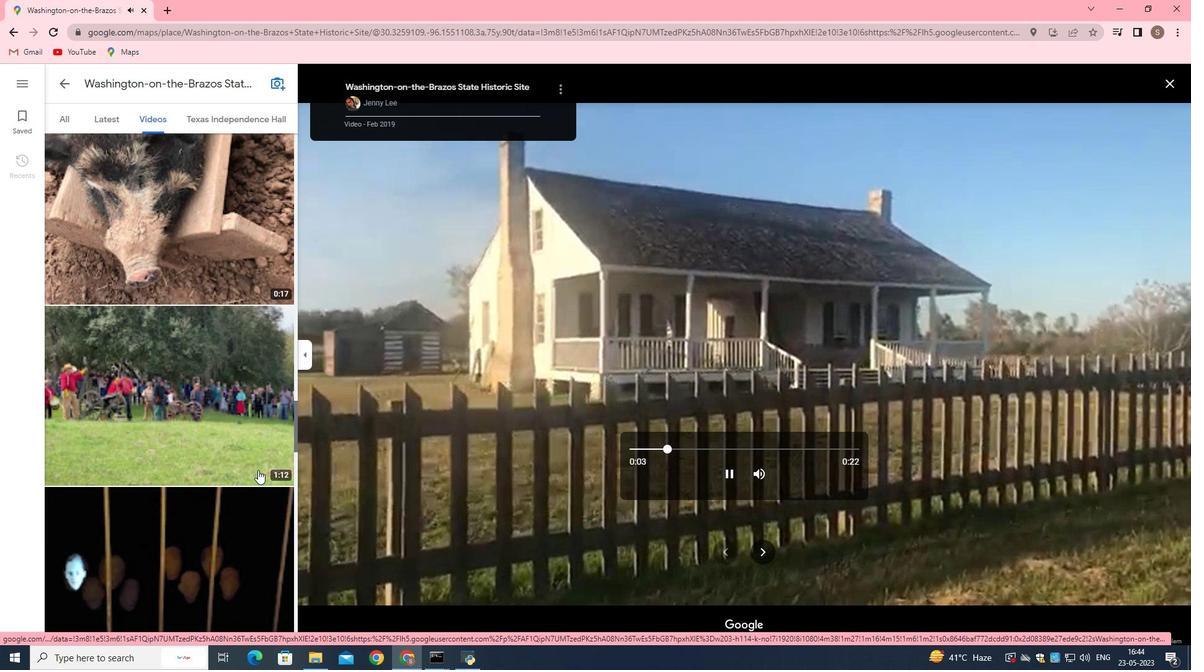 
Action: Mouse scrolled (258, 471) with delta (0, 0)
Screenshot: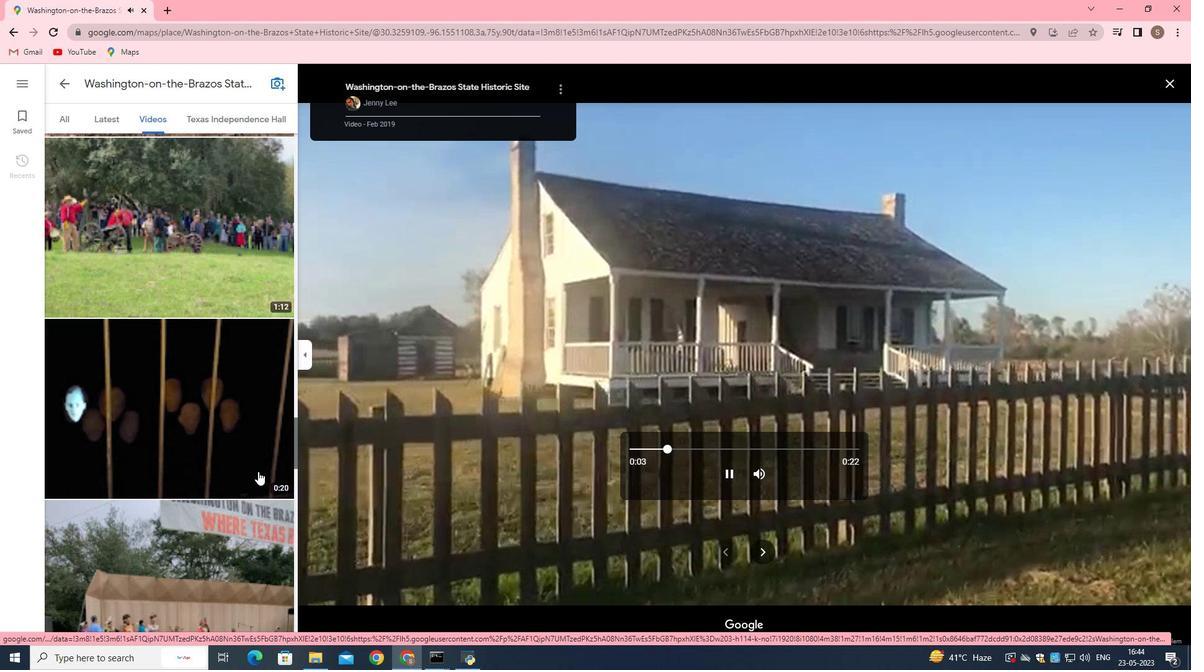 
Action: Mouse scrolled (258, 471) with delta (0, 0)
Screenshot: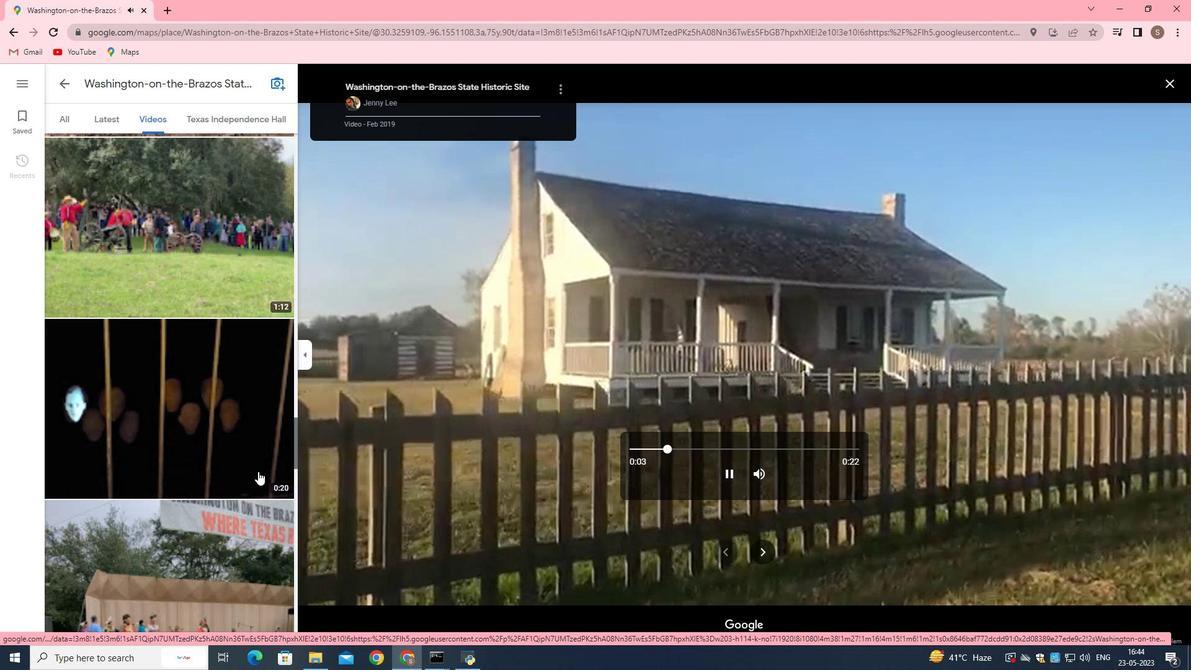 
Action: Mouse moved to (257, 471)
Screenshot: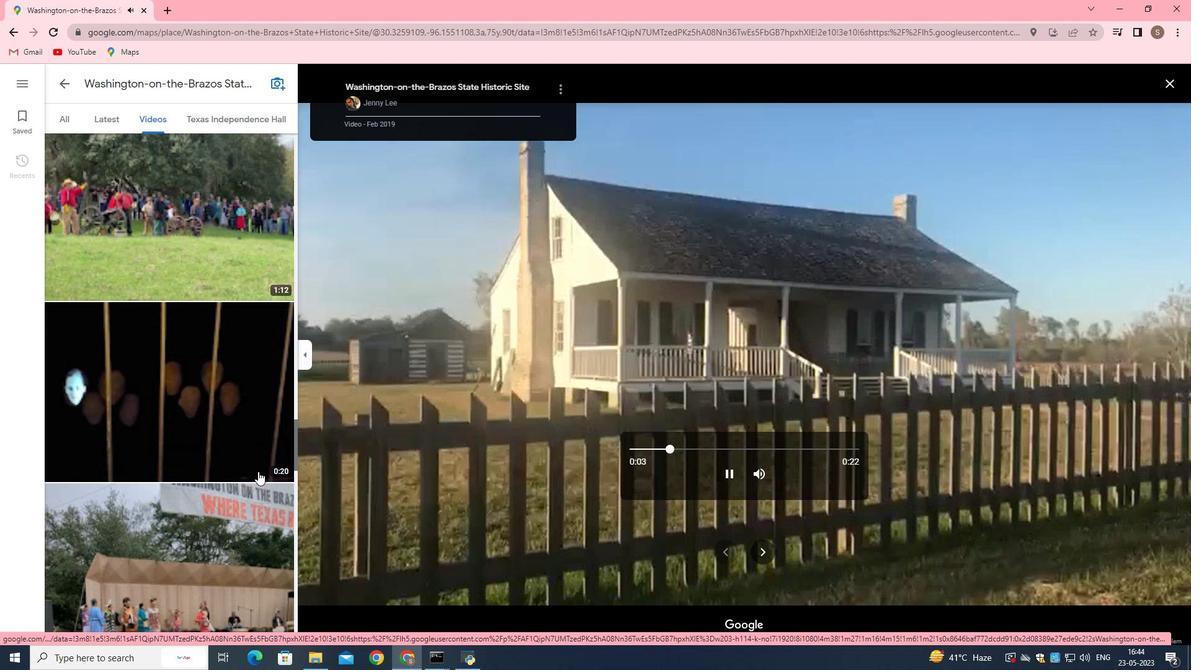 
Action: Mouse scrolled (258, 471) with delta (0, 0)
Screenshot: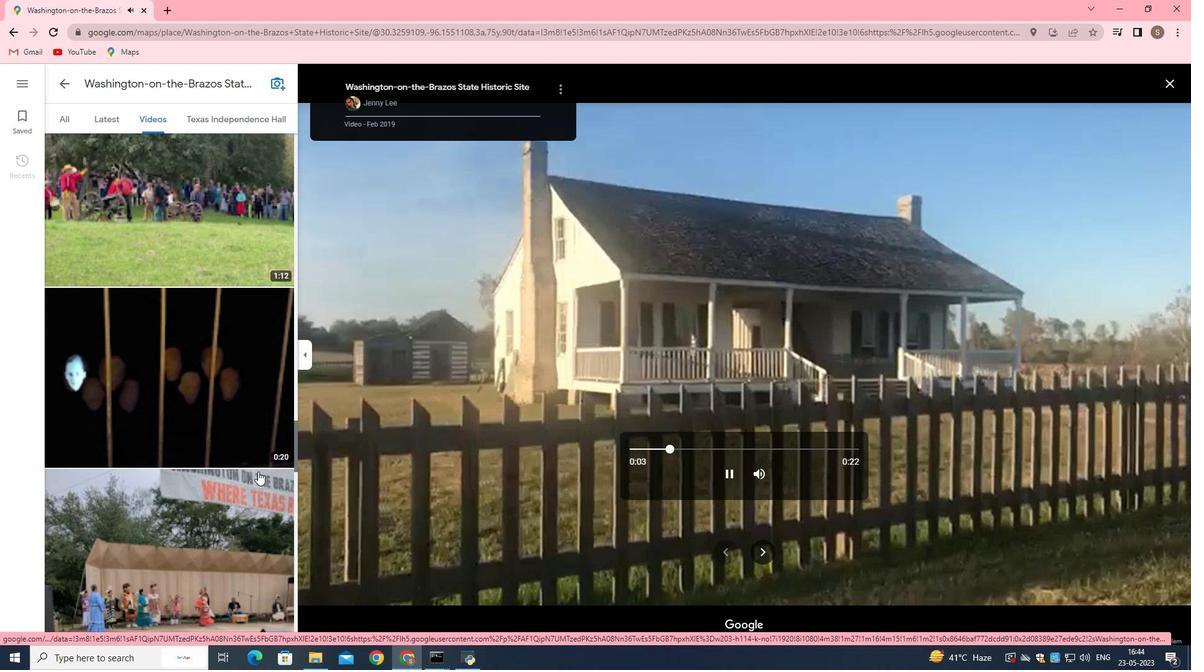 
Action: Mouse scrolled (257, 471) with delta (0, 0)
Screenshot: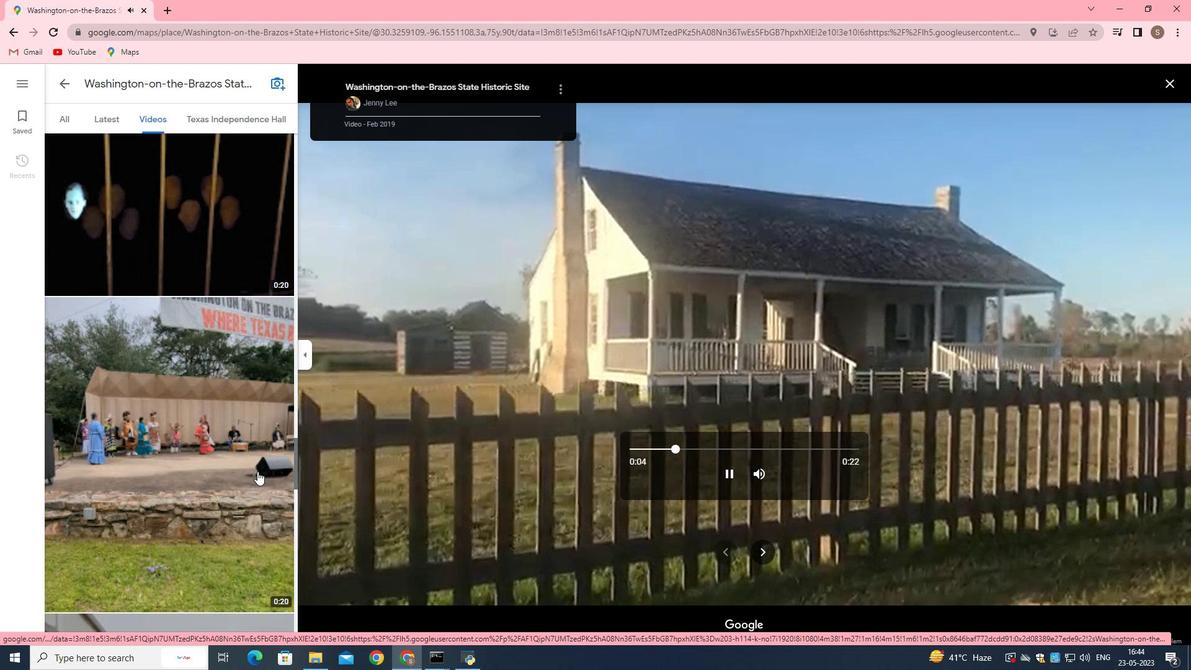 
Action: Mouse scrolled (257, 471) with delta (0, 0)
Screenshot: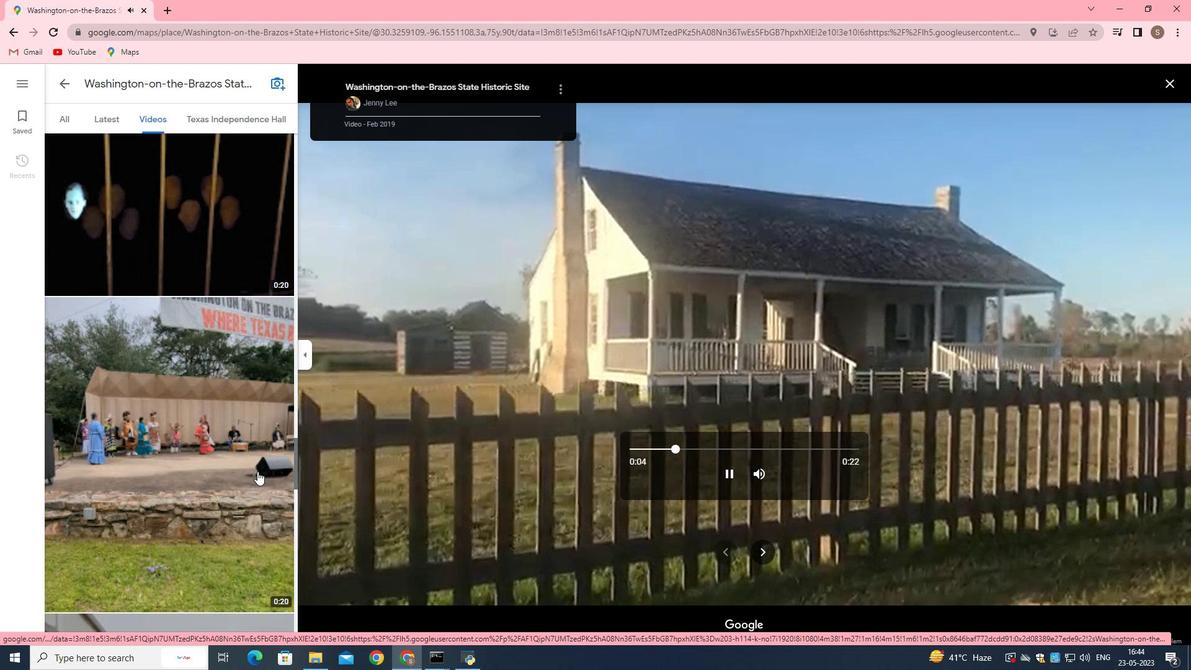 
Action: Mouse scrolled (257, 471) with delta (0, 0)
Screenshot: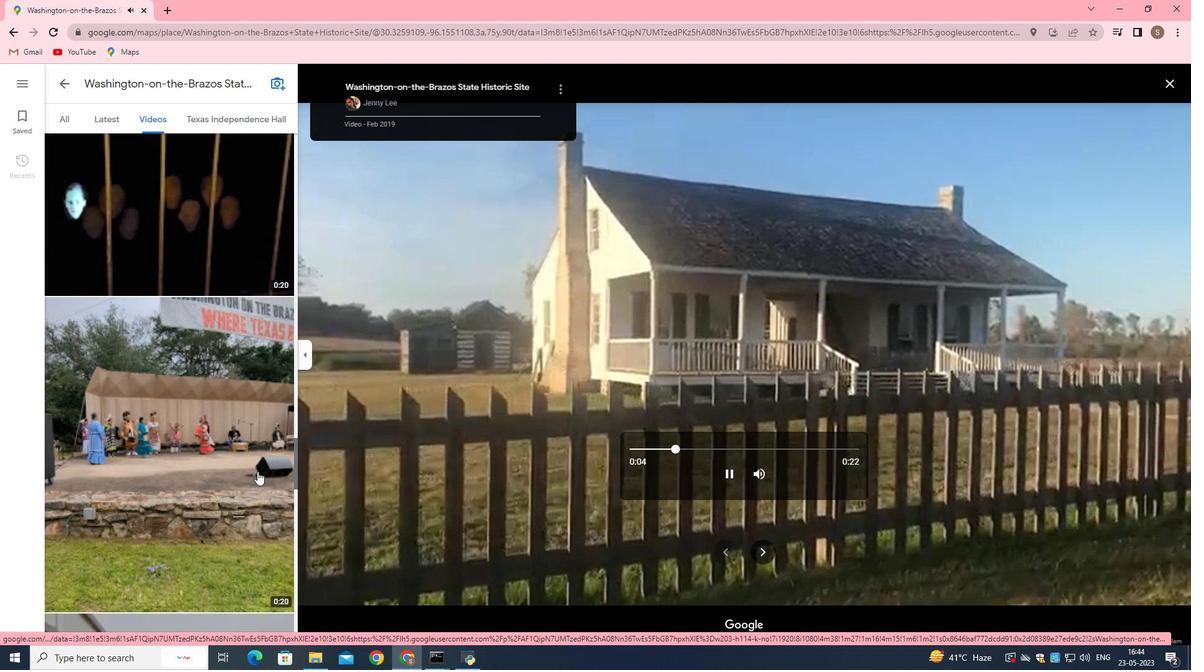 
Action: Mouse scrolled (257, 471) with delta (0, 0)
Screenshot: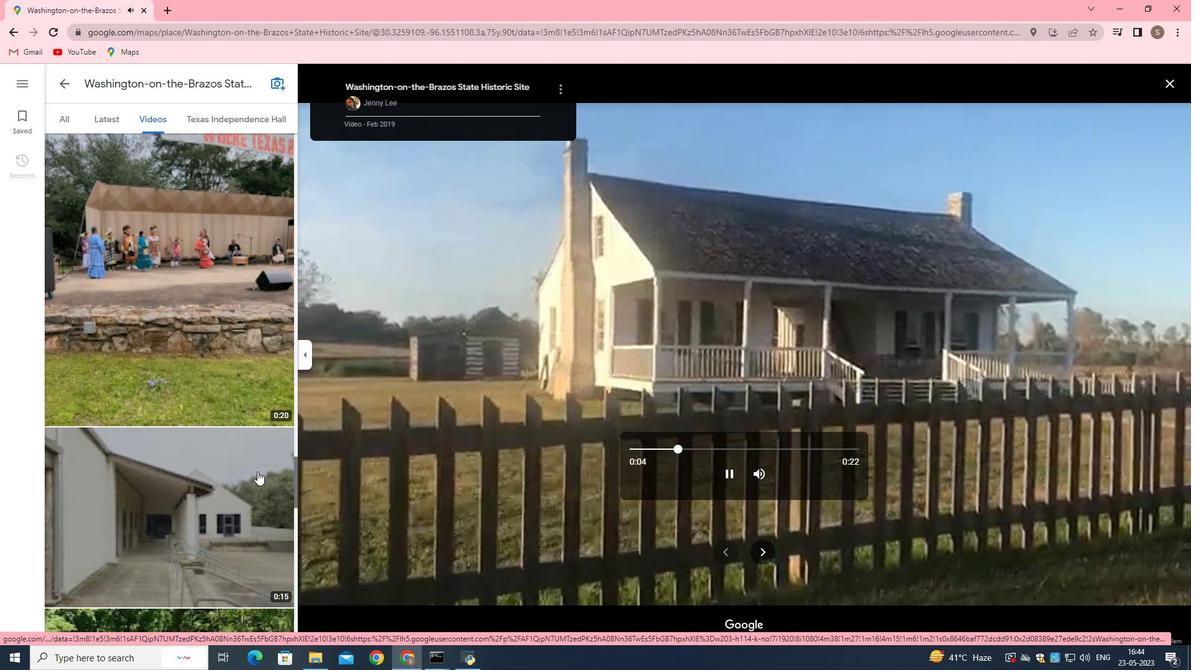 
Action: Mouse scrolled (257, 471) with delta (0, 0)
Screenshot: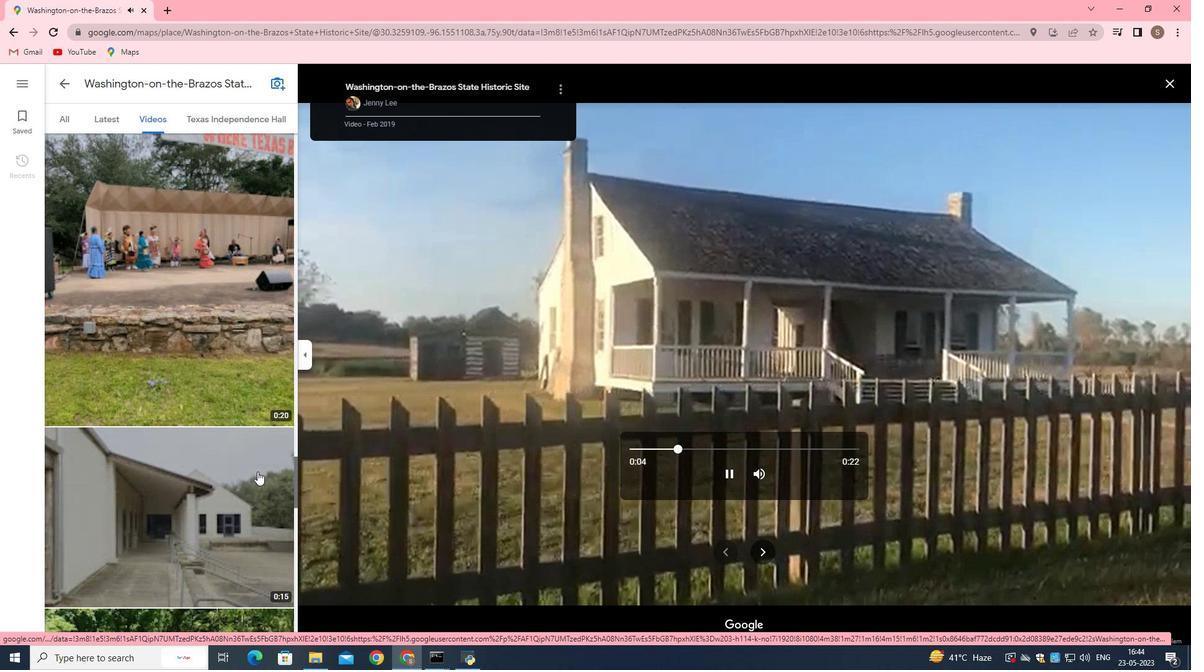 
Action: Mouse scrolled (257, 471) with delta (0, 0)
Screenshot: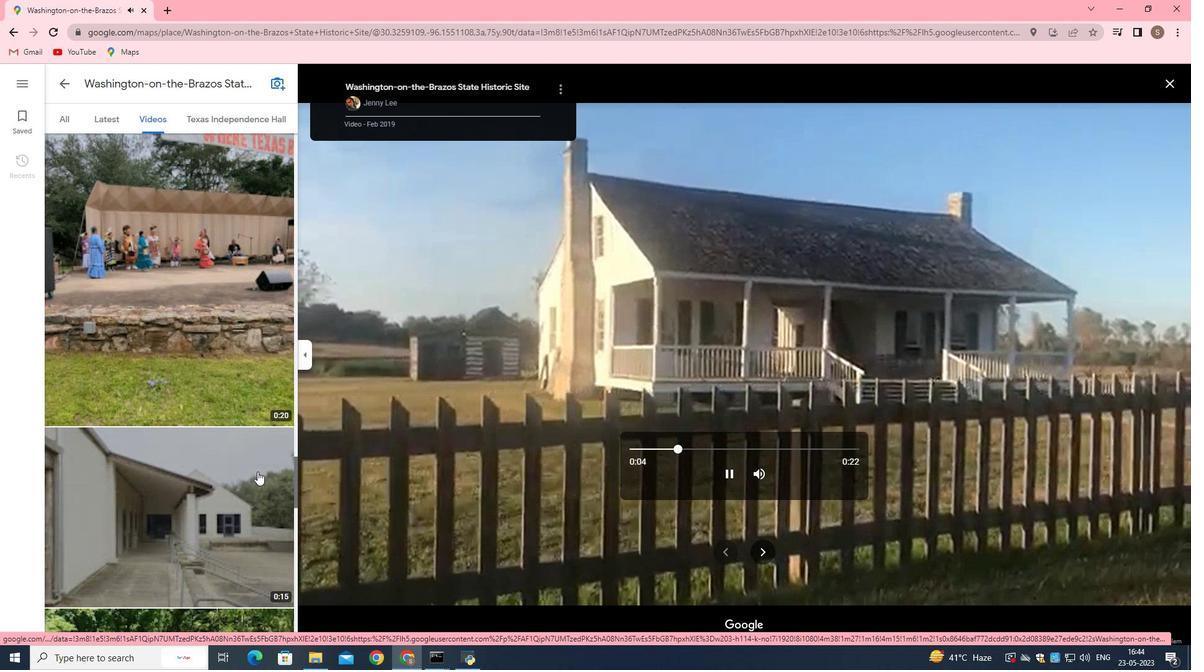 
Action: Mouse scrolled (257, 471) with delta (0, 0)
Screenshot: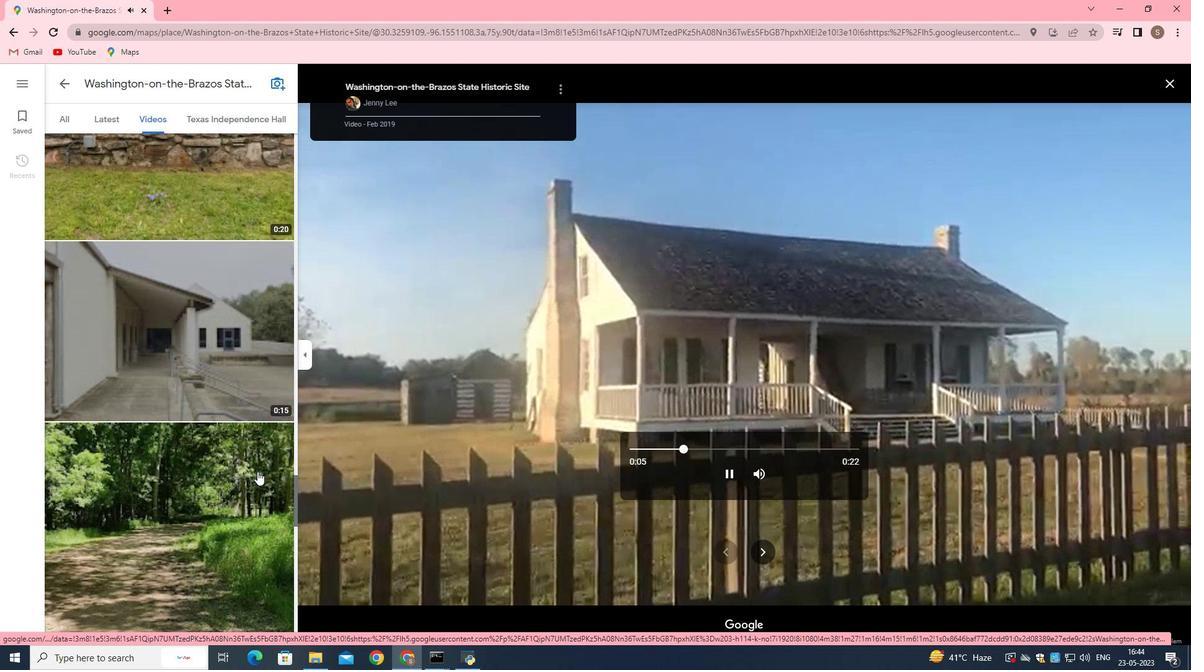 
Action: Mouse scrolled (257, 471) with delta (0, 0)
Screenshot: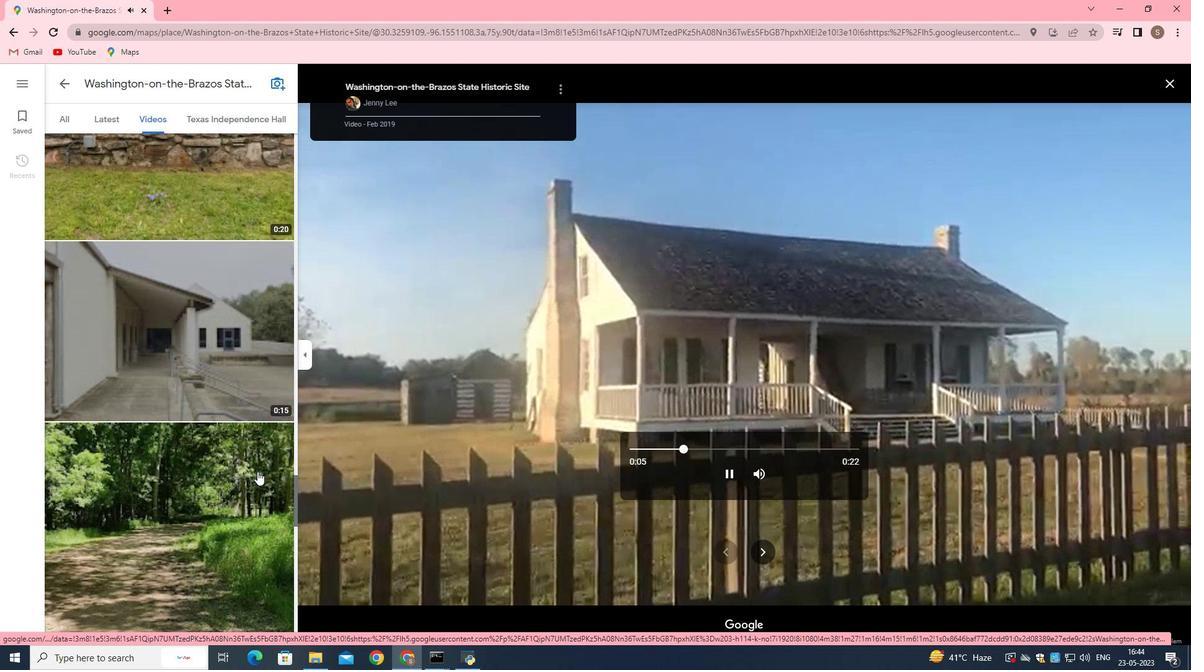 
Action: Mouse scrolled (257, 471) with delta (0, 0)
Screenshot: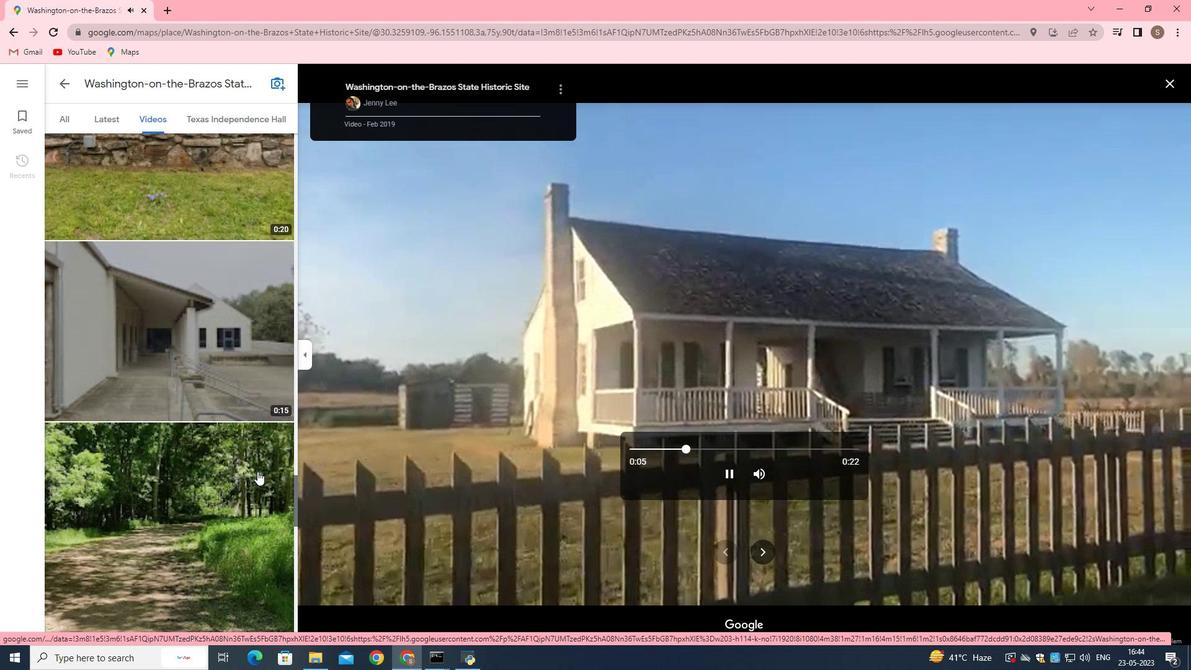 
Action: Mouse scrolled (257, 471) with delta (0, 0)
Screenshot: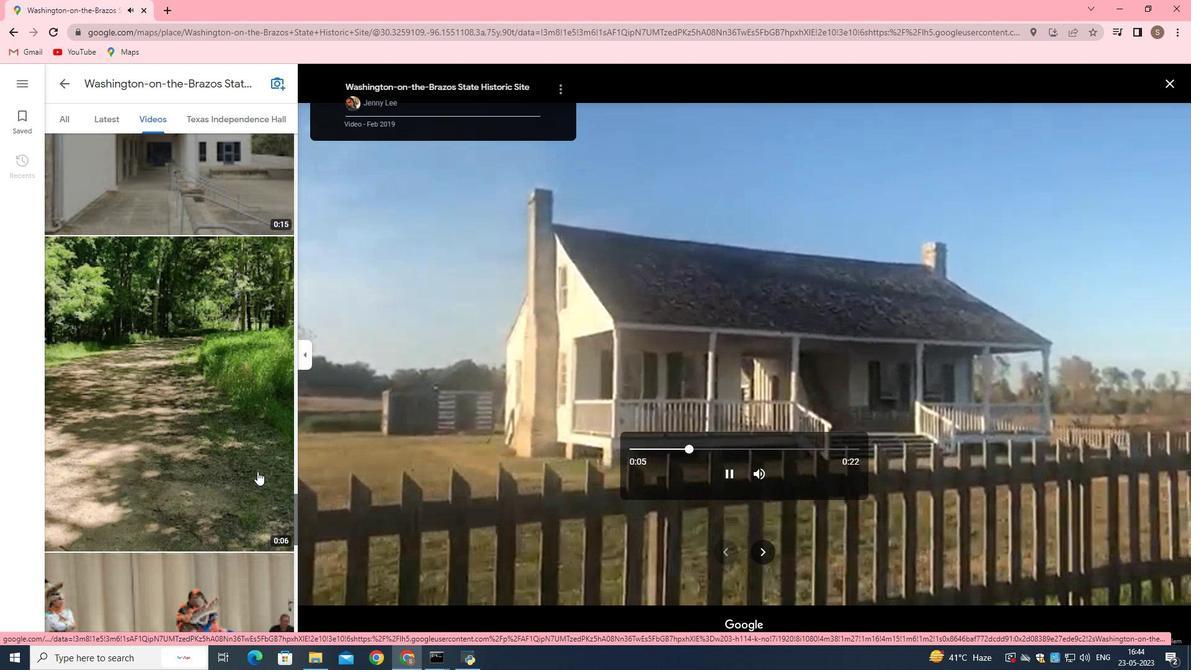 
Action: Mouse scrolled (257, 471) with delta (0, 0)
Screenshot: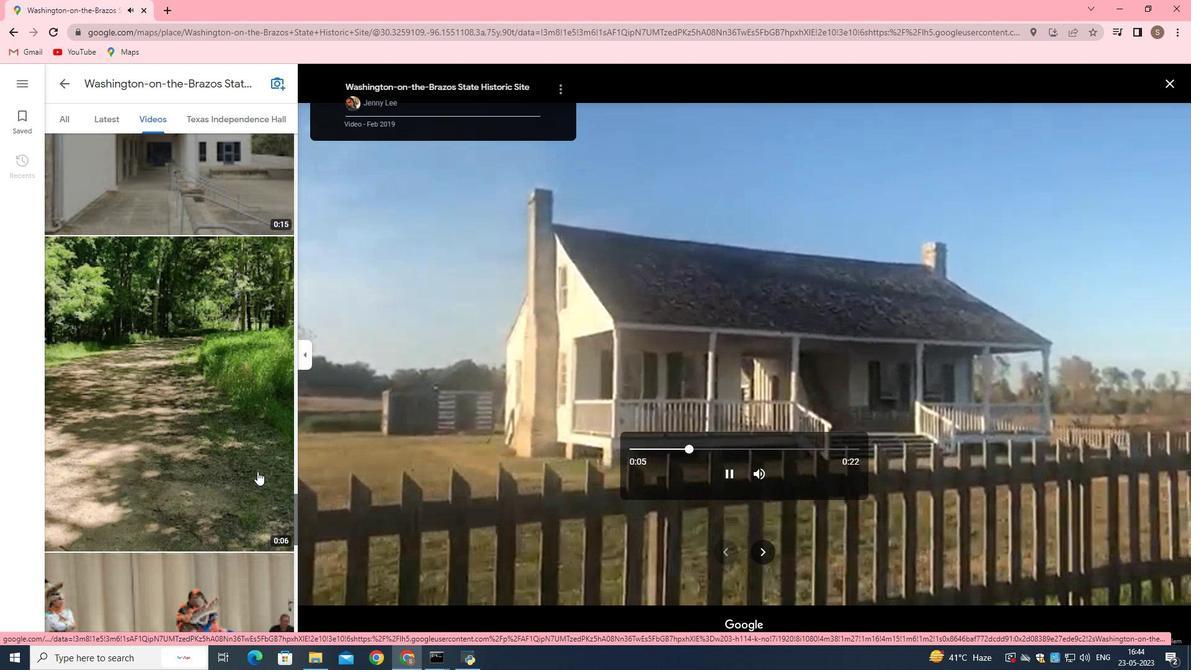 
Action: Mouse scrolled (257, 471) with delta (0, 0)
Screenshot: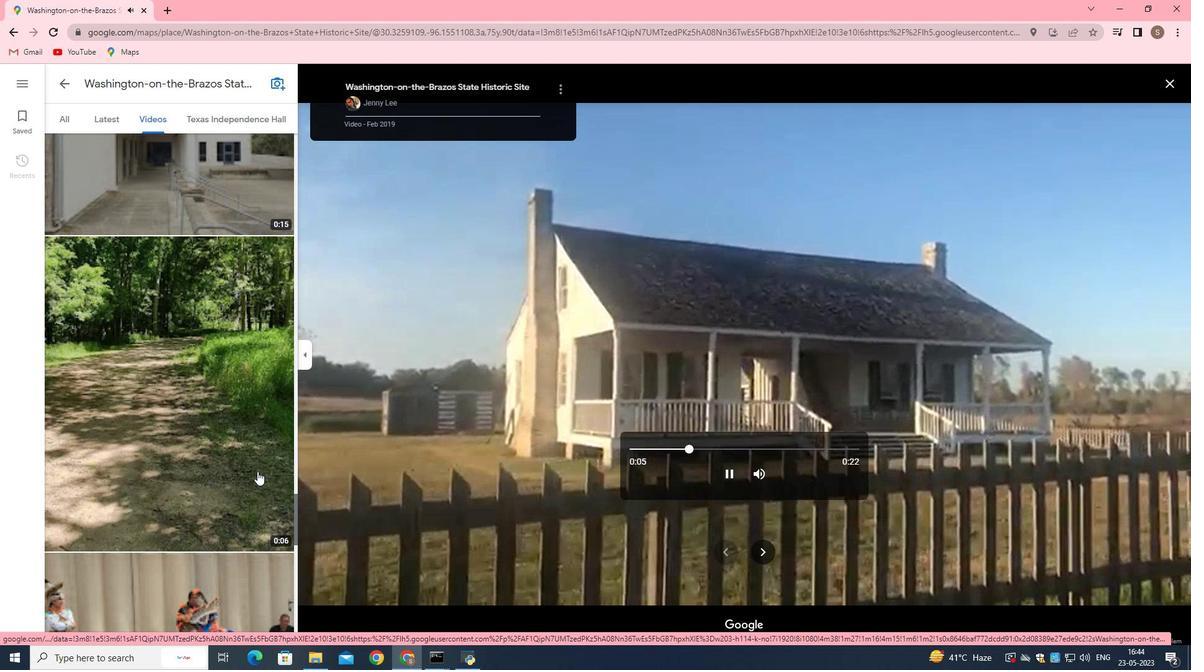 
Action: Mouse moved to (263, 469)
Screenshot: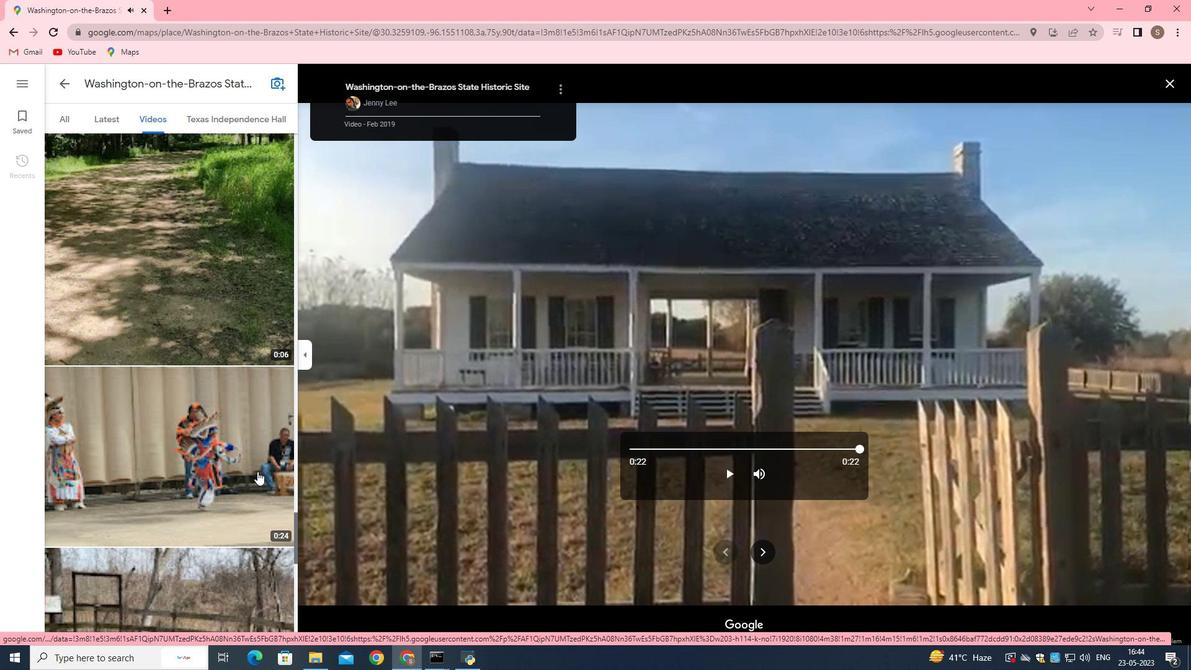 
Action: Mouse pressed left at (263, 469)
Screenshot: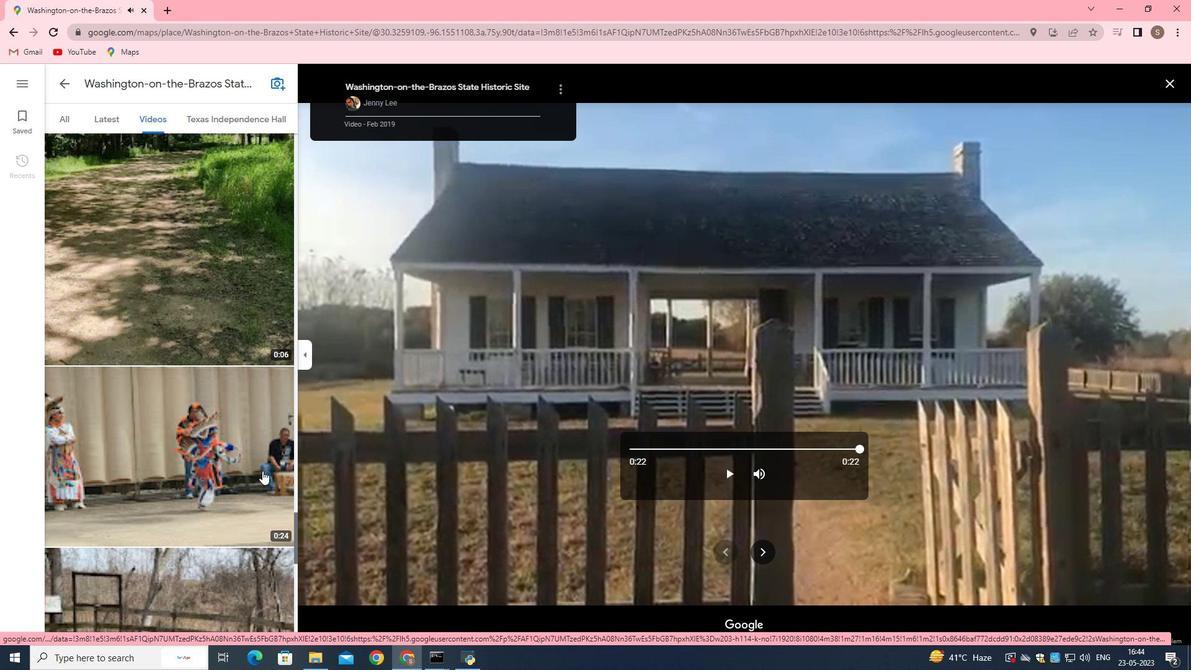 
Action: Mouse moved to (111, 445)
Screenshot: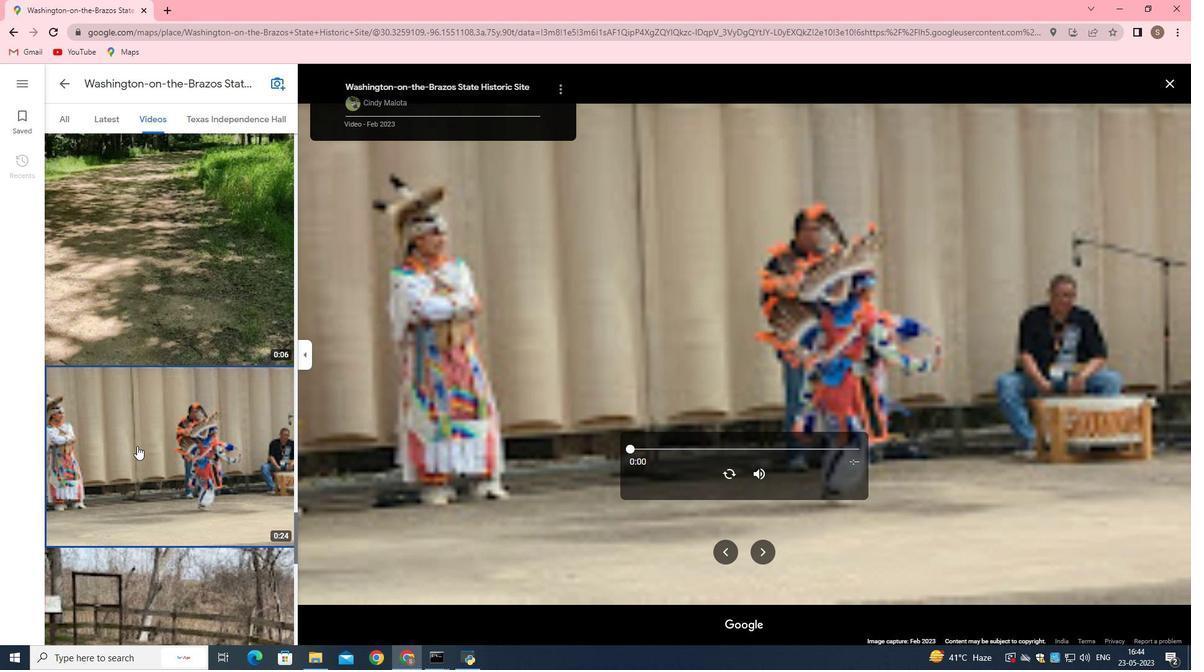 
Action: Mouse scrolled (111, 444) with delta (0, 0)
Screenshot: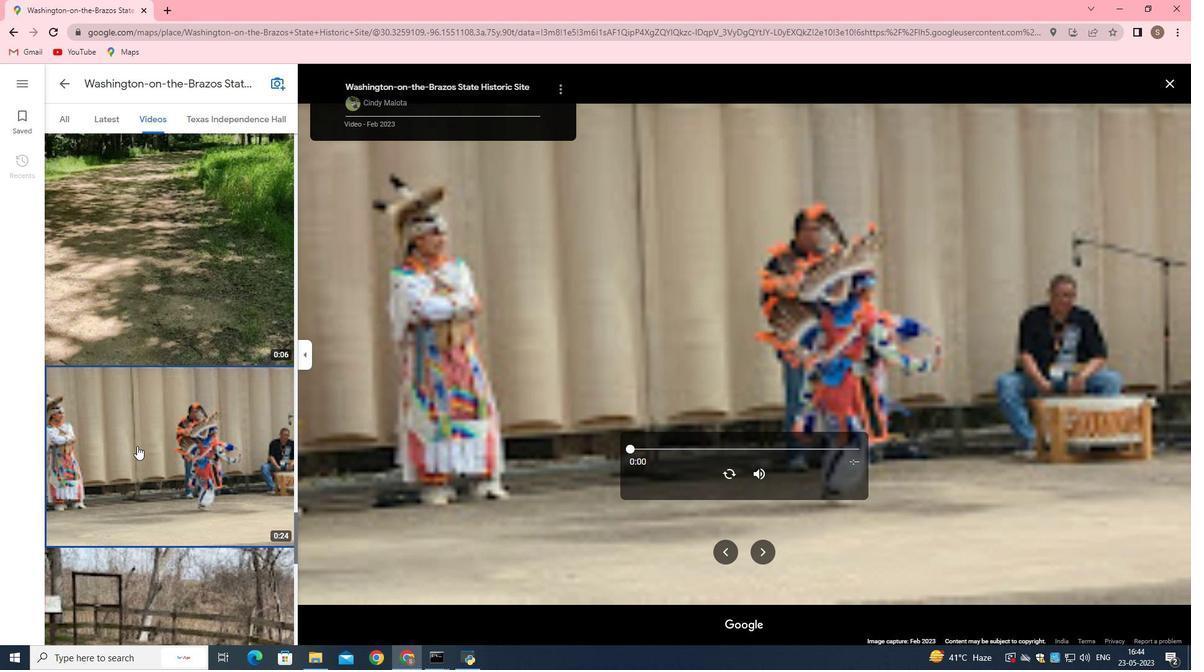 
Action: Mouse moved to (111, 445)
Screenshot: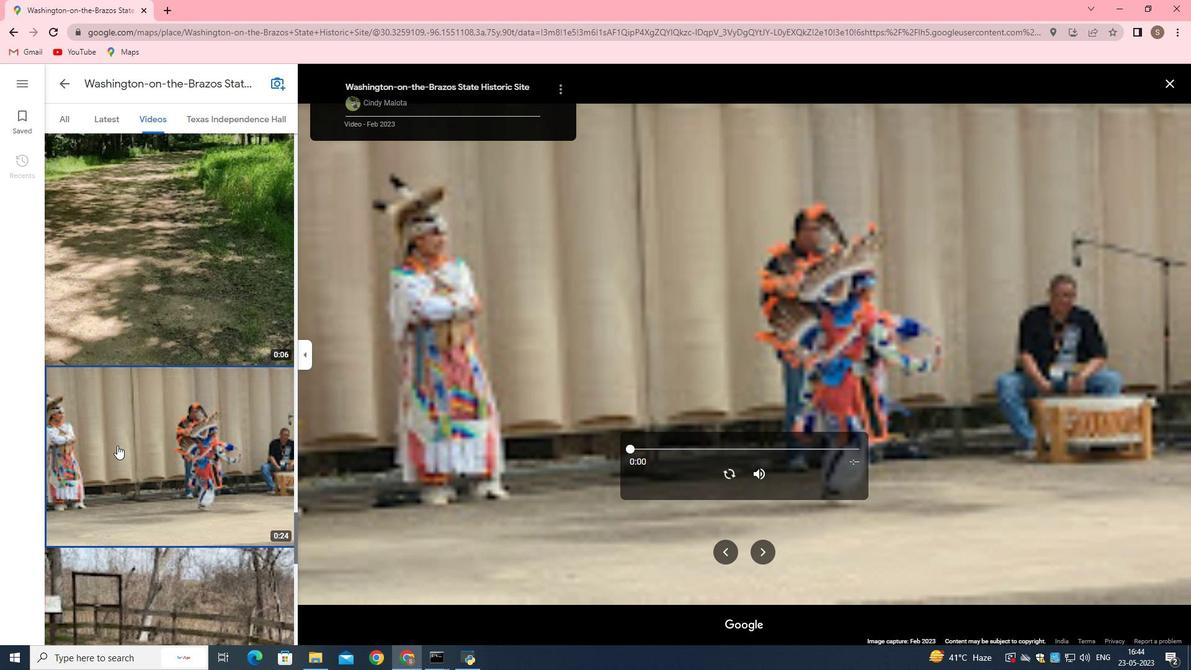 
Action: Mouse scrolled (111, 444) with delta (0, 0)
Screenshot: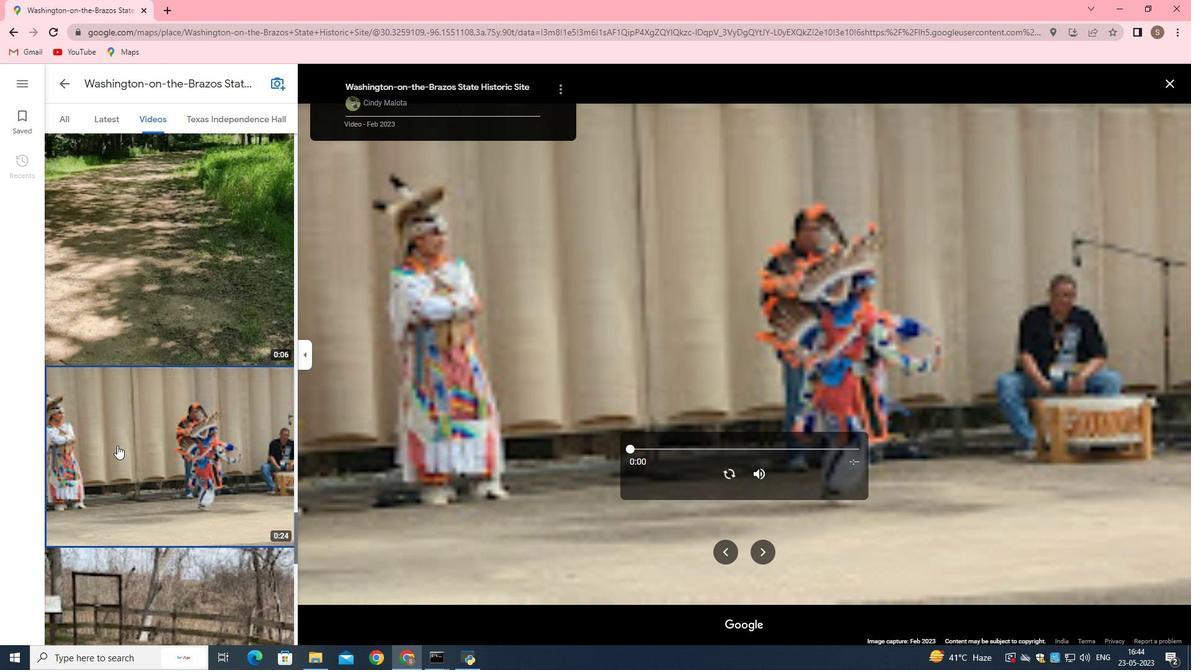 
Action: Mouse scrolled (111, 444) with delta (0, 0)
Screenshot: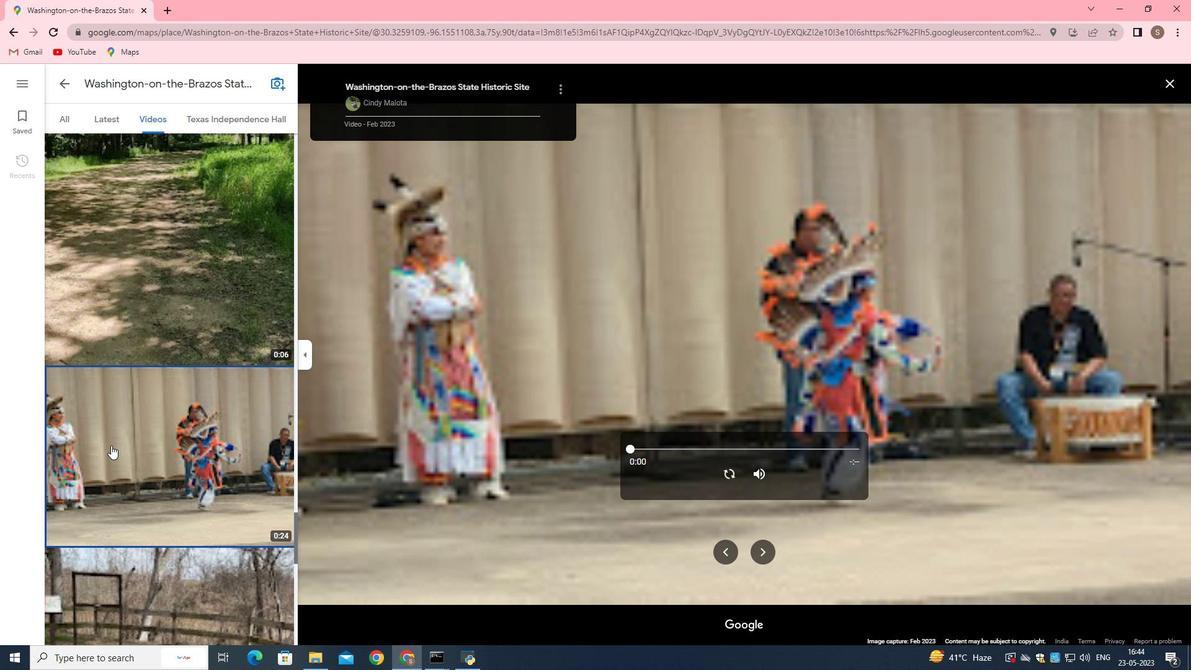 
Action: Mouse scrolled (111, 444) with delta (0, 0)
Screenshot: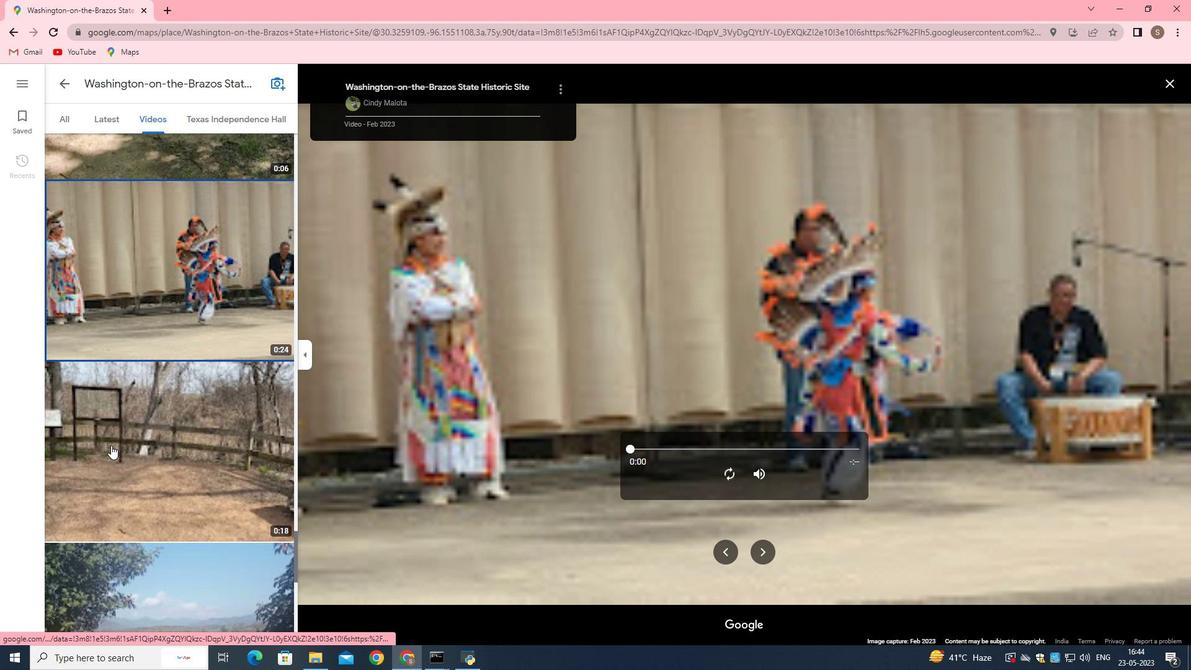 
Action: Mouse scrolled (111, 444) with delta (0, 0)
Screenshot: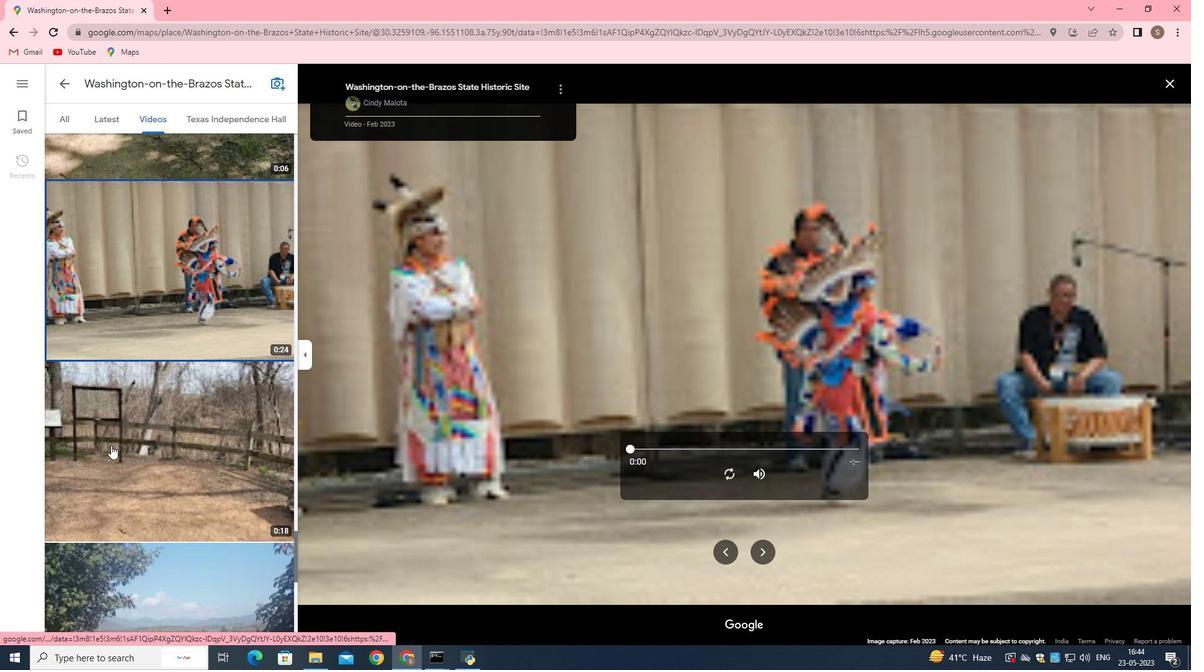
Action: Mouse scrolled (111, 444) with delta (0, 0)
Screenshot: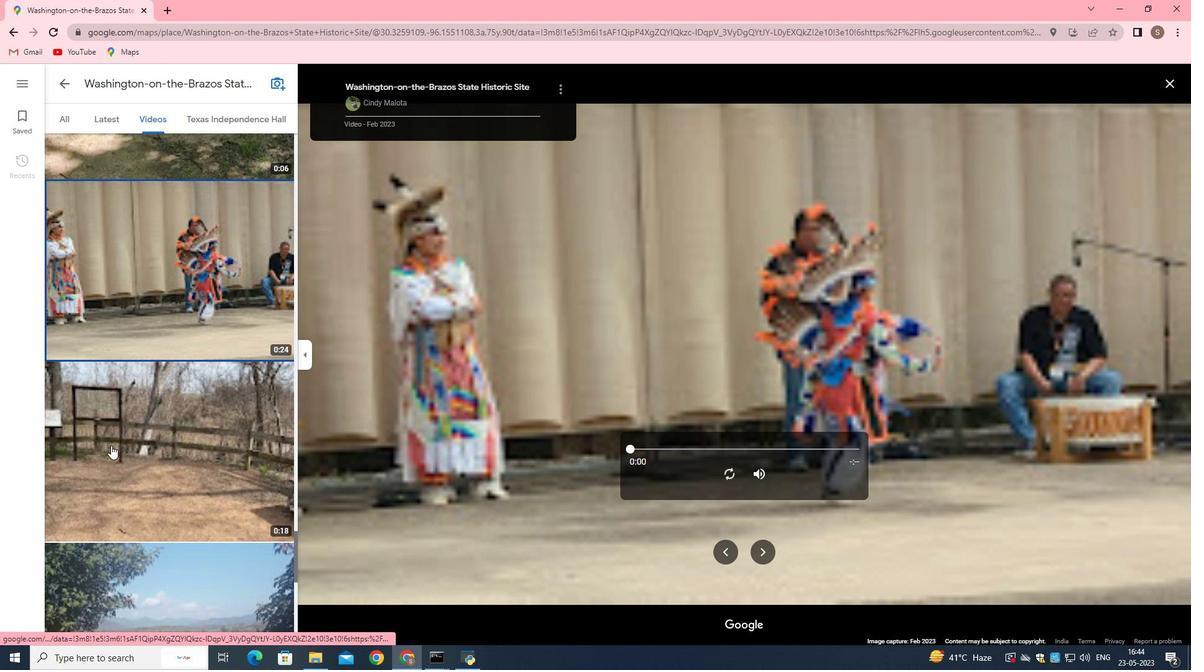 
Action: Mouse moved to (110, 444)
Screenshot: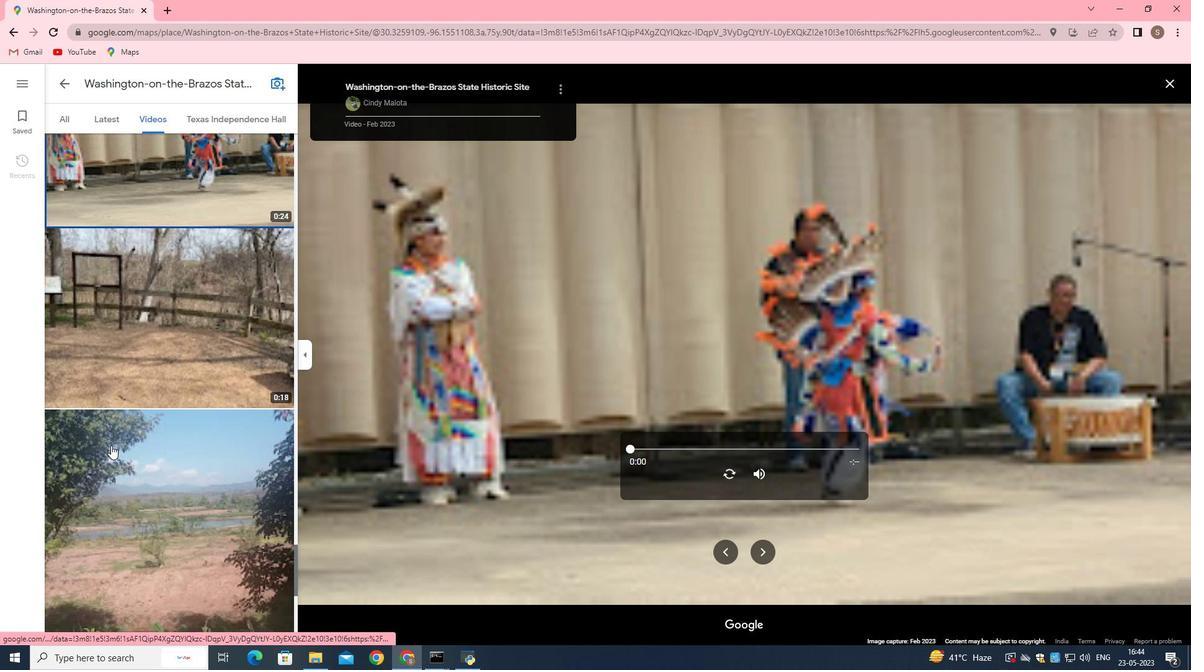 
Action: Mouse scrolled (110, 444) with delta (0, 0)
Screenshot: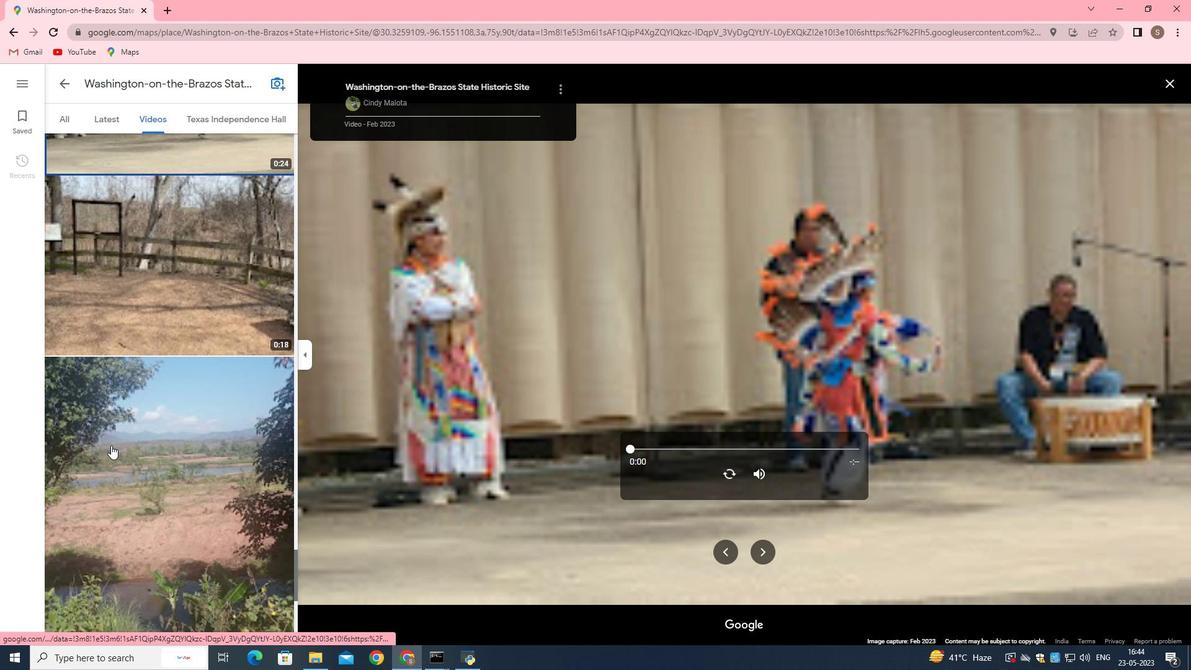 
Action: Mouse scrolled (110, 444) with delta (0, 0)
Screenshot: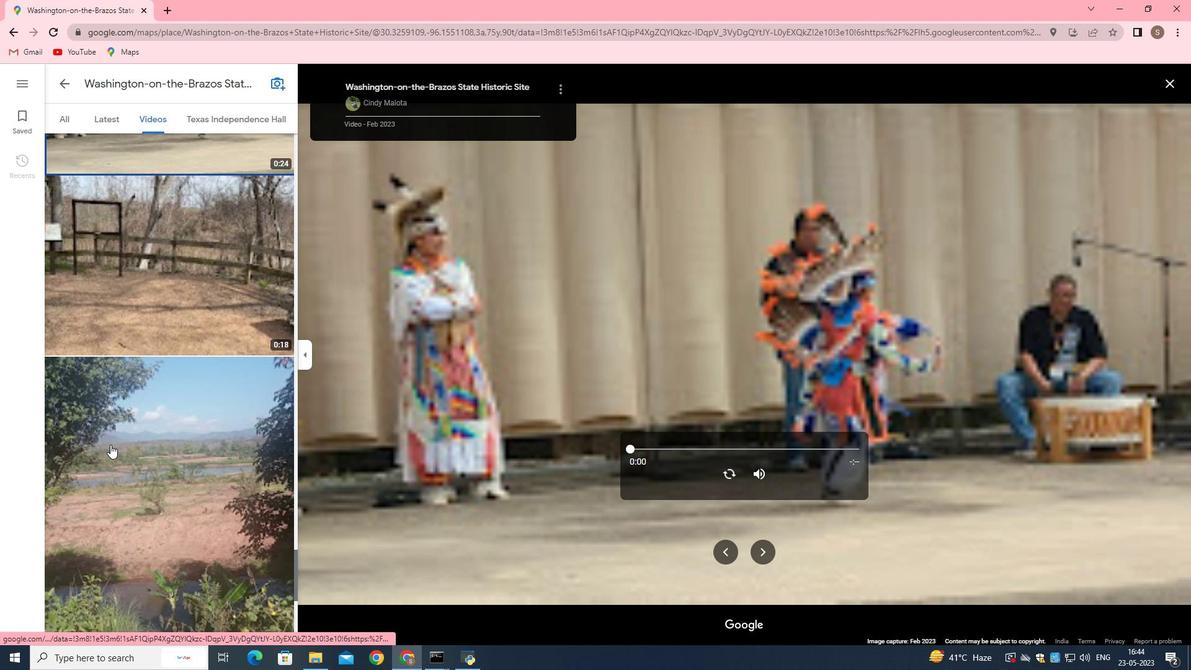 
Action: Mouse scrolled (110, 444) with delta (0, 0)
Screenshot: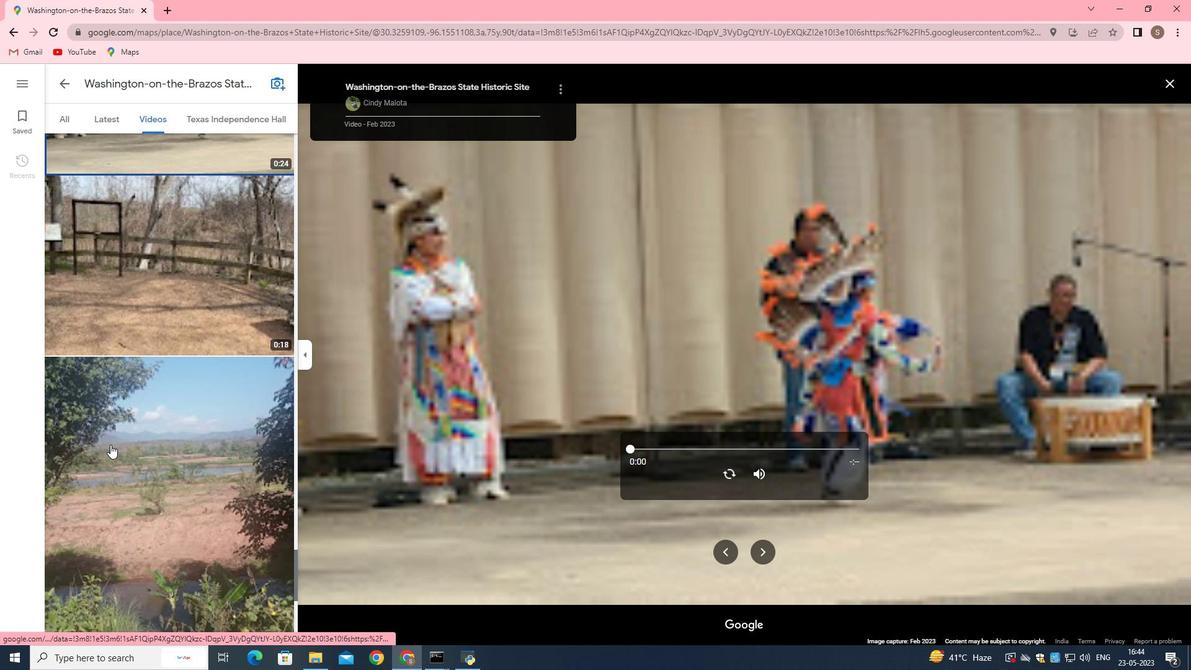 
Action: Mouse moved to (110, 444)
Screenshot: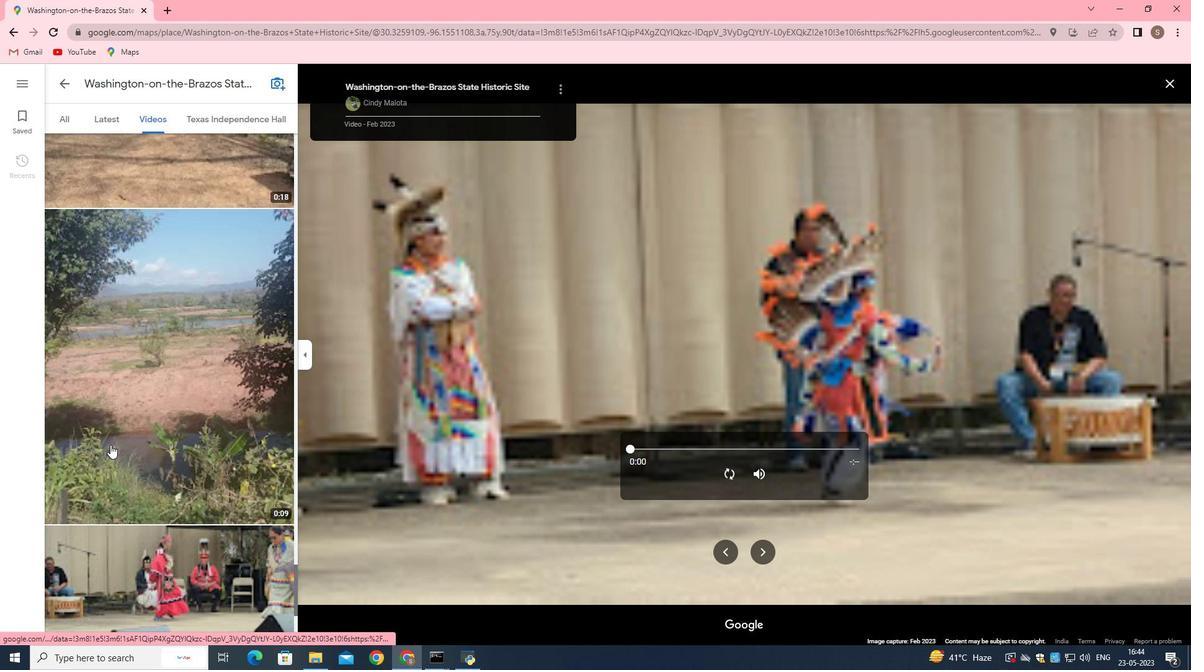
Action: Mouse scrolled (110, 443) with delta (0, 0)
Screenshot: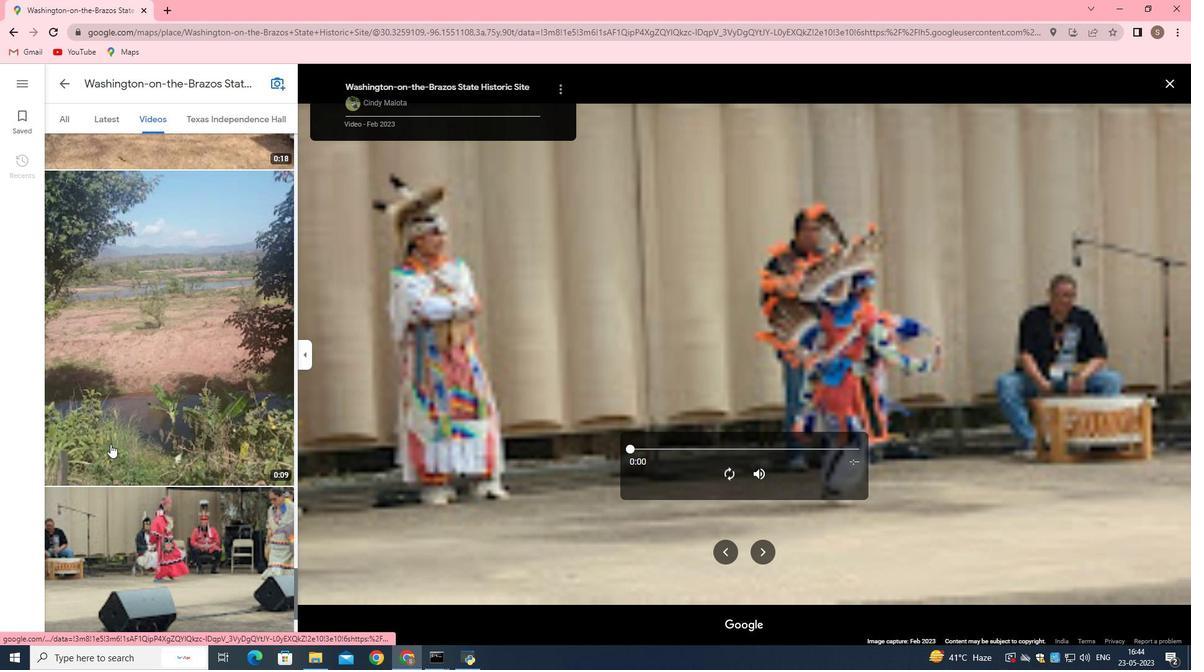 
Action: Mouse scrolled (110, 443) with delta (0, 0)
Screenshot: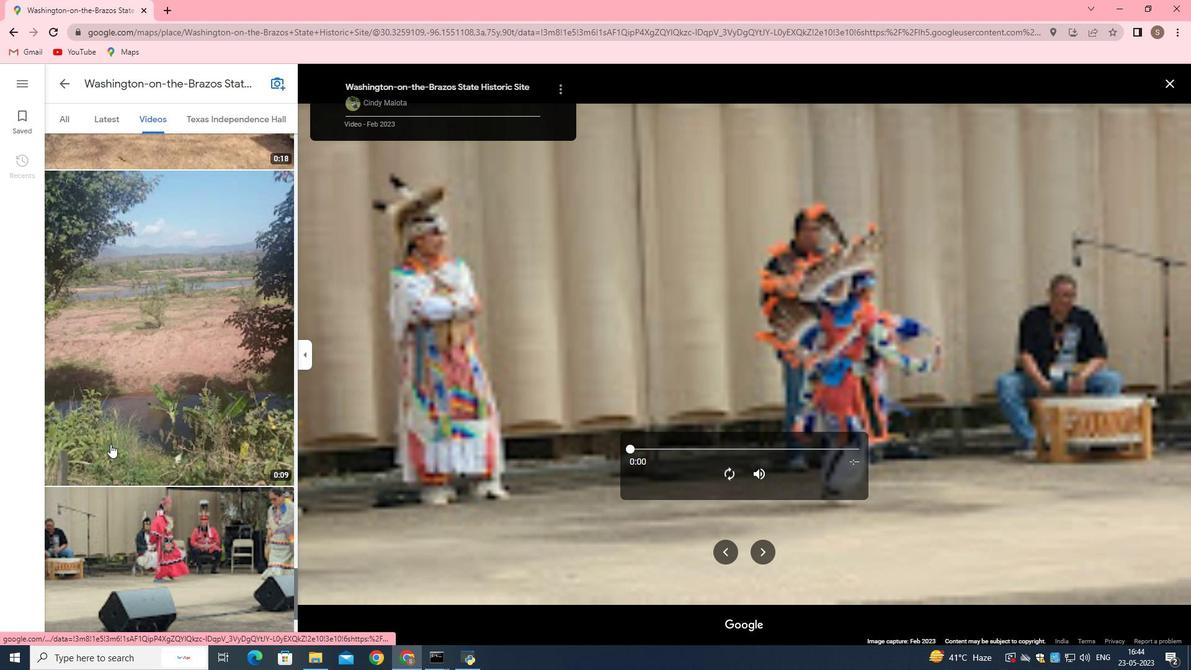 
Action: Mouse scrolled (110, 443) with delta (0, 0)
Screenshot: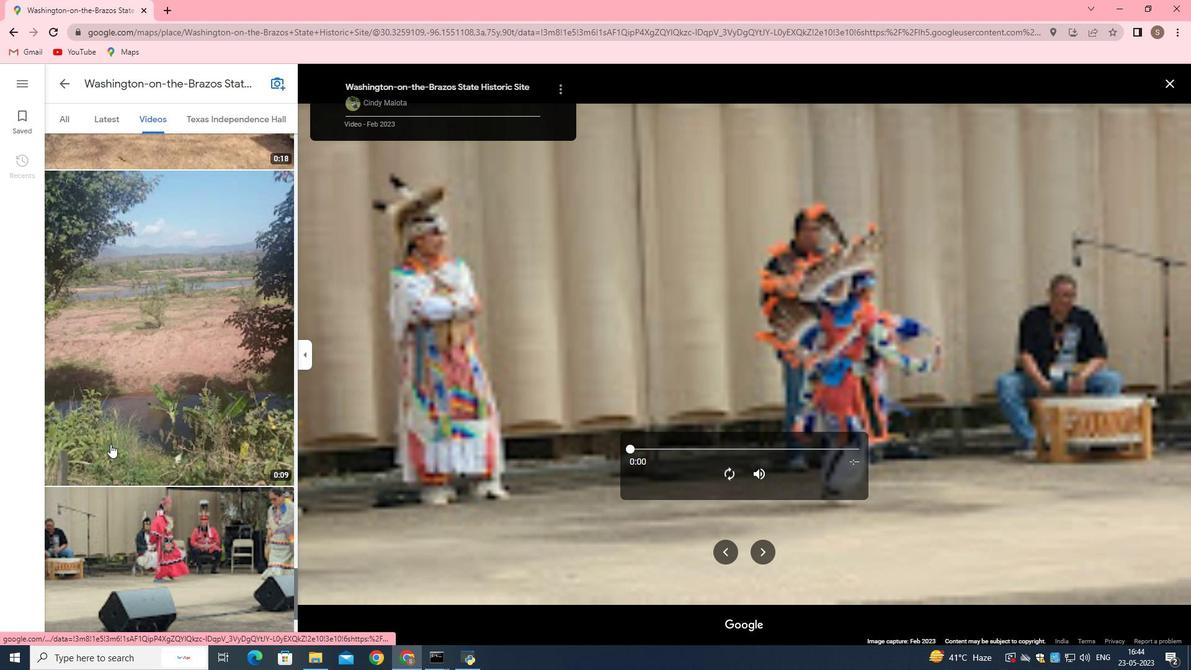 
Action: Mouse moved to (111, 439)
Screenshot: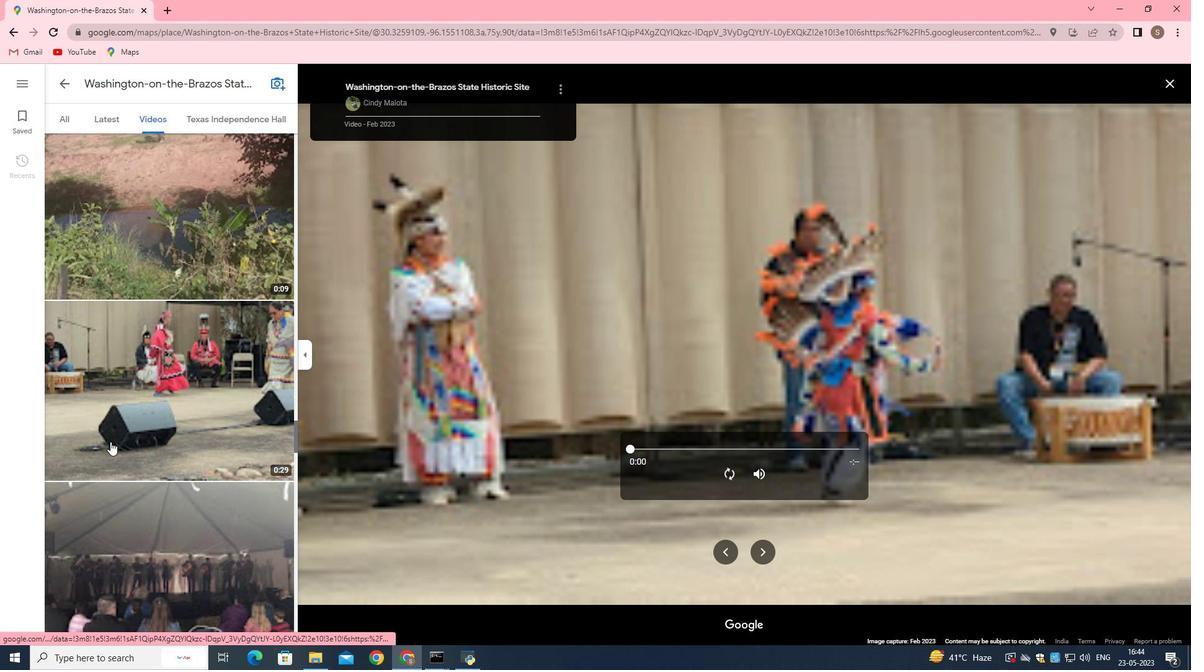 
Action: Mouse scrolled (111, 439) with delta (0, 0)
Screenshot: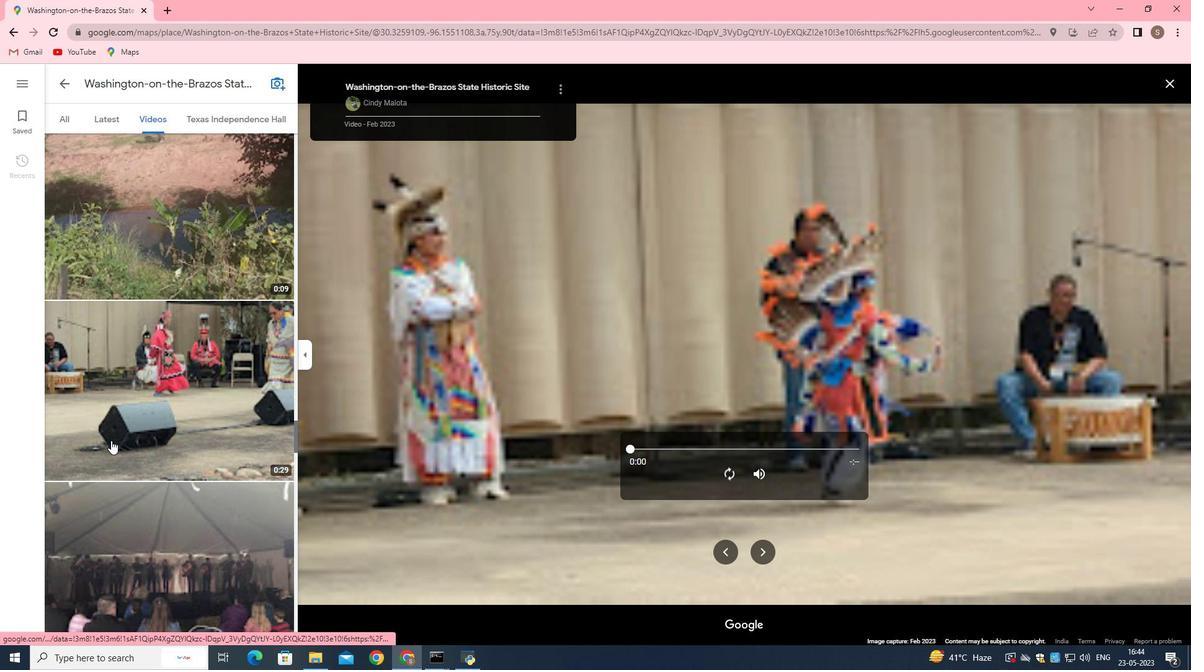 
Action: Mouse scrolled (111, 439) with delta (0, 0)
Screenshot: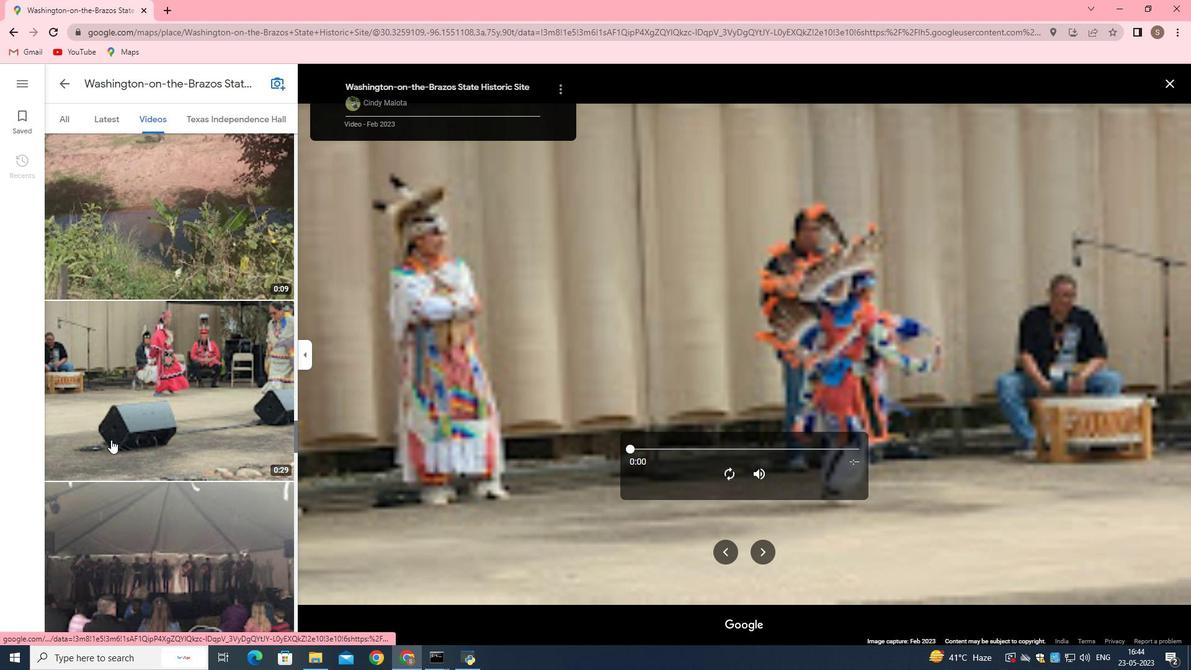 
Action: Mouse moved to (112, 438)
Screenshot: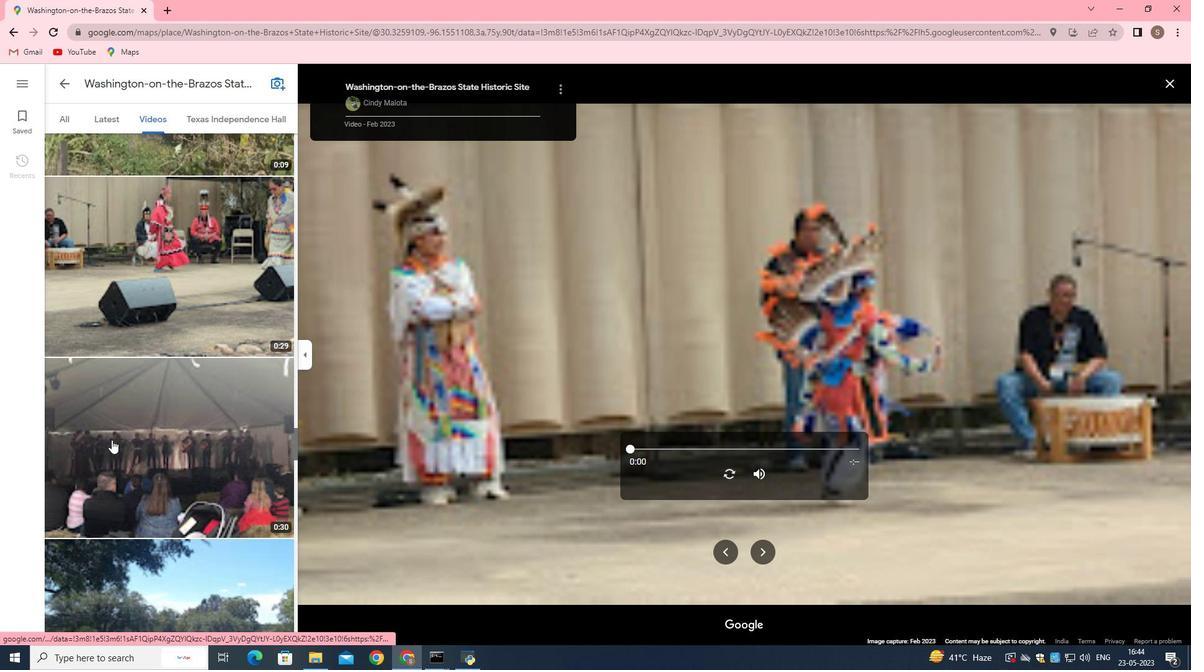 
Action: Mouse scrolled (112, 437) with delta (0, 0)
Screenshot: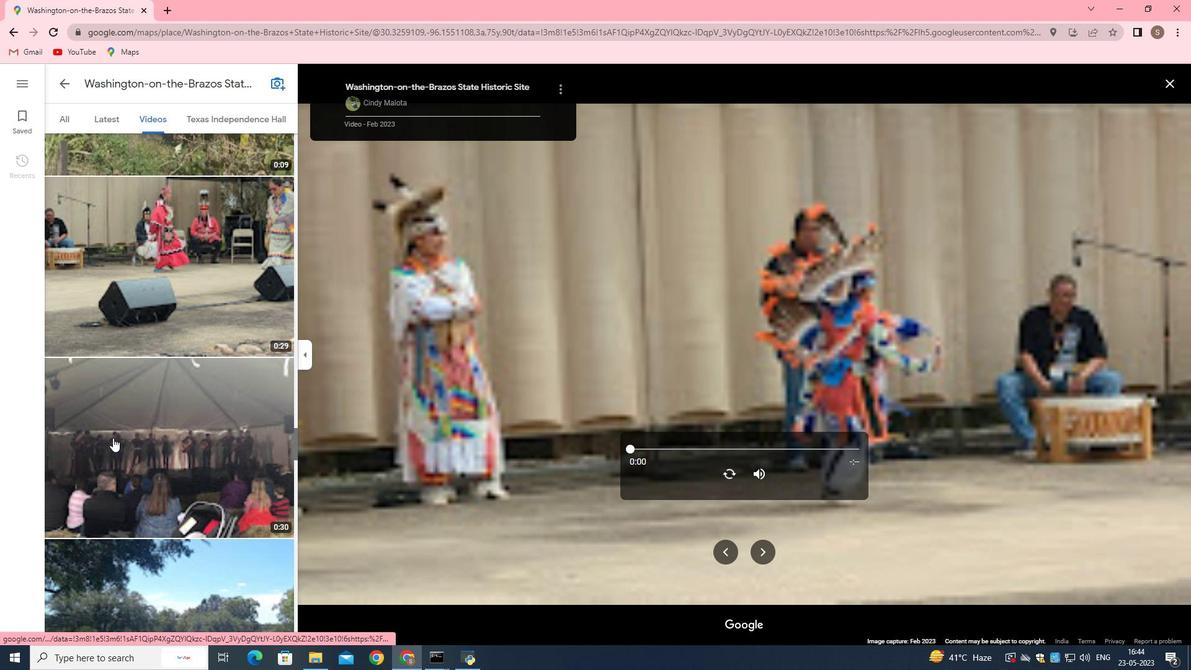 
Action: Mouse scrolled (112, 437) with delta (0, 0)
Screenshot: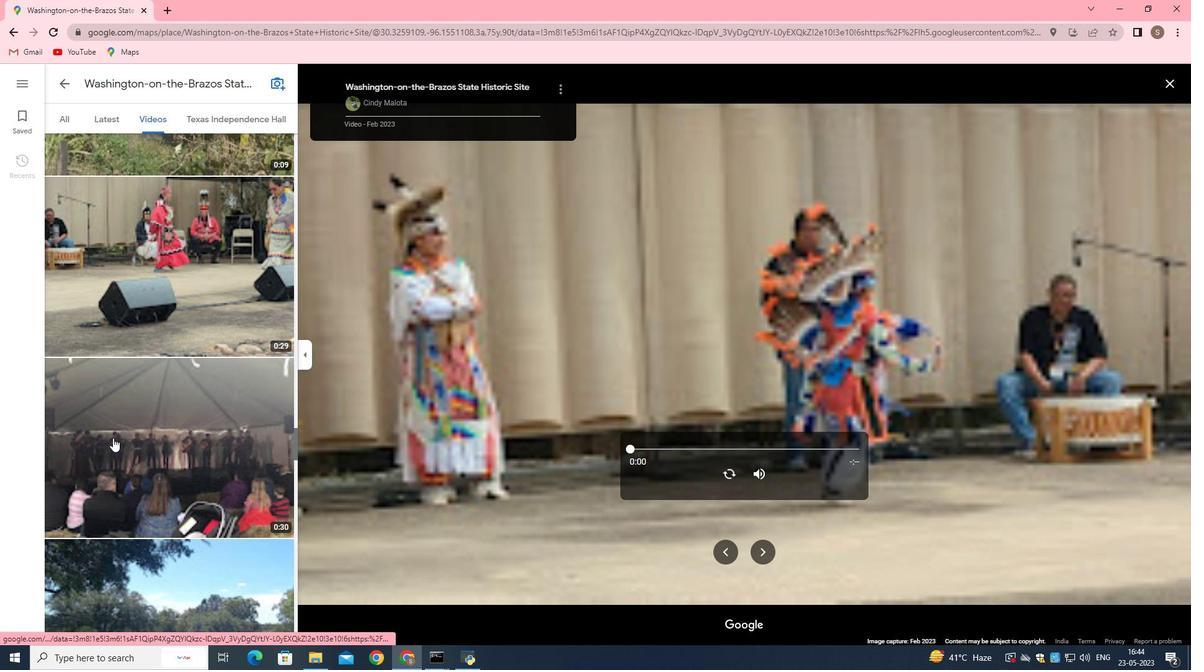 
Action: Mouse scrolled (112, 437) with delta (0, 0)
Screenshot: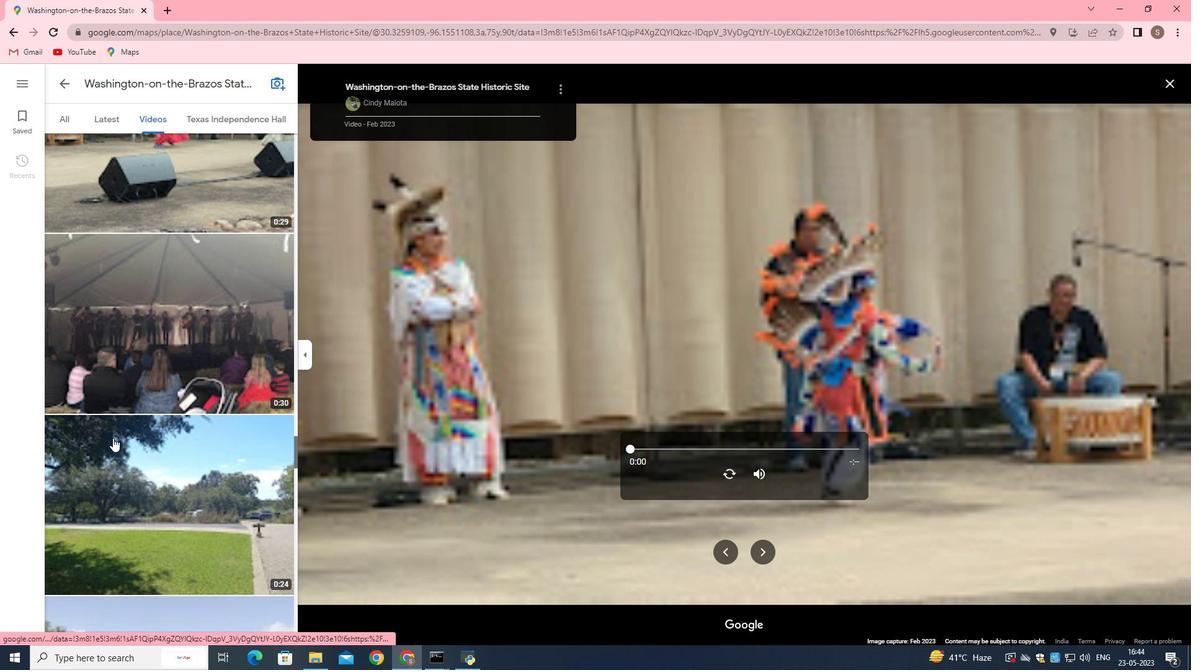 
Action: Mouse scrolled (112, 437) with delta (0, 0)
Screenshot: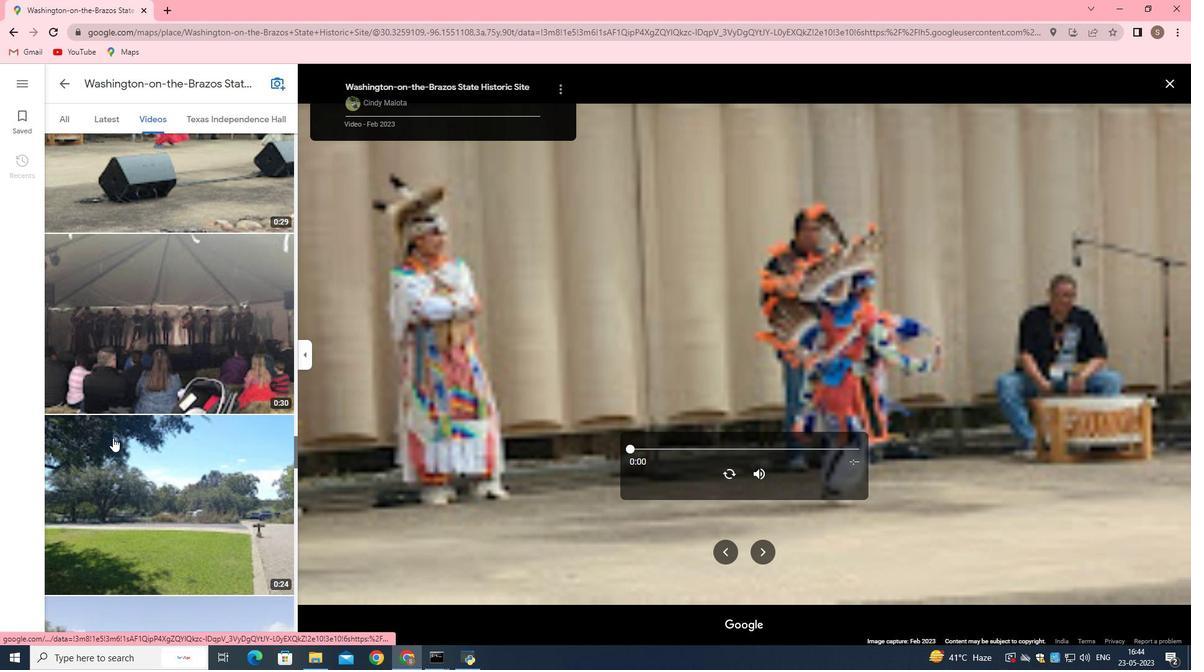 
Action: Mouse moved to (112, 437)
Screenshot: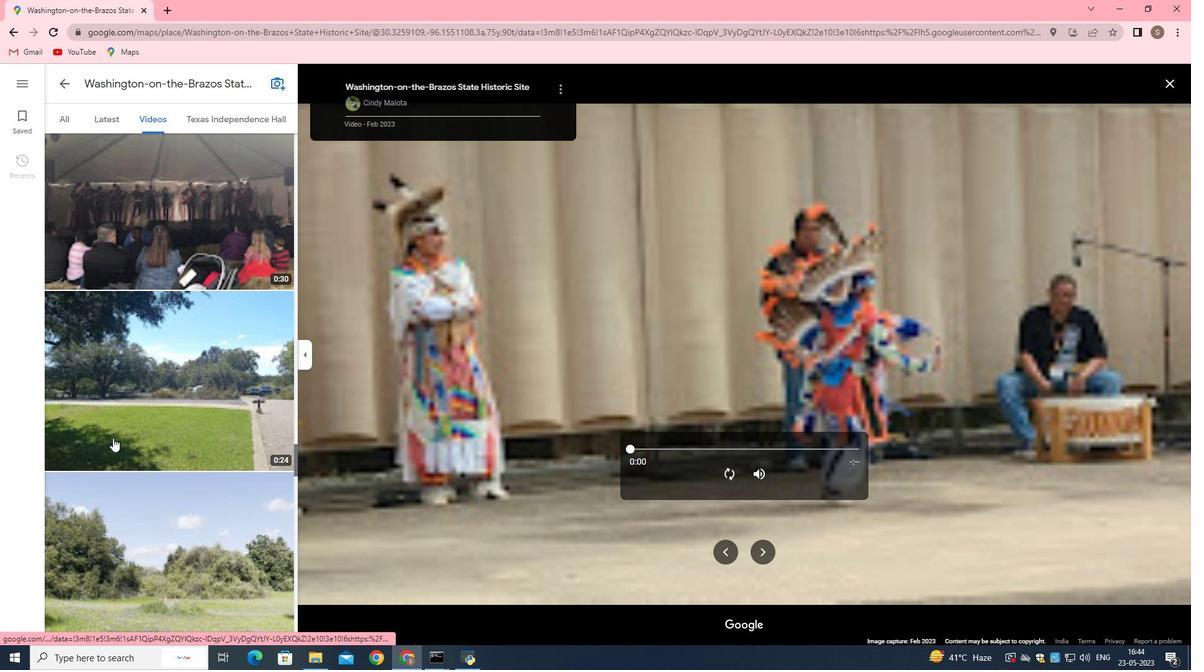 
Action: Mouse scrolled (112, 436) with delta (0, 0)
Screenshot: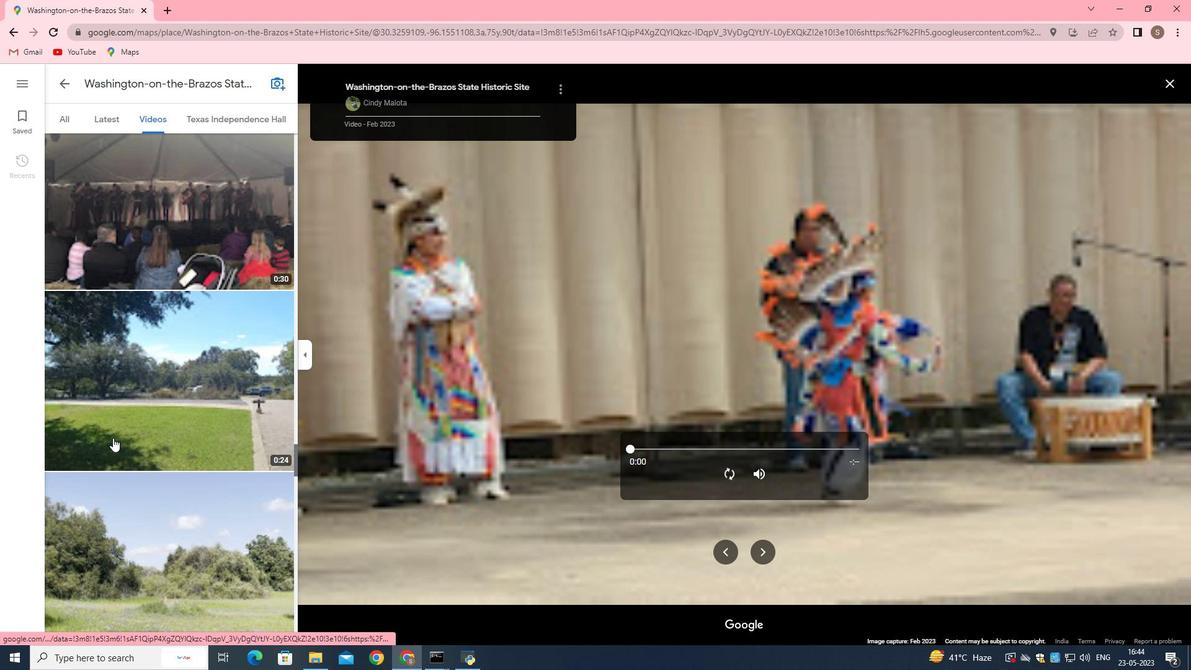 
Action: Mouse scrolled (112, 436) with delta (0, 0)
Screenshot: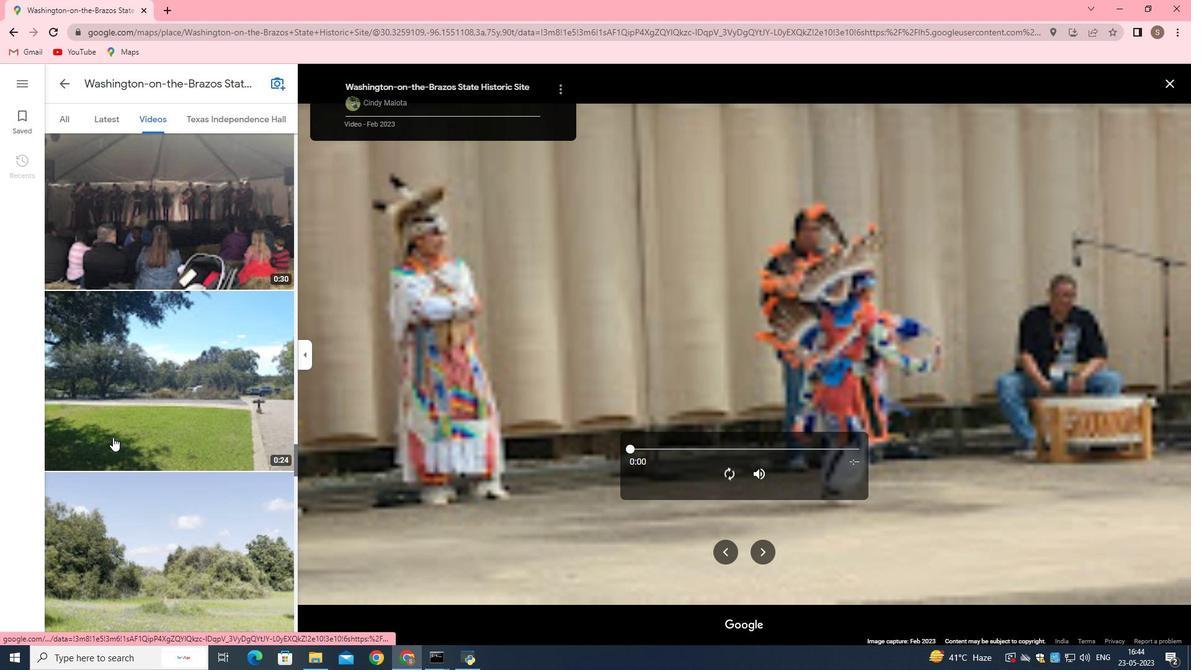 
Action: Mouse scrolled (112, 436) with delta (0, 0)
Screenshot: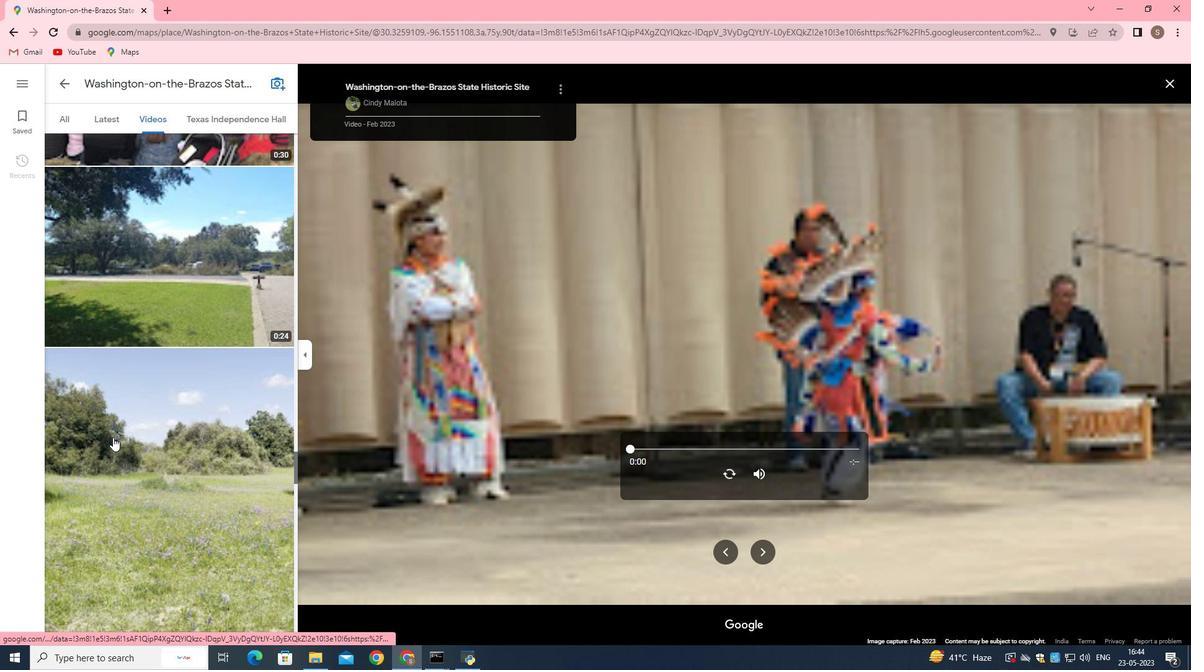 
Action: Mouse scrolled (112, 436) with delta (0, 0)
Screenshot: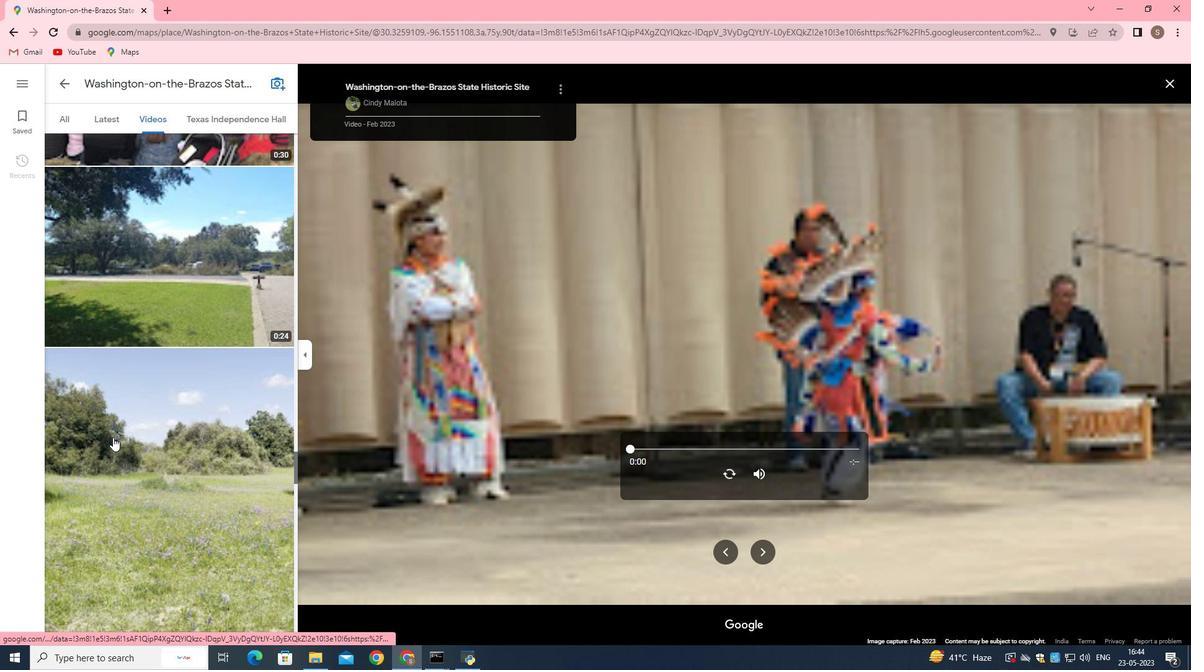 
Action: Mouse scrolled (112, 436) with delta (0, 0)
Screenshot: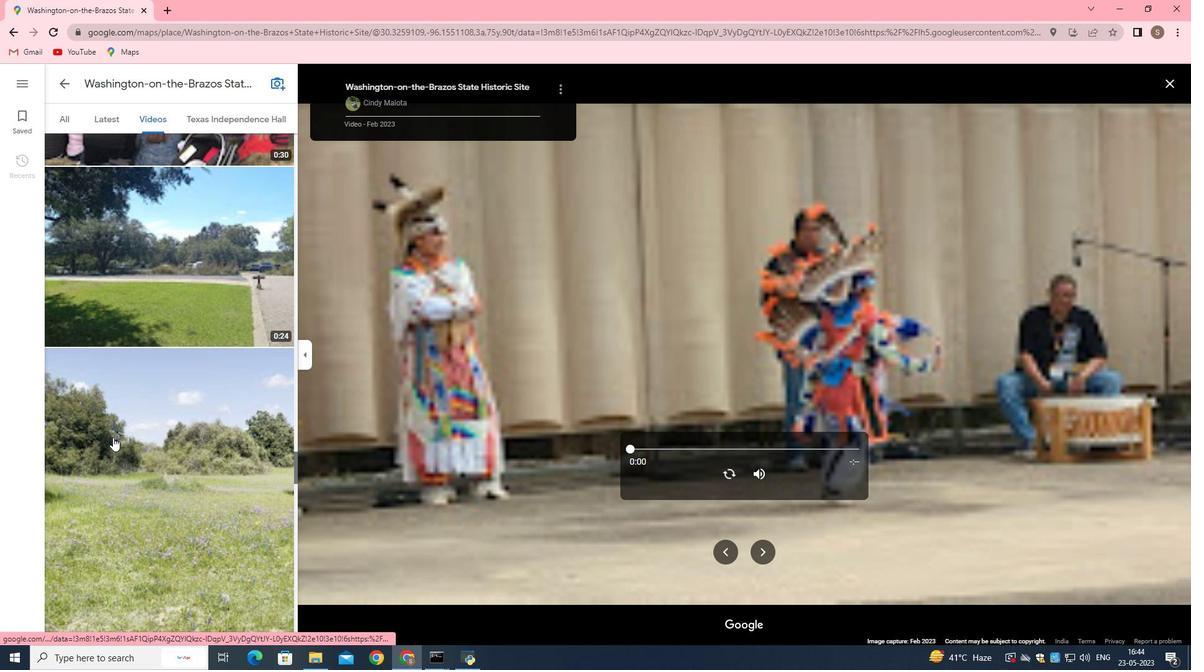 
Action: Mouse scrolled (112, 436) with delta (0, 0)
Screenshot: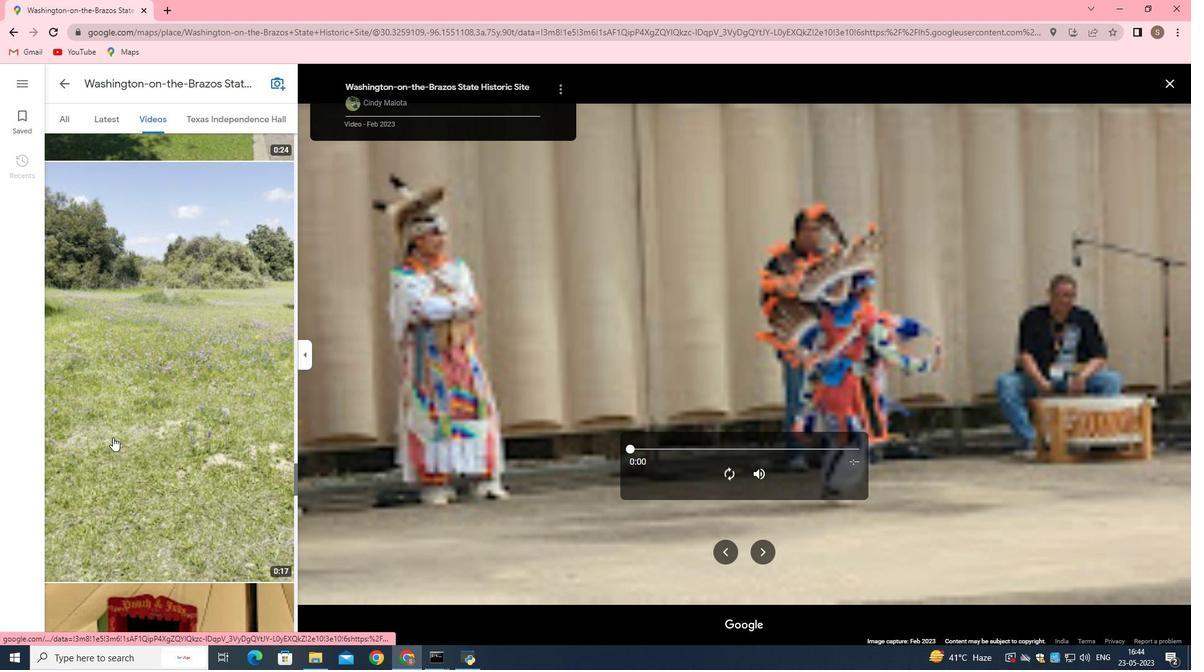 
Action: Mouse scrolled (112, 436) with delta (0, 0)
Screenshot: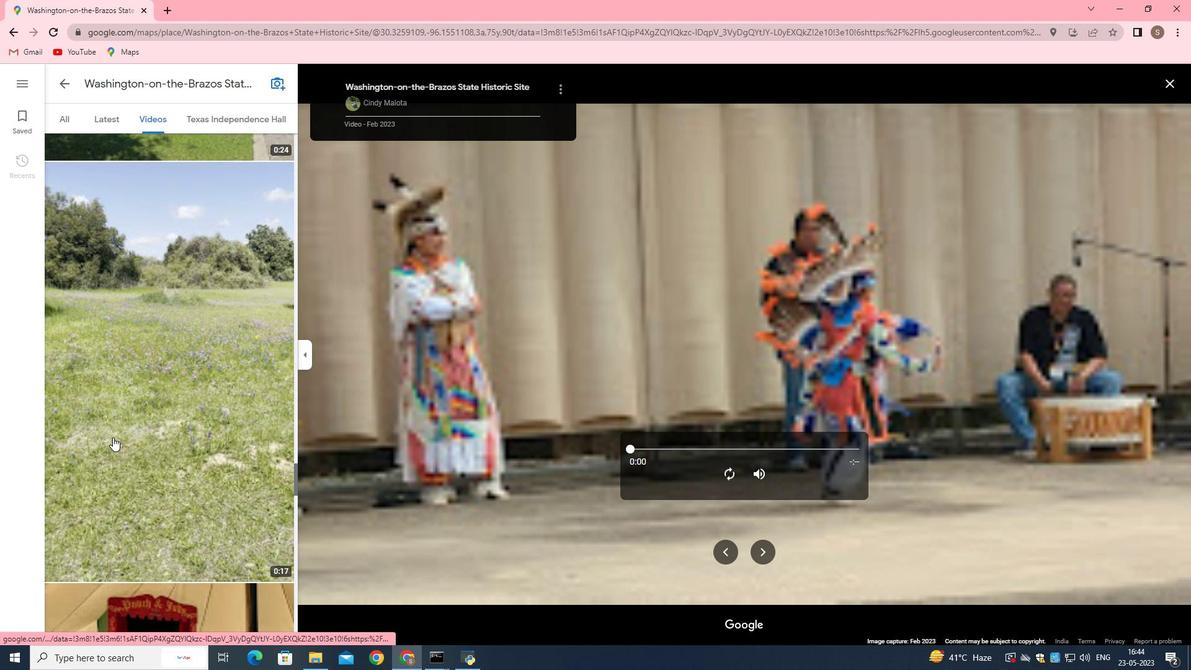
Action: Mouse scrolled (112, 436) with delta (0, 0)
Screenshot: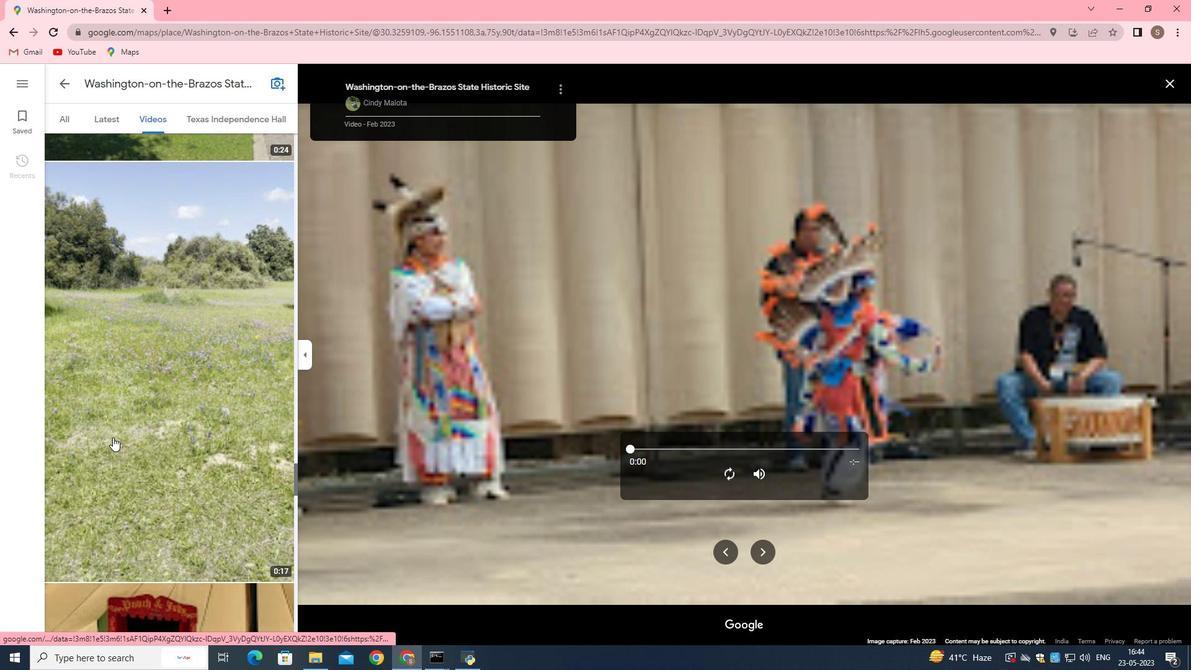 
Action: Mouse scrolled (112, 436) with delta (0, 0)
Screenshot: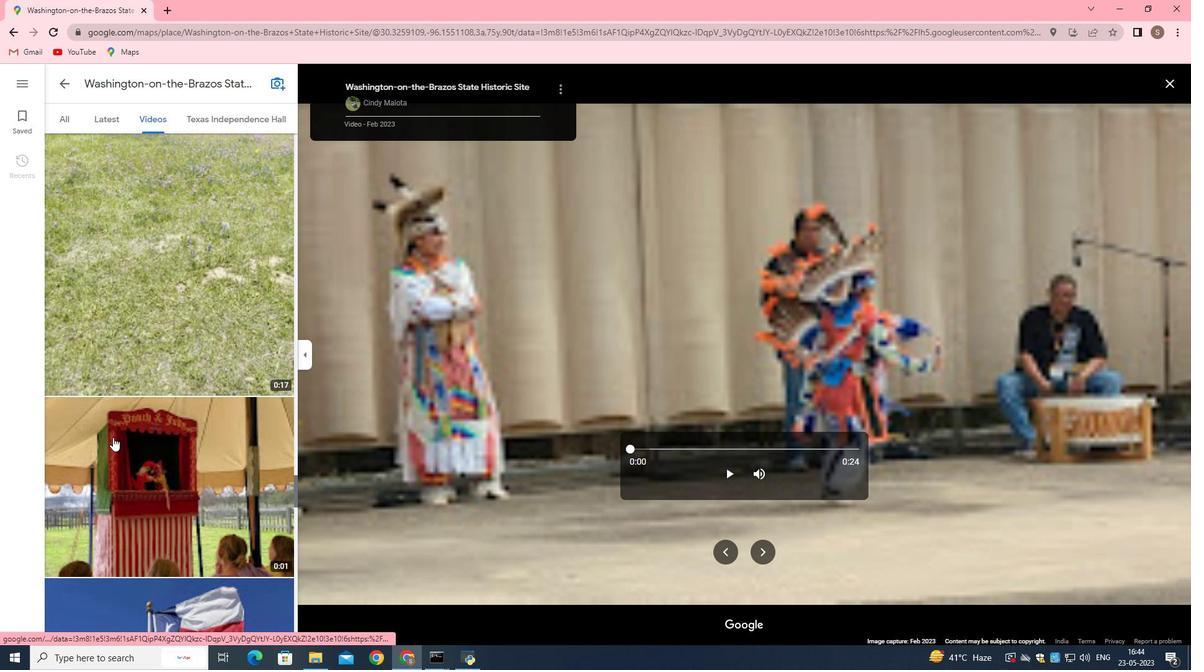 
Action: Mouse moved to (729, 474)
Screenshot: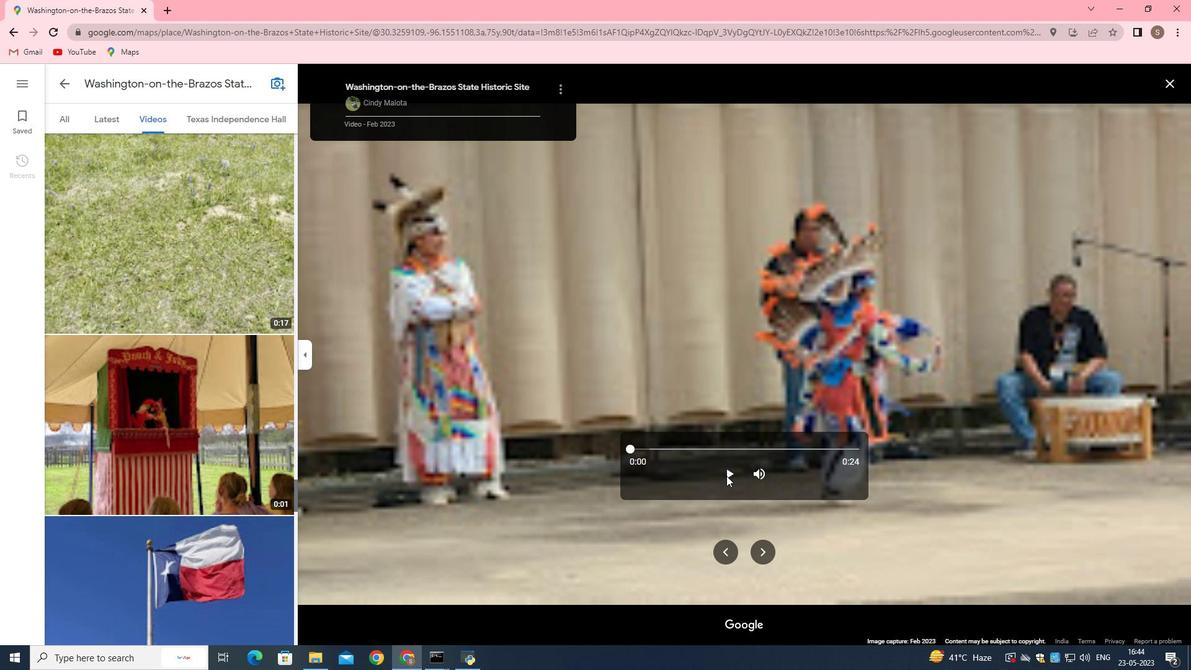 
Action: Mouse pressed left at (729, 474)
Screenshot: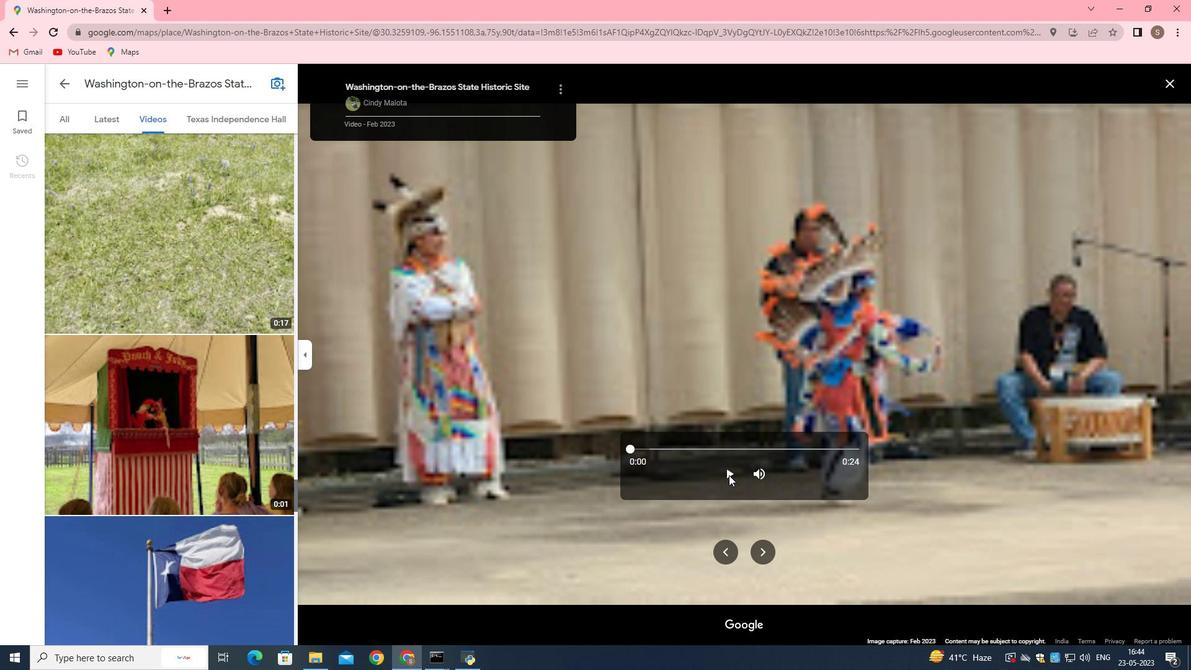 
Action: Mouse moved to (1172, 80)
Screenshot: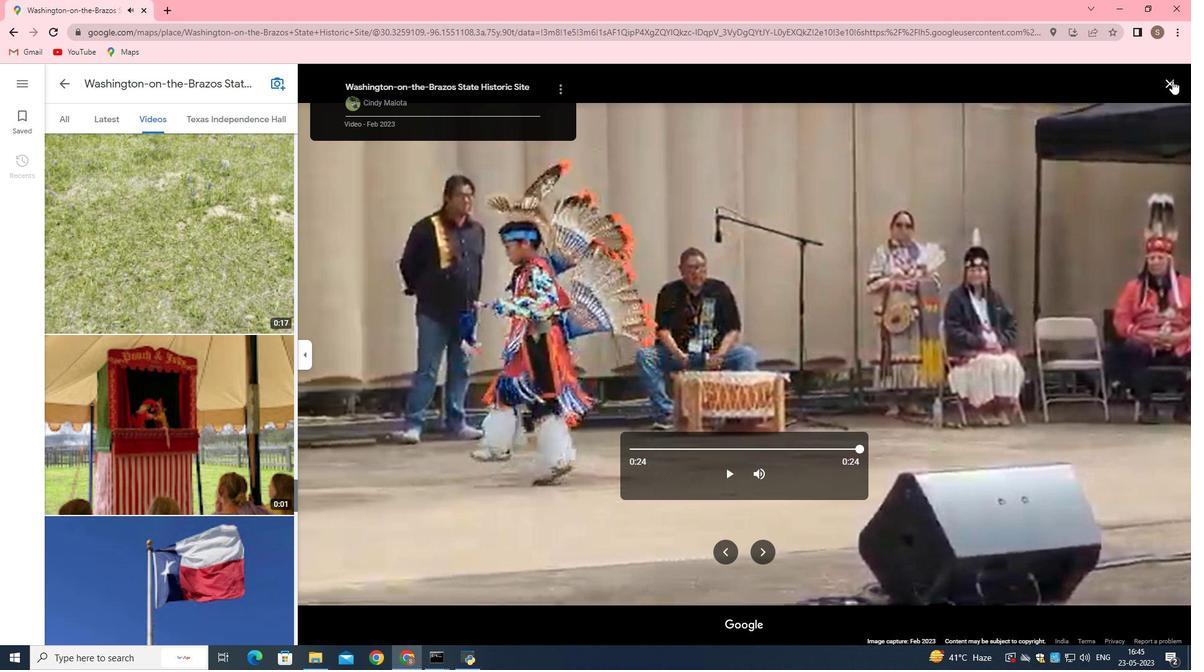 
Action: Mouse pressed left at (1172, 80)
Screenshot: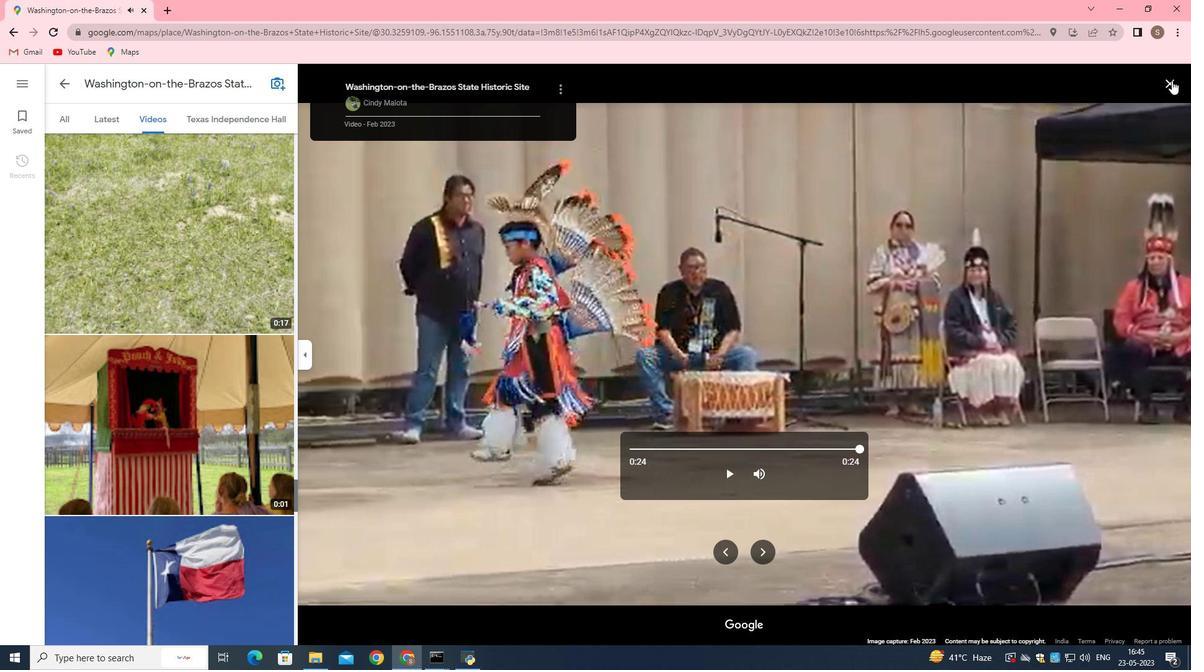 
Action: Mouse moved to (124, 269)
Screenshot: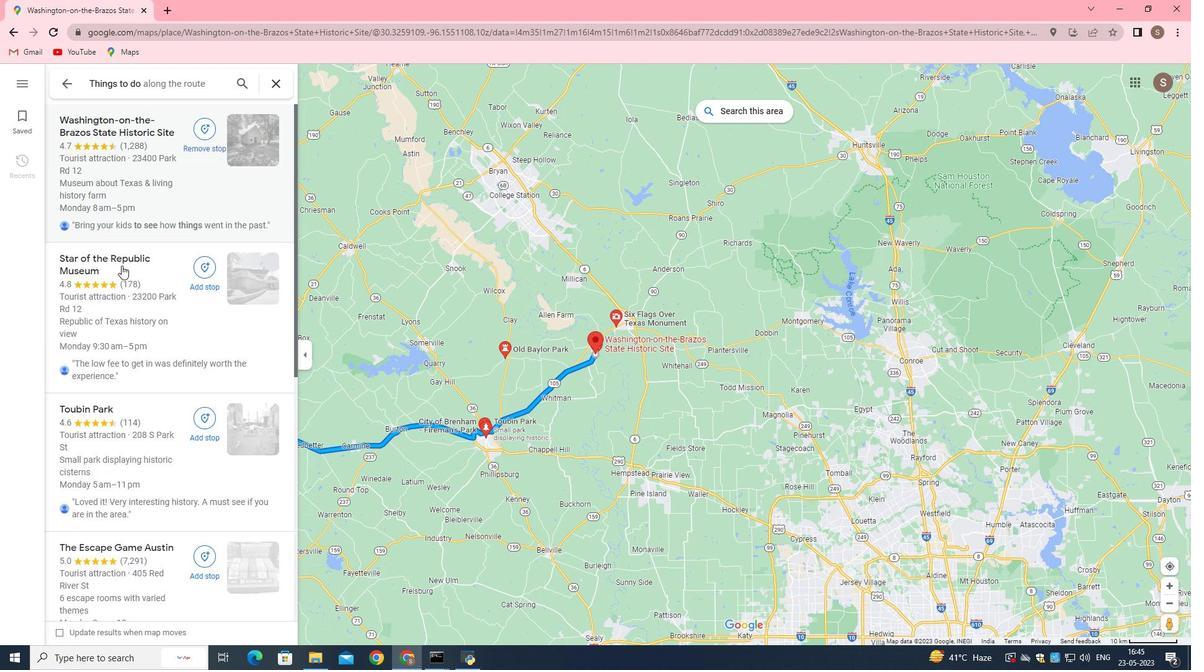 
Action: Mouse scrolled (124, 269) with delta (0, 0)
Screenshot: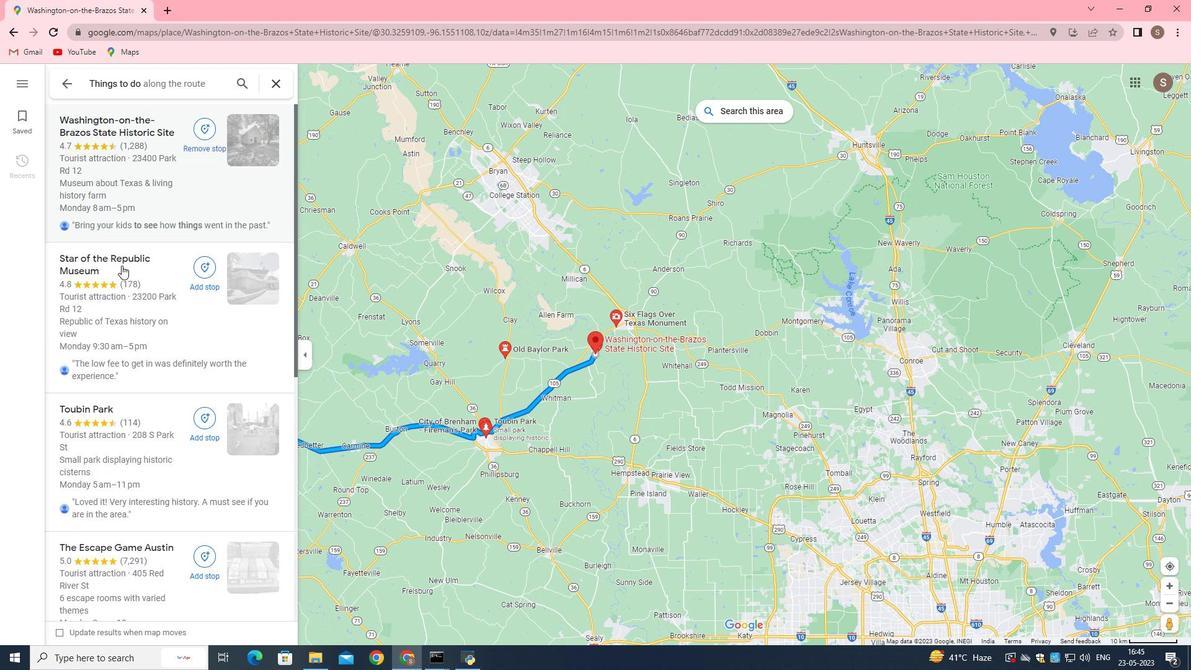 
Action: Mouse moved to (269, 277)
Screenshot: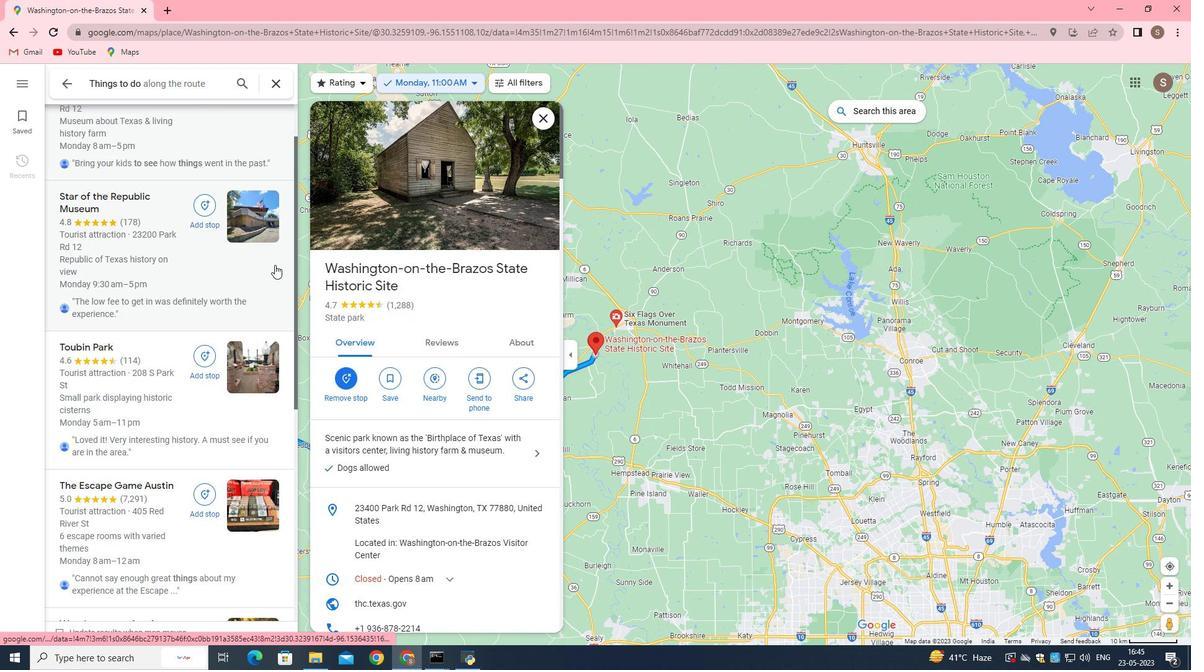 
Action: Mouse scrolled (269, 276) with delta (0, 0)
Screenshot: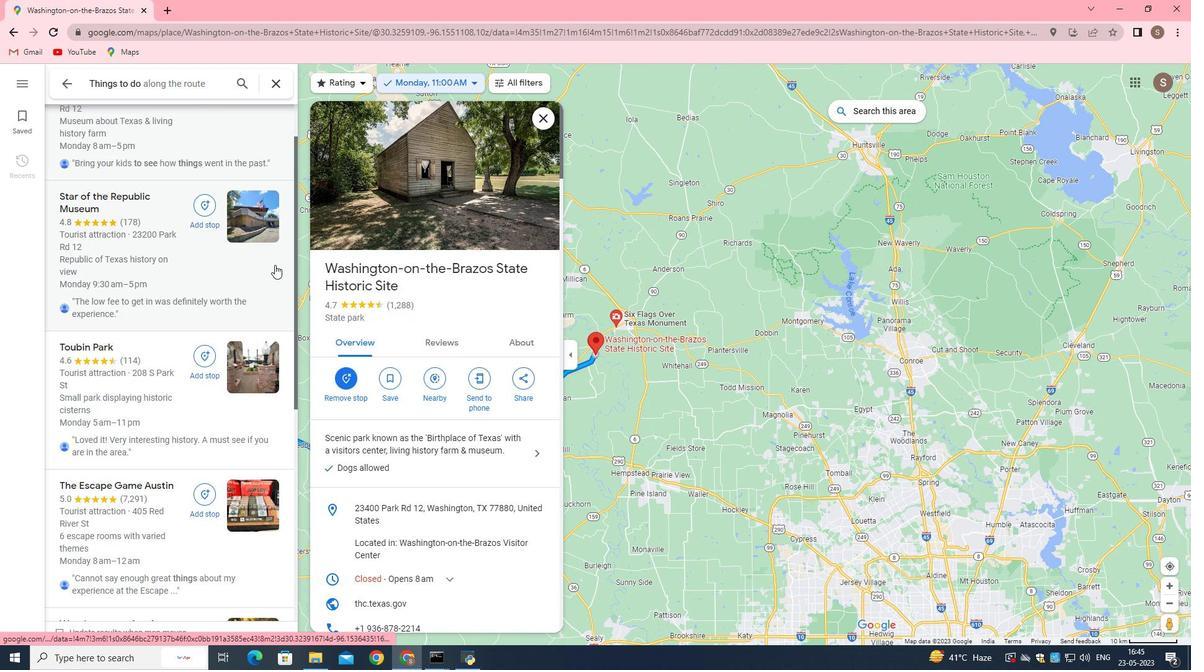 
Action: Mouse moved to (264, 284)
Screenshot: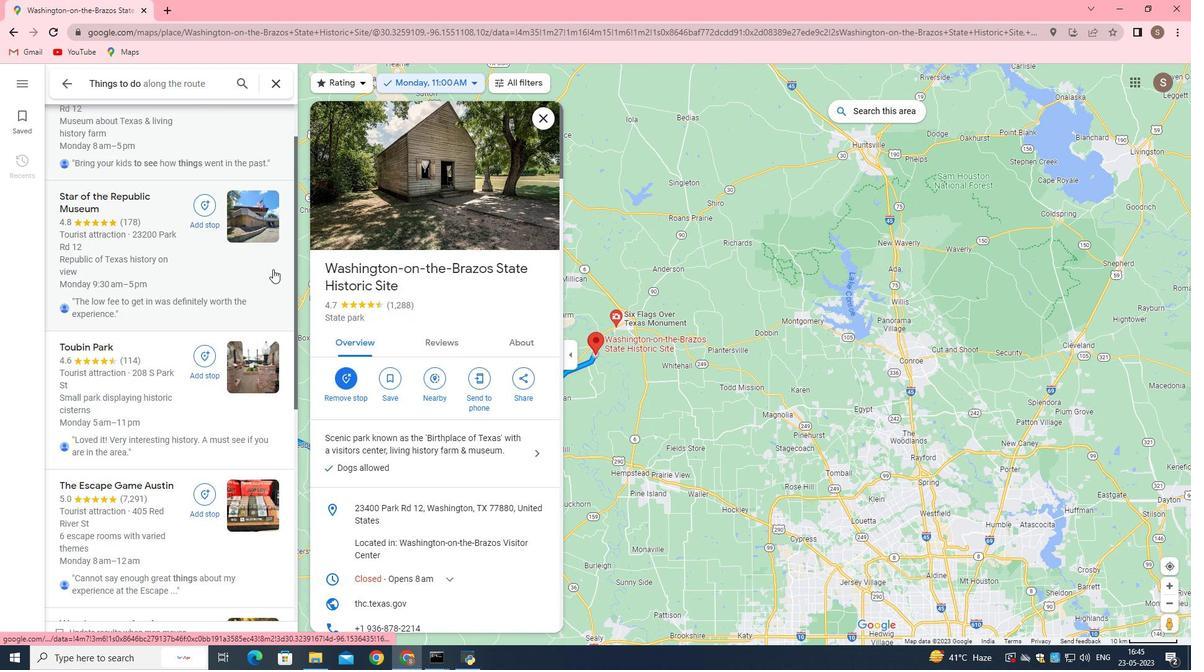 
Action: Mouse scrolled (264, 283) with delta (0, 0)
Screenshot: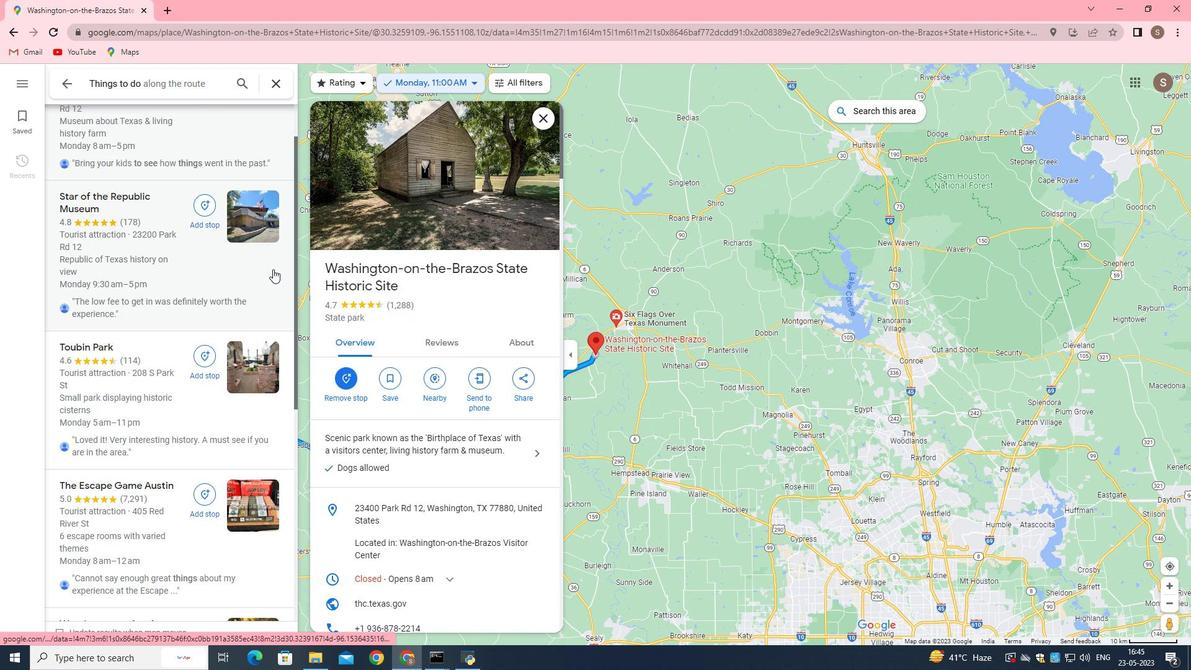 
Action: Mouse moved to (262, 286)
Screenshot: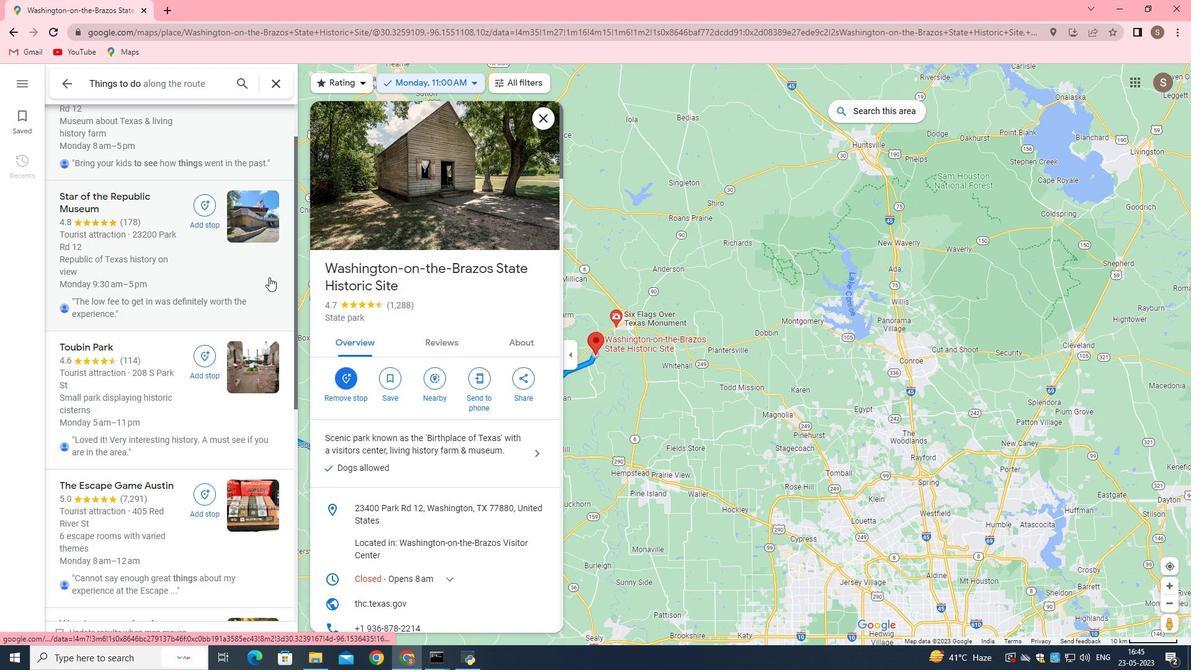 
Action: Mouse scrolled (262, 285) with delta (0, 0)
Screenshot: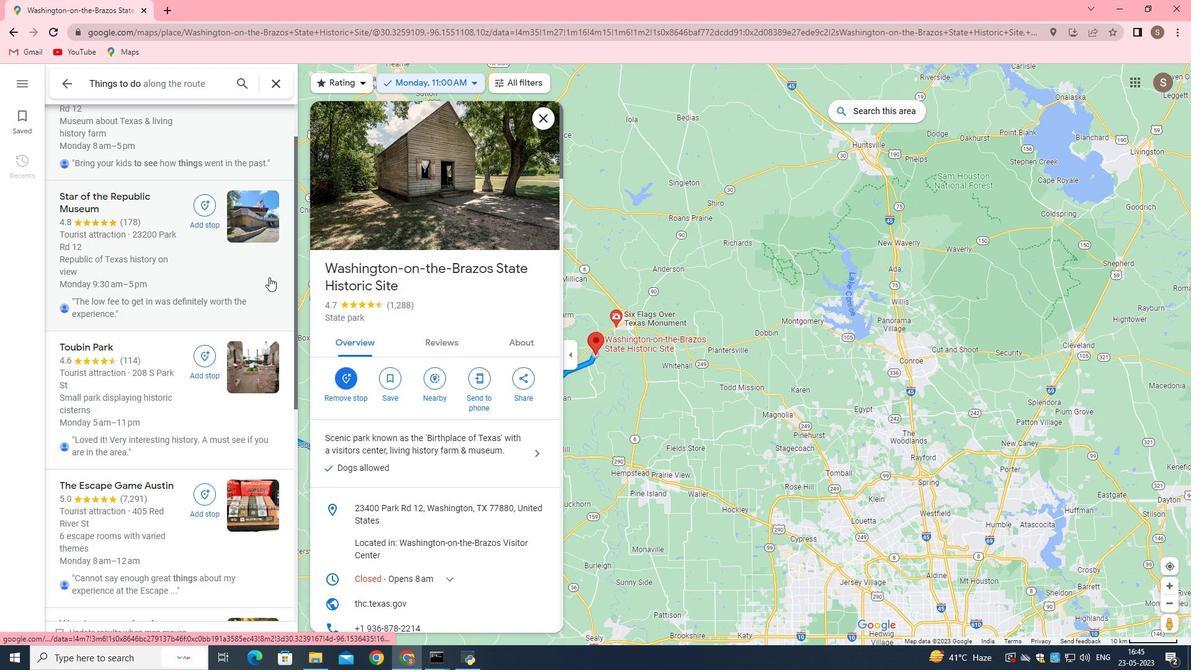 
Action: Mouse moved to (253, 317)
Screenshot: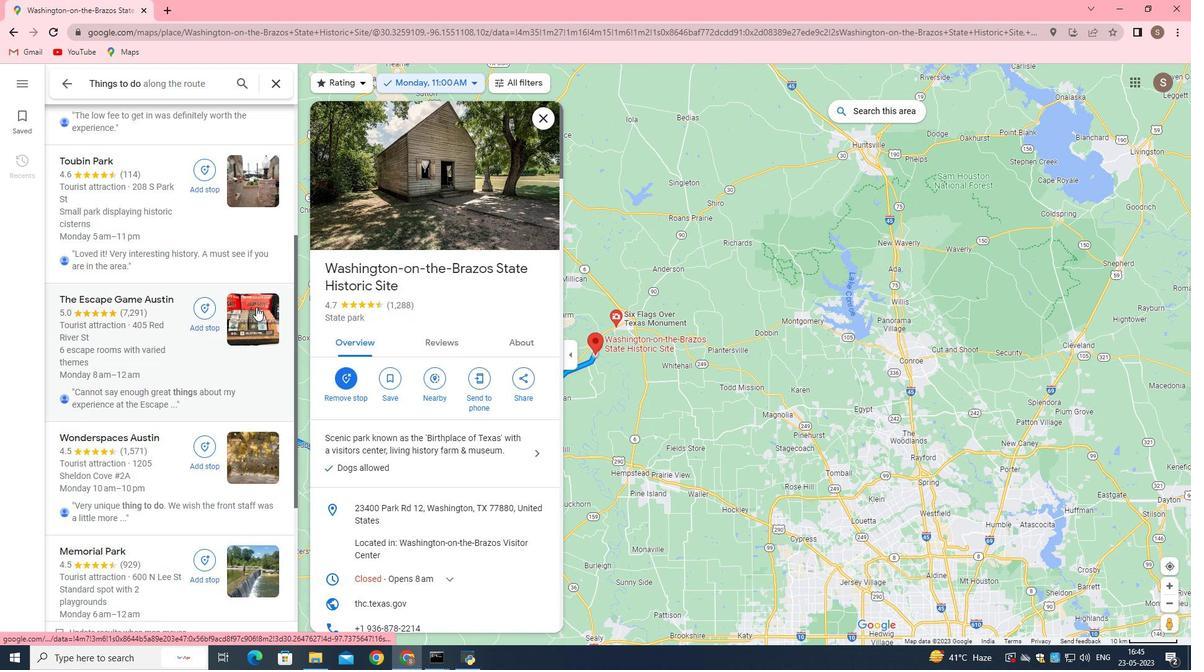 
Action: Mouse pressed left at (253, 317)
Screenshot: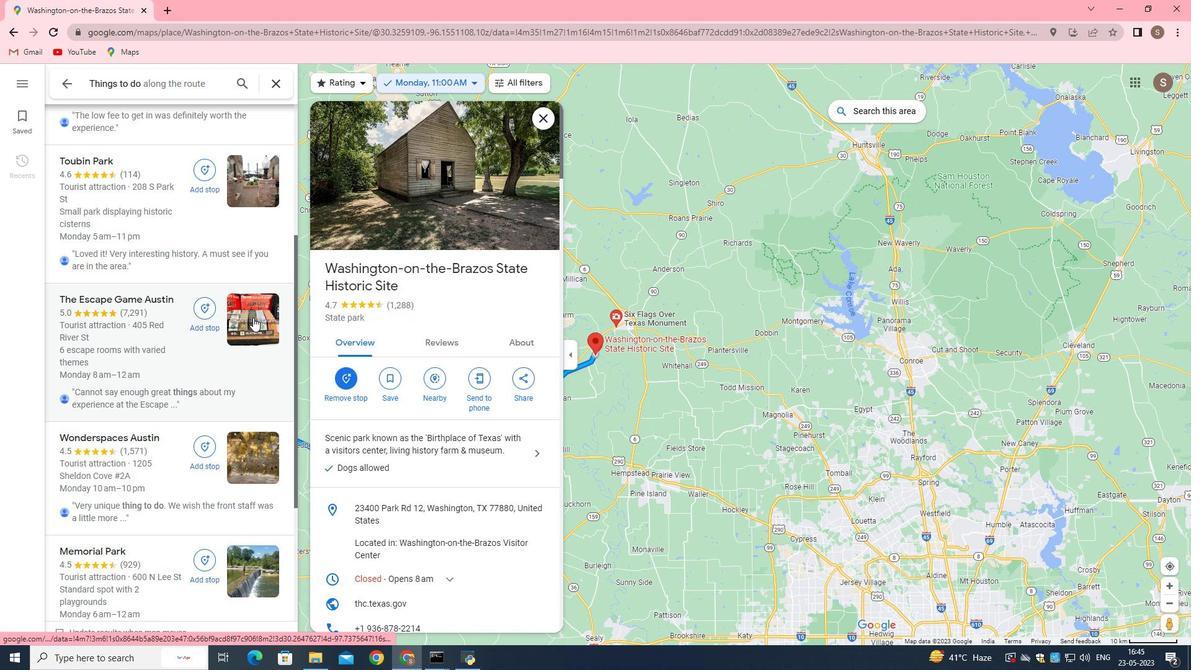 
Action: Mouse moved to (394, 180)
Screenshot: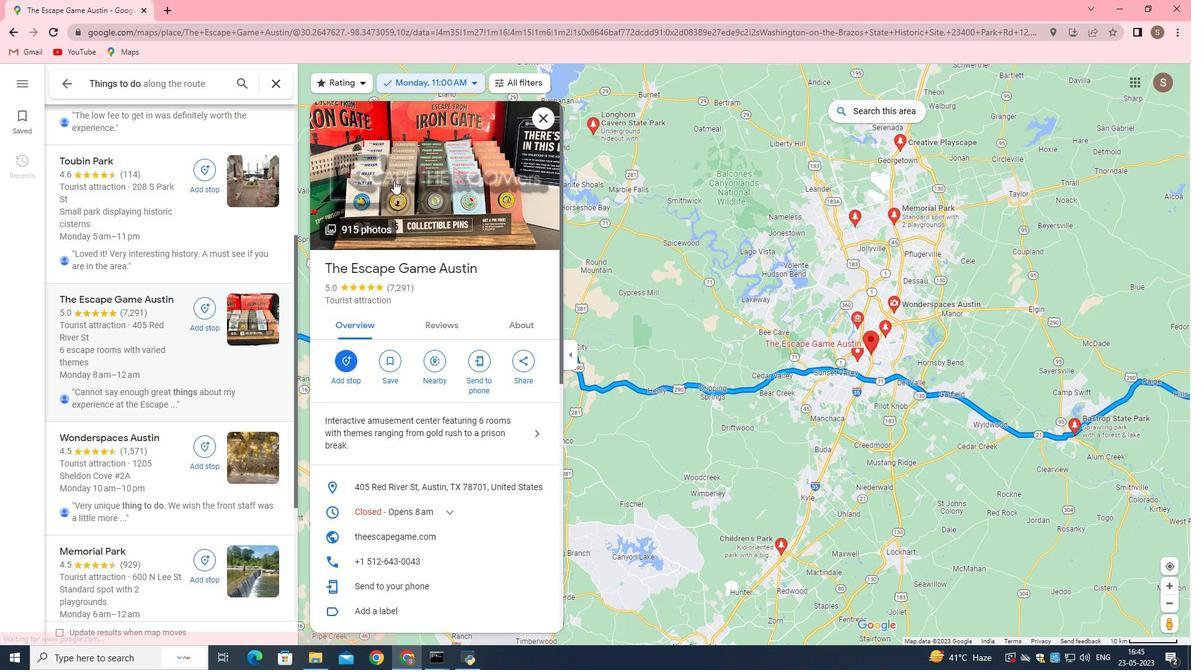 
Action: Mouse pressed left at (394, 180)
Screenshot: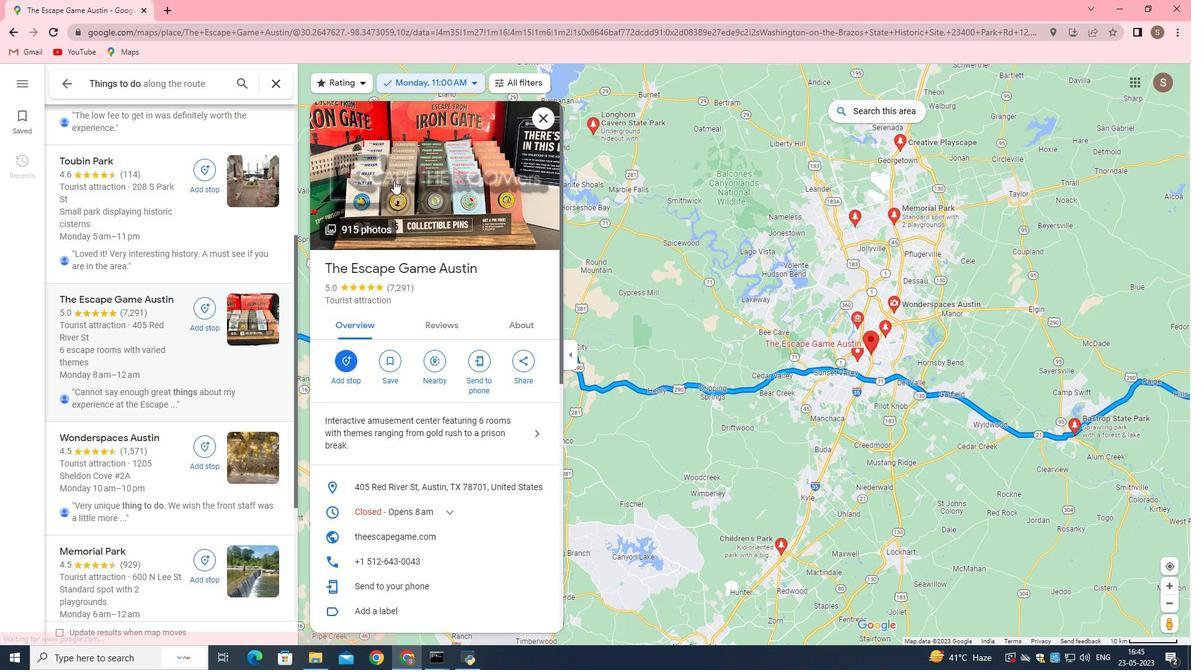 
Action: Mouse moved to (374, 163)
Screenshot: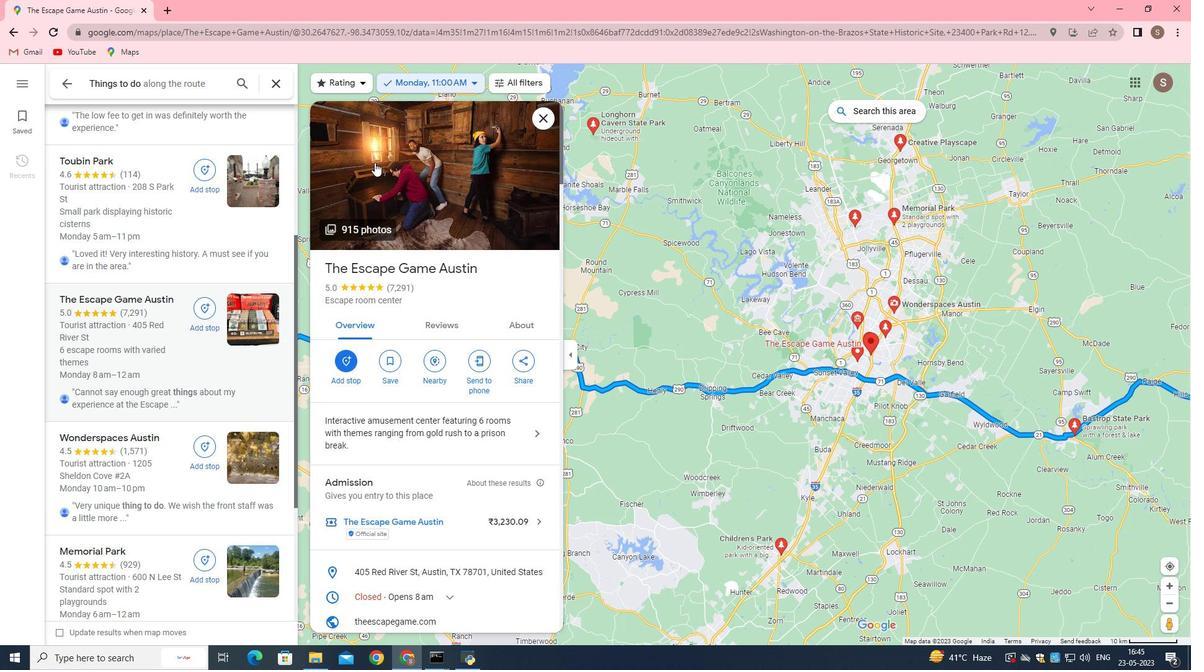 
Action: Mouse pressed left at (374, 163)
Screenshot: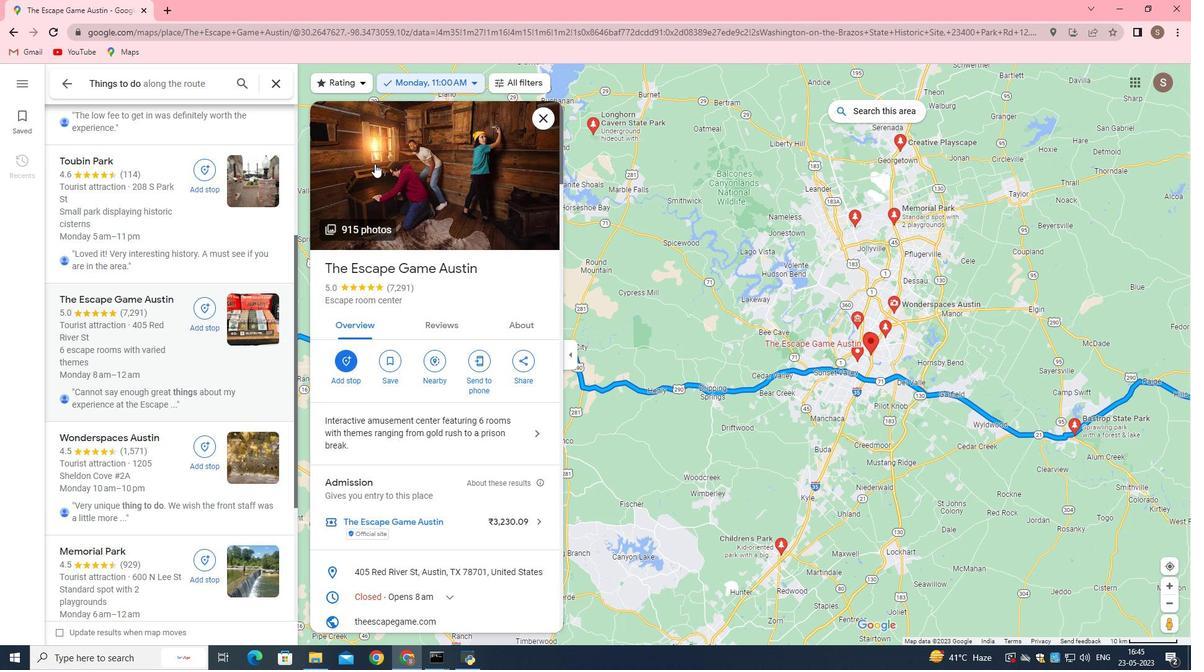 
Action: Mouse moved to (763, 543)
Screenshot: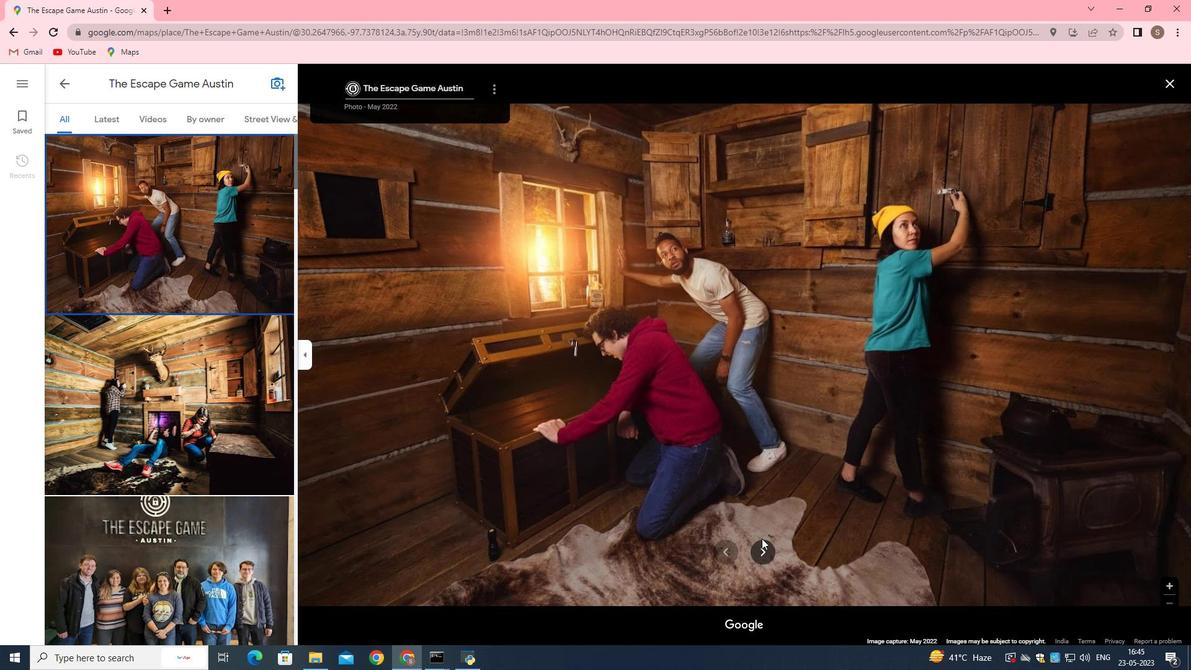 
Action: Mouse pressed left at (763, 543)
Screenshot: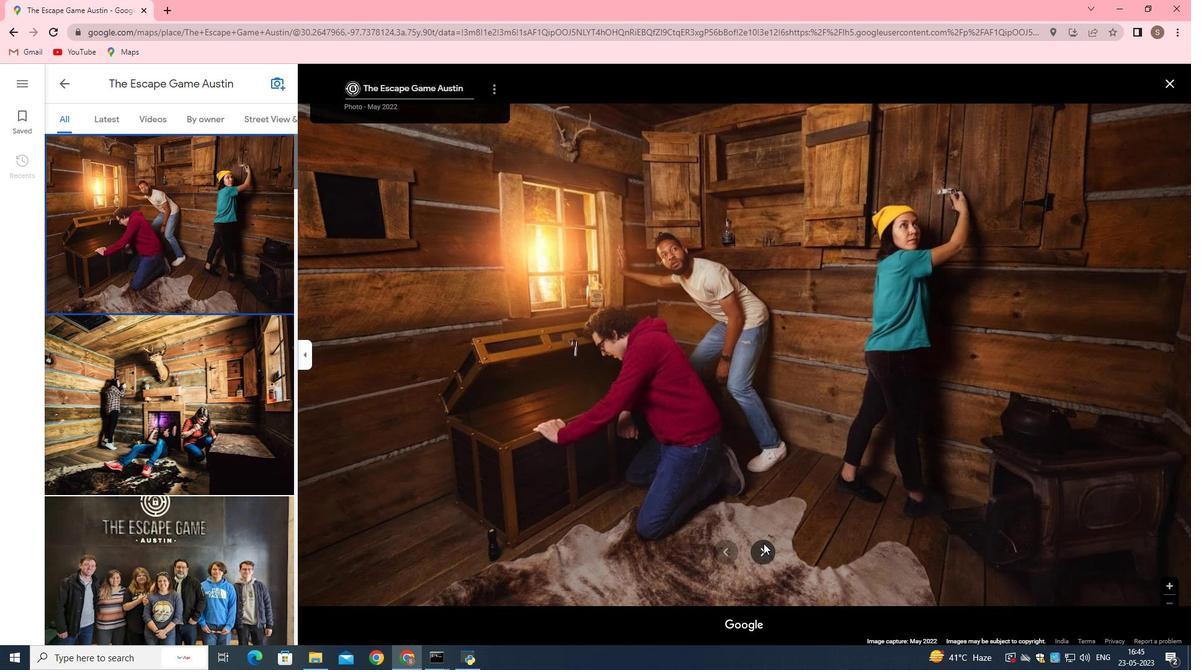 
Action: Mouse moved to (764, 544)
Screenshot: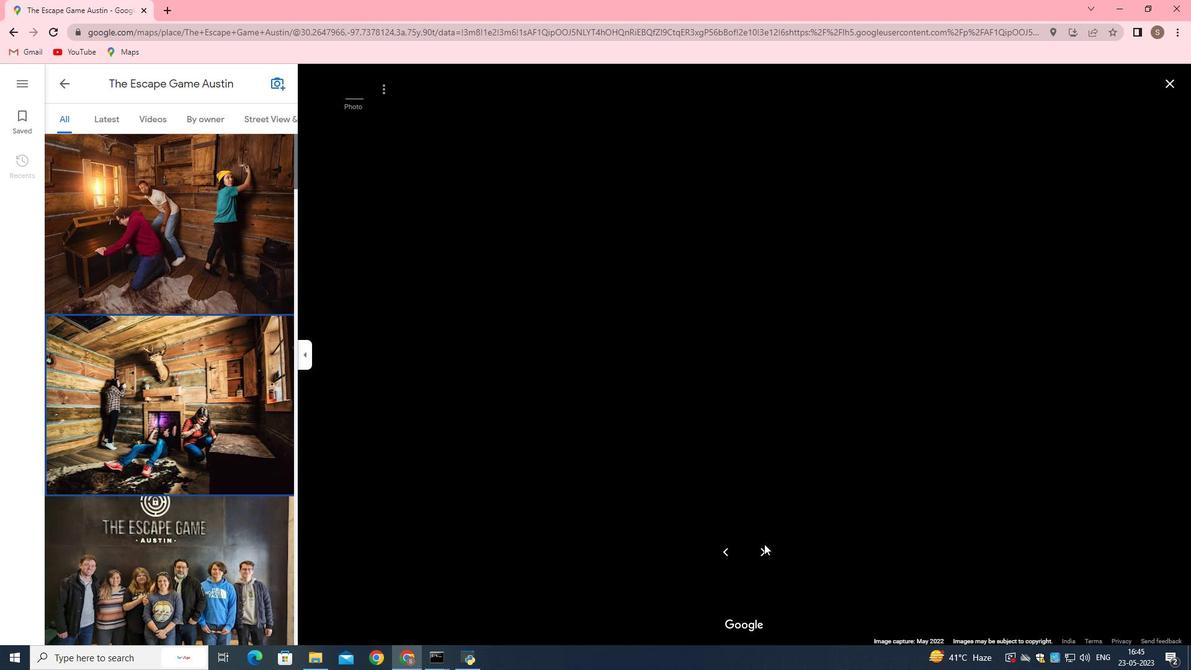 
Action: Mouse pressed left at (764, 544)
Screenshot: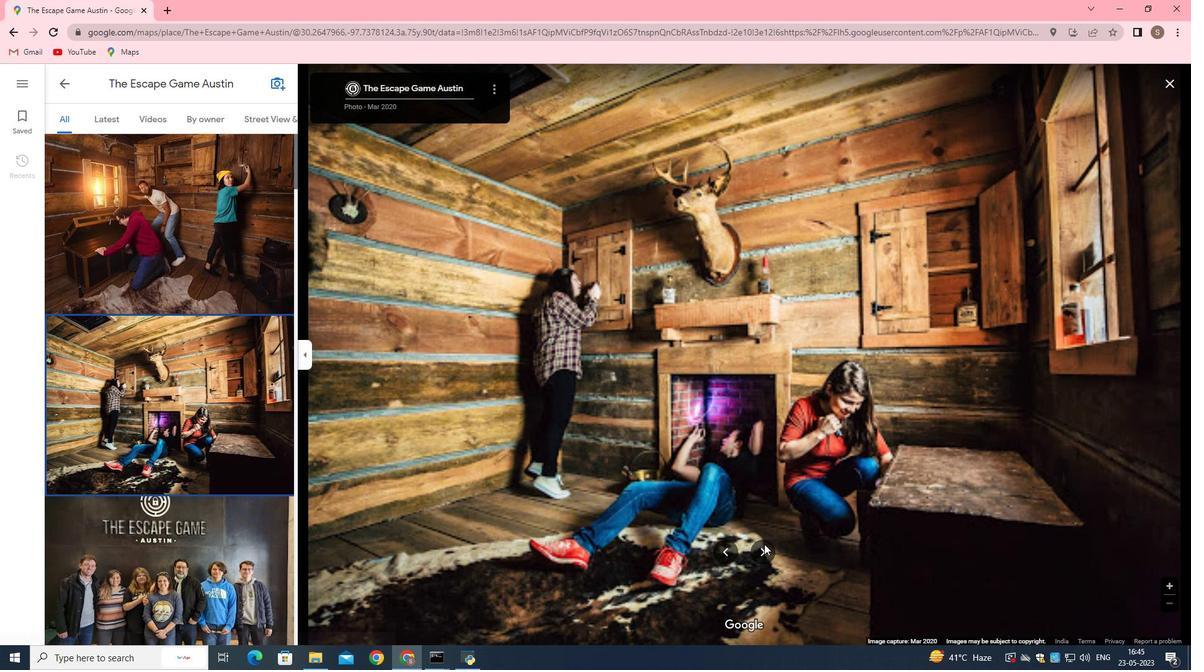 
Action: Mouse moved to (764, 547)
